 Task: Buy 5 Piercing Needles from Piercing & Tattoo Supplies section under best seller category for shipping address: Larry Evans, 1137 Sharon Lane, South Bend, Indiana 46625, Cell Number 5742125169. Pay from credit card ending with 7965, CVV 549
Action: Mouse moved to (21, 100)
Screenshot: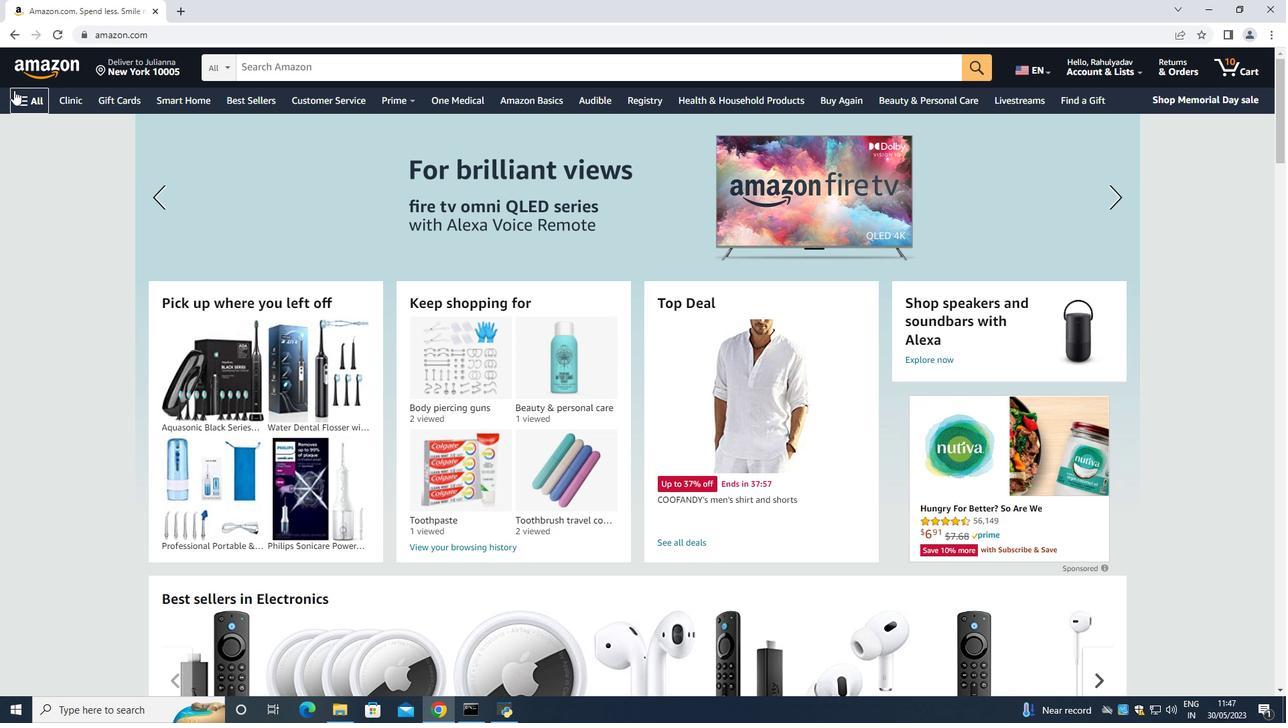 
Action: Mouse pressed left at (21, 100)
Screenshot: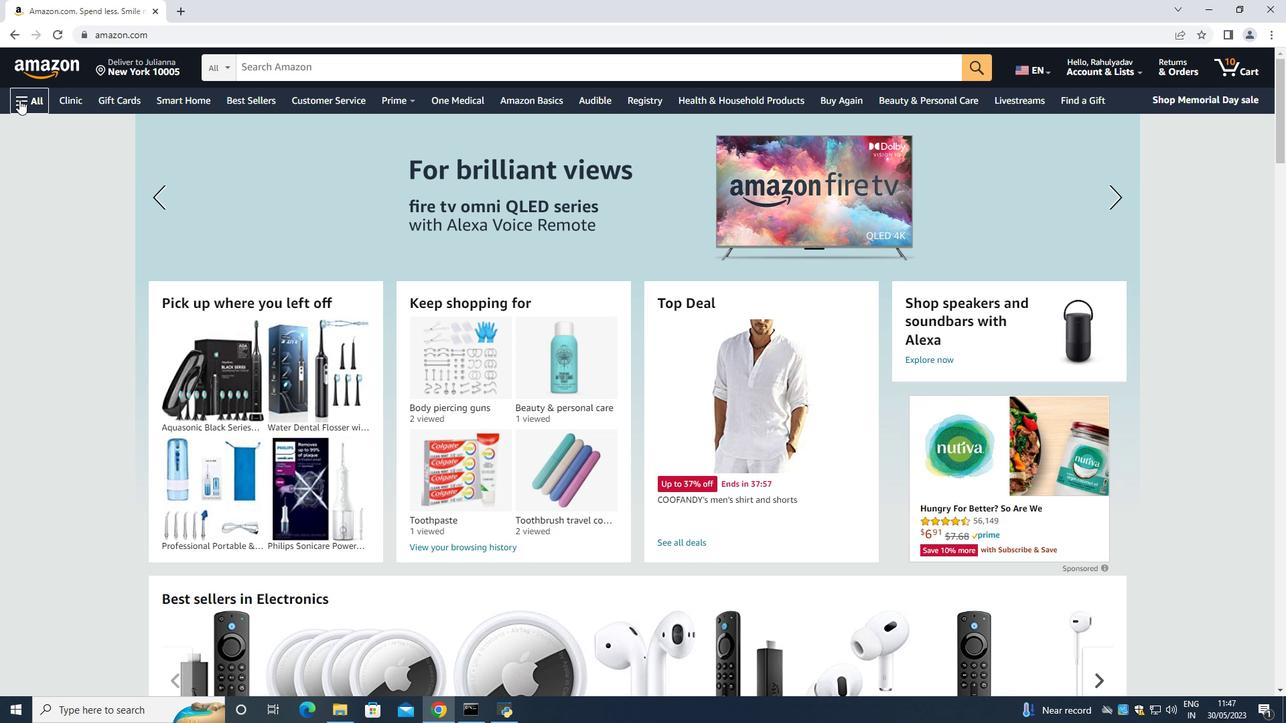 
Action: Mouse moved to (64, 124)
Screenshot: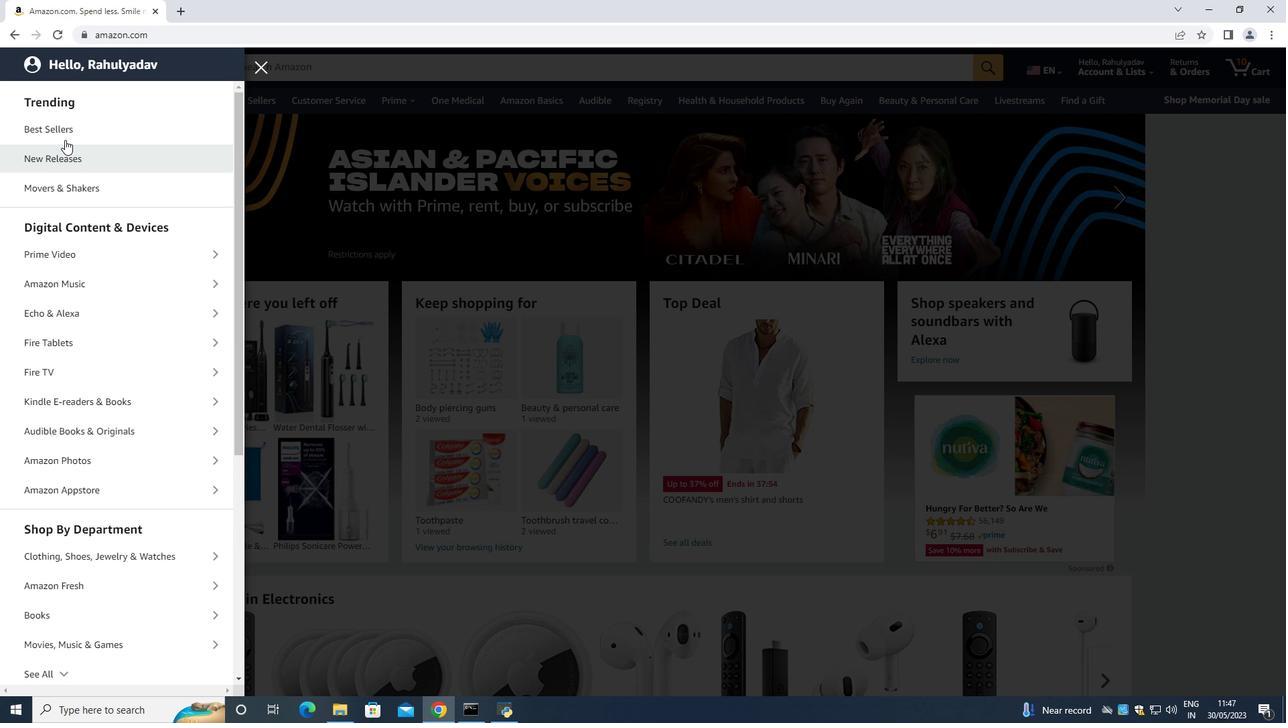 
Action: Mouse pressed left at (64, 124)
Screenshot: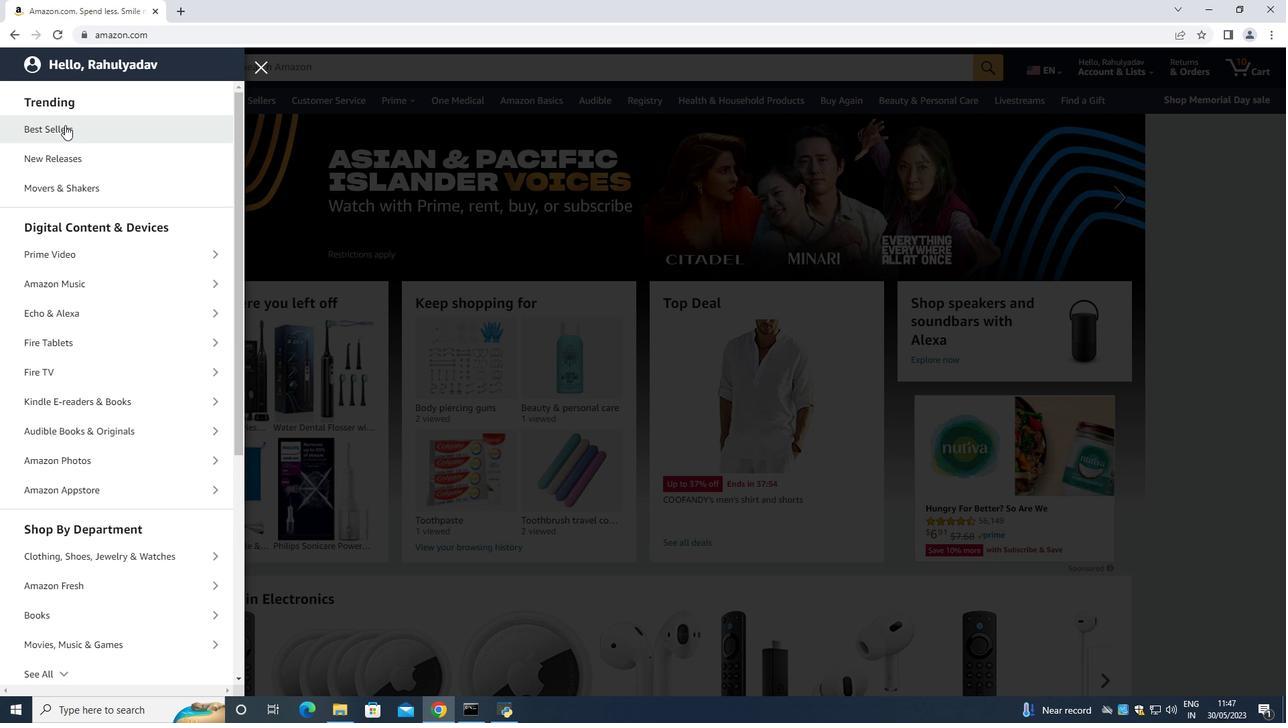 
Action: Mouse moved to (333, 71)
Screenshot: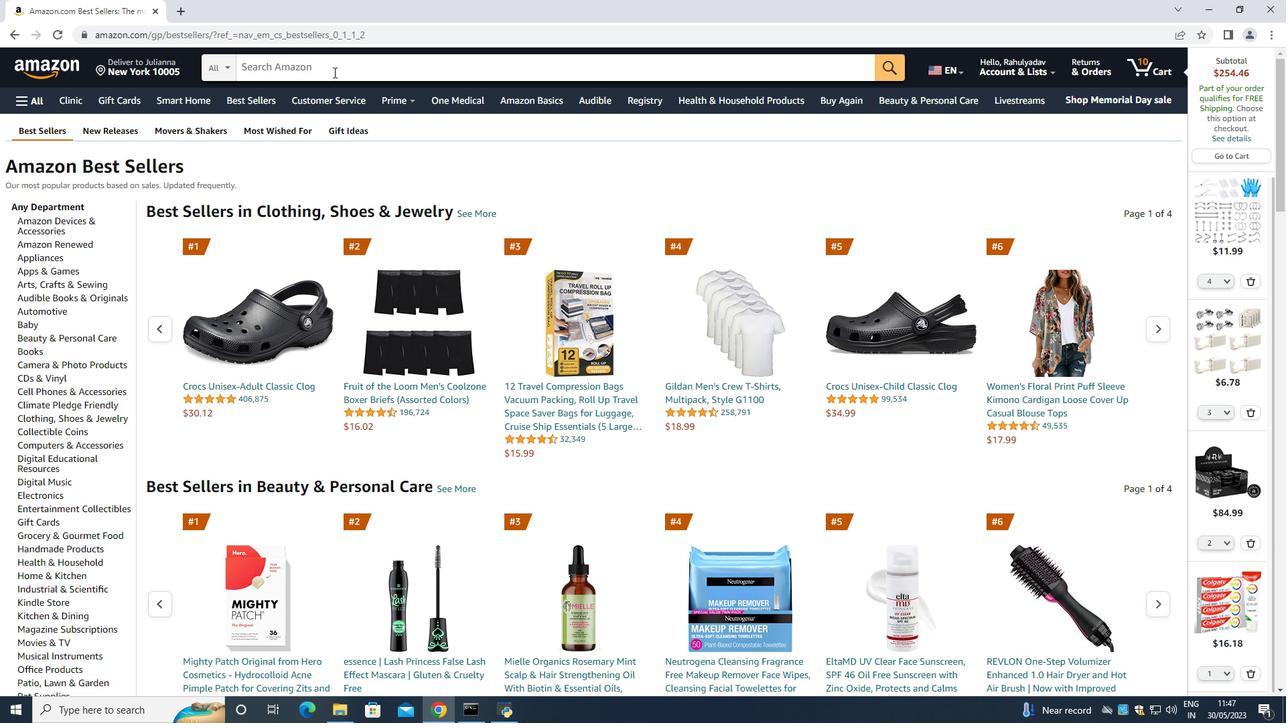 
Action: Mouse pressed left at (333, 71)
Screenshot: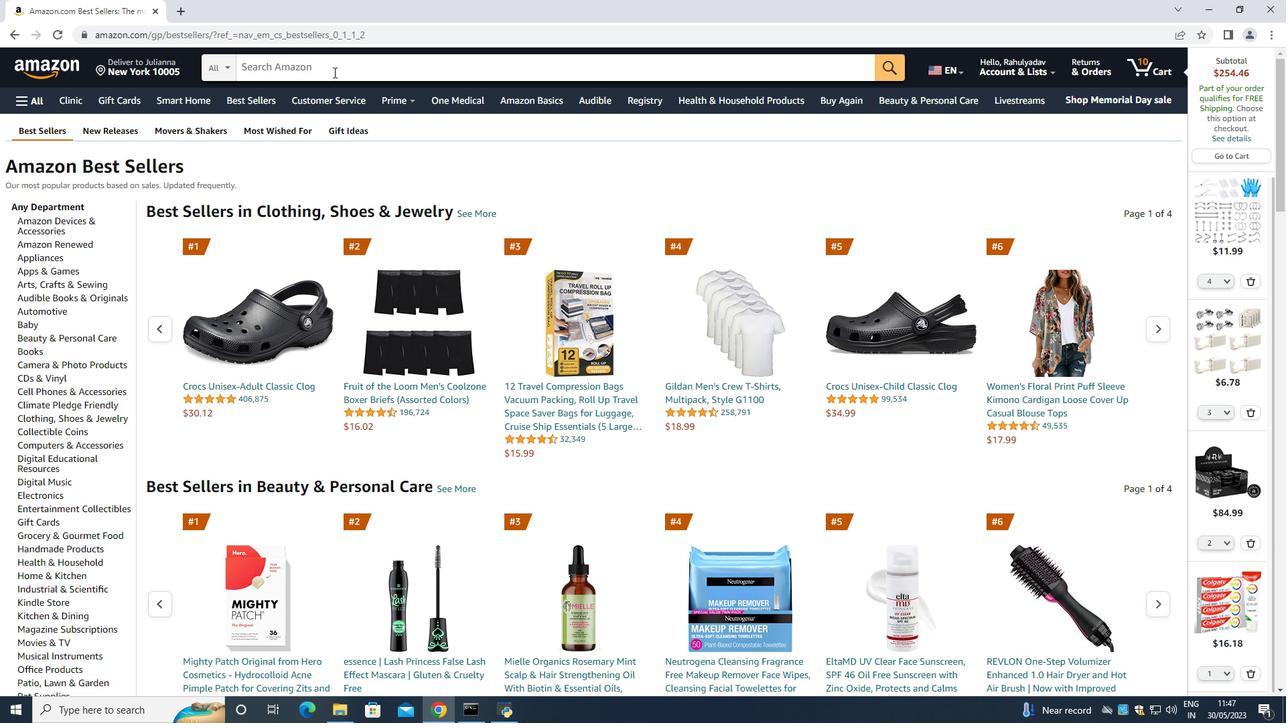 
Action: Key pressed <Key.shift><Key.shift><Key.shift><Key.shift><Key.shift><Key.shift><Key.shift><Key.shift><Key.shift><Key.shift><Key.shift><Key.shift><Key.shift><Key.shift><Key.shift><Key.shift><Key.shift><Key.shift><Key.shift><Key.shift>Piercing<Key.space><Key.shift>Needle<Key.space><Key.enter>
Screenshot: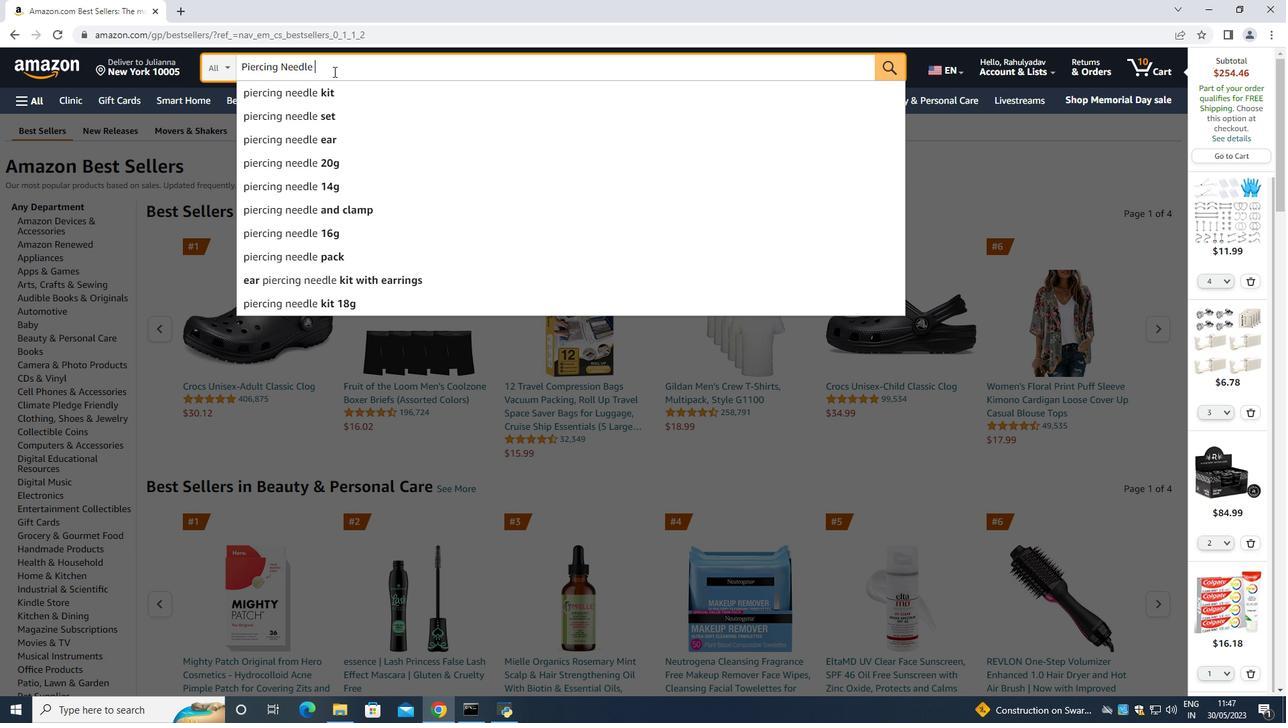 
Action: Mouse moved to (83, 248)
Screenshot: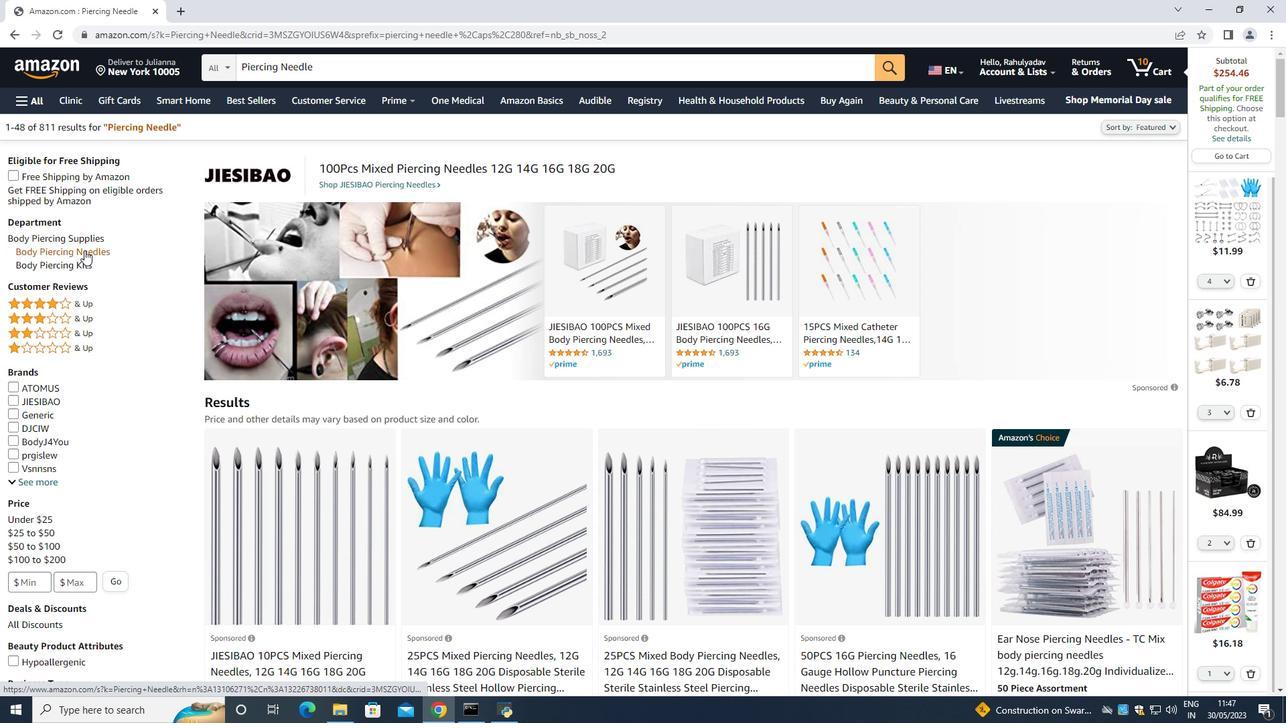 
Action: Mouse pressed left at (83, 248)
Screenshot: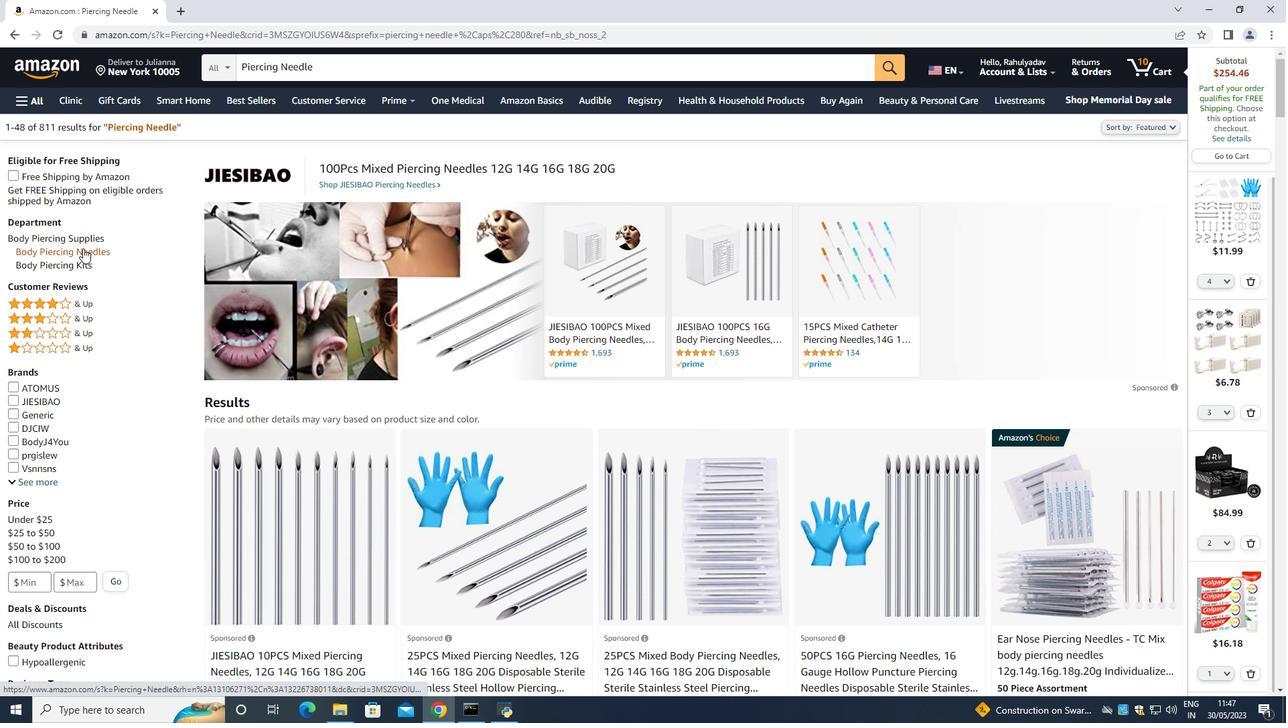 
Action: Mouse moved to (46, 315)
Screenshot: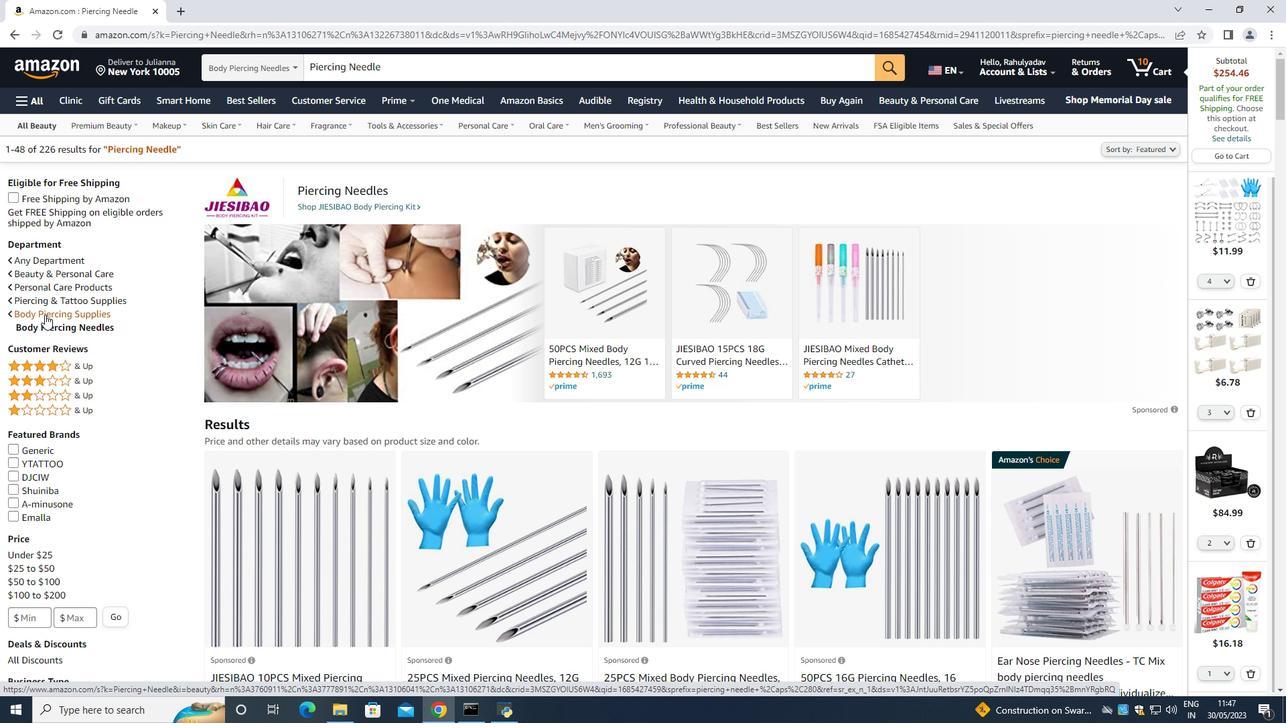 
Action: Mouse pressed left at (46, 315)
Screenshot: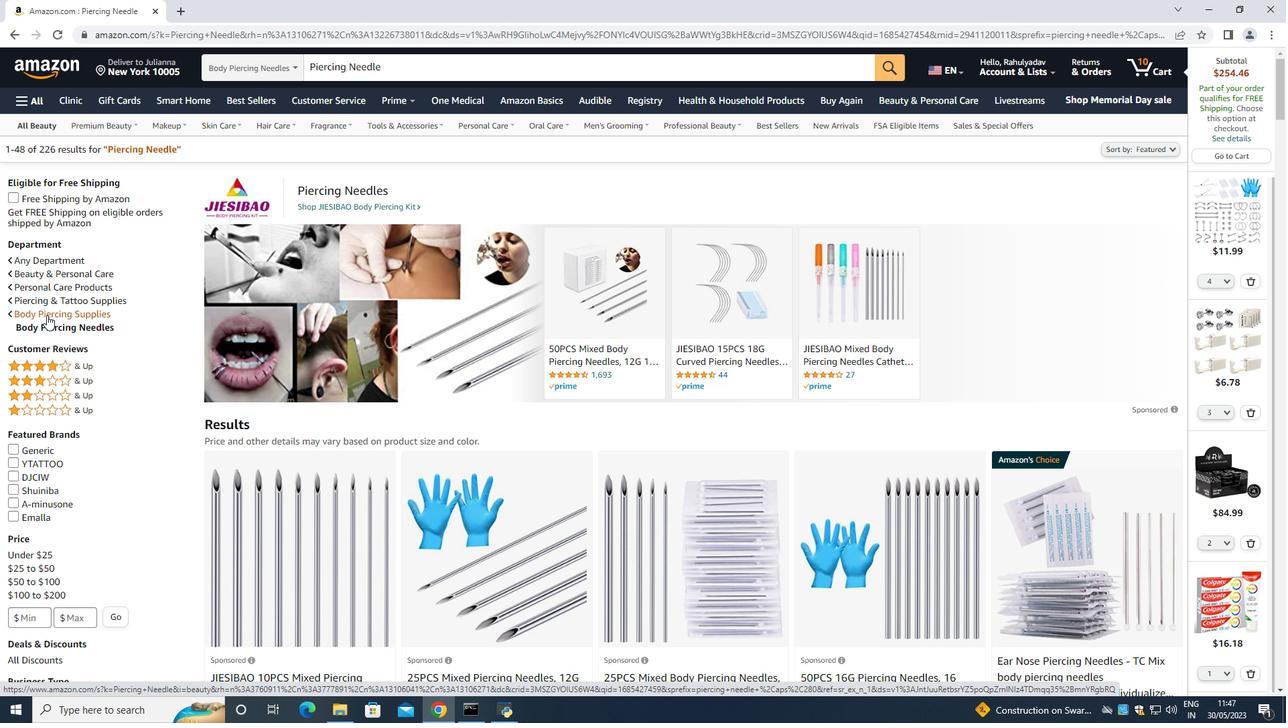 
Action: Mouse moved to (88, 300)
Screenshot: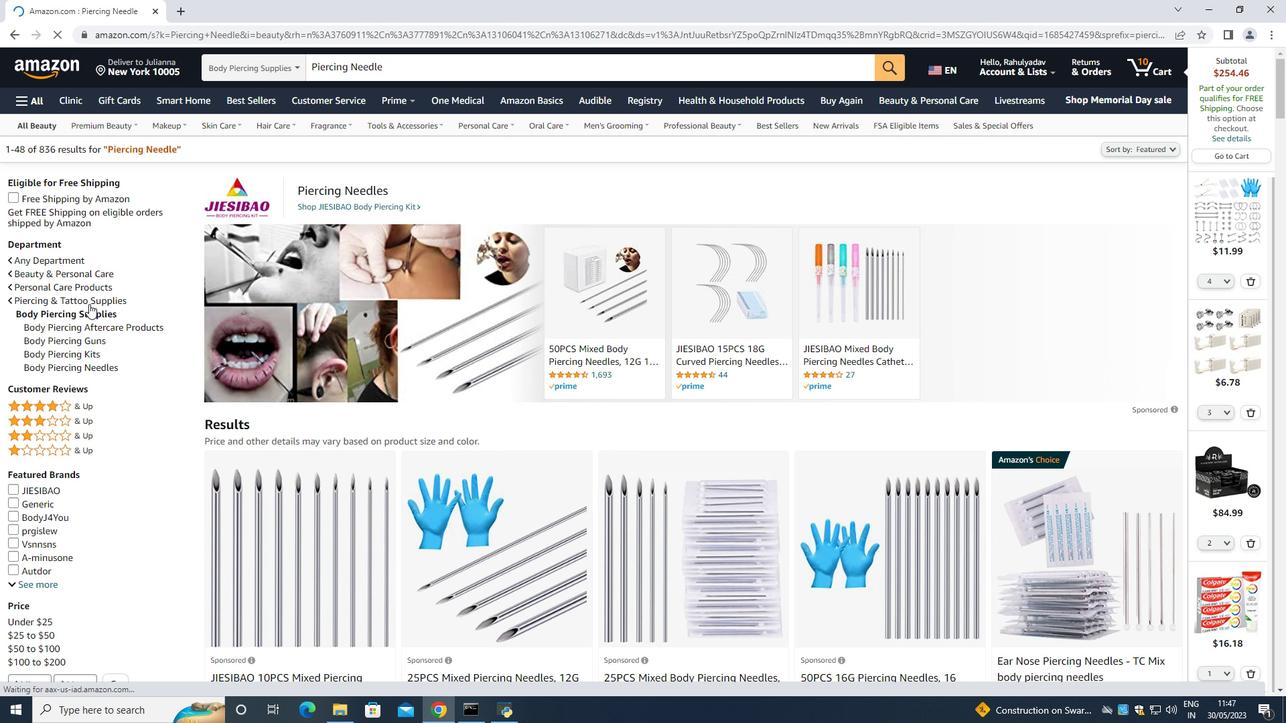 
Action: Mouse pressed left at (88, 300)
Screenshot: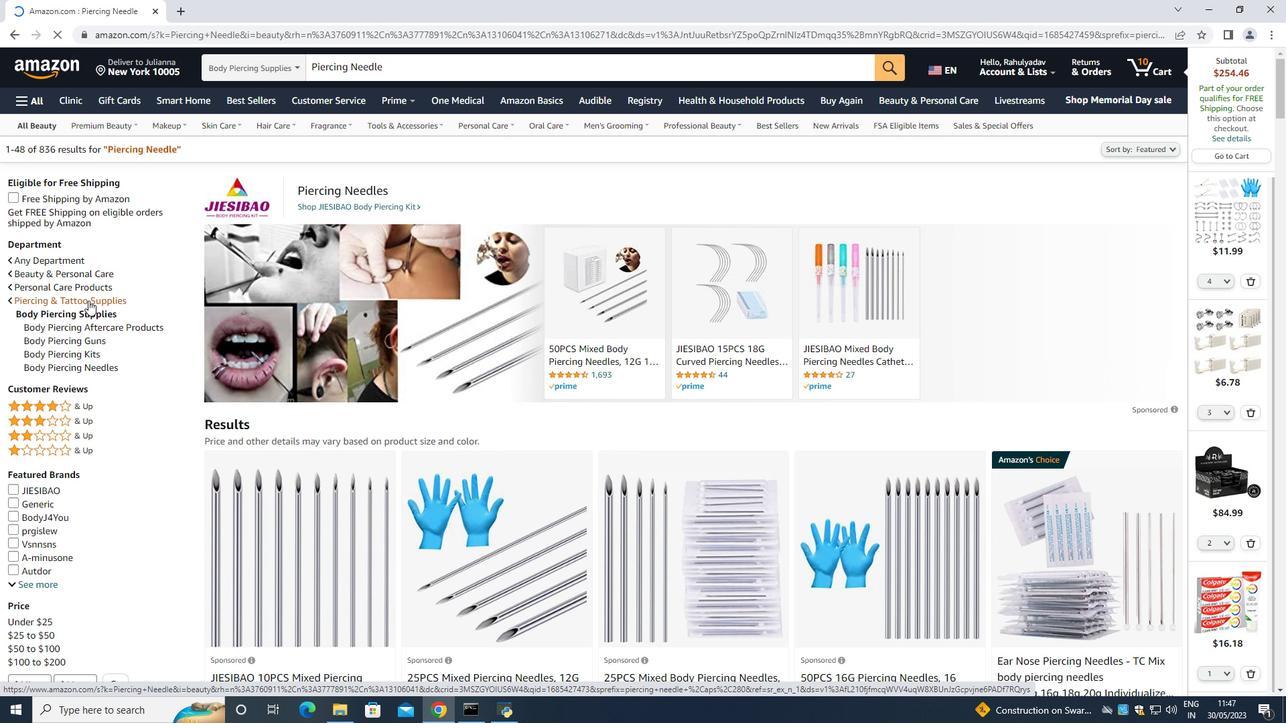 
Action: Mouse moved to (400, 431)
Screenshot: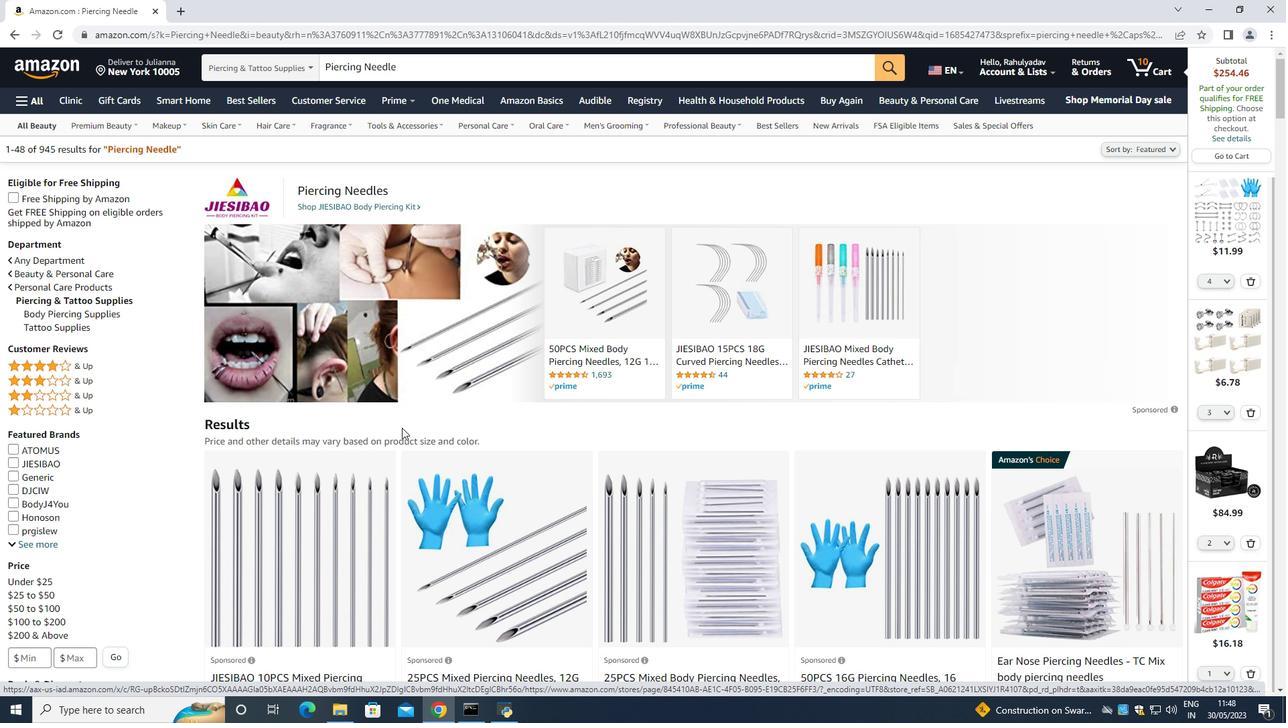 
Action: Mouse pressed middle at (400, 431)
Screenshot: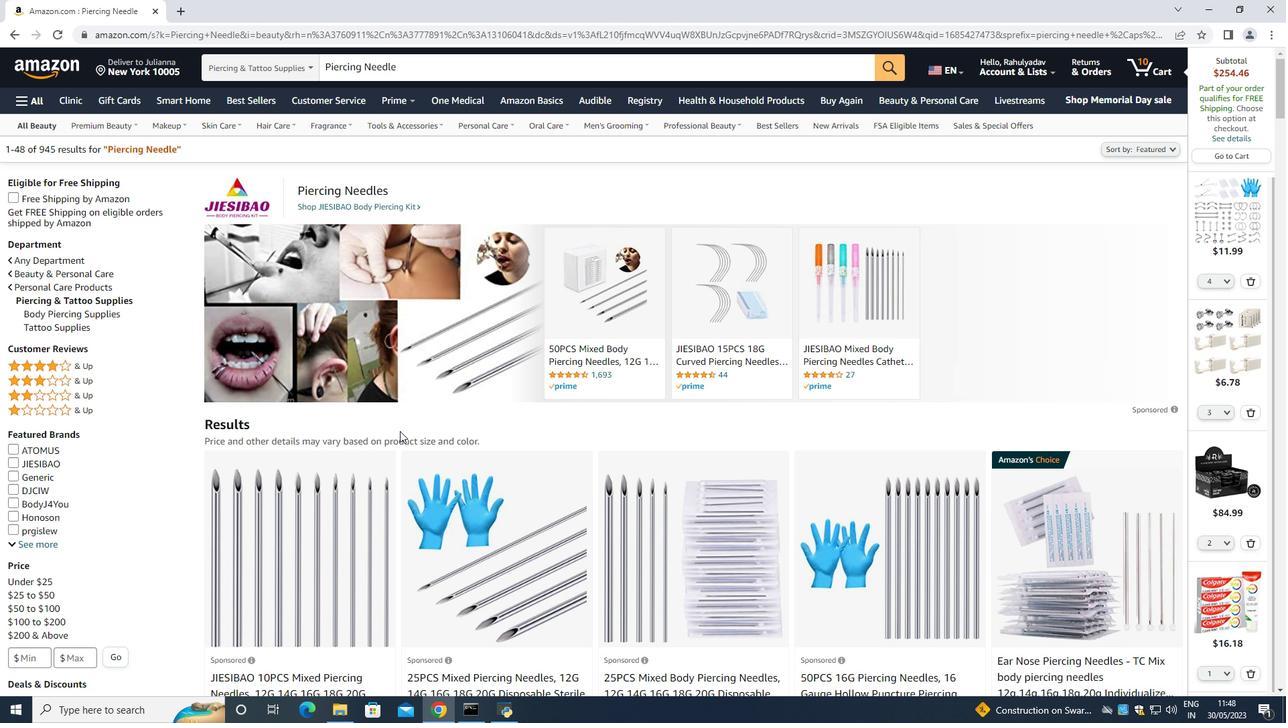 
Action: Mouse scrolled (400, 432) with delta (0, 0)
Screenshot: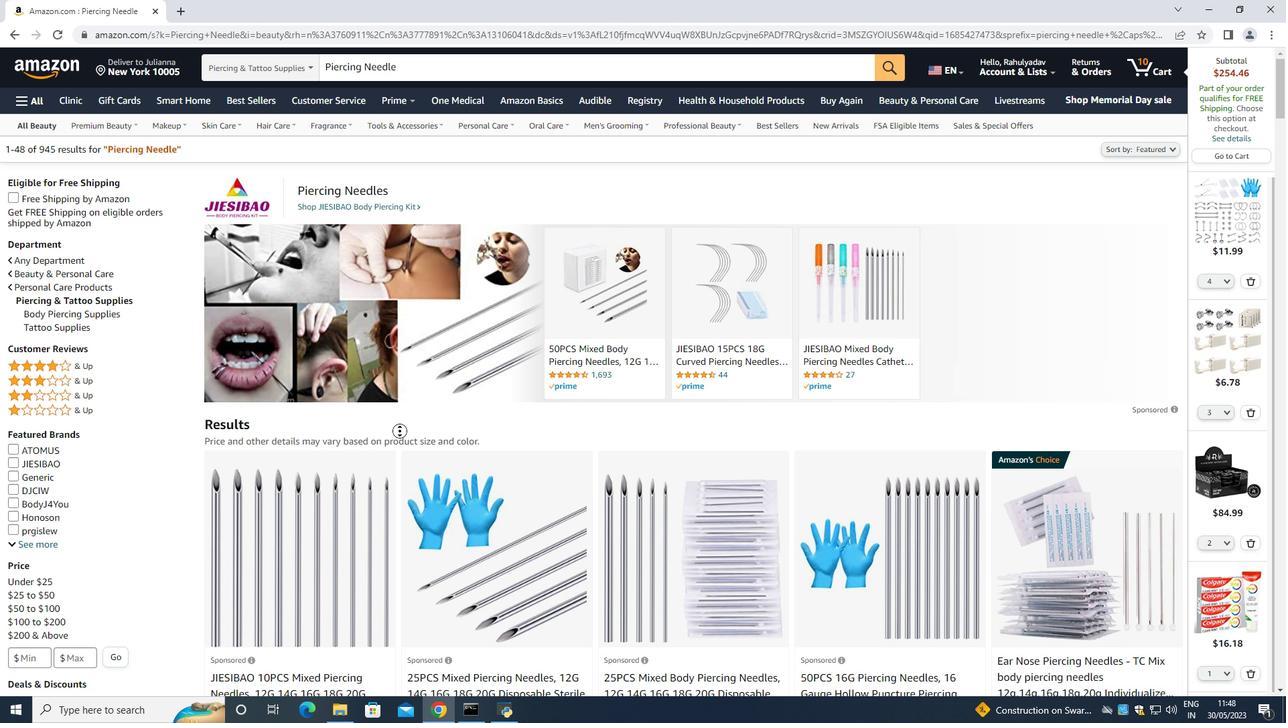 
Action: Mouse moved to (398, 447)
Screenshot: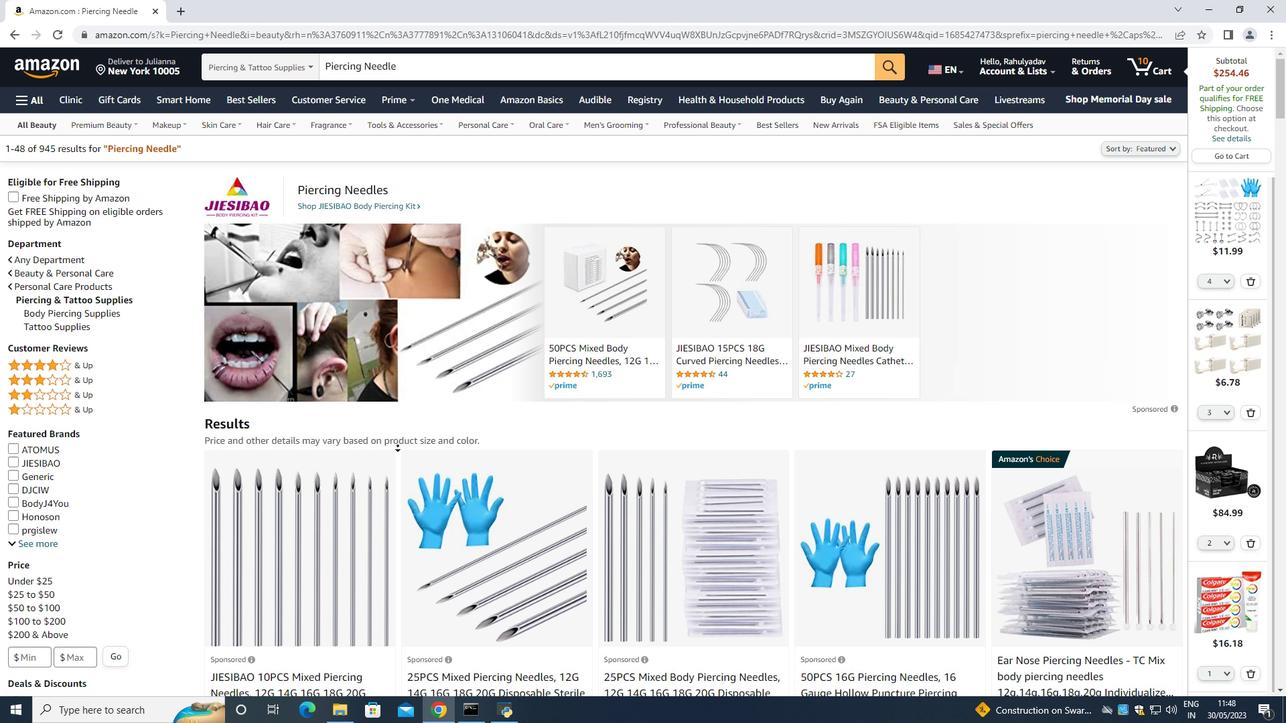 
Action: Mouse scrolled (398, 446) with delta (0, 0)
Screenshot: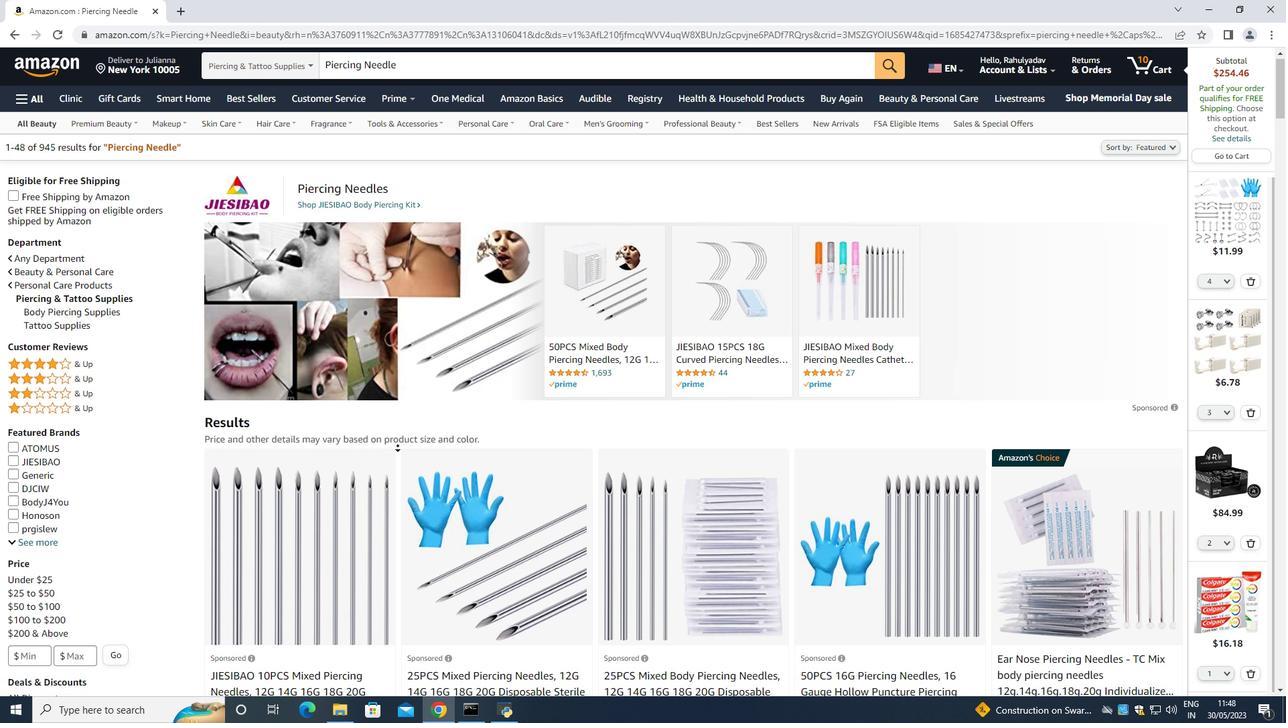 
Action: Mouse moved to (397, 447)
Screenshot: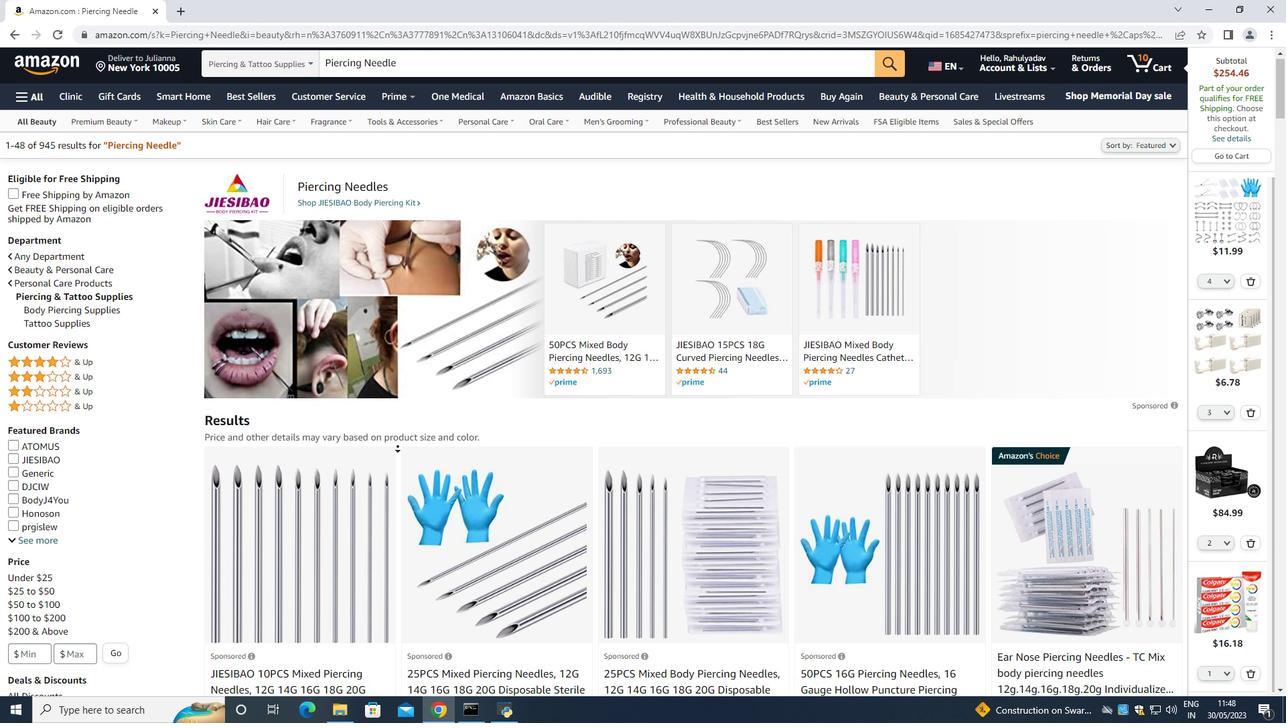 
Action: Key pressed <Key.up>
Screenshot: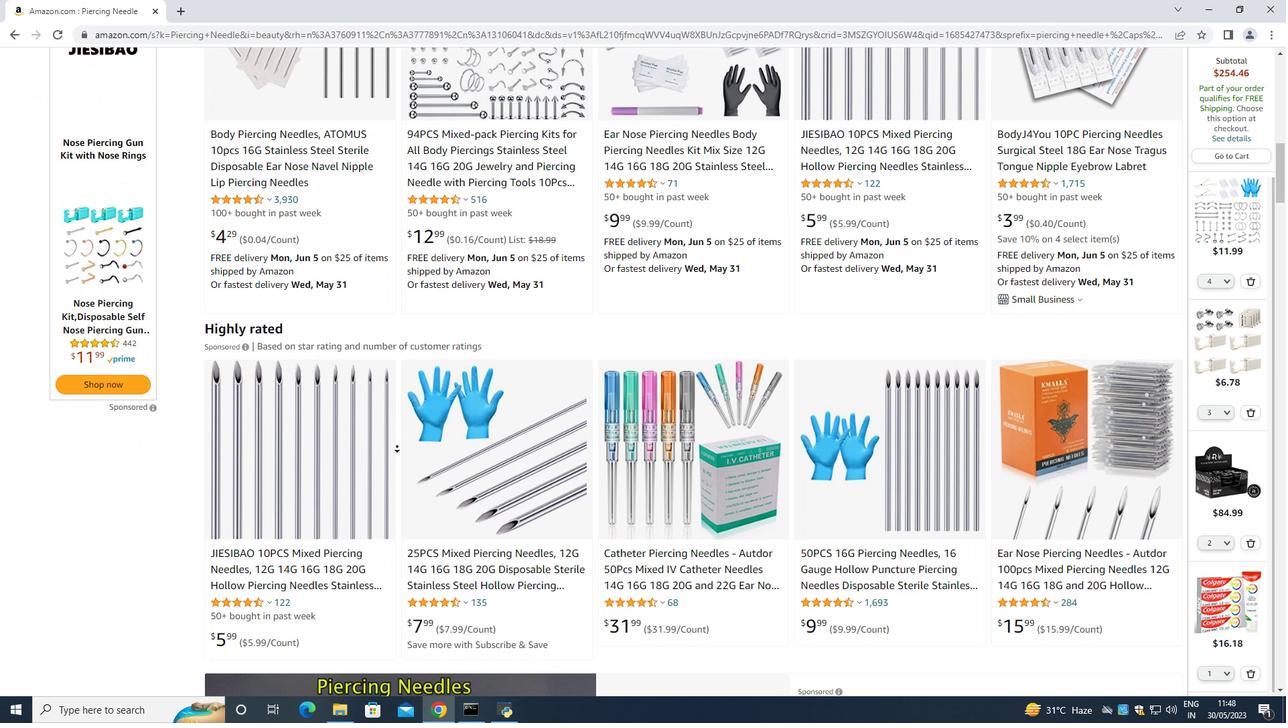 
Action: Mouse moved to (278, 138)
Screenshot: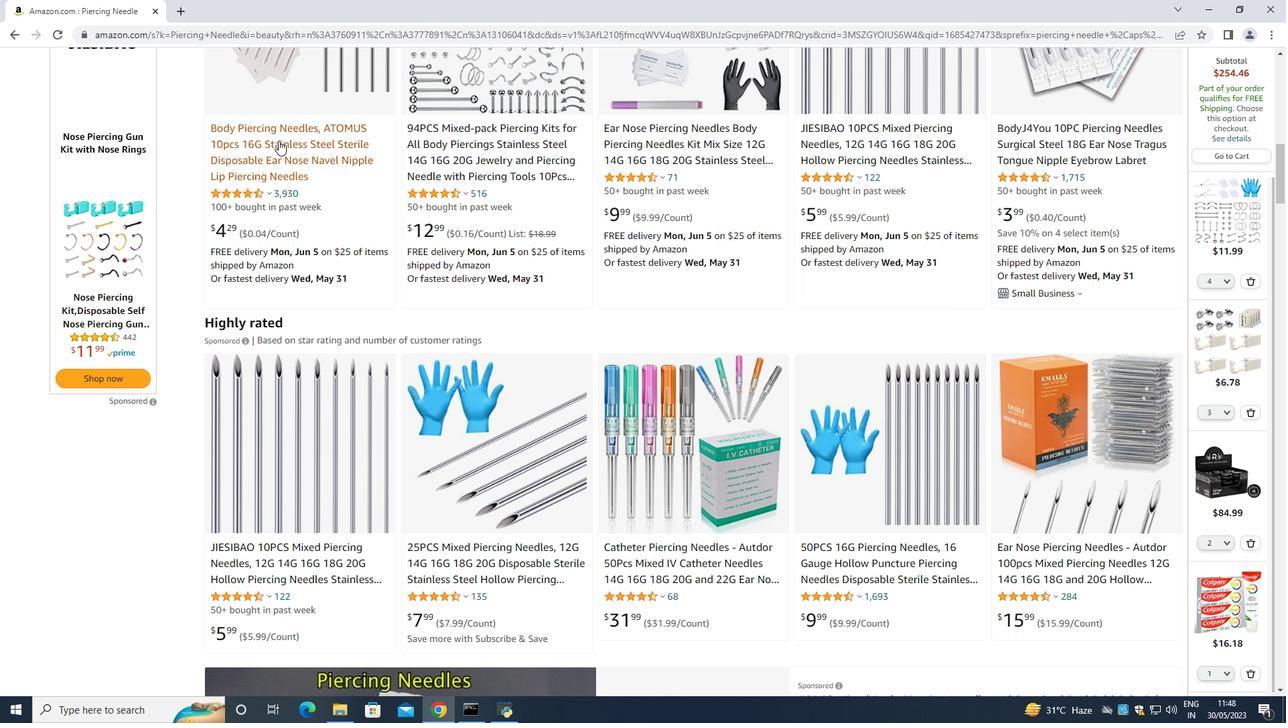 
Action: Mouse pressed left at (278, 138)
Screenshot: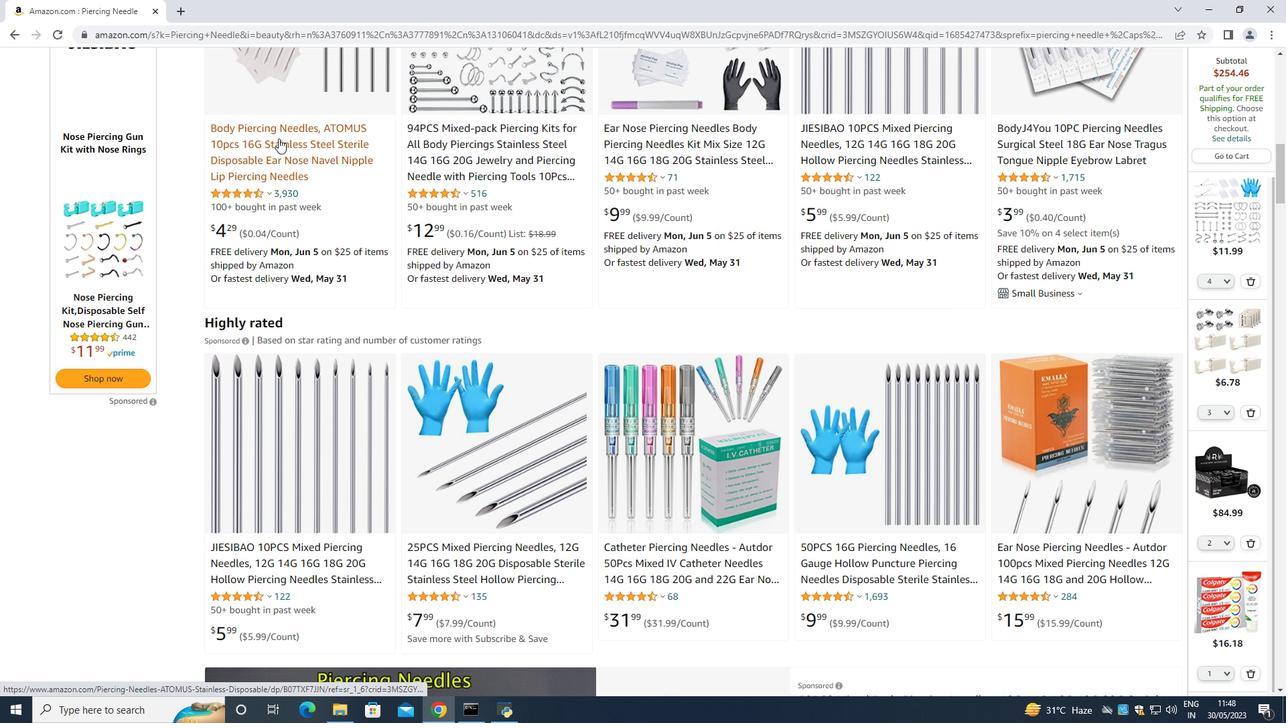 
Action: Mouse moved to (699, 479)
Screenshot: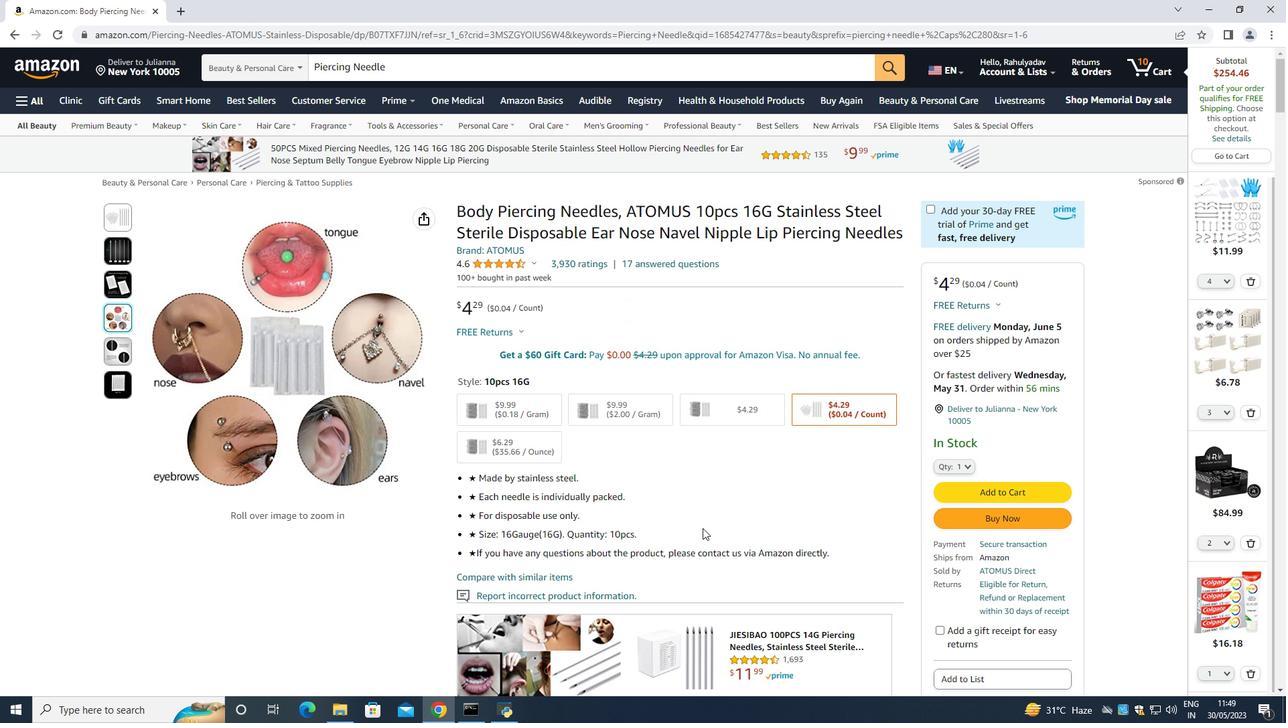 
Action: Mouse scrolled (699, 478) with delta (0, 0)
Screenshot: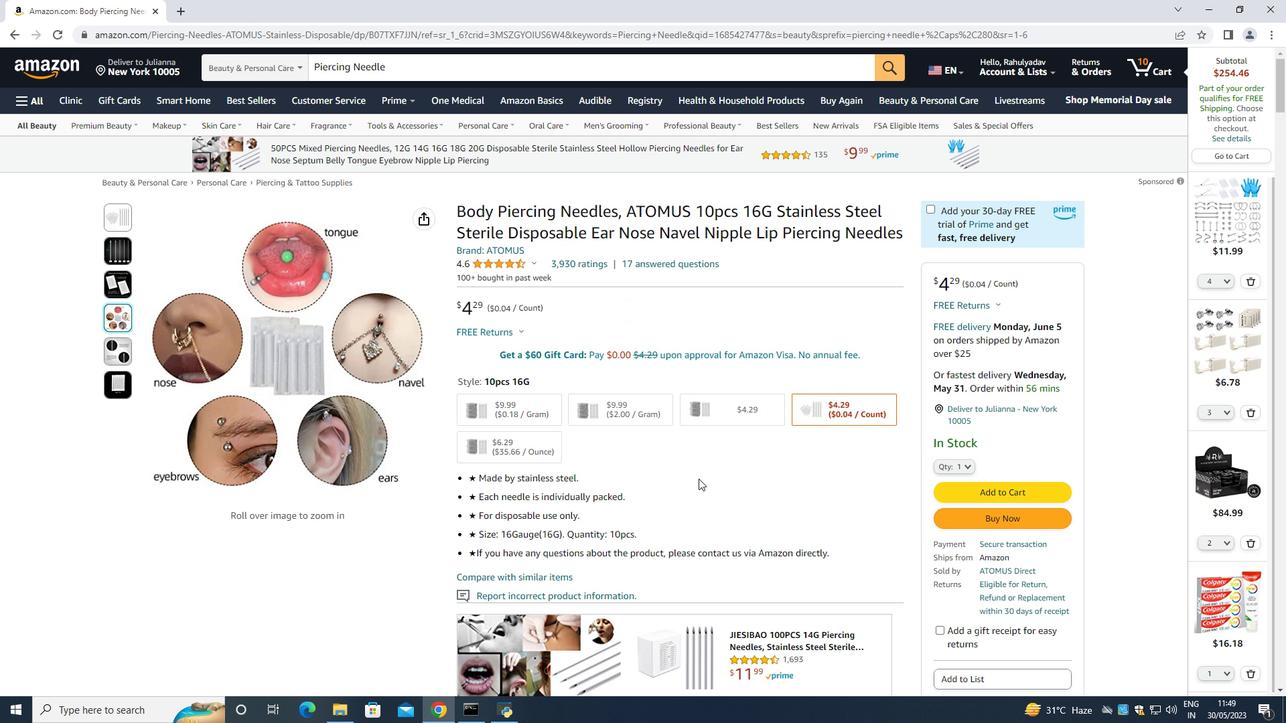 
Action: Mouse moved to (719, 439)
Screenshot: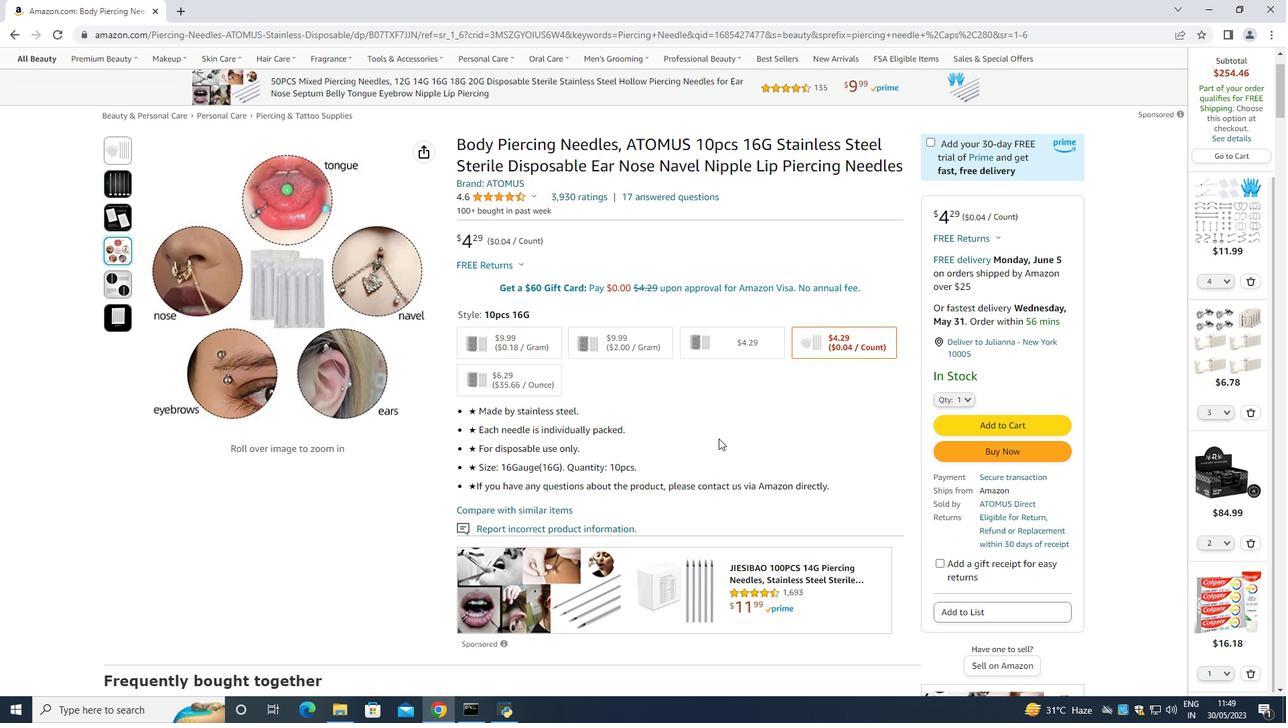 
Action: Mouse scrolled (719, 439) with delta (0, 0)
Screenshot: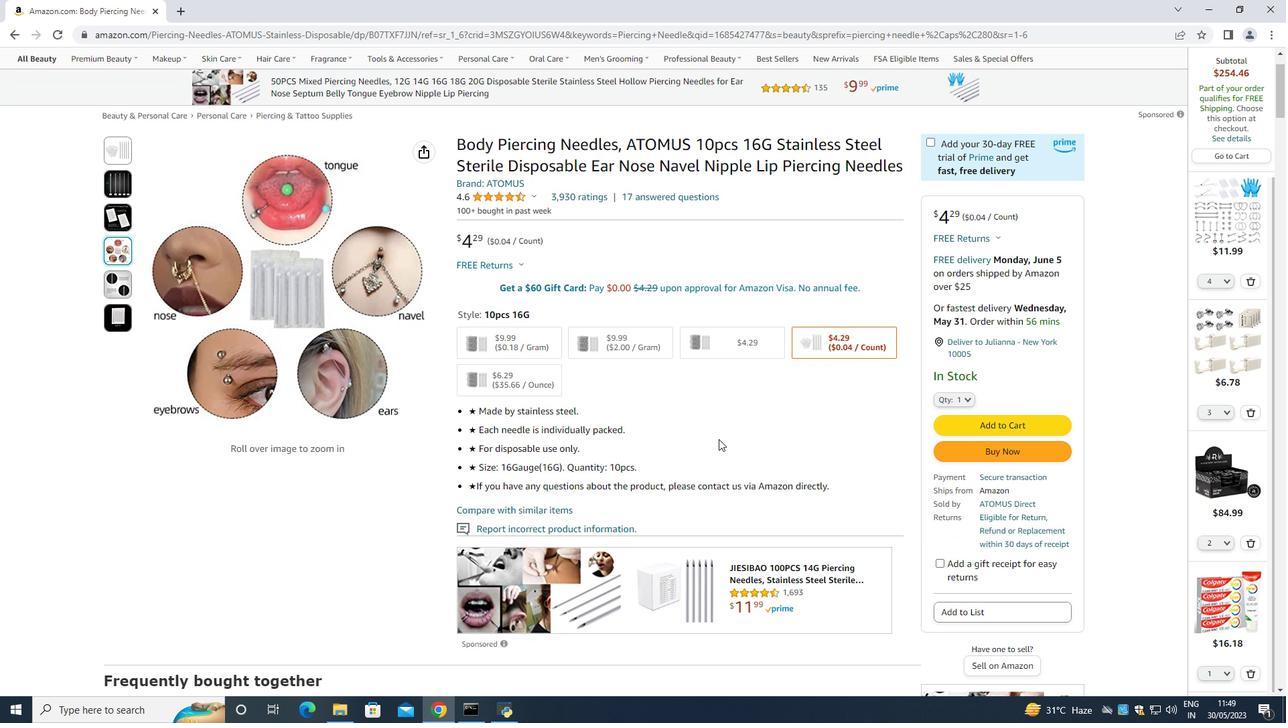 
Action: Mouse moved to (812, 402)
Screenshot: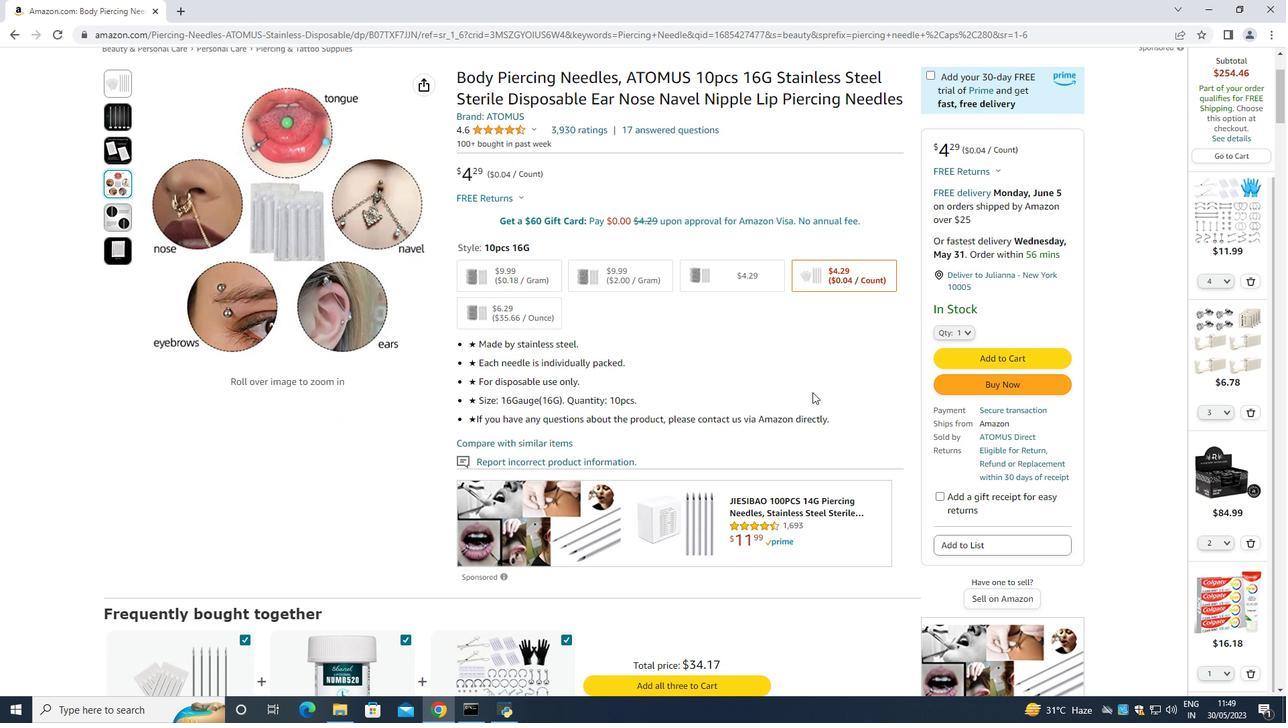 
Action: Mouse scrolled (812, 402) with delta (0, 0)
Screenshot: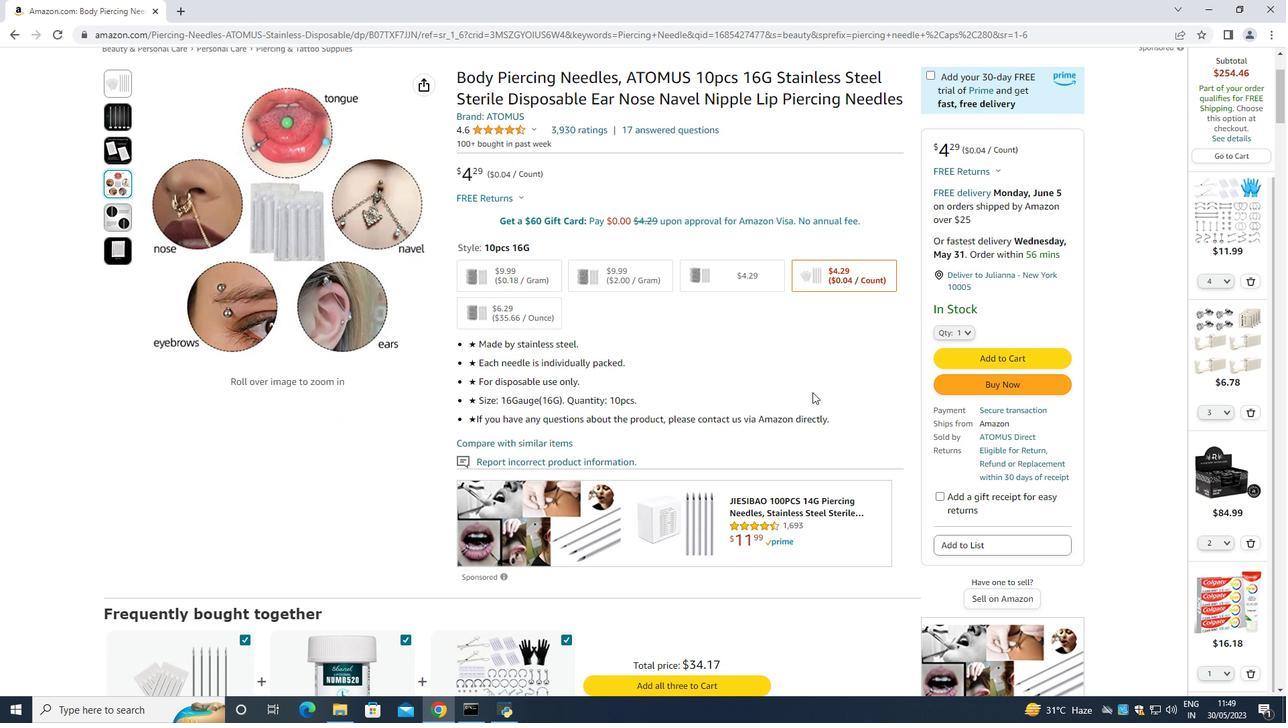 
Action: Mouse moved to (970, 265)
Screenshot: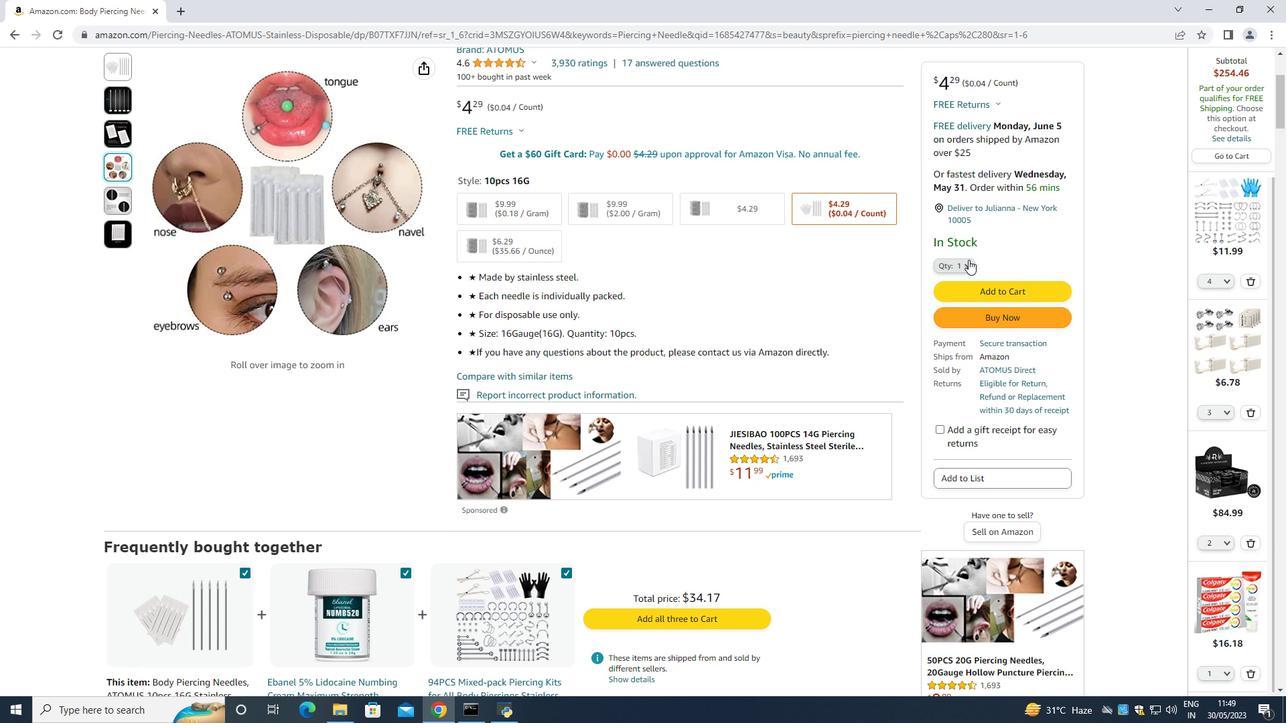 
Action: Mouse pressed left at (970, 265)
Screenshot: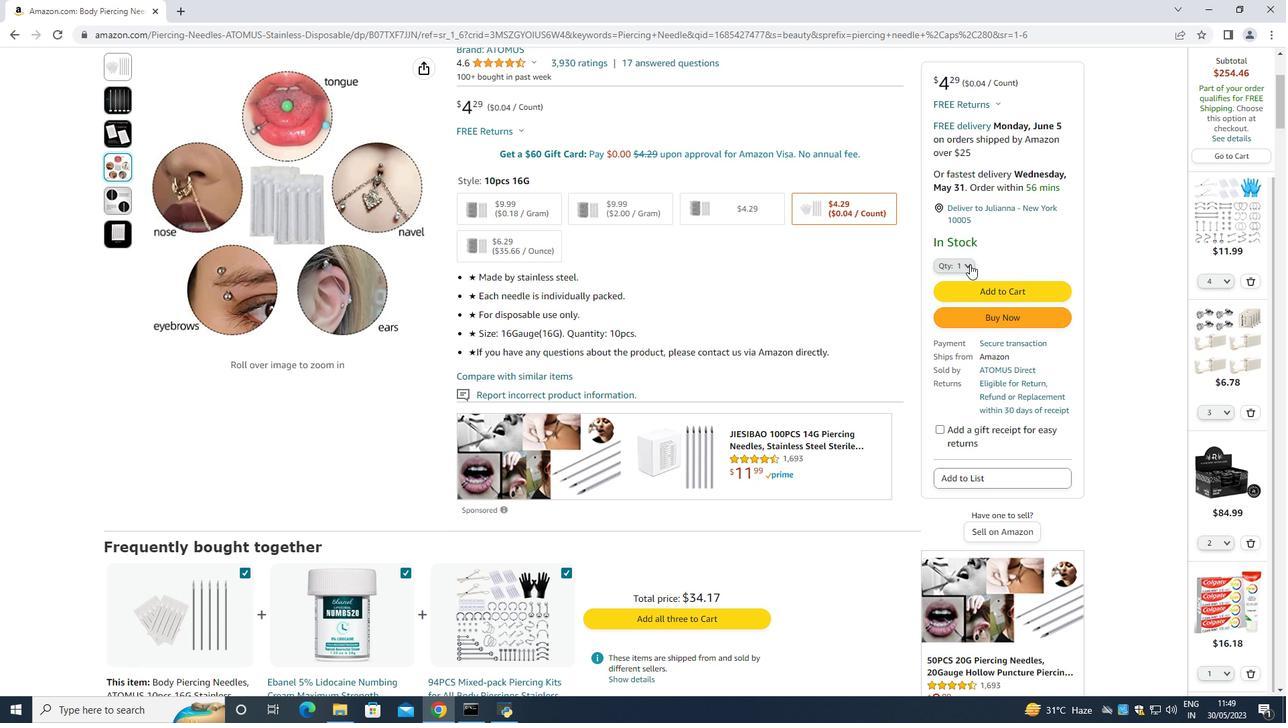 
Action: Mouse moved to (953, 338)
Screenshot: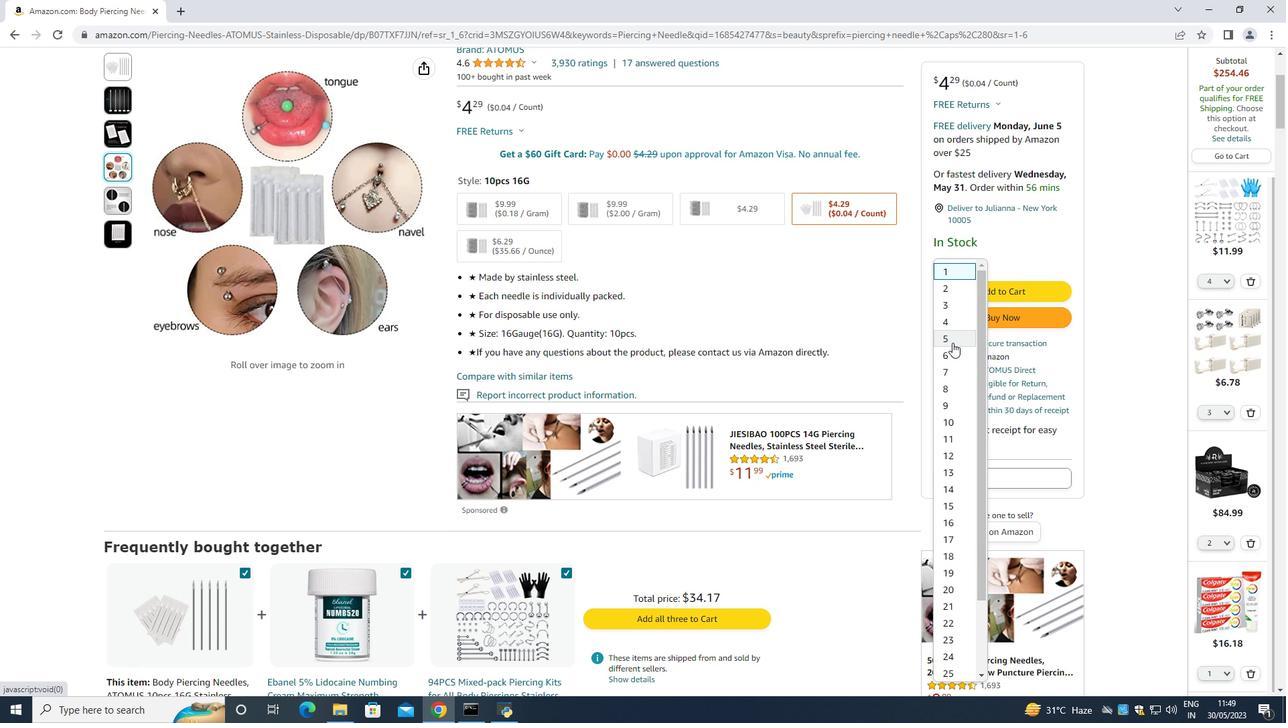 
Action: Mouse pressed left at (953, 338)
Screenshot: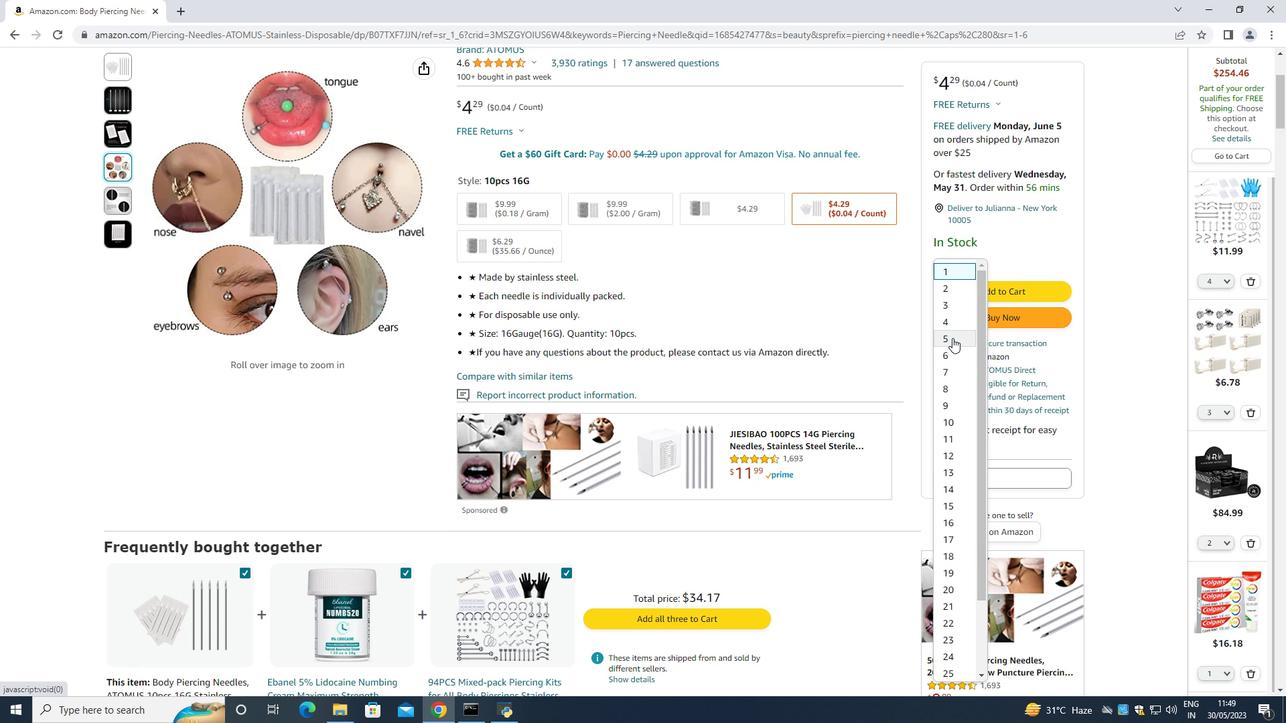 
Action: Mouse moved to (805, 250)
Screenshot: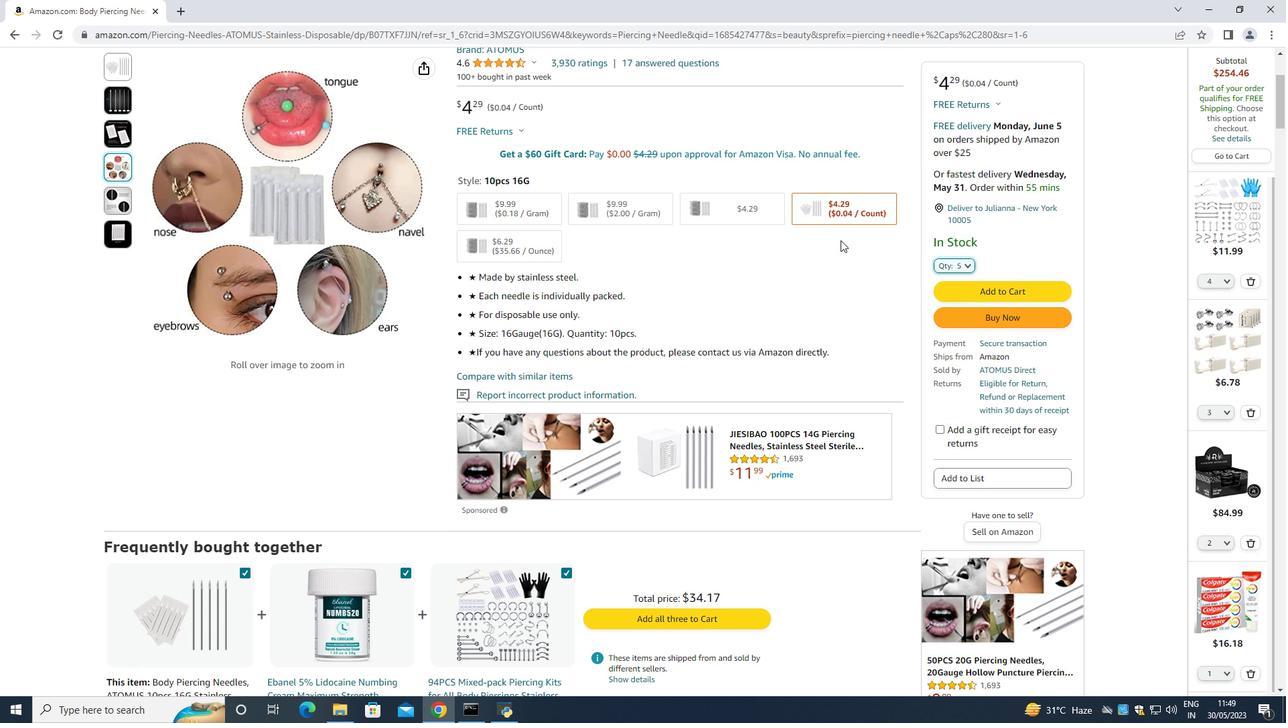
Action: Mouse scrolled (805, 250) with delta (0, 0)
Screenshot: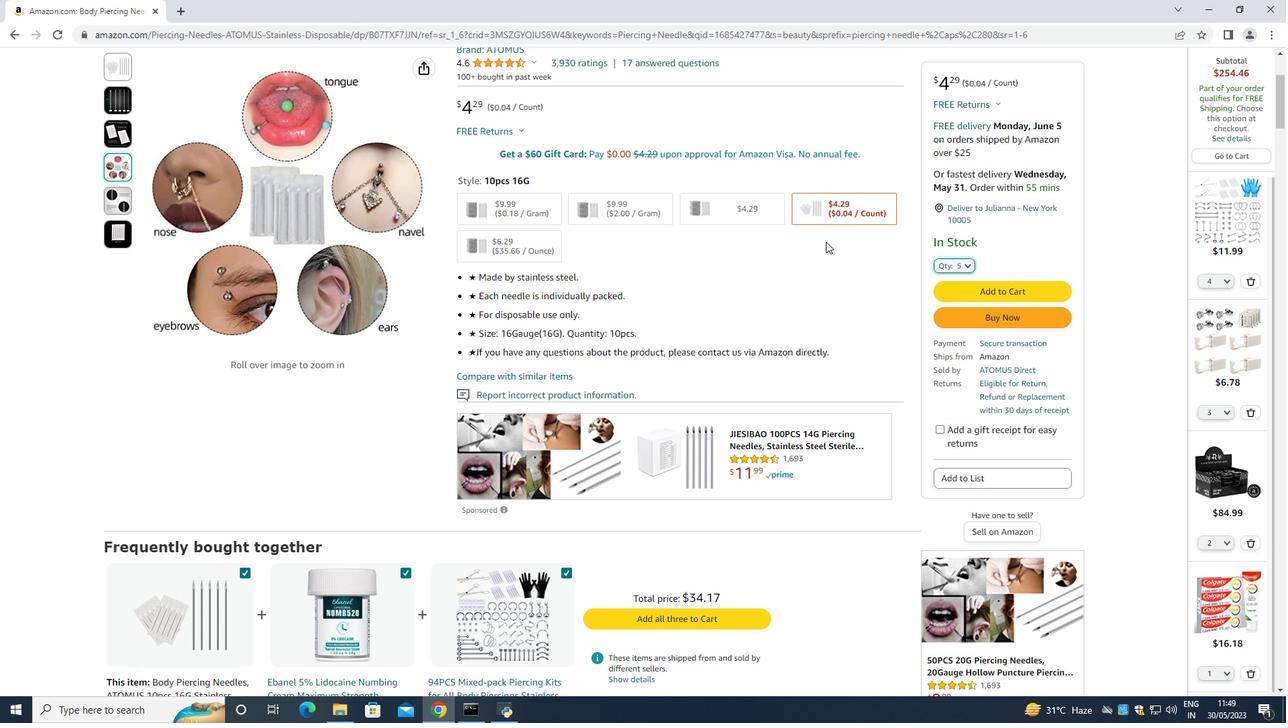 
Action: Mouse moved to (800, 252)
Screenshot: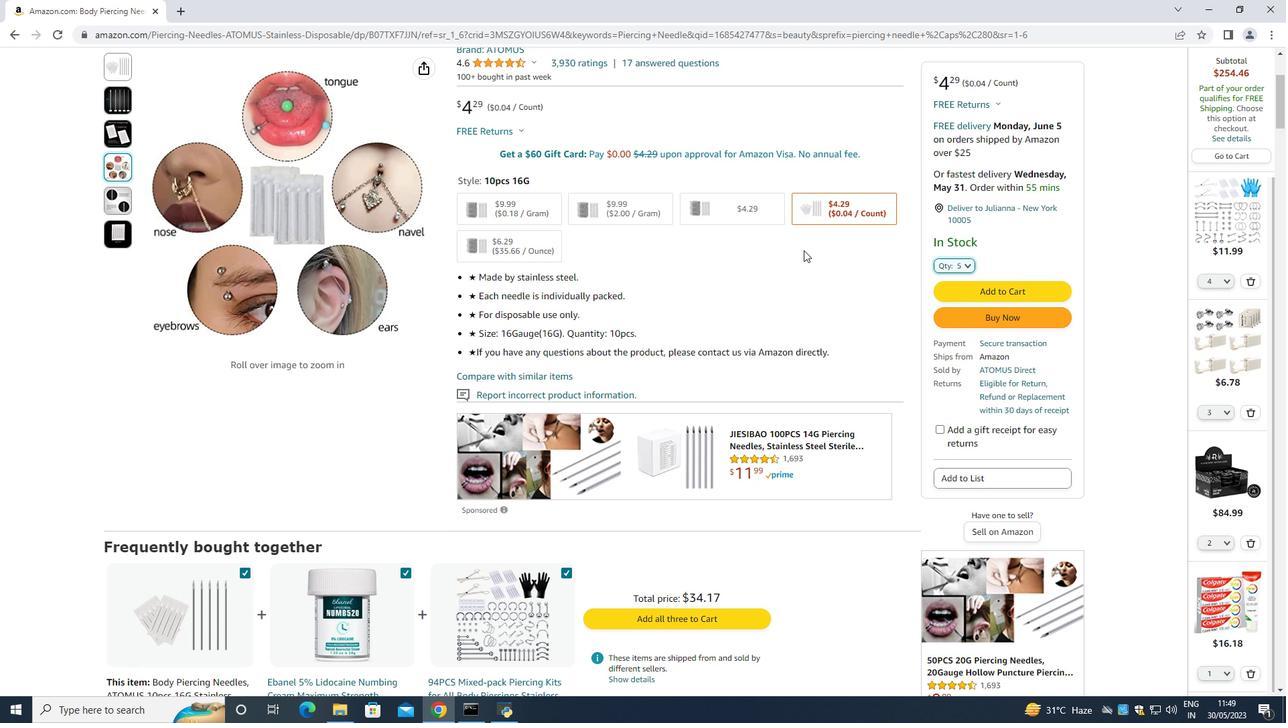 
Action: Mouse scrolled (800, 252) with delta (0, 0)
Screenshot: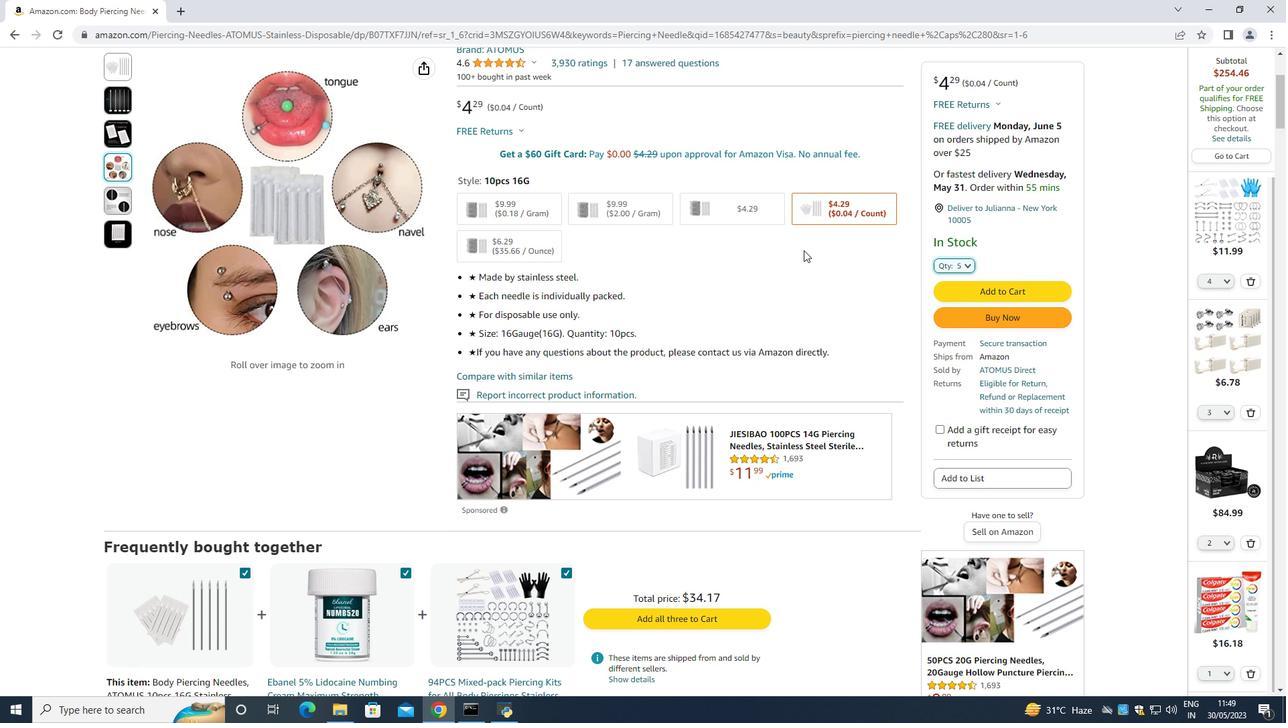 
Action: Mouse moved to (794, 263)
Screenshot: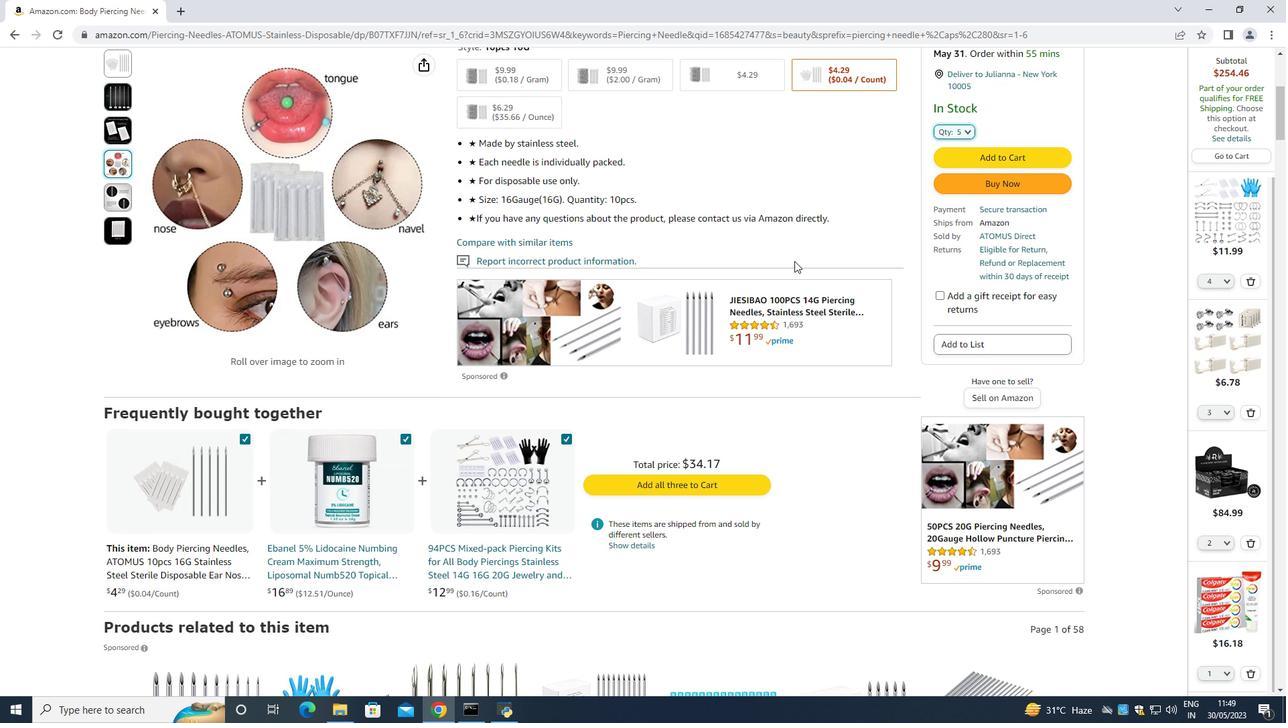 
Action: Mouse scrolled (794, 261) with delta (0, 0)
Screenshot: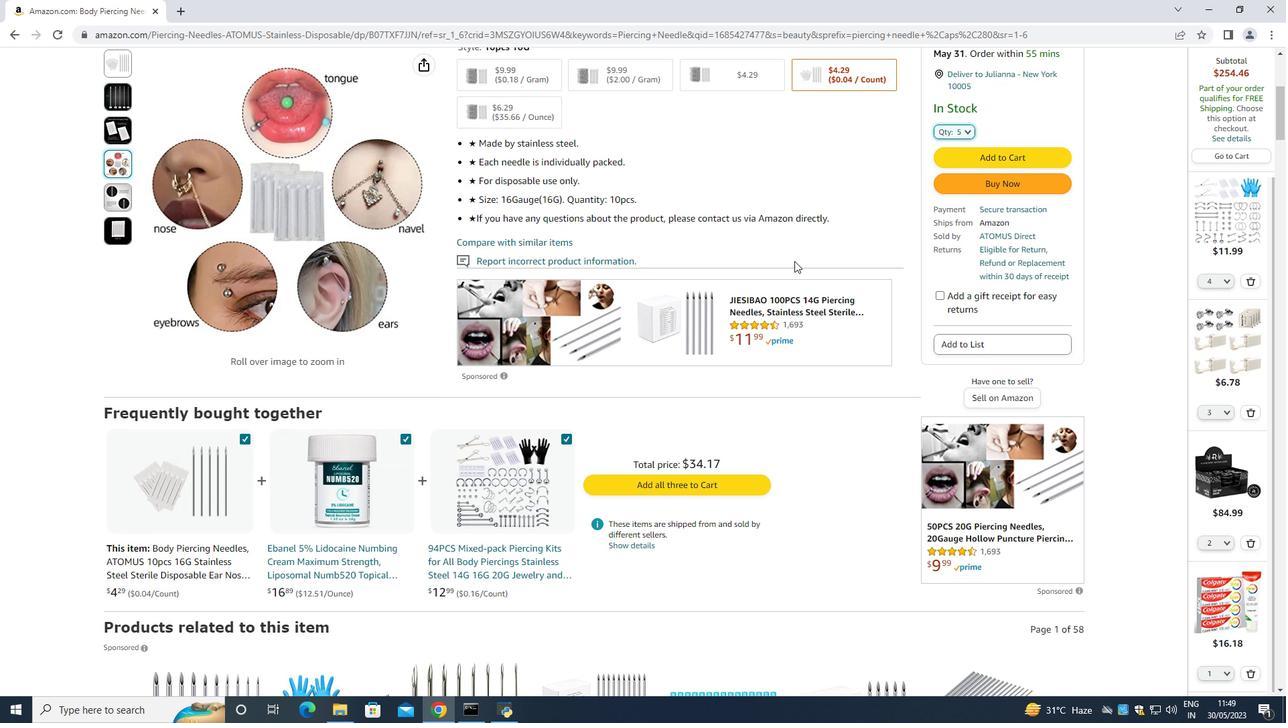 
Action: Mouse moved to (792, 258)
Screenshot: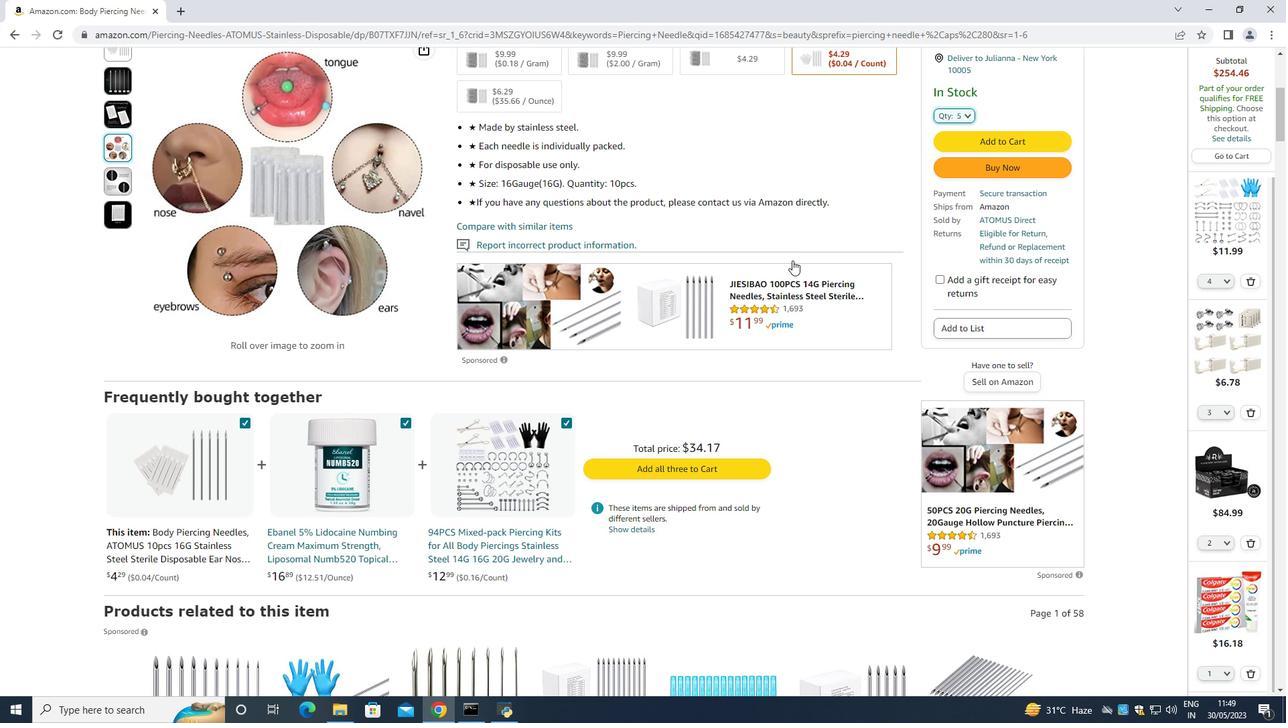 
Action: Mouse scrolled (792, 258) with delta (0, 0)
Screenshot: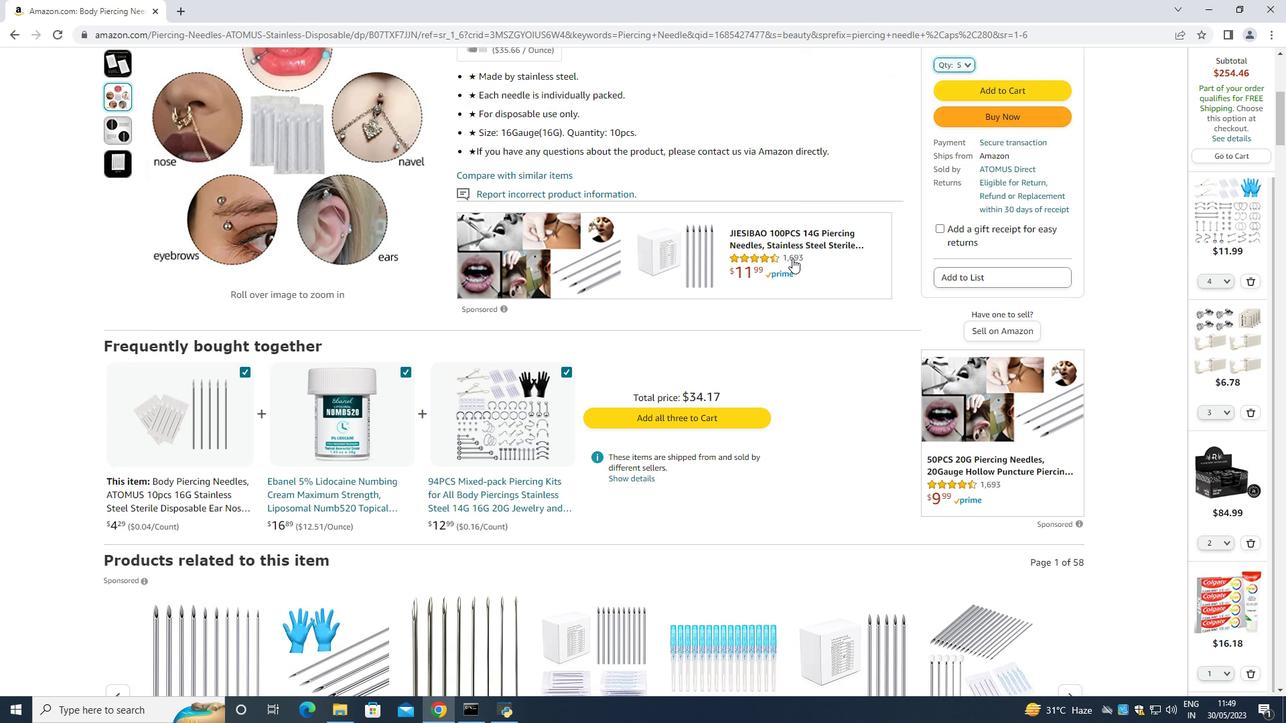 
Action: Mouse moved to (786, 265)
Screenshot: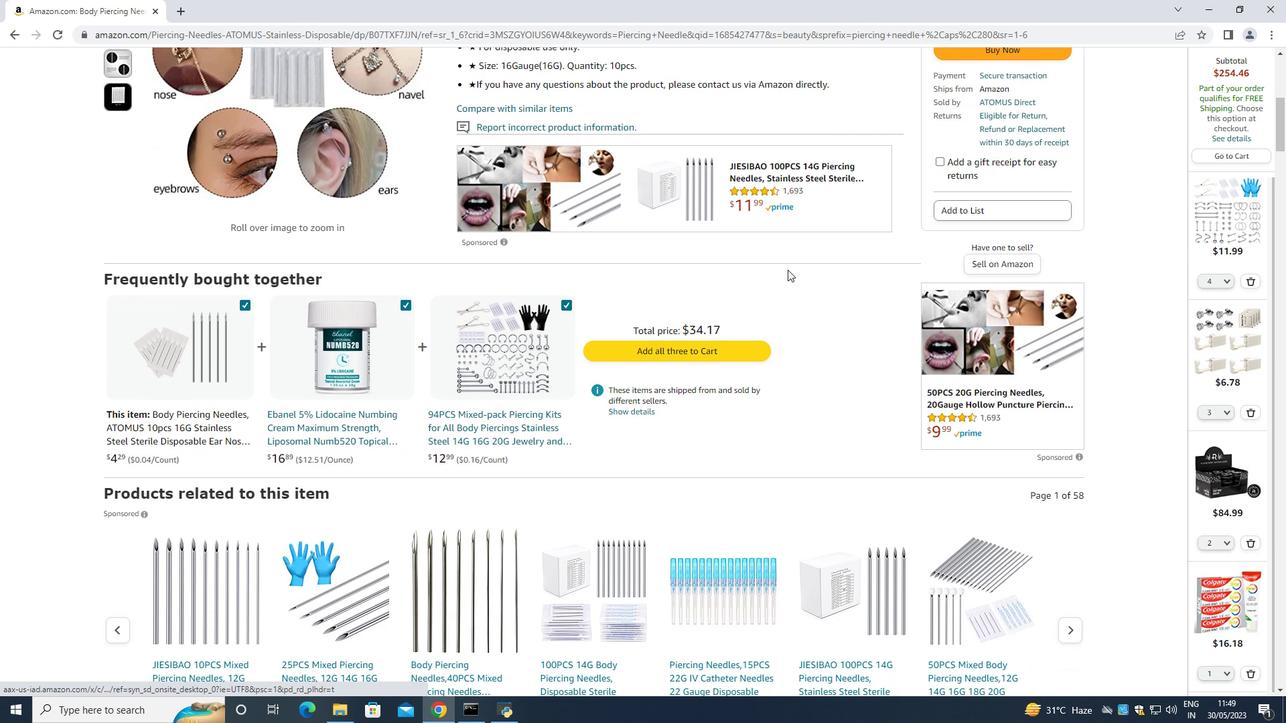 
Action: Mouse scrolled (786, 264) with delta (0, 0)
Screenshot: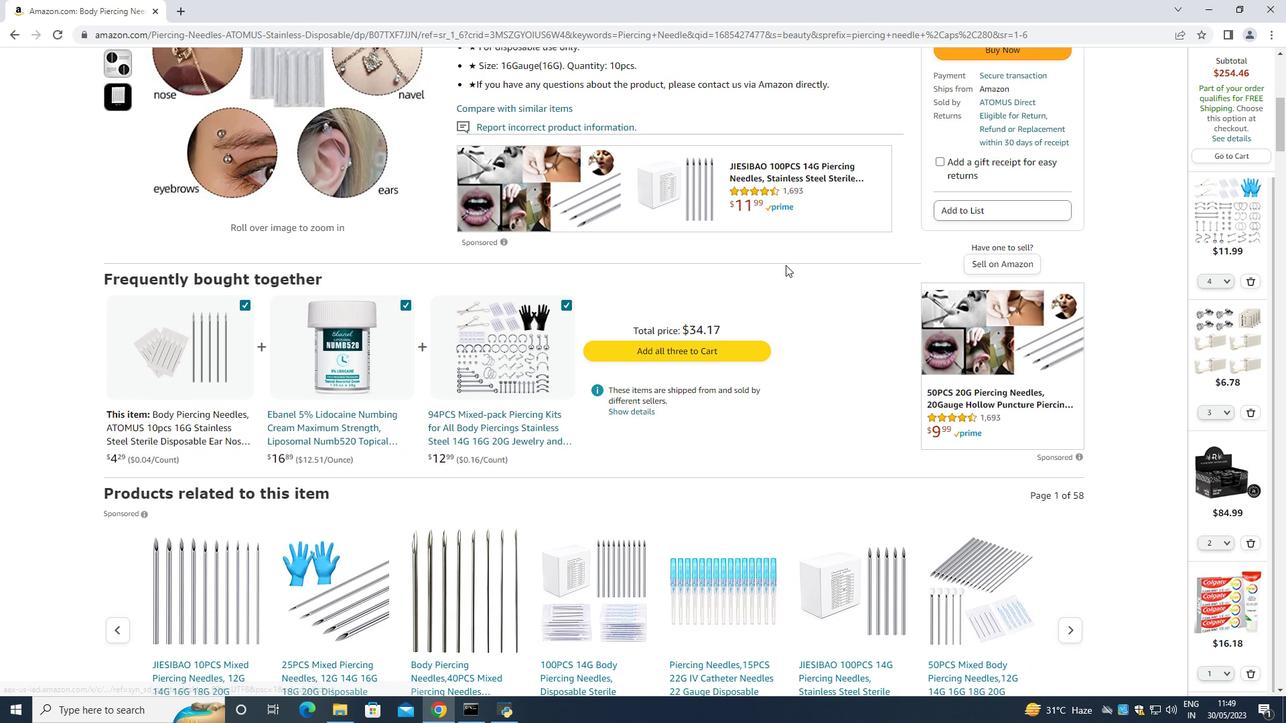 
Action: Mouse moved to (784, 266)
Screenshot: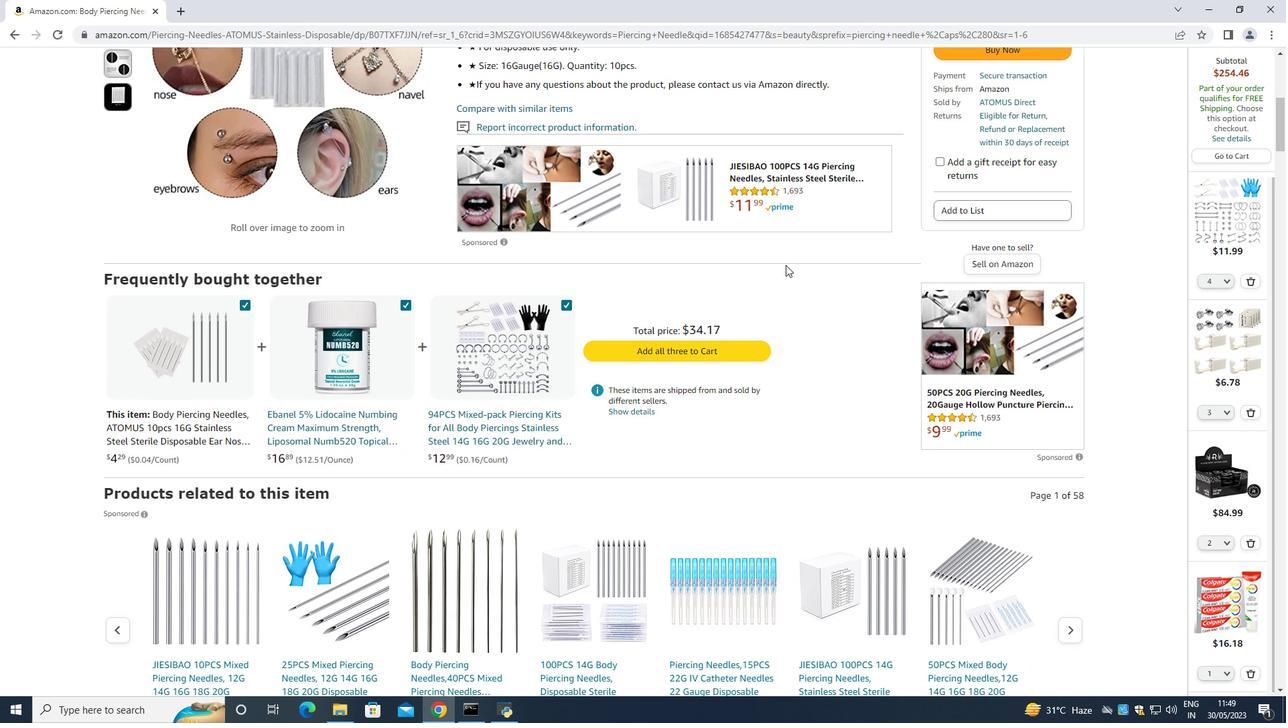 
Action: Mouse scrolled (784, 266) with delta (0, 0)
Screenshot: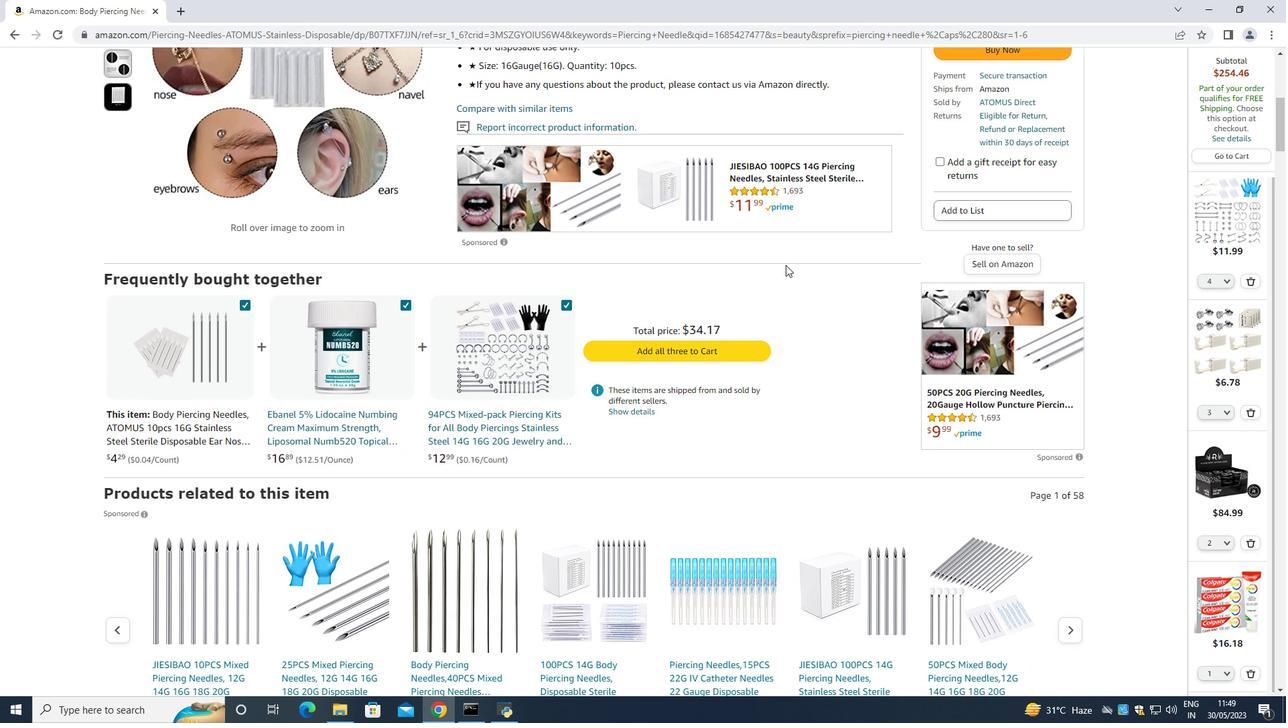 
Action: Mouse moved to (782, 272)
Screenshot: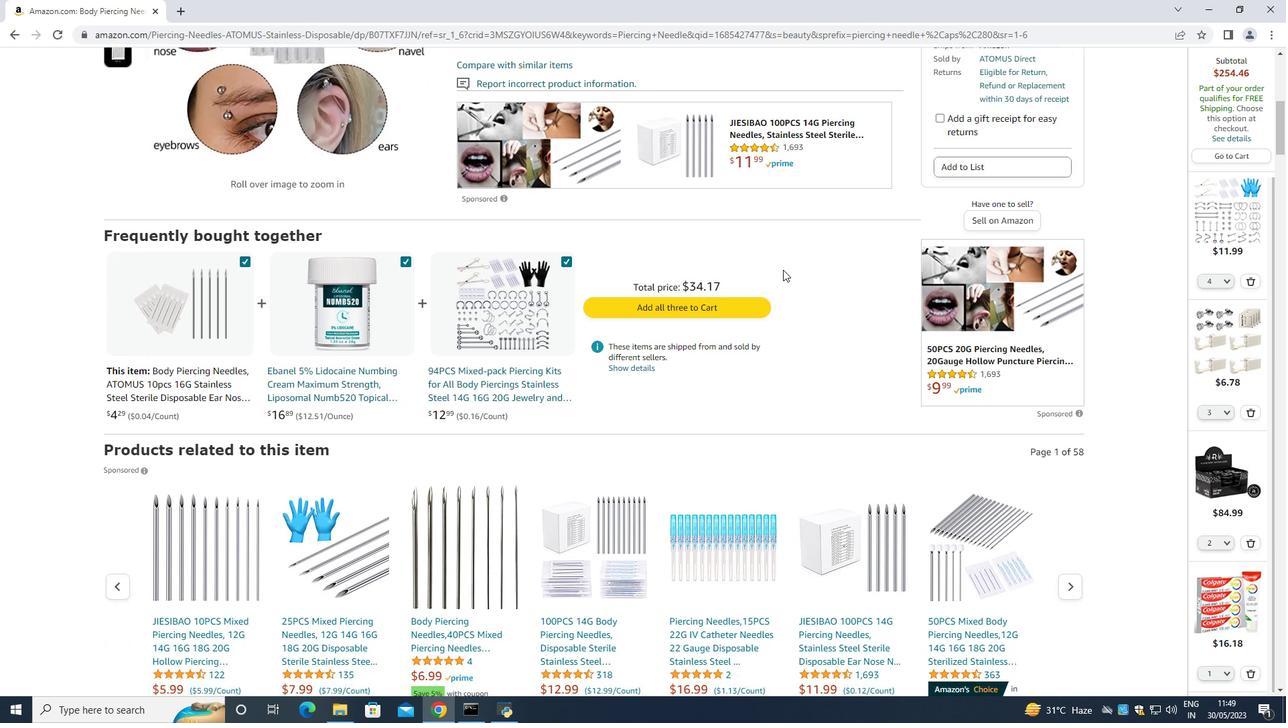 
Action: Mouse scrolled (782, 271) with delta (0, 0)
Screenshot: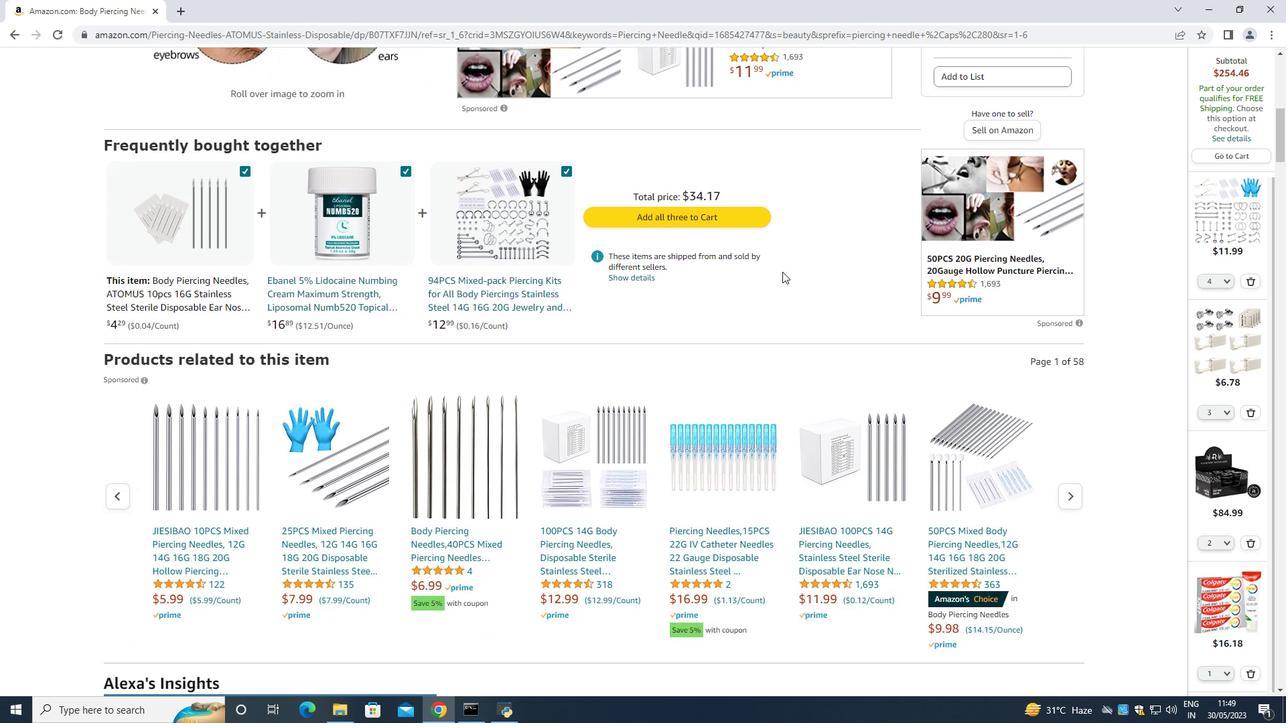 
Action: Mouse scrolled (782, 271) with delta (0, 0)
Screenshot: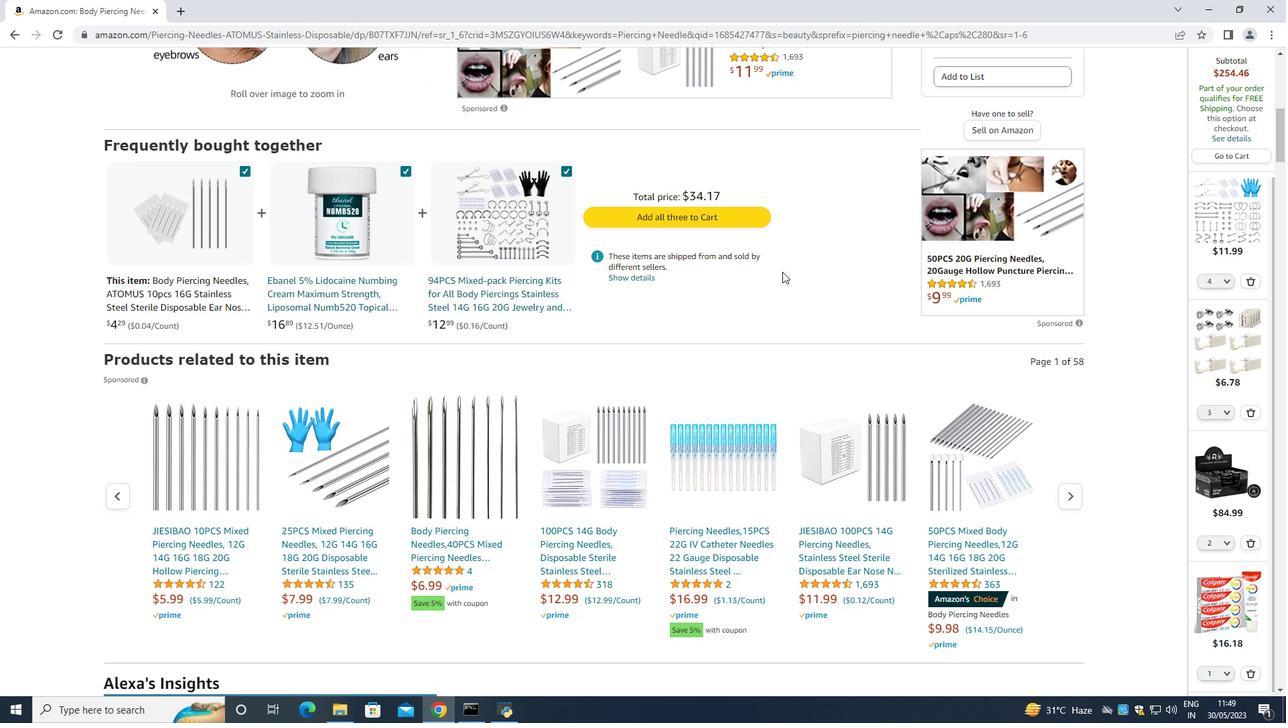 
Action: Mouse scrolled (782, 271) with delta (0, 0)
Screenshot: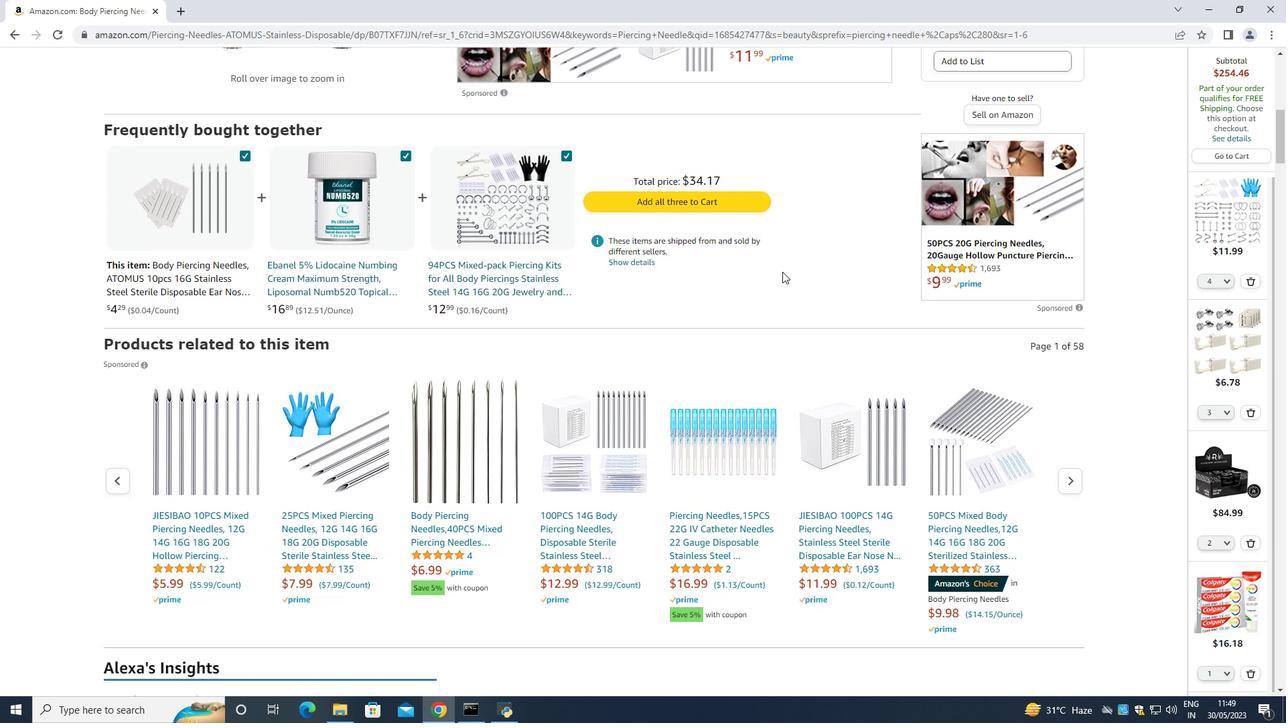 
Action: Mouse scrolled (782, 271) with delta (0, 0)
Screenshot: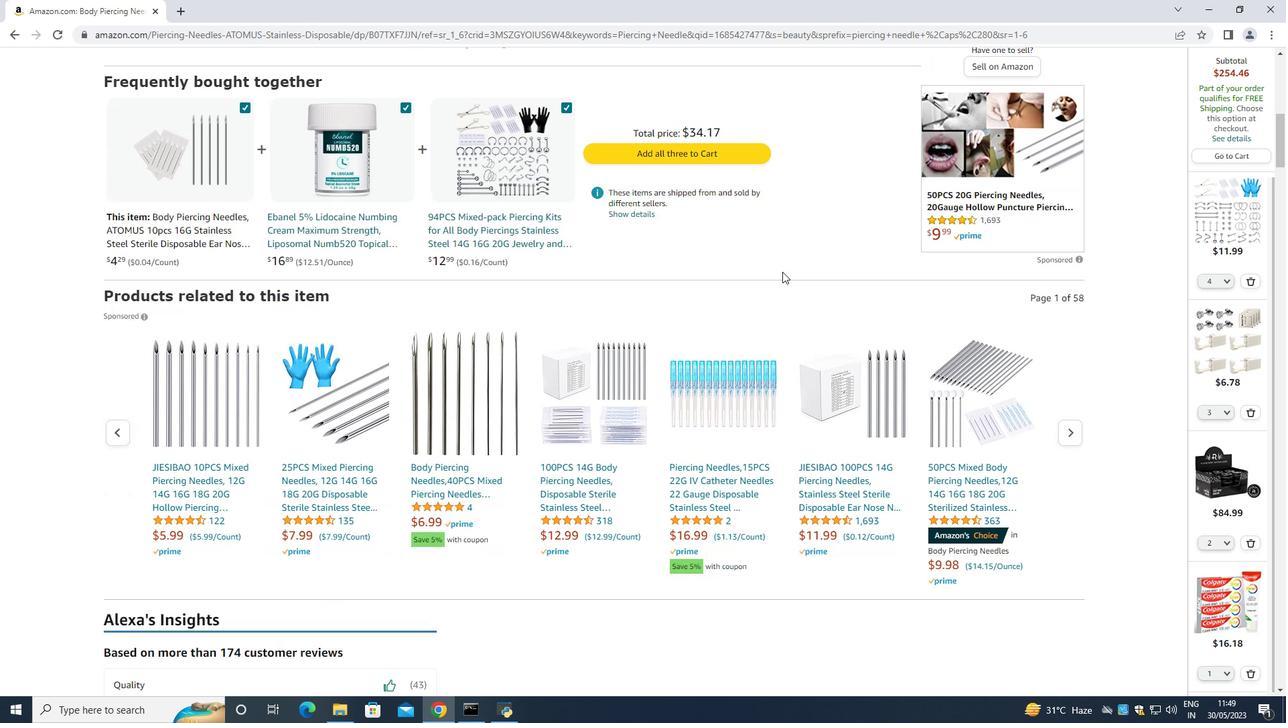 
Action: Mouse scrolled (782, 271) with delta (0, 0)
Screenshot: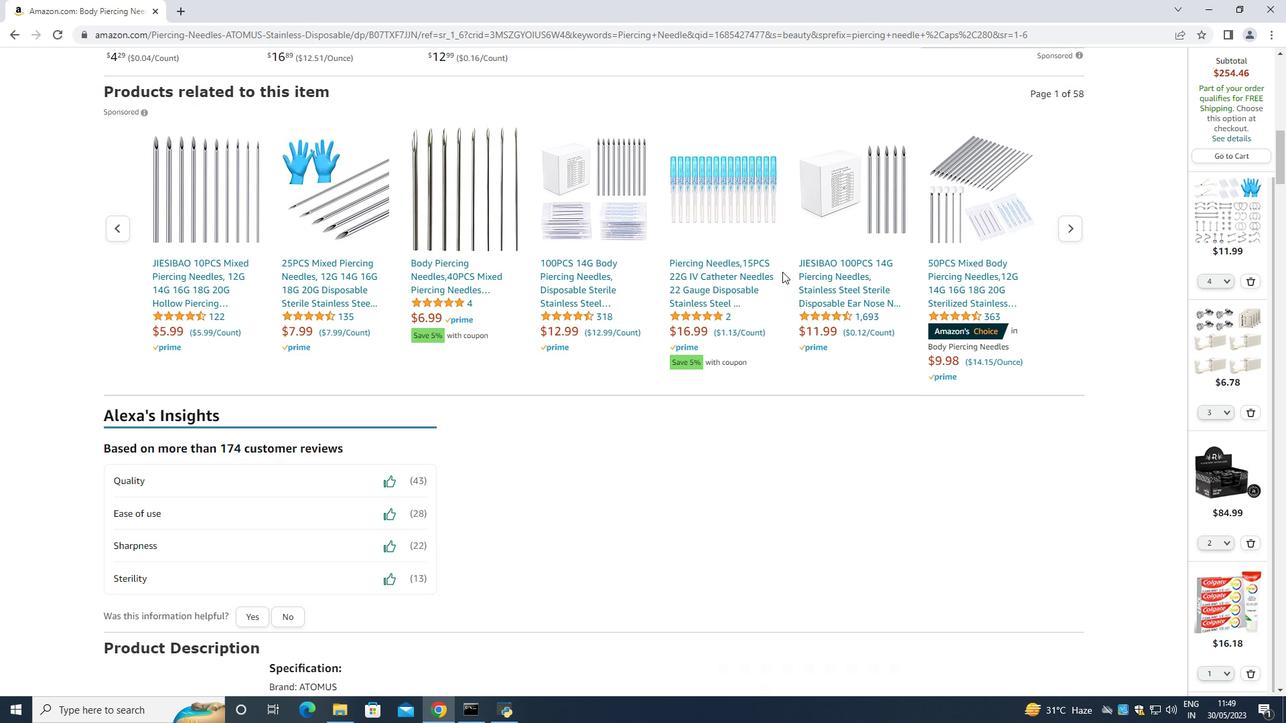 
Action: Mouse scrolled (782, 271) with delta (0, 0)
Screenshot: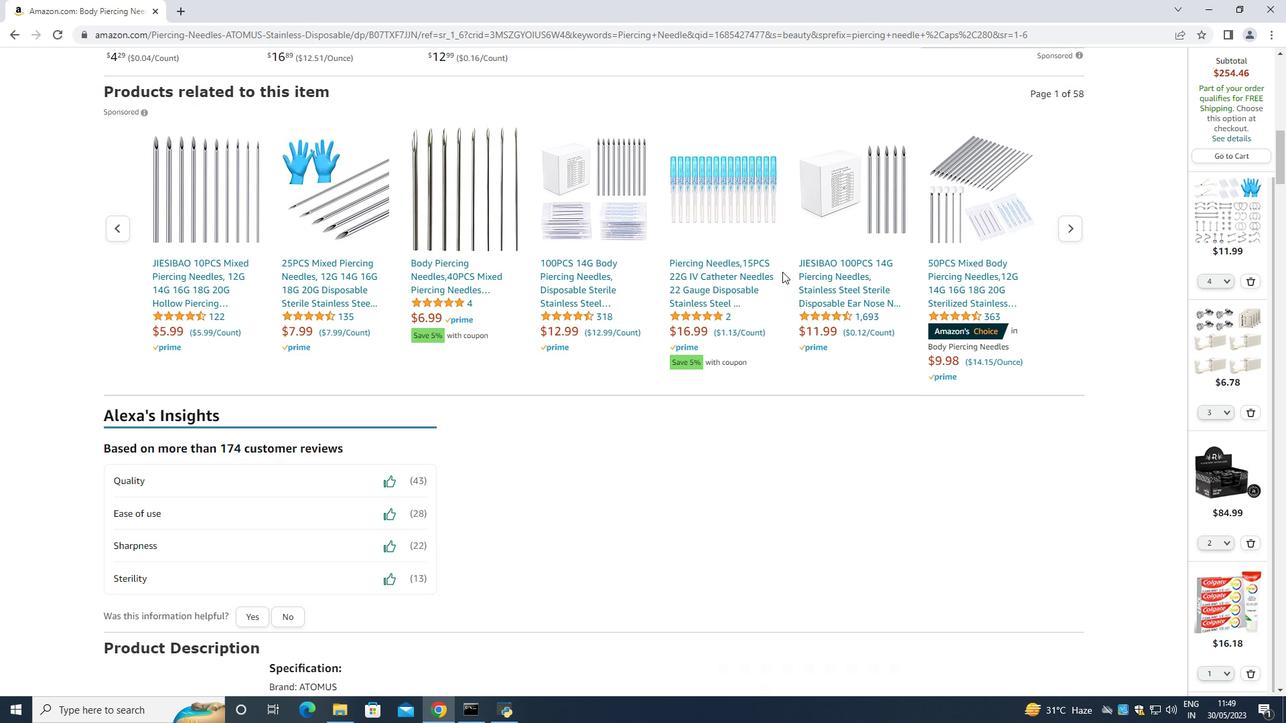 
Action: Mouse scrolled (782, 271) with delta (0, 0)
Screenshot: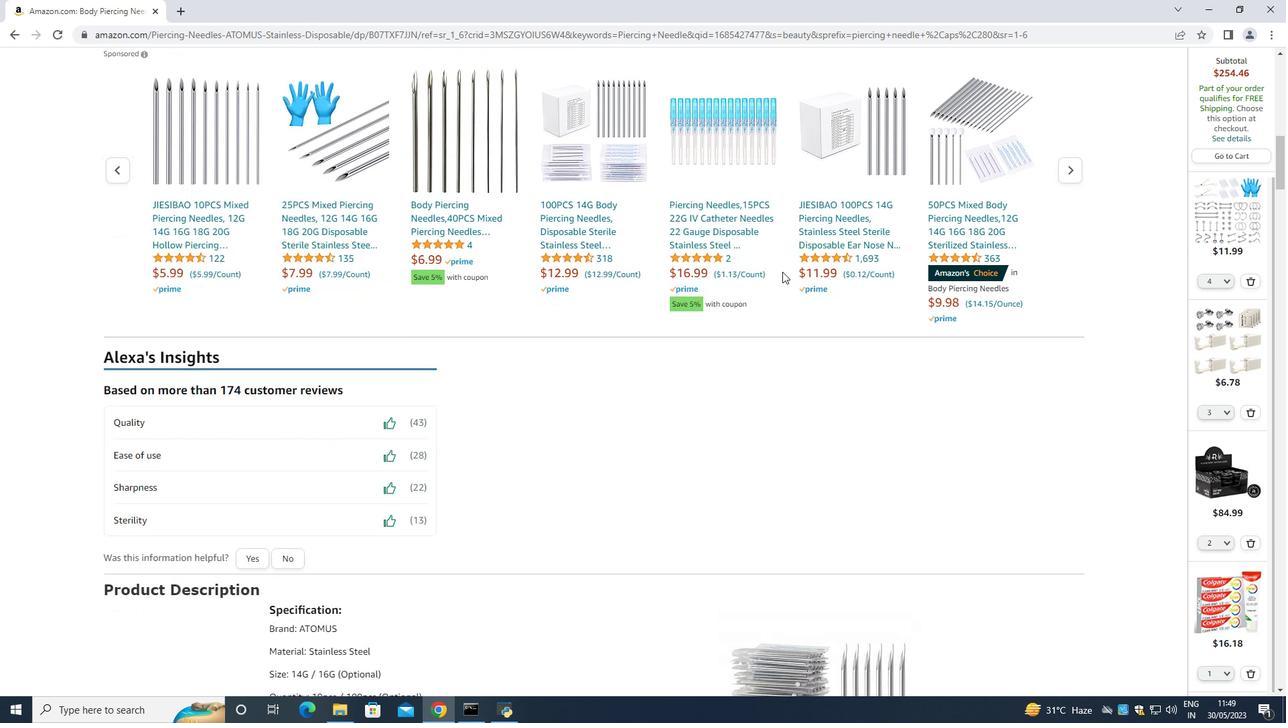 
Action: Mouse scrolled (782, 271) with delta (0, 0)
Screenshot: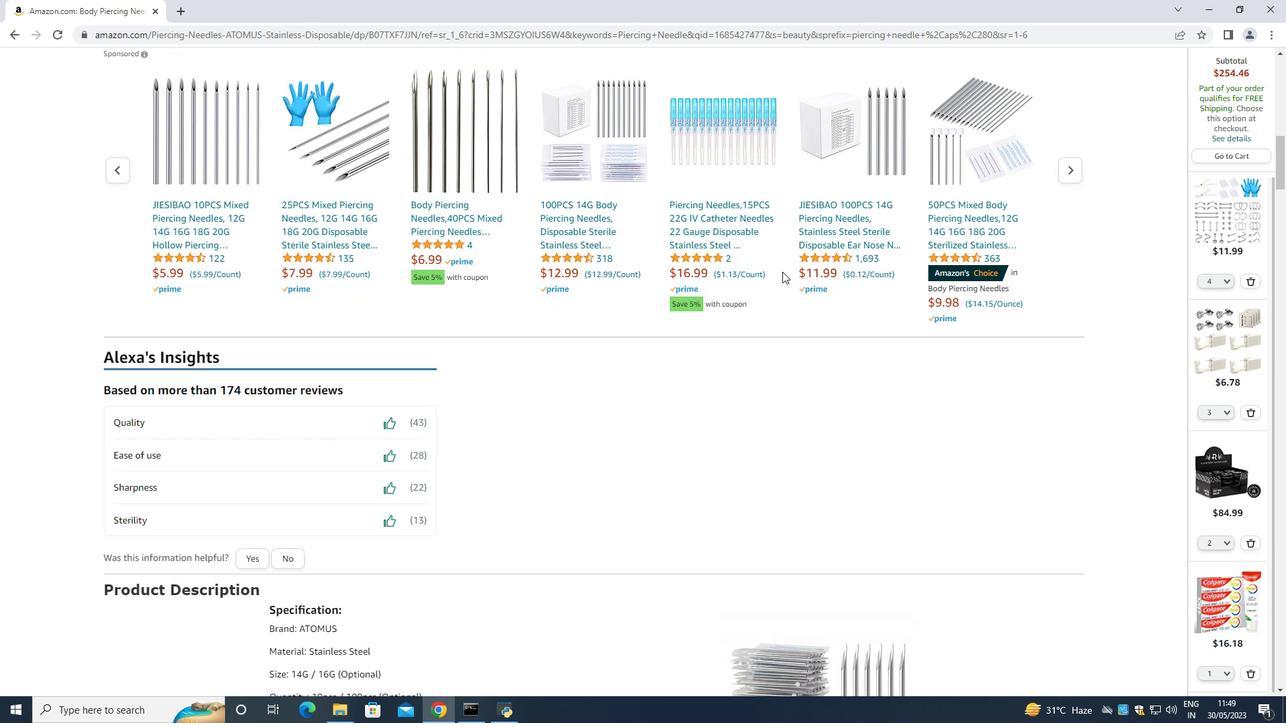 
Action: Mouse scrolled (782, 271) with delta (0, 0)
Screenshot: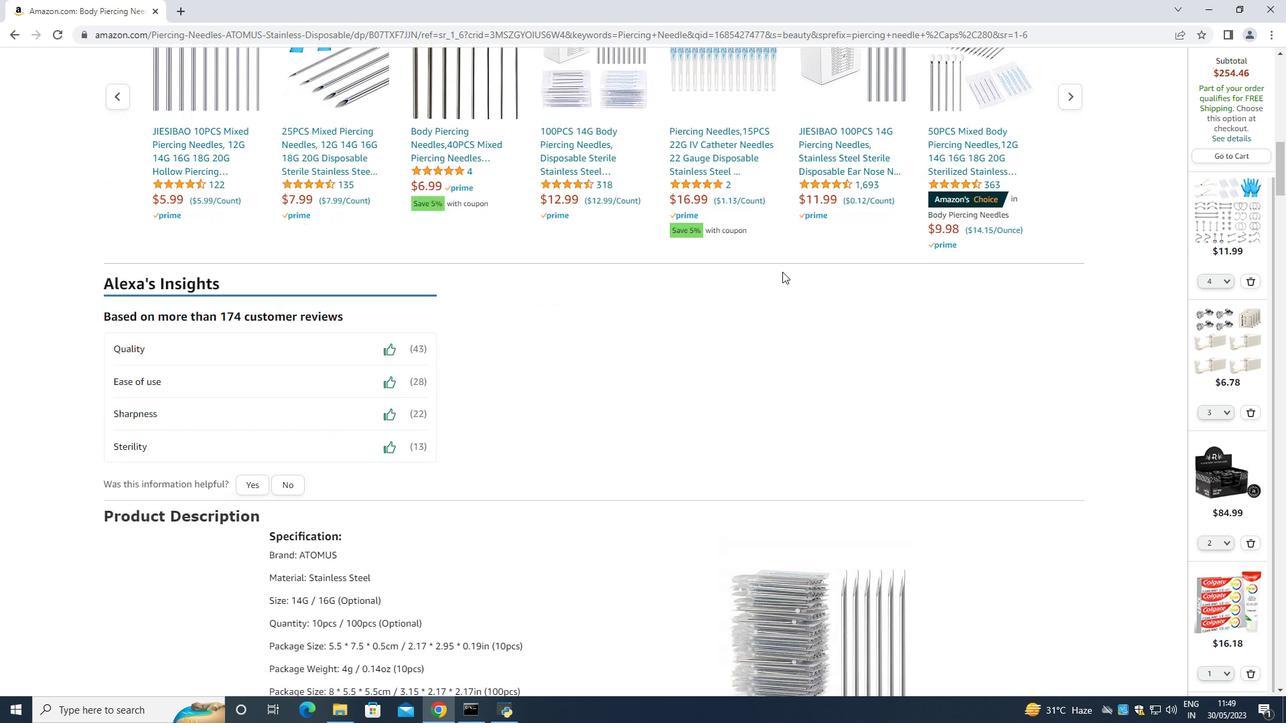 
Action: Mouse moved to (782, 272)
Screenshot: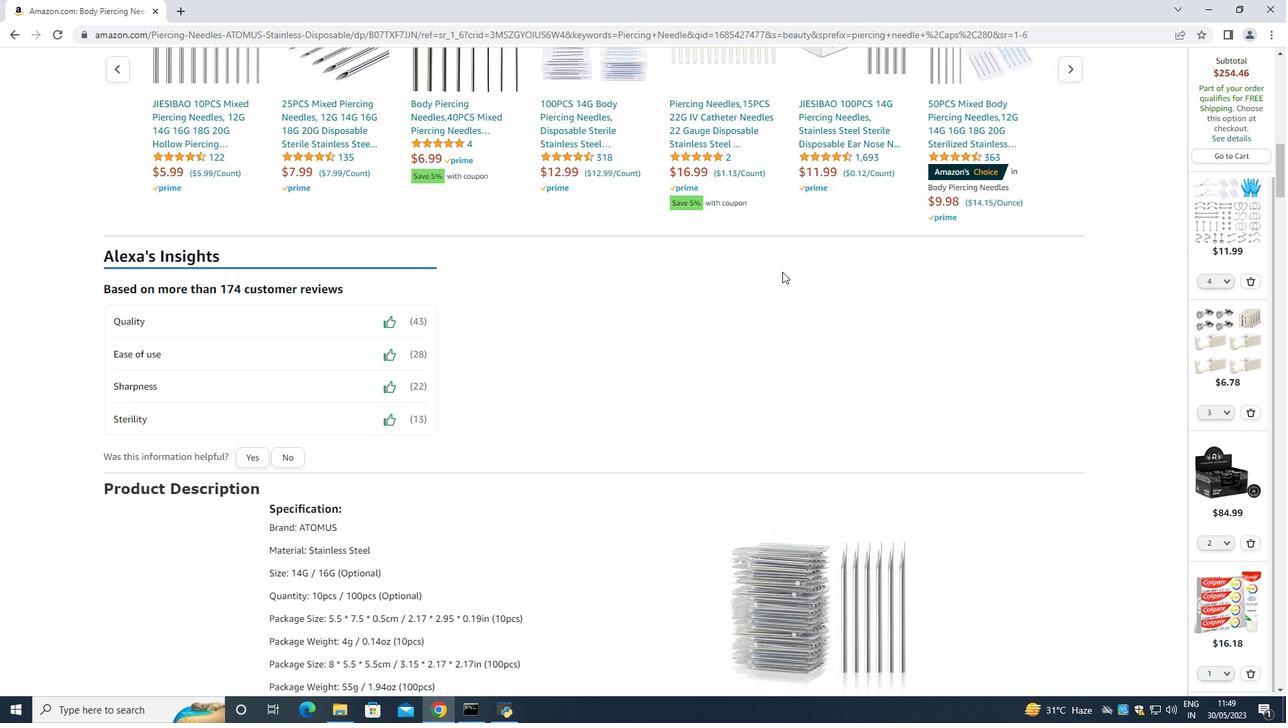 
Action: Mouse scrolled (782, 271) with delta (0, 0)
Screenshot: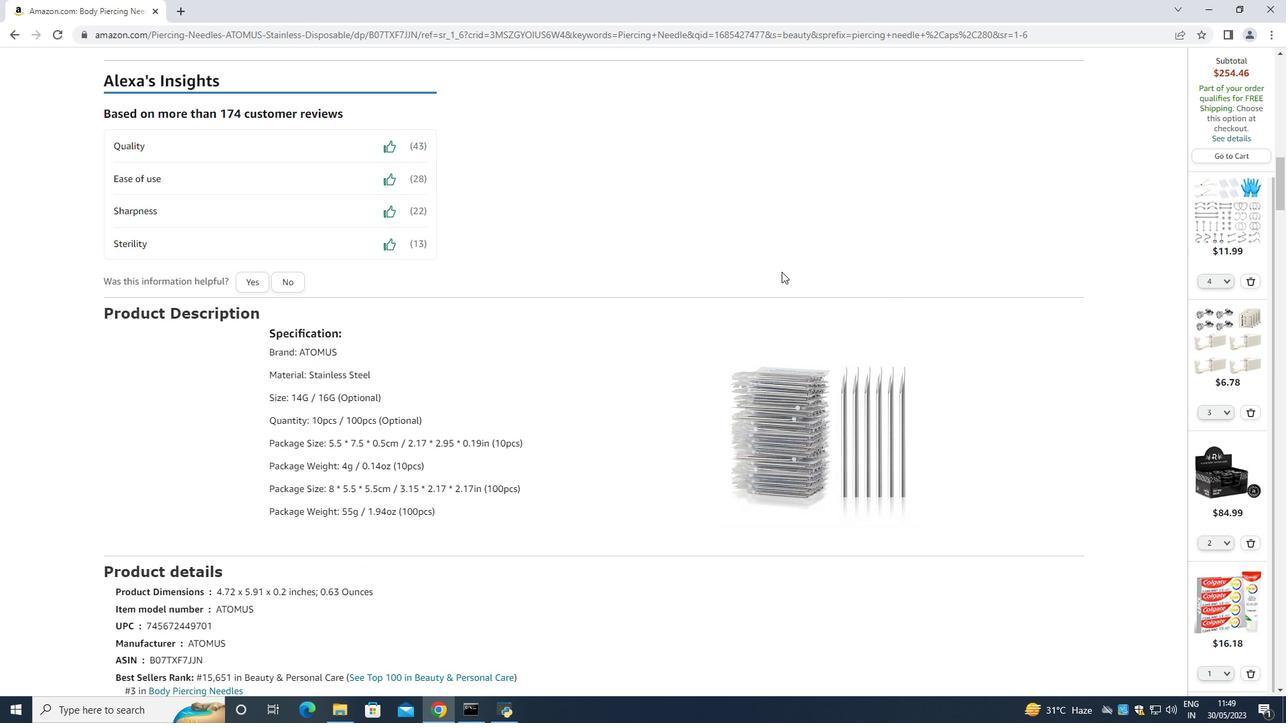 
Action: Mouse scrolled (782, 271) with delta (0, 0)
Screenshot: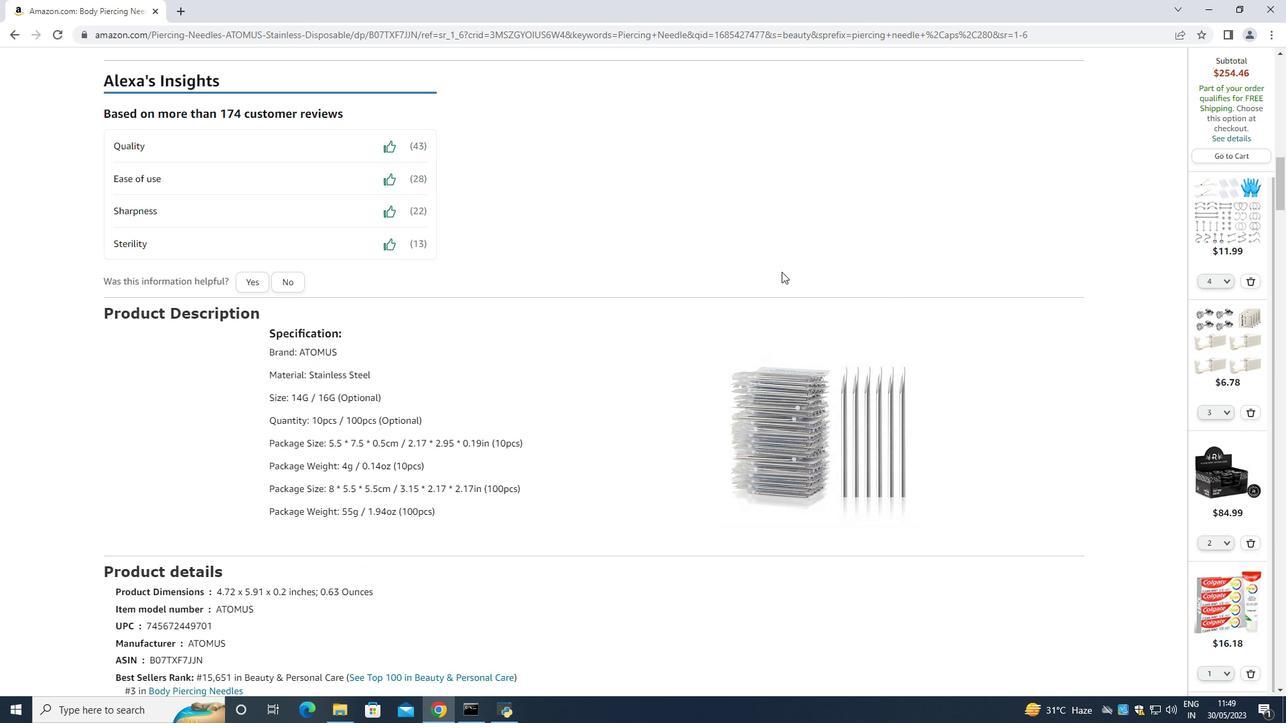 
Action: Mouse scrolled (782, 271) with delta (0, 0)
Screenshot: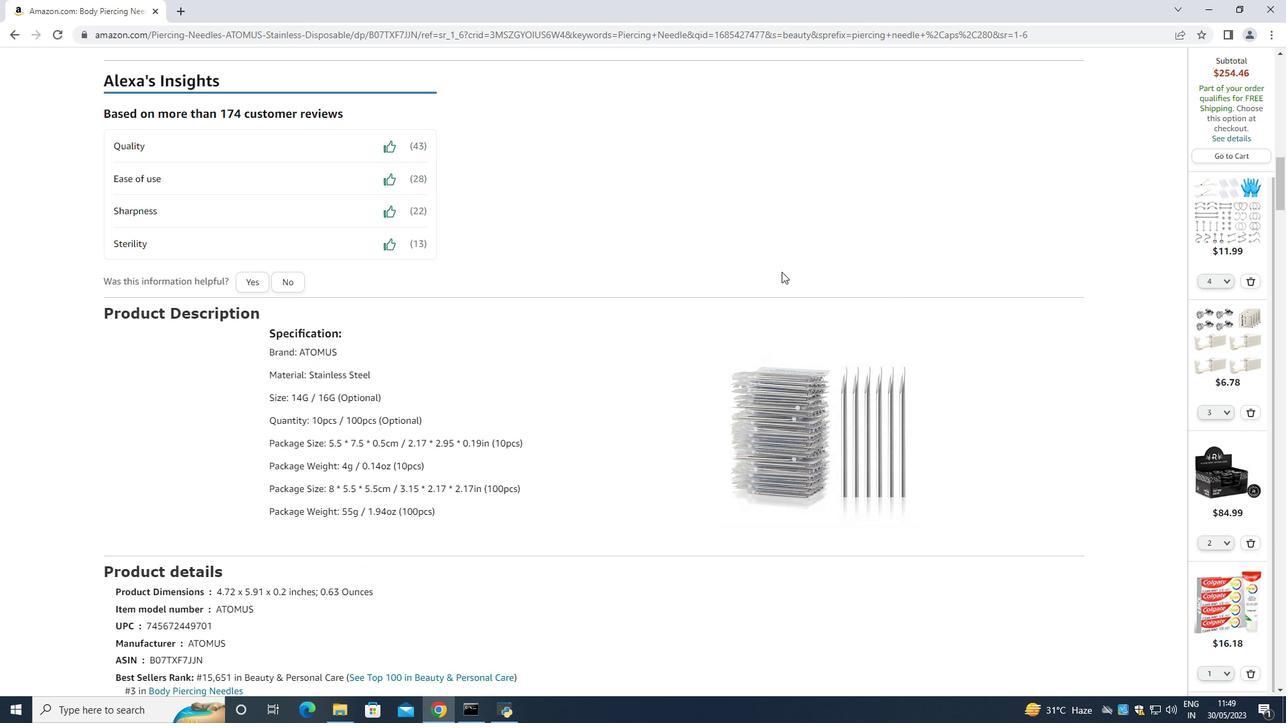 
Action: Mouse scrolled (782, 271) with delta (0, 0)
Screenshot: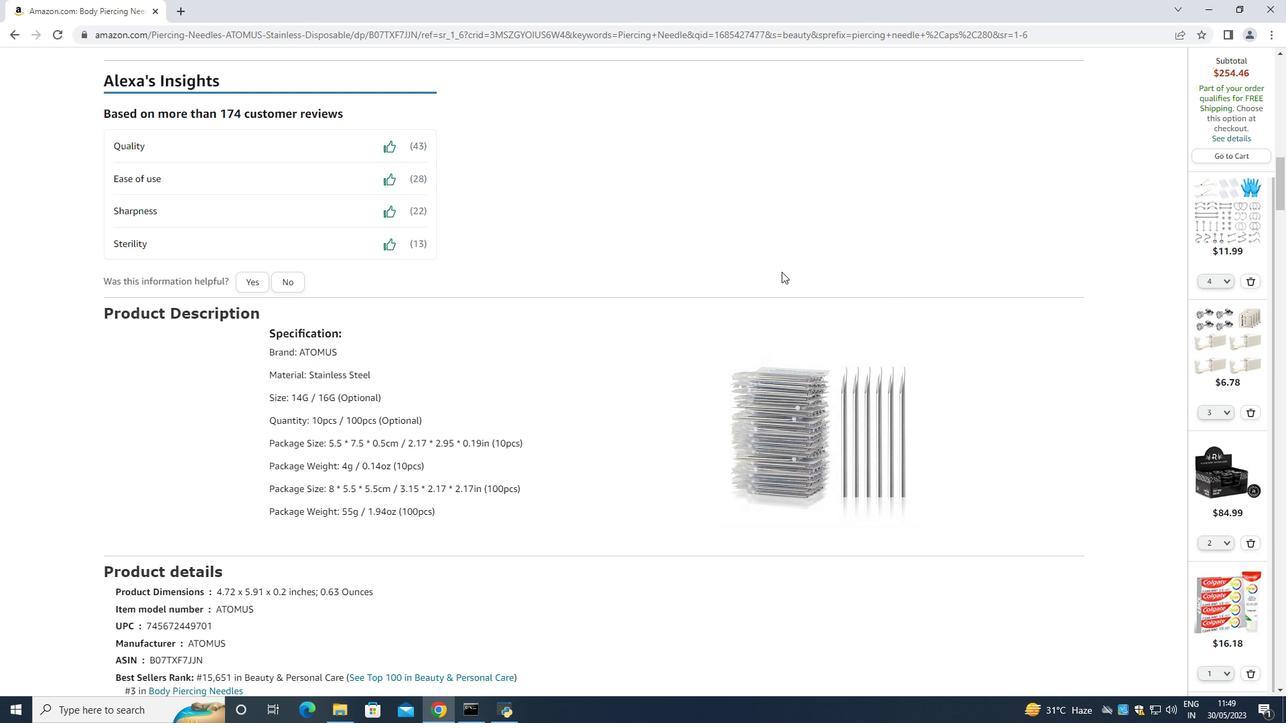 
Action: Mouse scrolled (782, 271) with delta (0, 0)
Screenshot: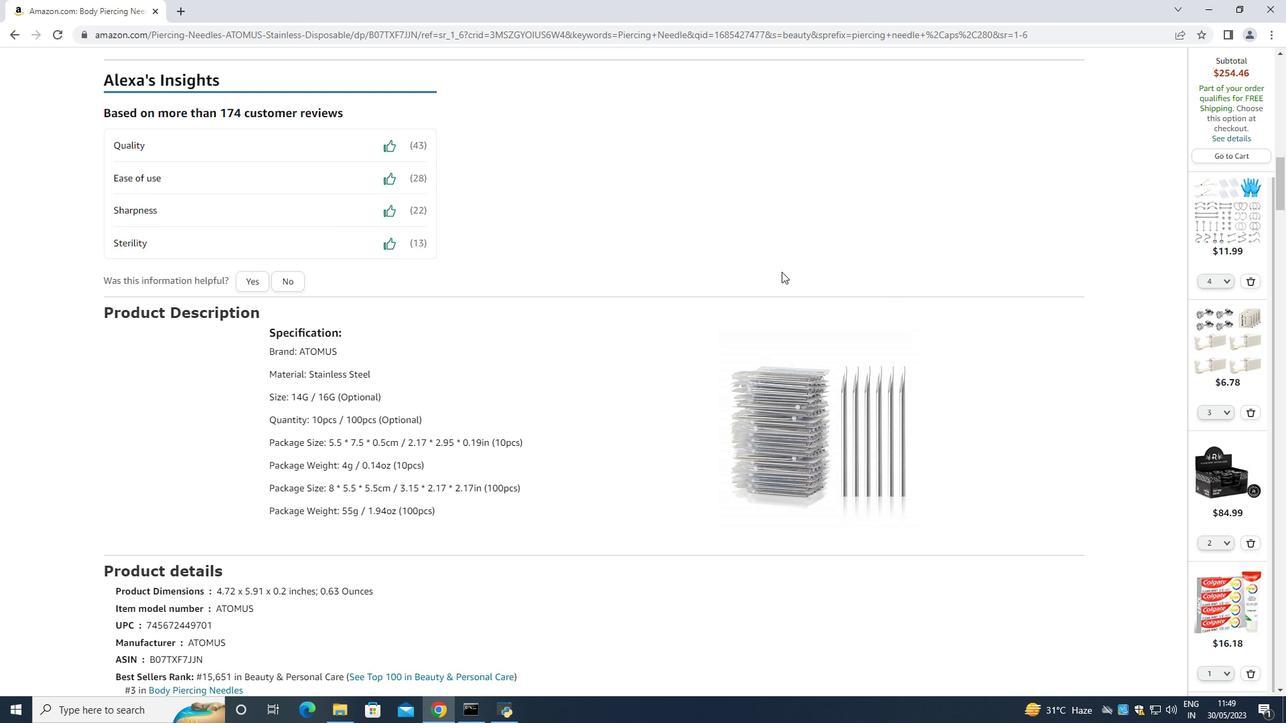 
Action: Mouse scrolled (782, 271) with delta (0, 0)
Screenshot: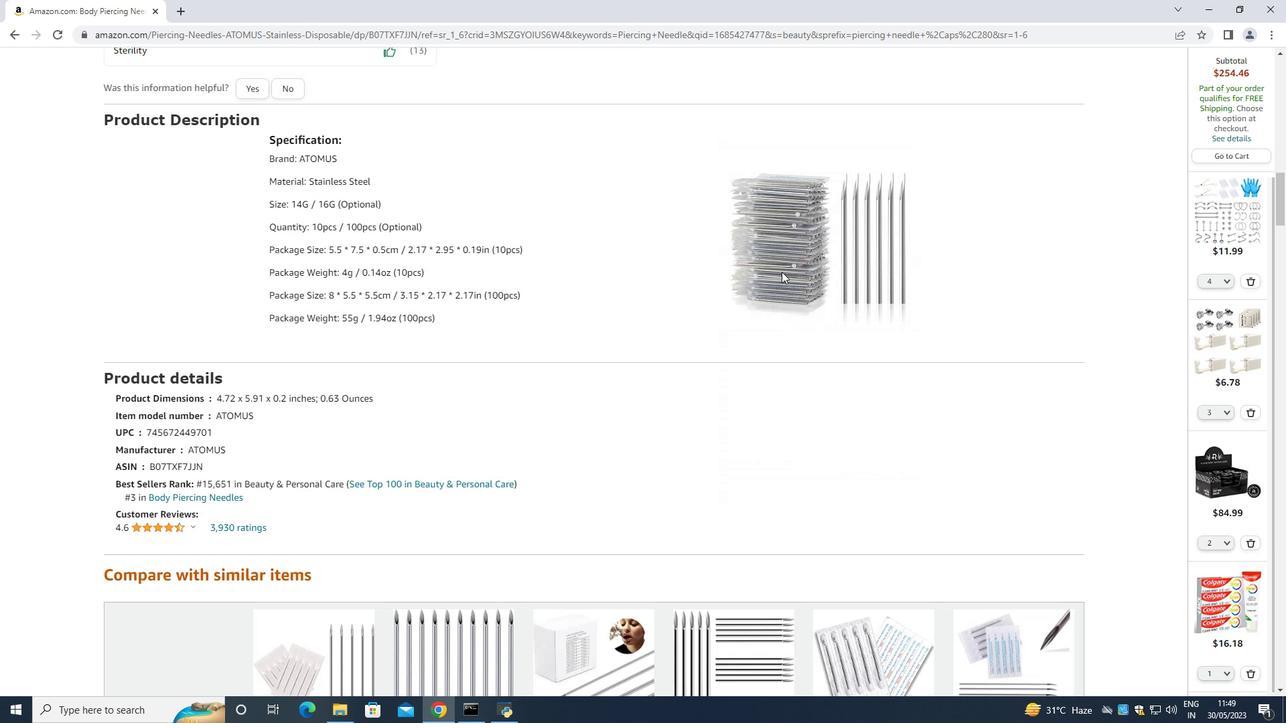 
Action: Mouse moved to (780, 271)
Screenshot: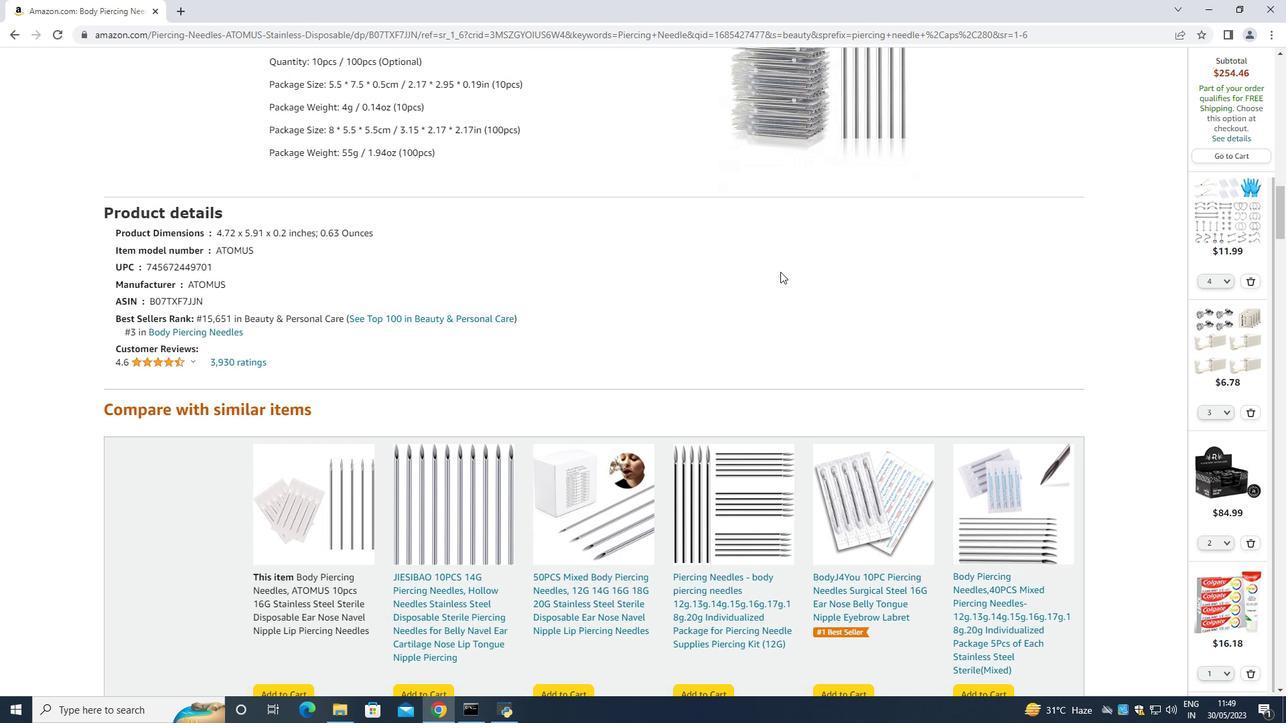 
Action: Mouse scrolled (780, 270) with delta (0, 0)
Screenshot: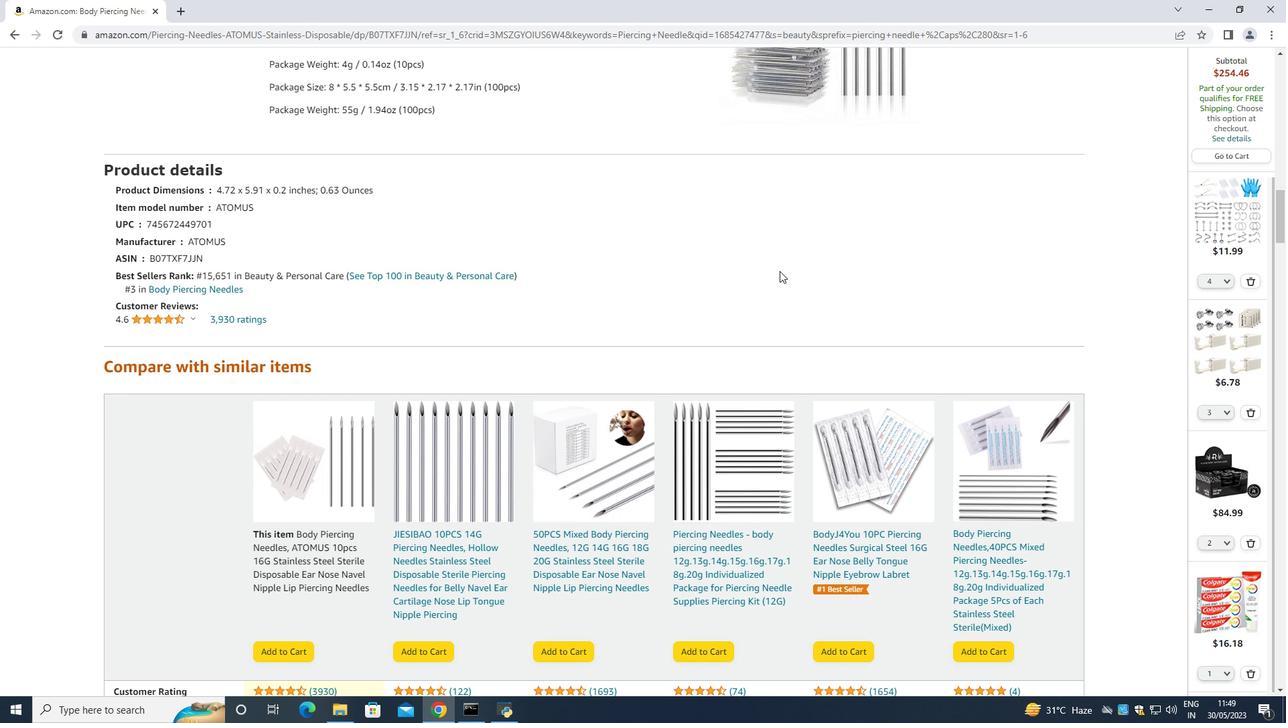 
Action: Mouse scrolled (780, 270) with delta (0, 0)
Screenshot: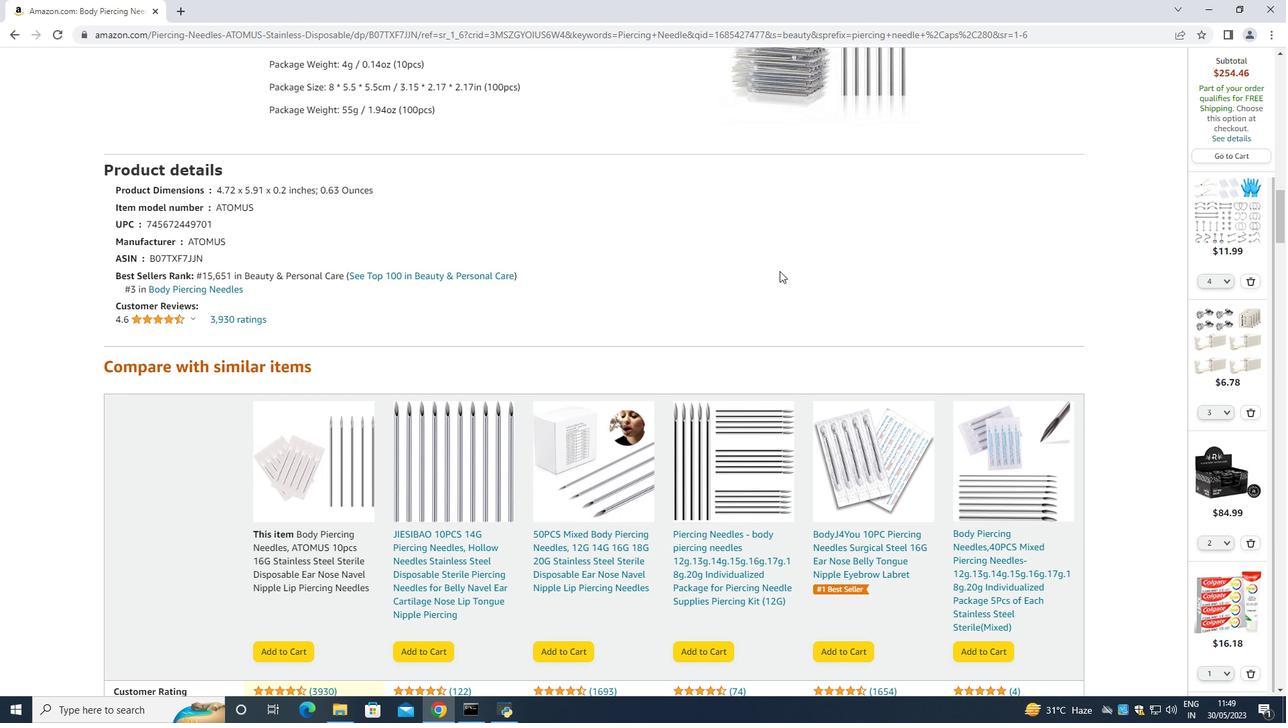 
Action: Mouse scrolled (780, 270) with delta (0, 0)
Screenshot: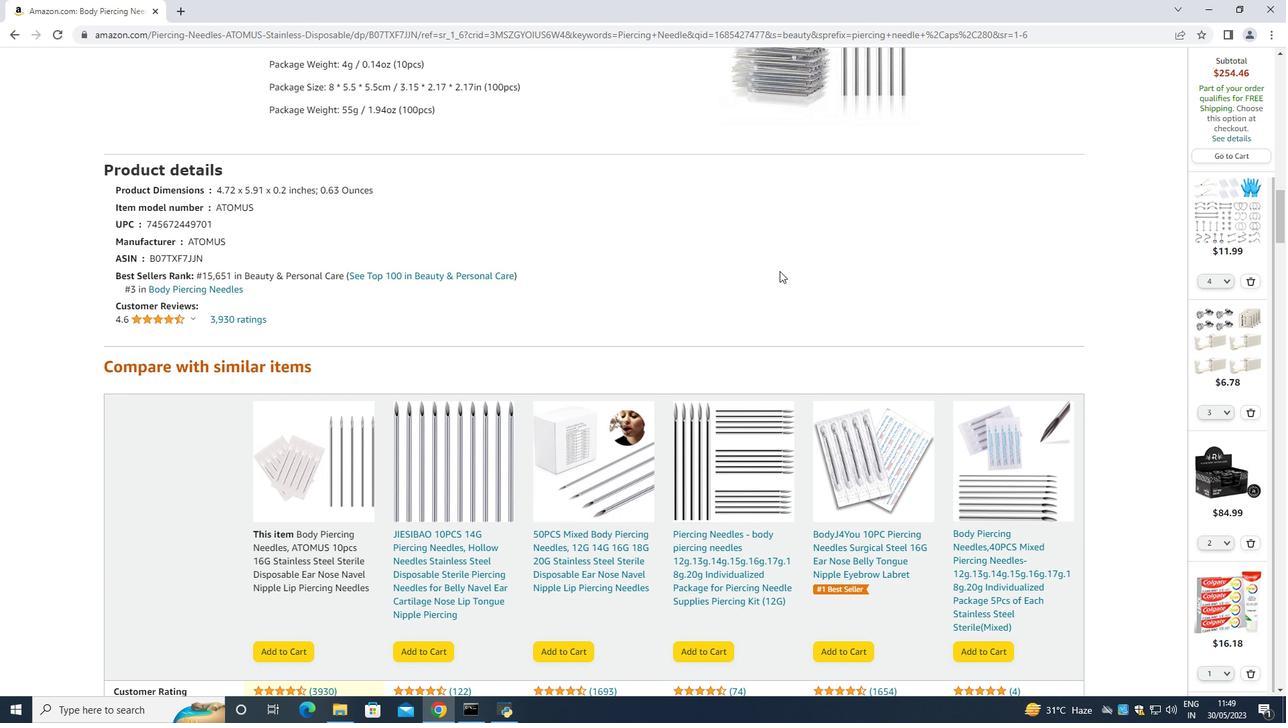 
Action: Mouse scrolled (780, 270) with delta (0, 0)
Screenshot: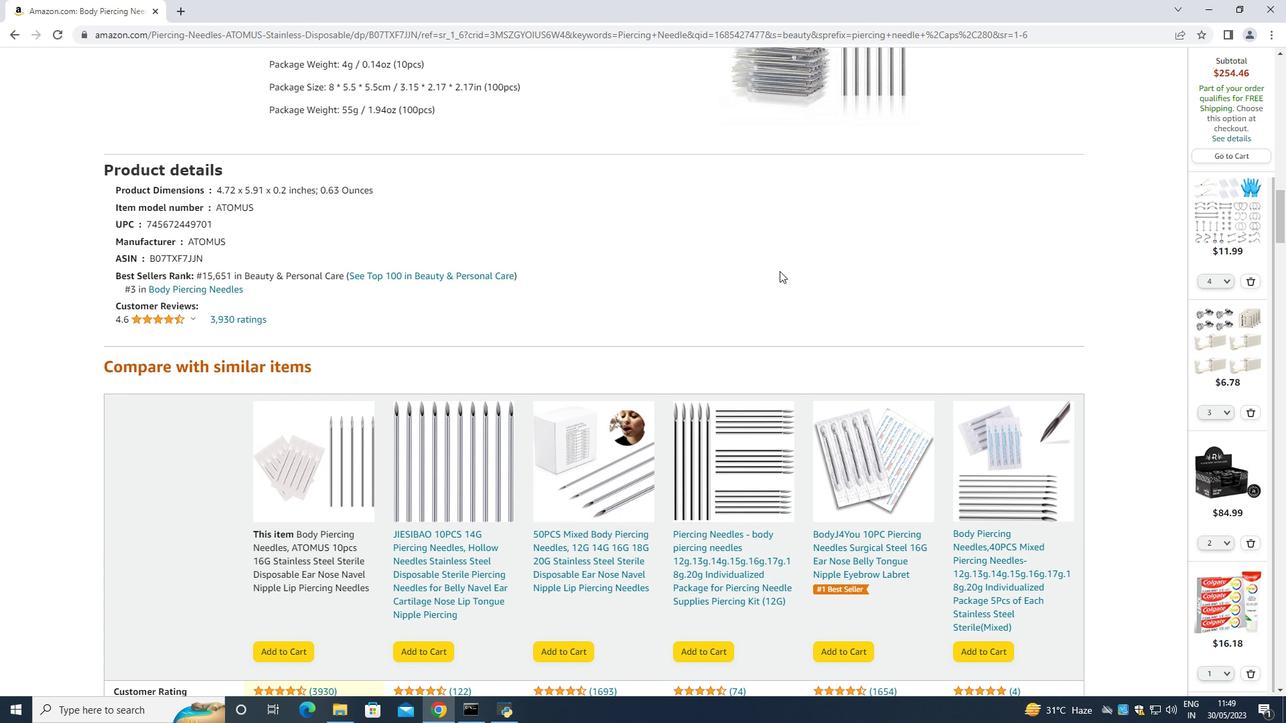 
Action: Mouse scrolled (780, 270) with delta (0, 0)
Screenshot: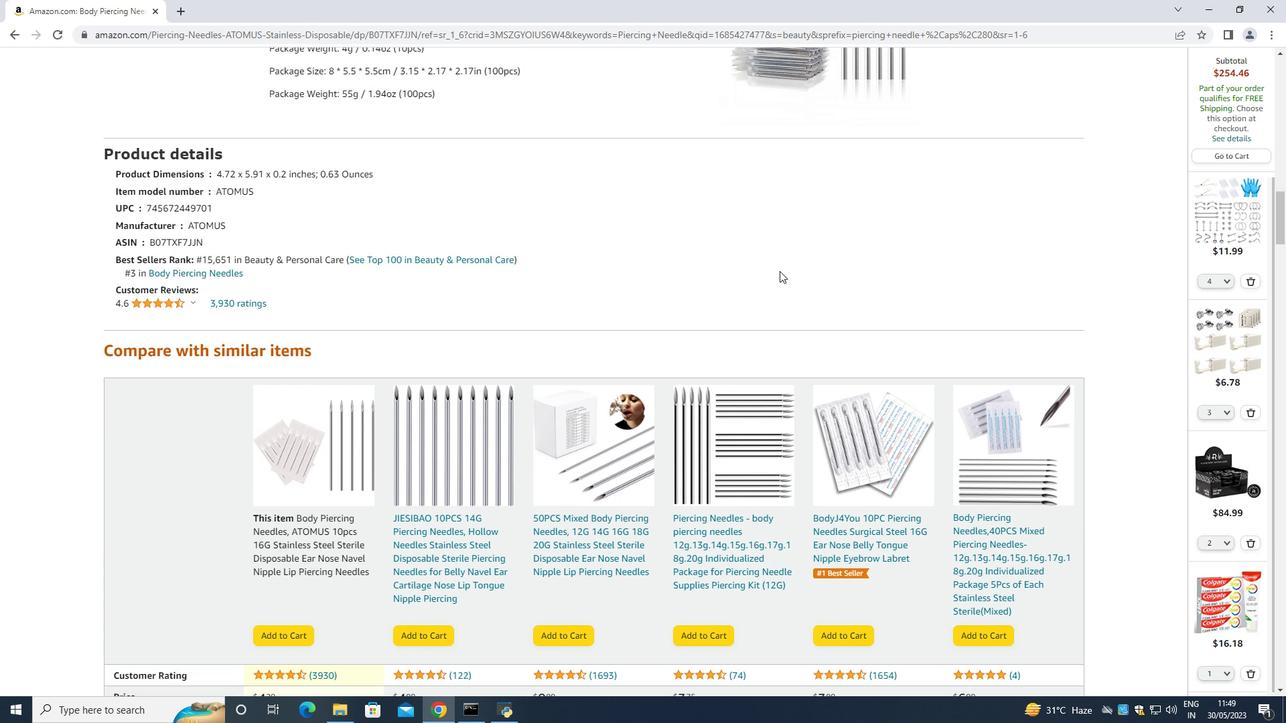 
Action: Mouse moved to (781, 268)
Screenshot: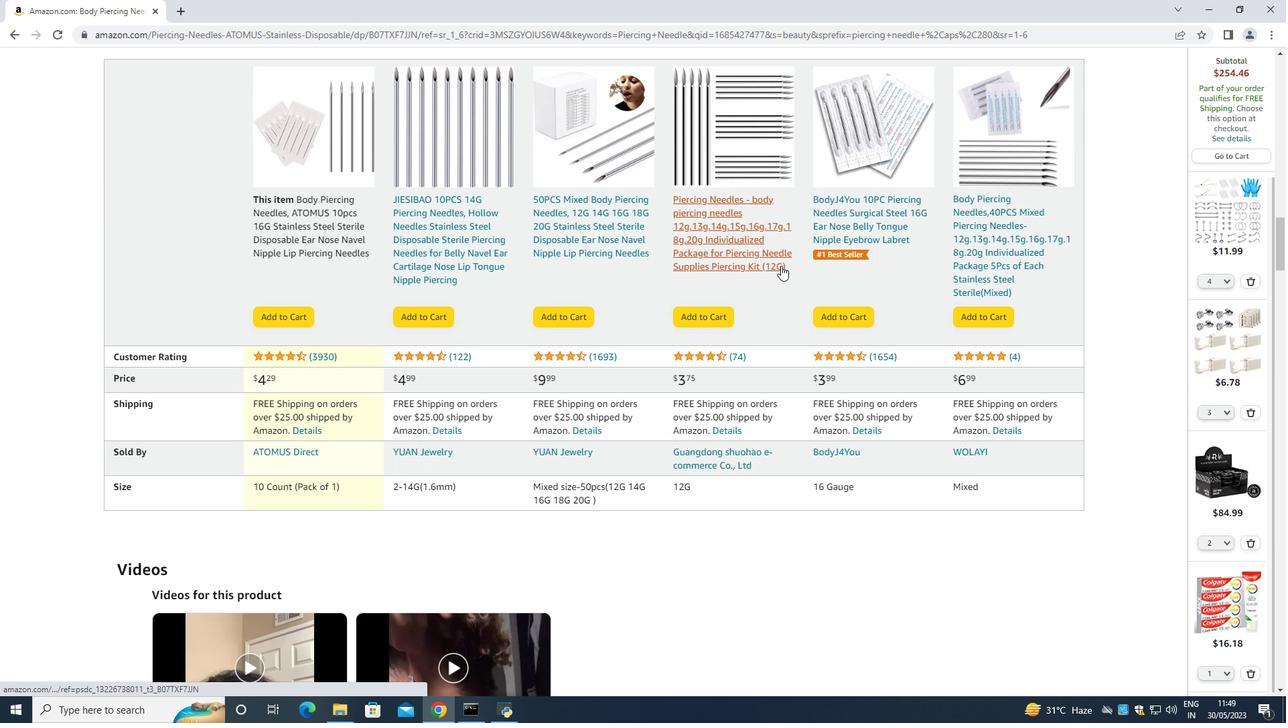 
Action: Mouse scrolled (781, 267) with delta (0, 0)
Screenshot: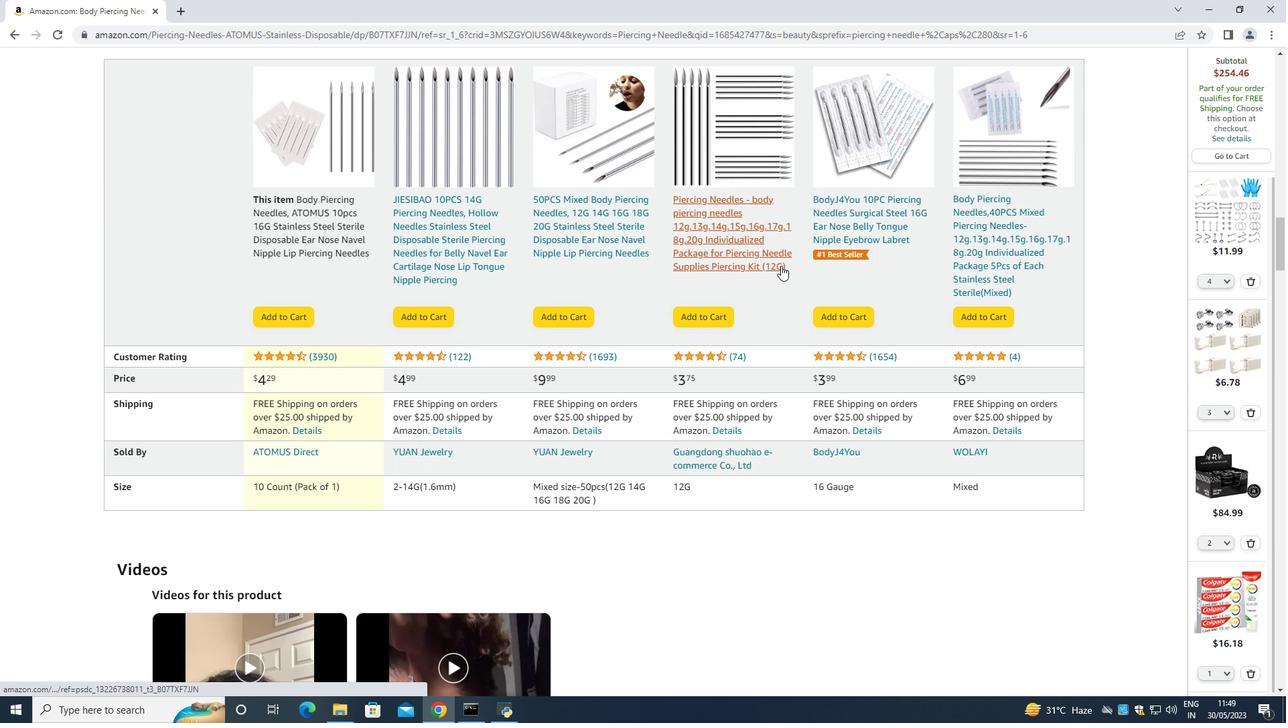 
Action: Mouse moved to (781, 269)
Screenshot: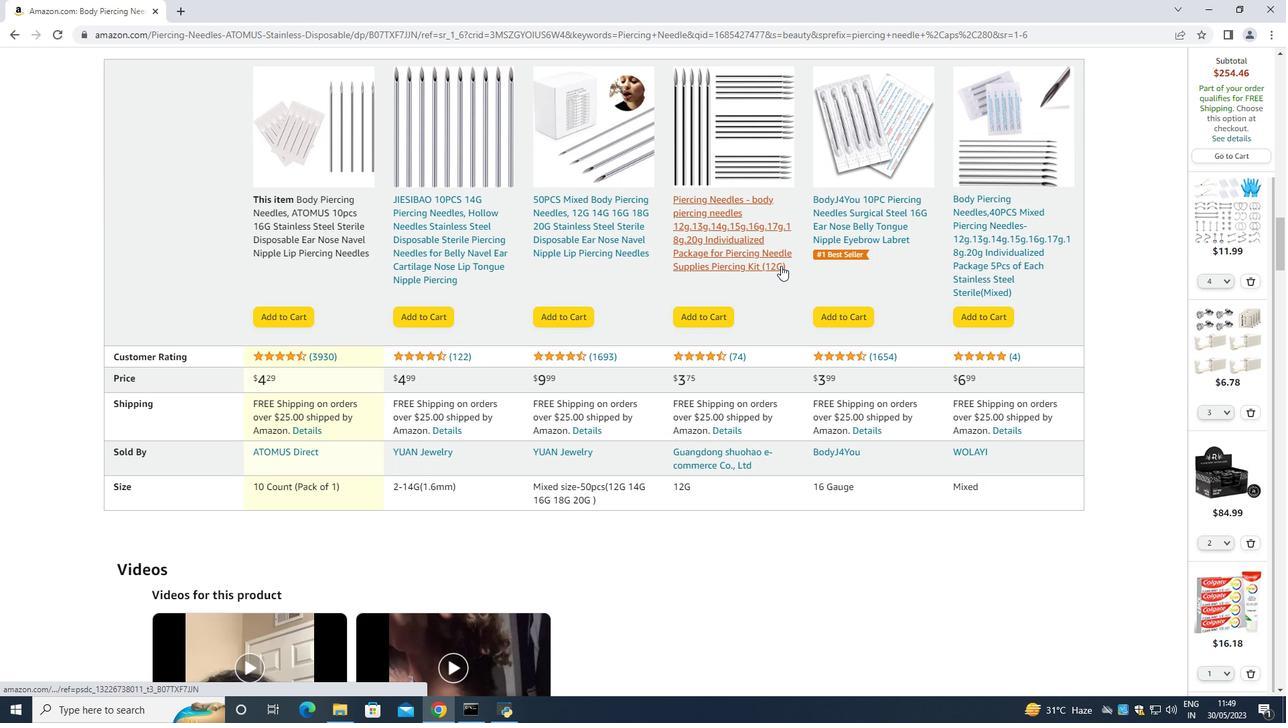 
Action: Mouse scrolled (781, 268) with delta (0, 0)
Screenshot: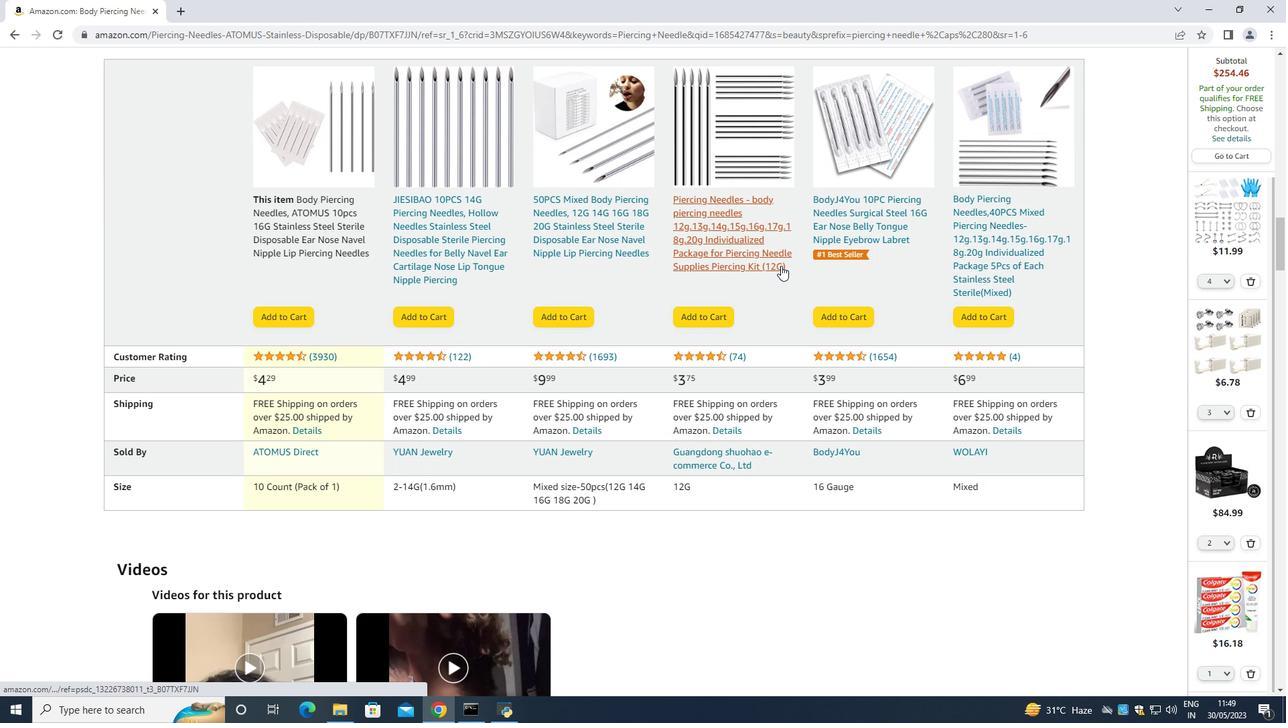 
Action: Mouse moved to (780, 272)
Screenshot: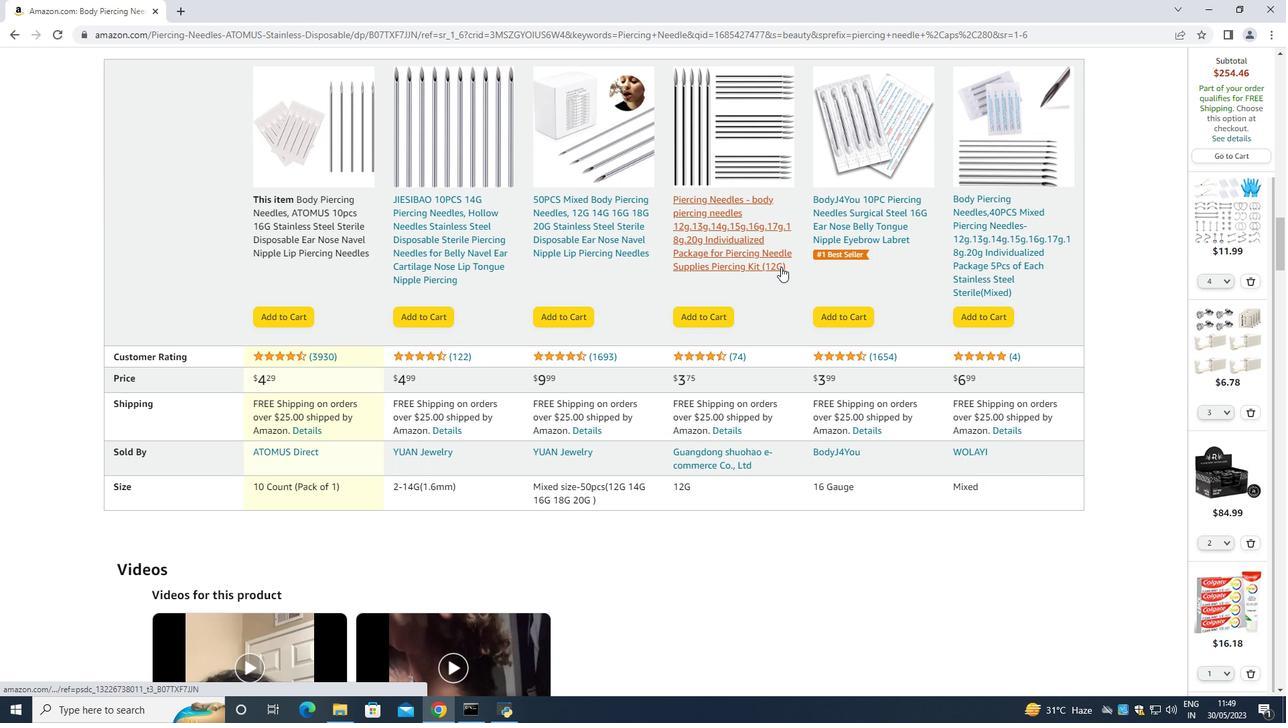
Action: Mouse scrolled (780, 272) with delta (0, 0)
Screenshot: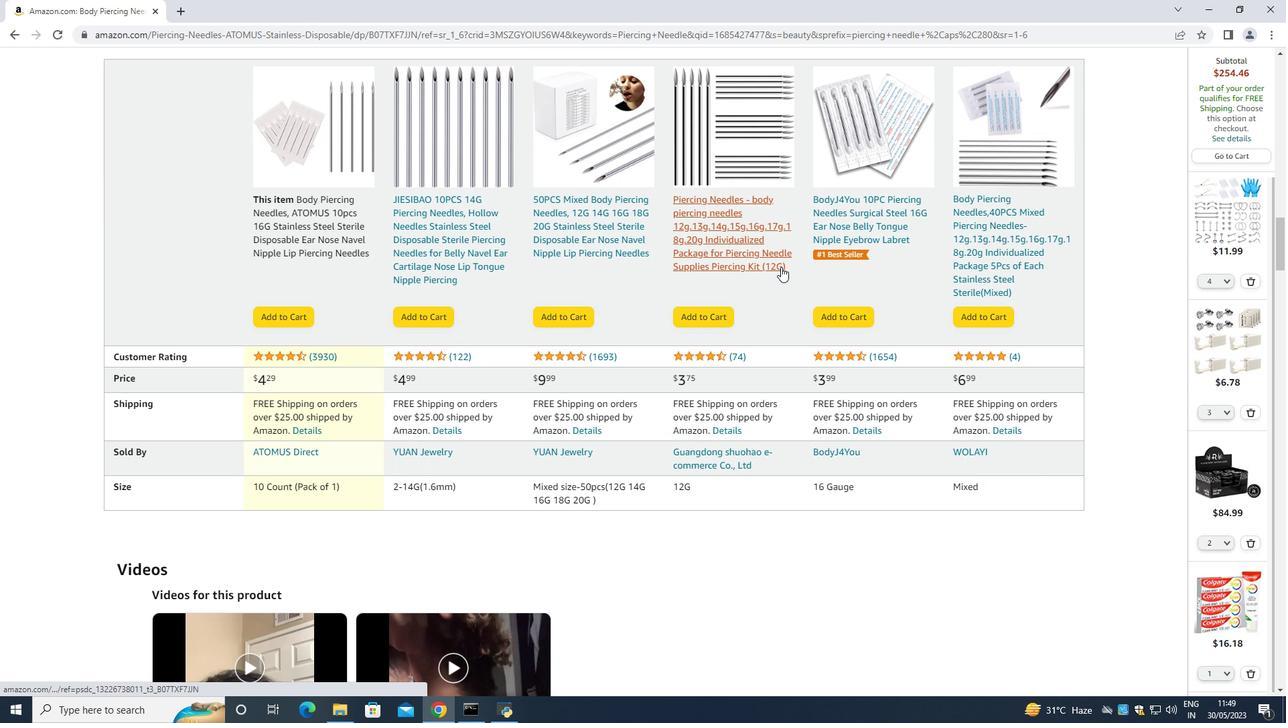 
Action: Mouse moved to (780, 274)
Screenshot: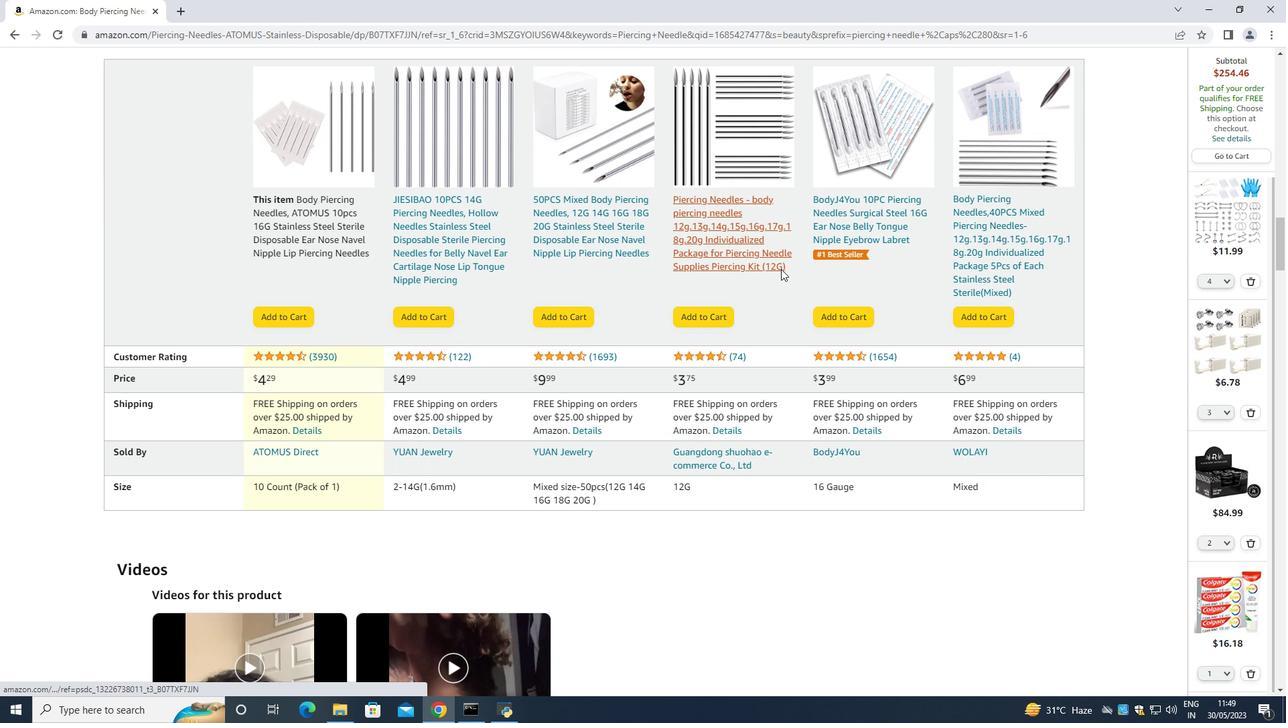 
Action: Mouse scrolled (780, 273) with delta (0, 0)
Screenshot: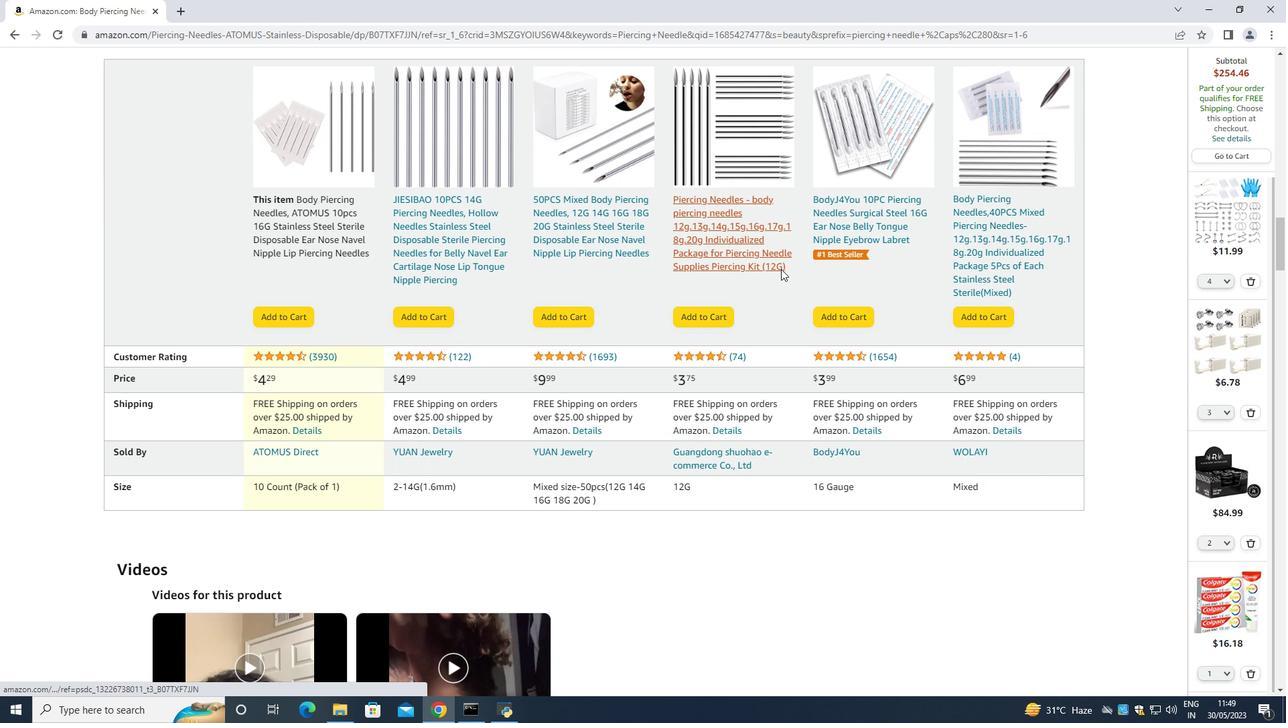 
Action: Mouse moved to (780, 274)
Screenshot: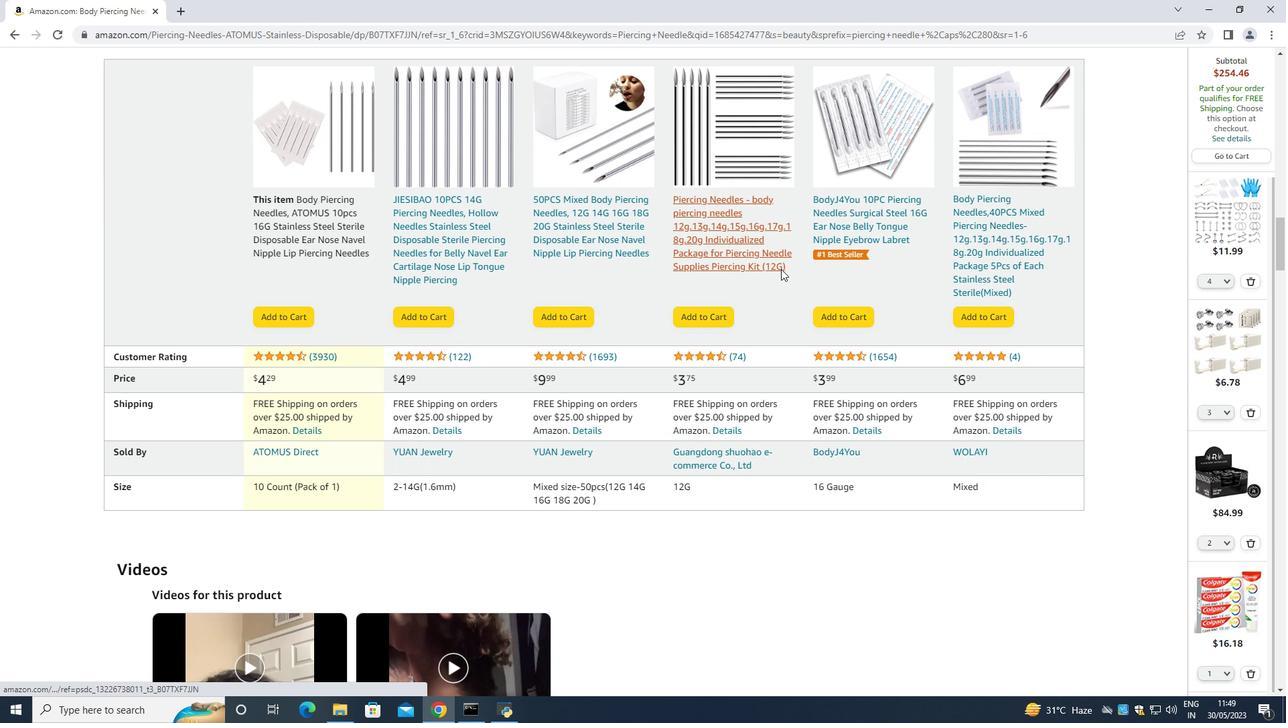 
Action: Mouse scrolled (780, 273) with delta (0, 0)
Screenshot: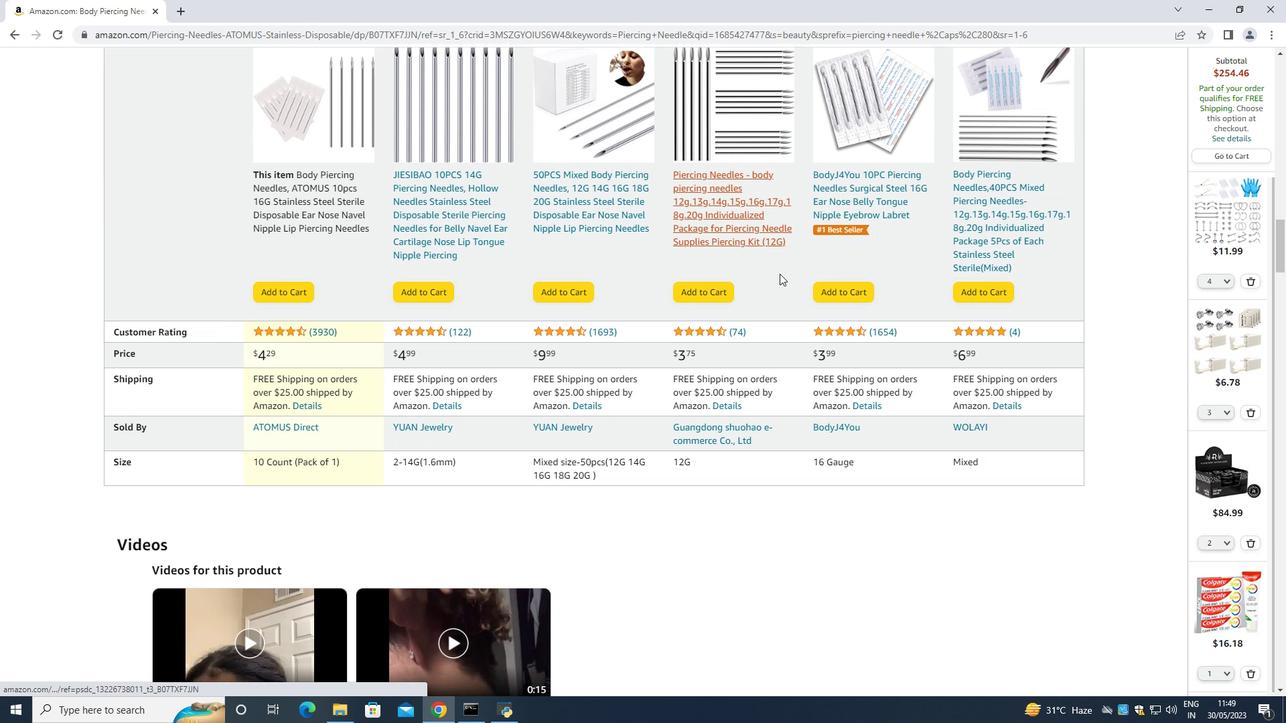 
Action: Mouse scrolled (780, 273) with delta (0, 0)
Screenshot: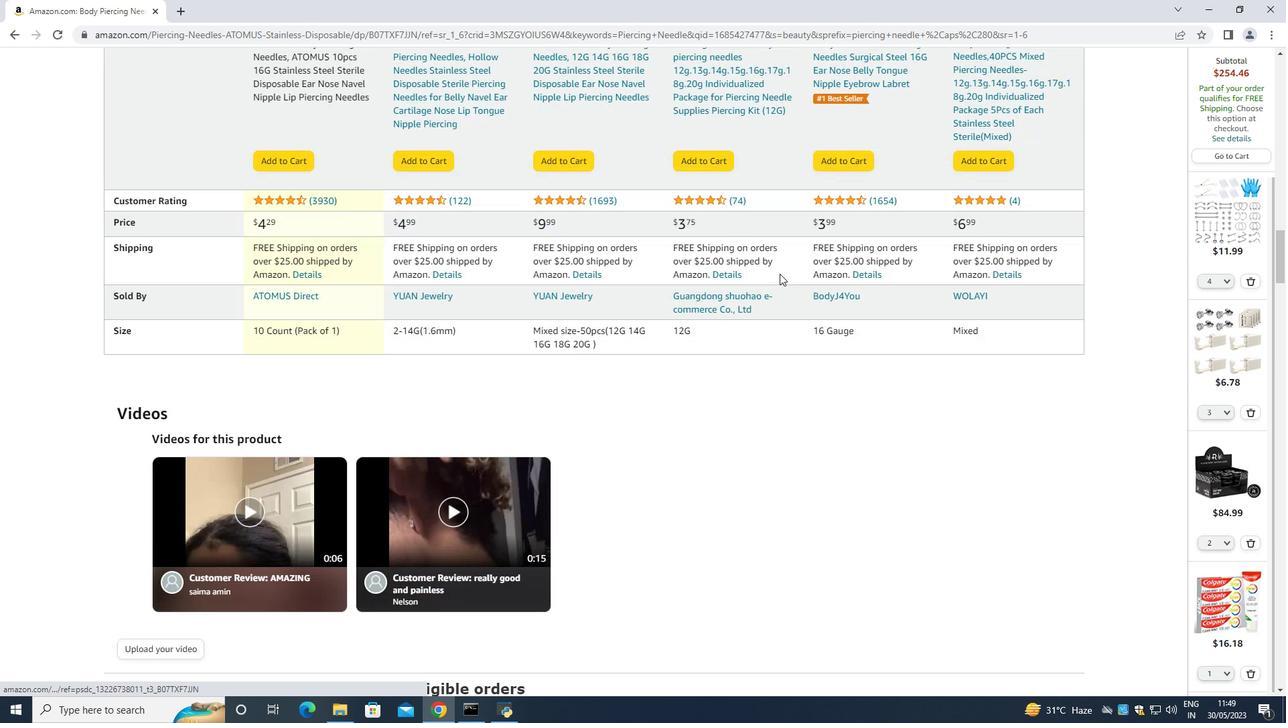 
Action: Mouse scrolled (780, 274) with delta (0, 0)
Screenshot: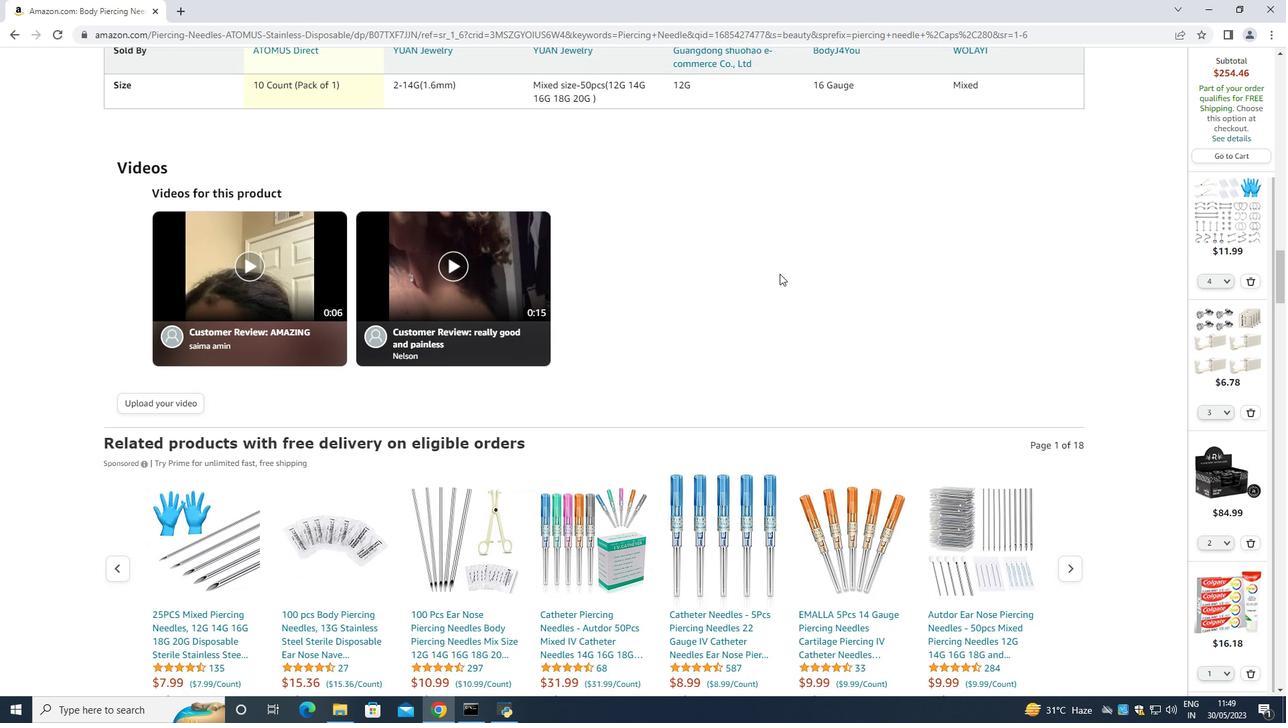 
Action: Mouse scrolled (780, 274) with delta (0, 0)
Screenshot: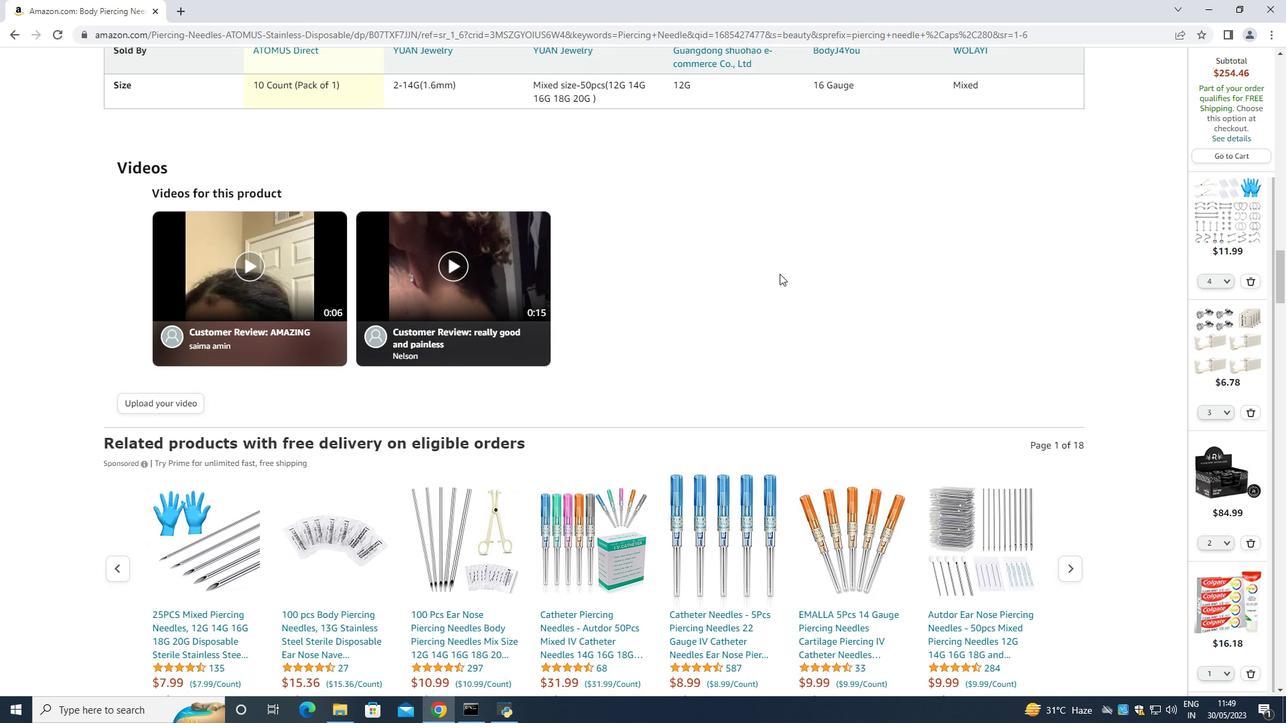 
Action: Mouse scrolled (780, 274) with delta (0, 0)
Screenshot: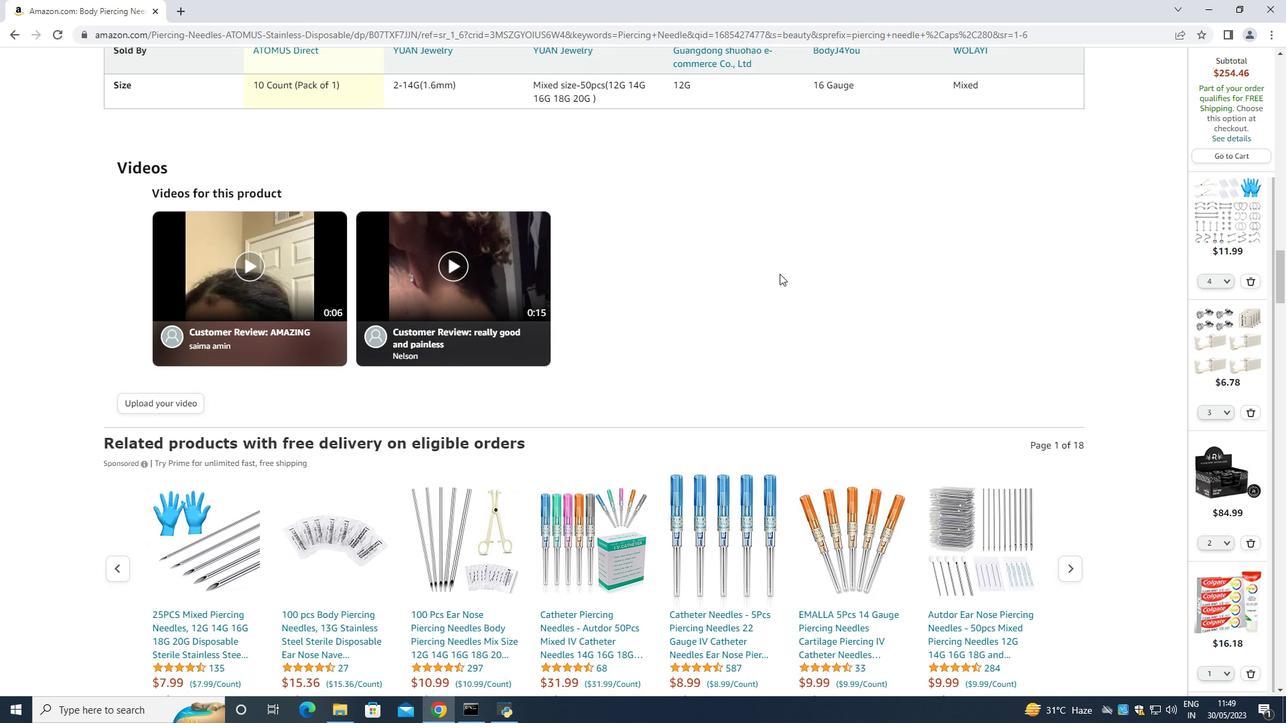 
Action: Mouse scrolled (780, 274) with delta (0, 0)
Screenshot: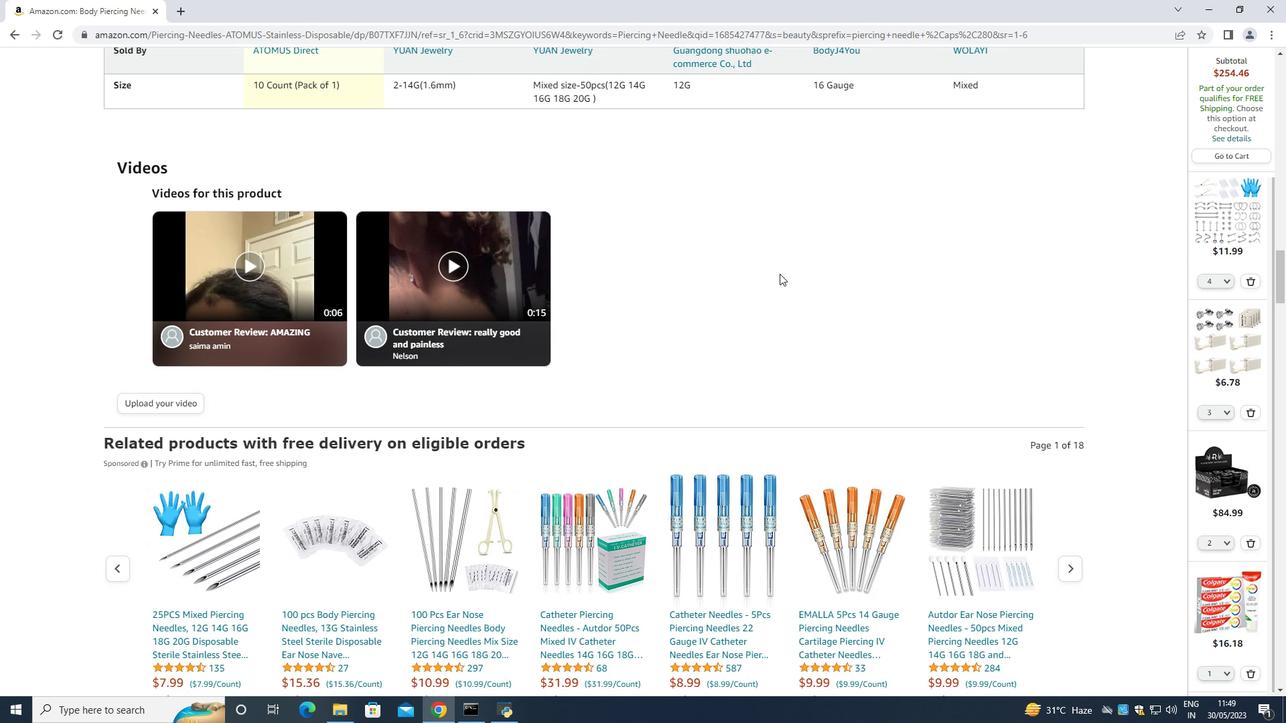 
Action: Mouse scrolled (780, 274) with delta (0, 0)
Screenshot: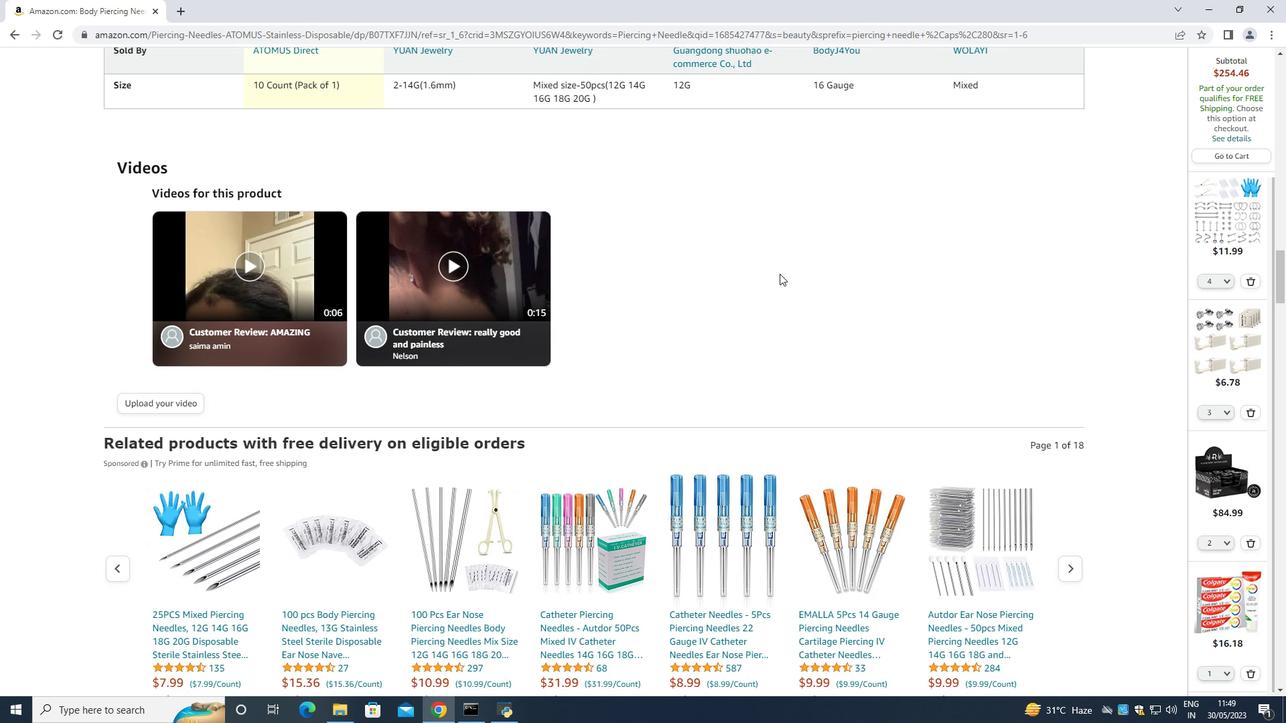 
Action: Mouse scrolled (780, 274) with delta (0, 0)
Screenshot: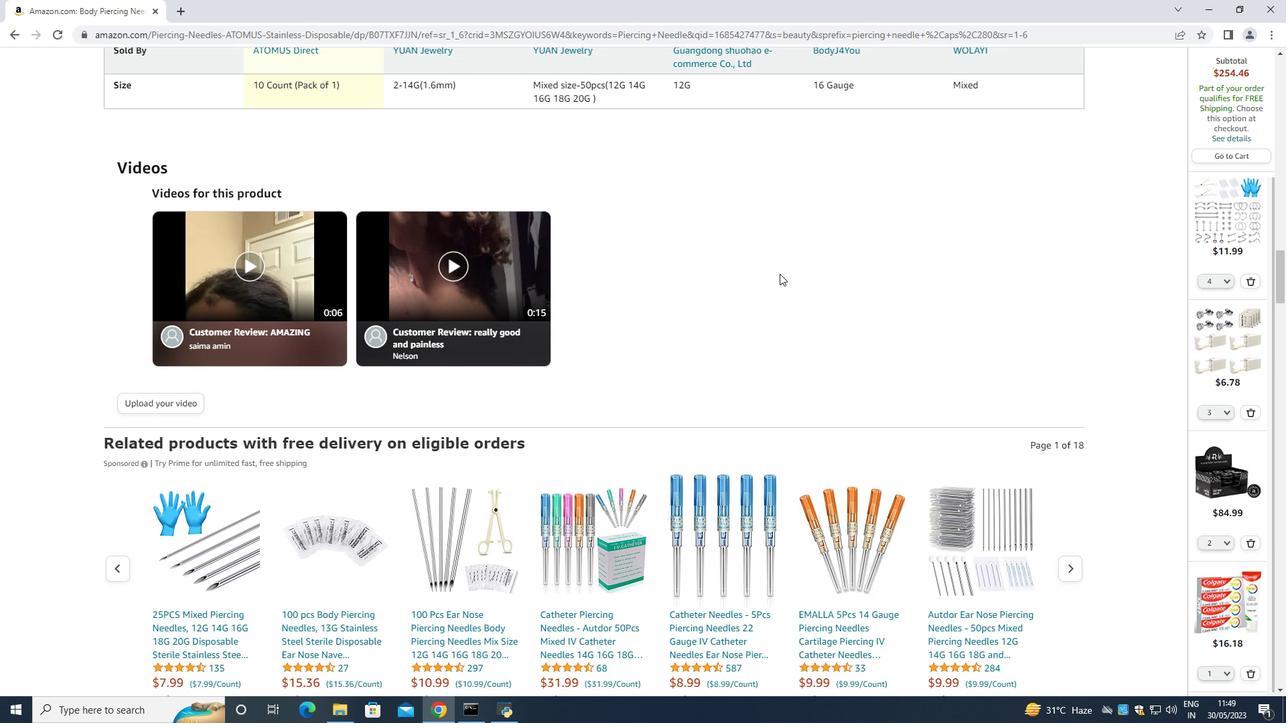 
Action: Mouse moved to (781, 272)
Screenshot: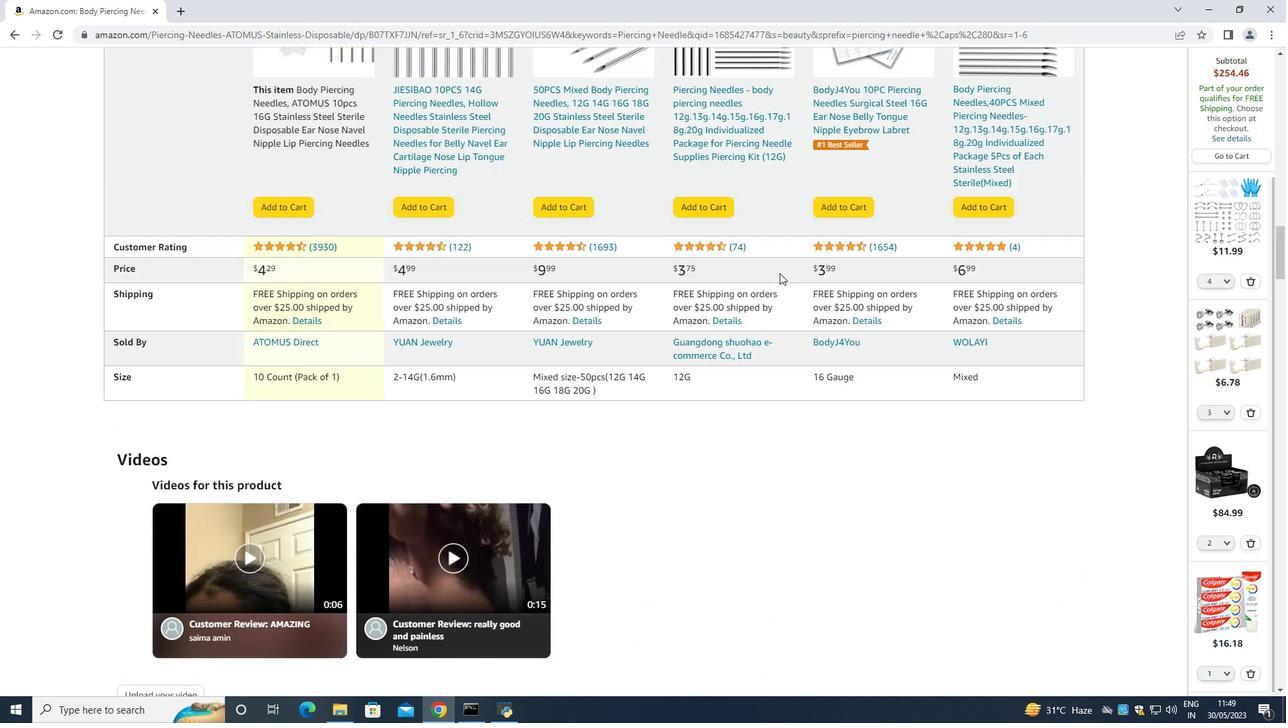 
Action: Mouse scrolled (781, 273) with delta (0, 0)
Screenshot: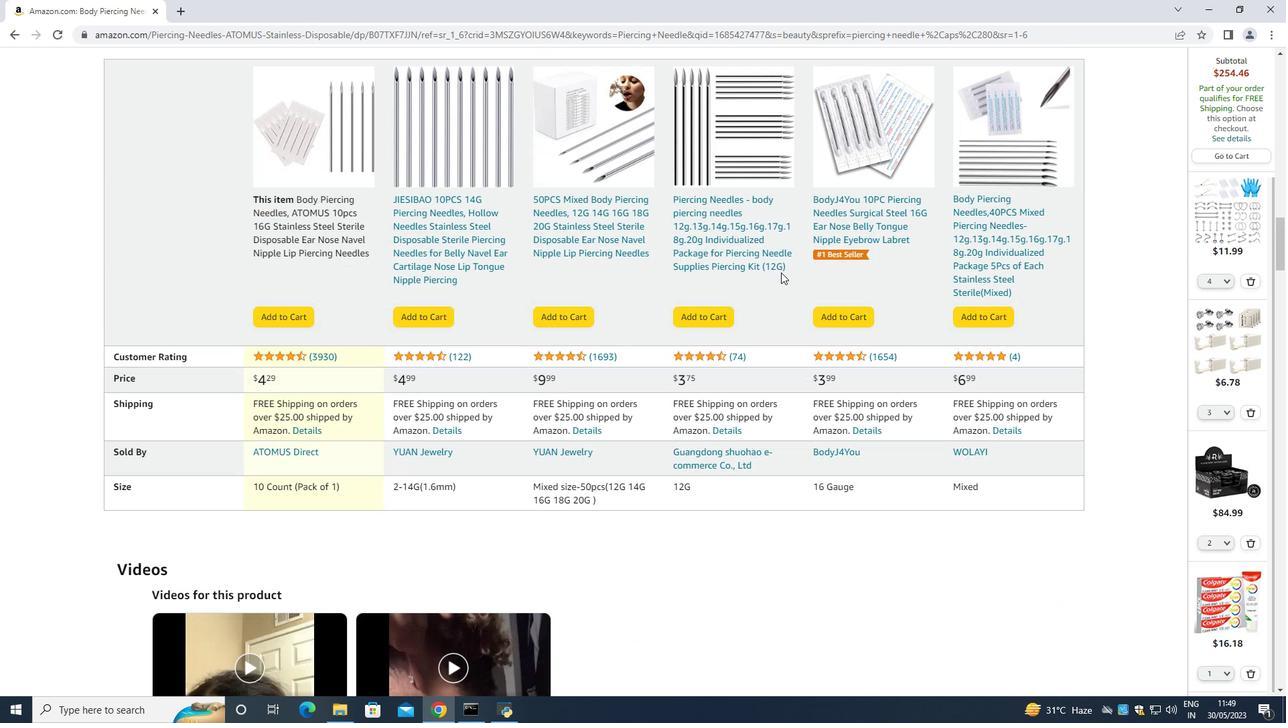 
Action: Mouse scrolled (781, 273) with delta (0, 0)
Screenshot: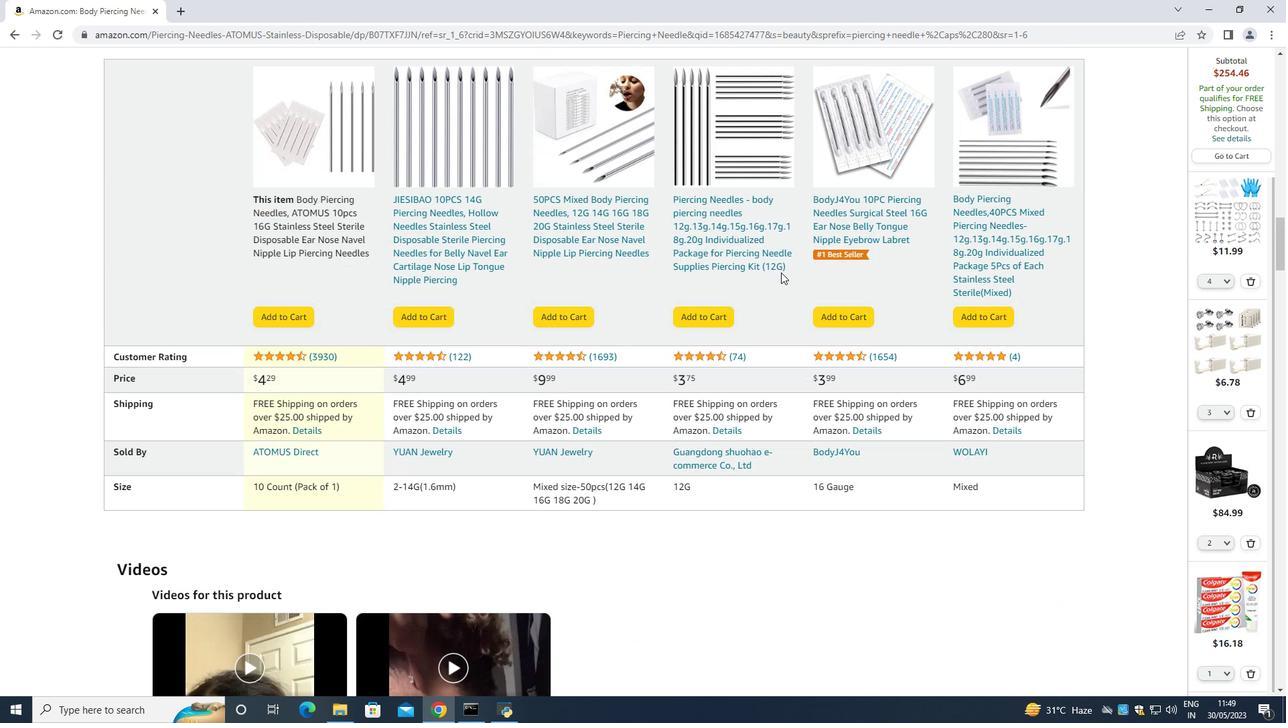 
Action: Mouse scrolled (781, 273) with delta (0, 0)
Screenshot: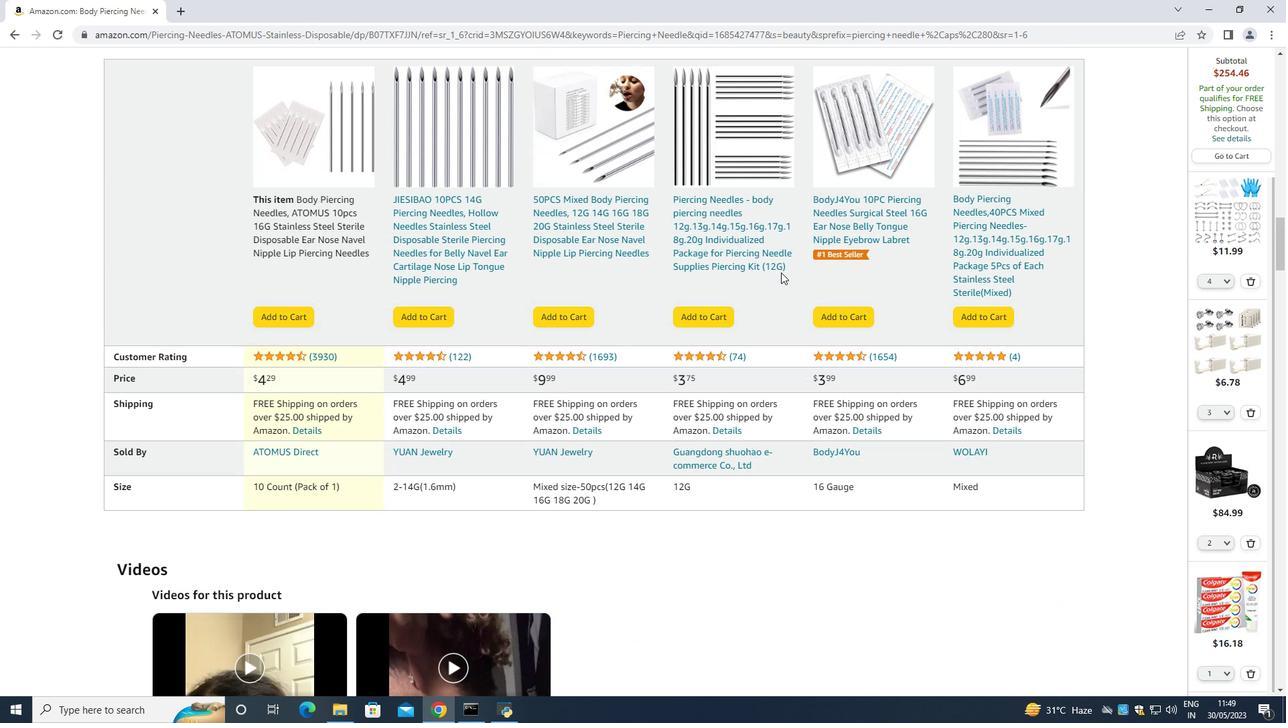 
Action: Mouse scrolled (781, 273) with delta (0, 0)
Screenshot: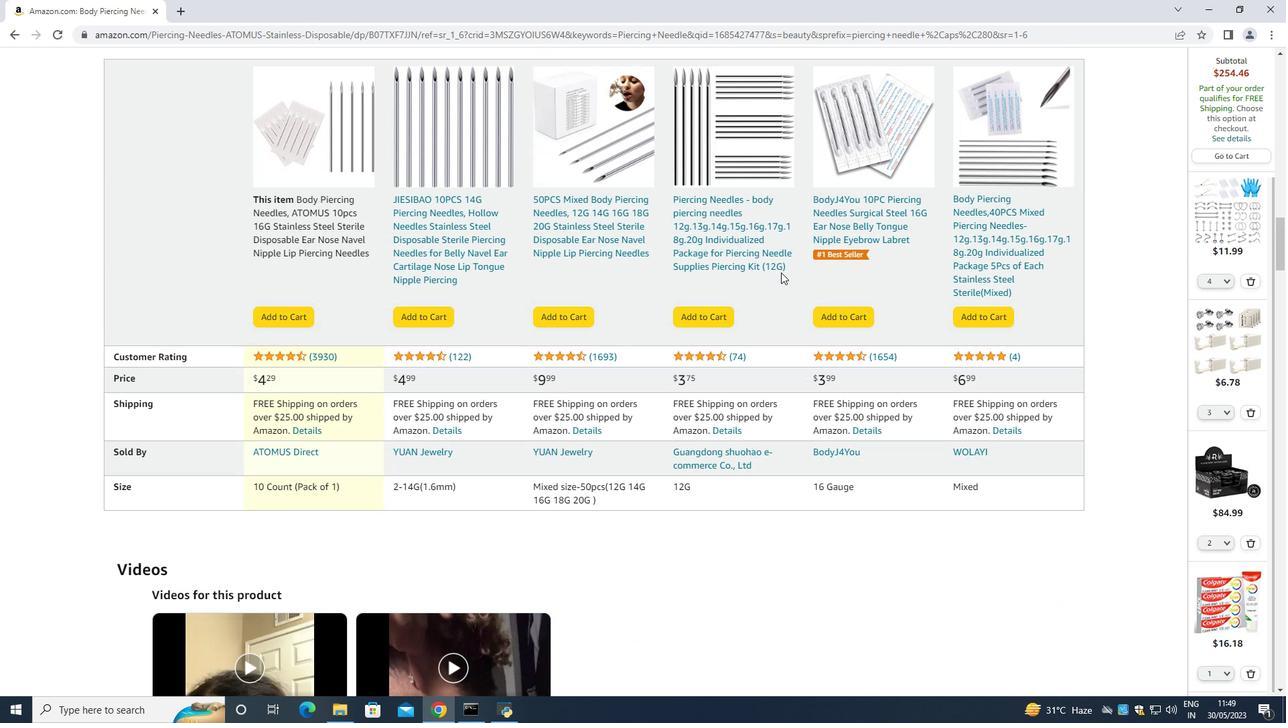 
Action: Mouse scrolled (781, 273) with delta (0, 0)
Screenshot: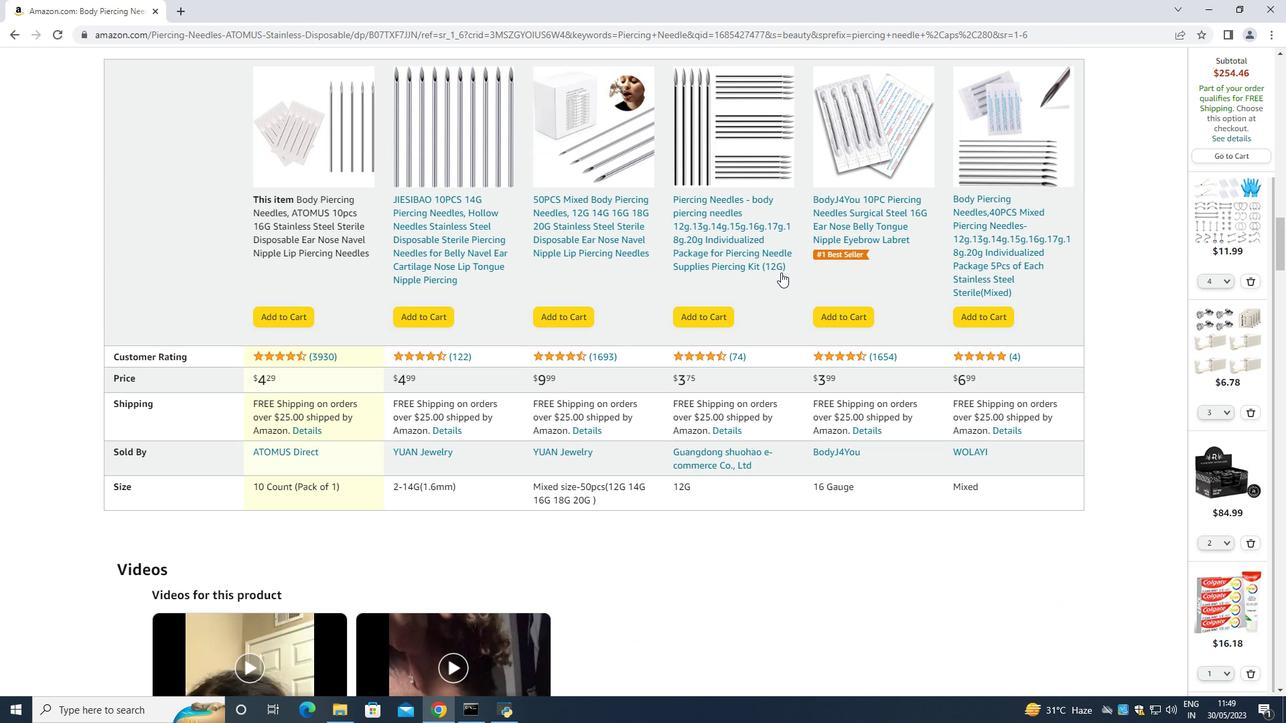 
Action: Mouse scrolled (781, 273) with delta (0, 0)
Screenshot: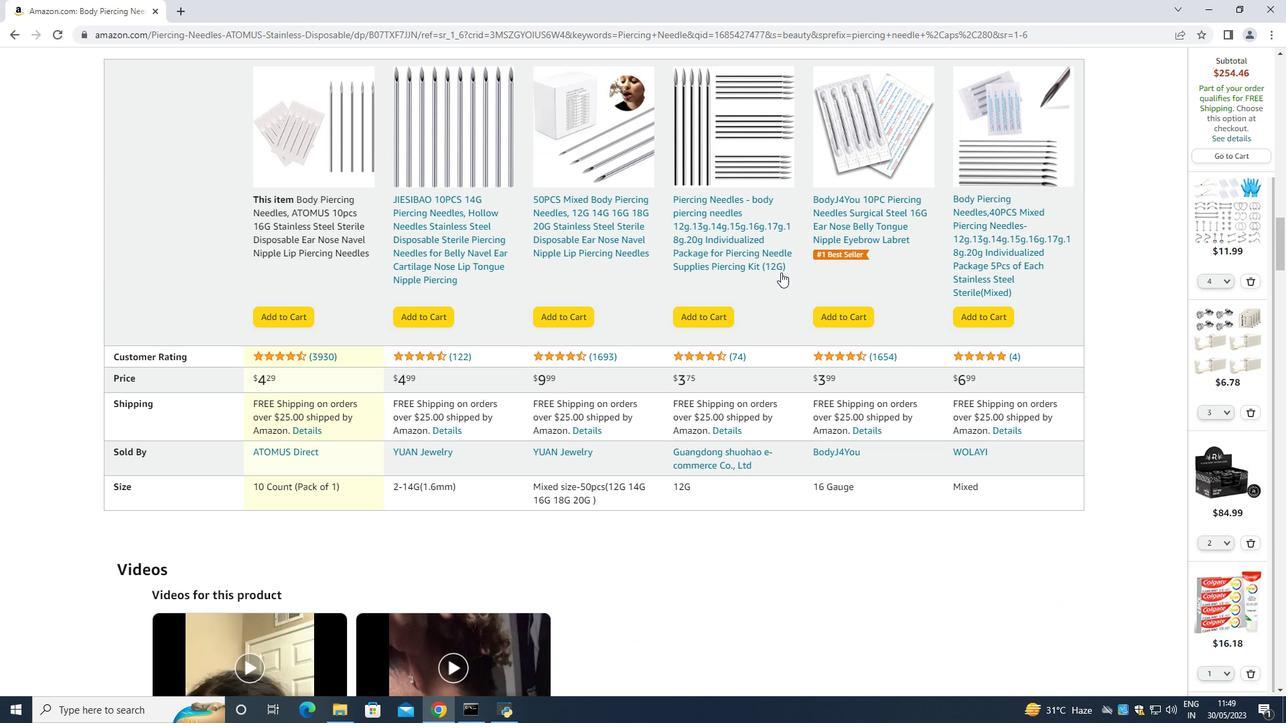 
Action: Mouse scrolled (781, 273) with delta (0, 0)
Screenshot: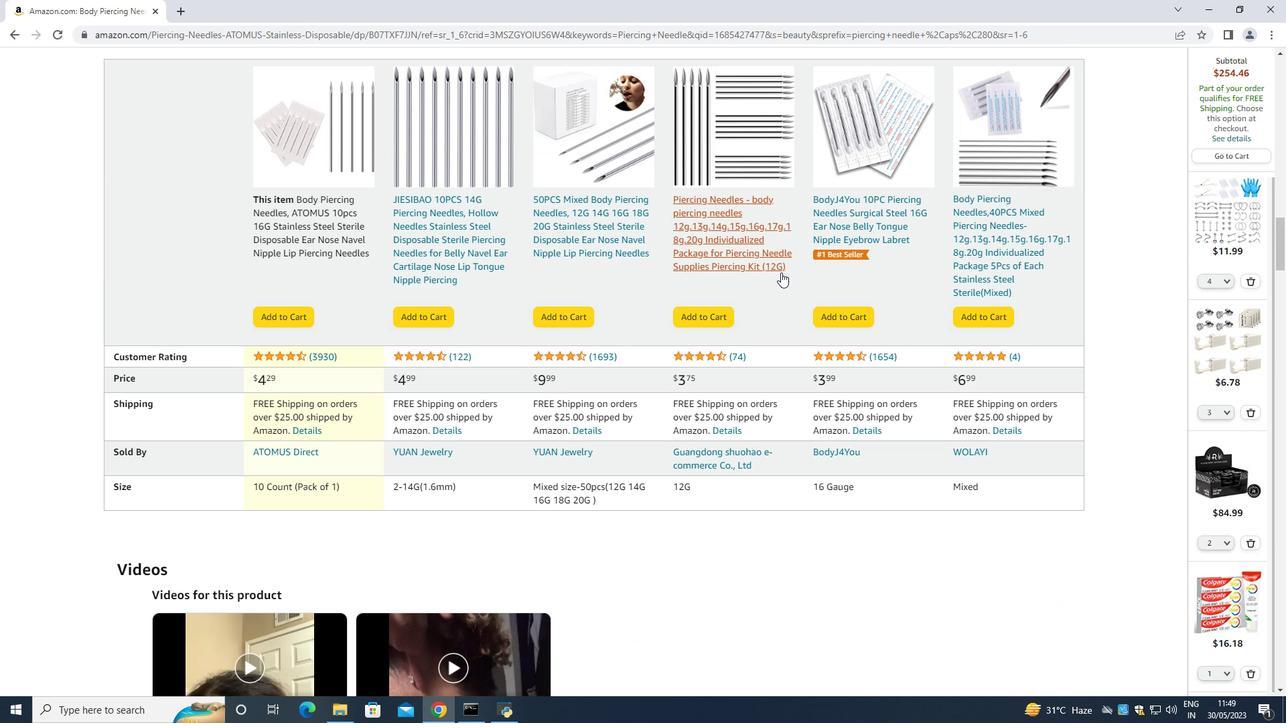 
Action: Mouse moved to (779, 269)
Screenshot: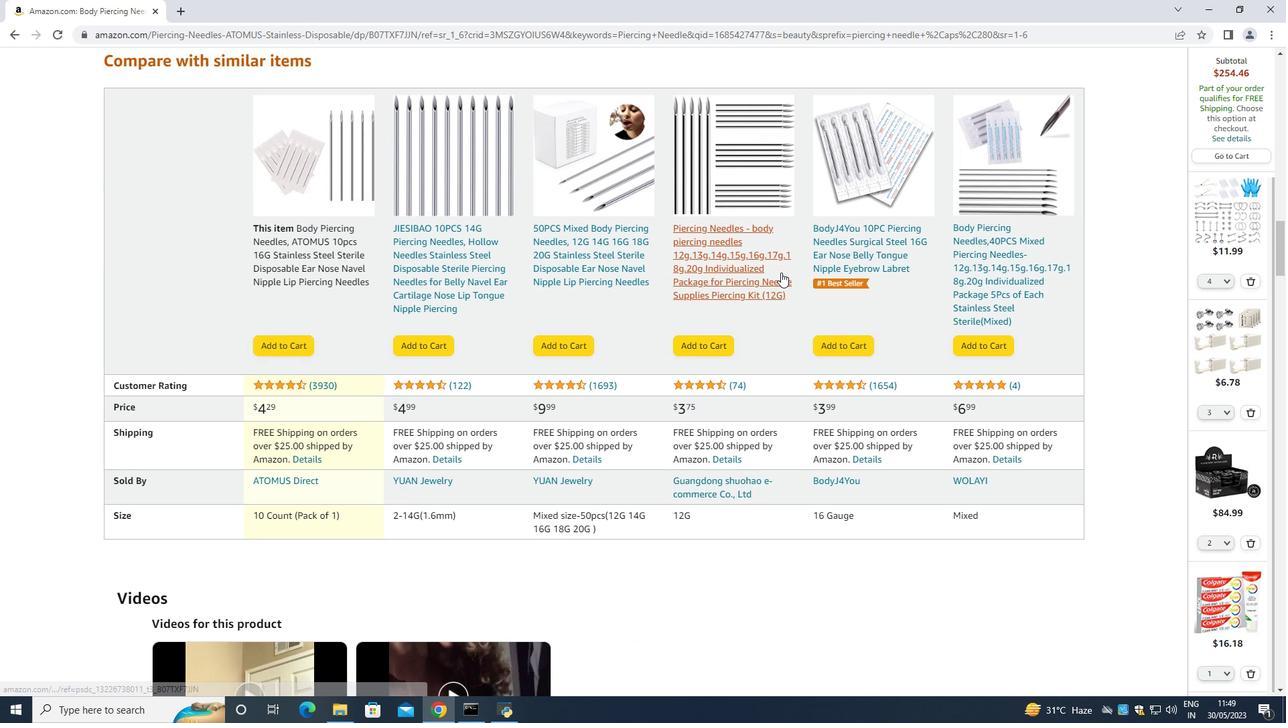 
Action: Mouse scrolled (779, 270) with delta (0, 0)
Screenshot: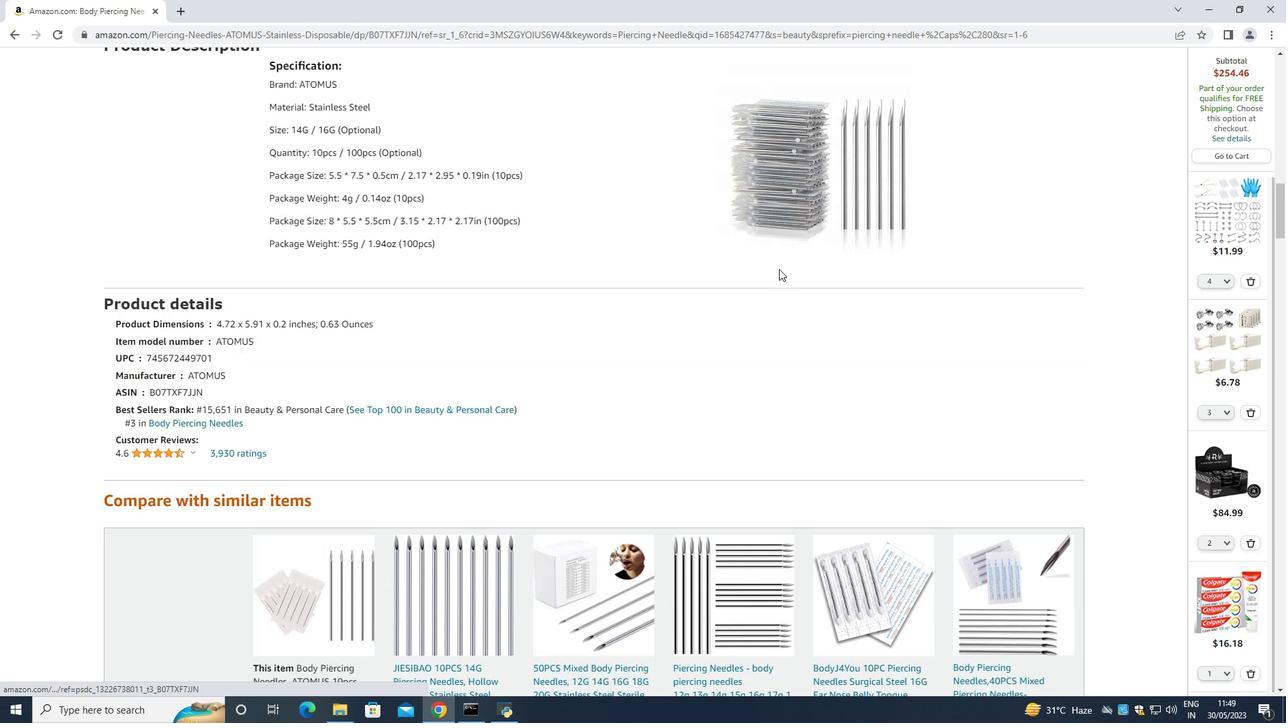 
Action: Mouse scrolled (779, 270) with delta (0, 0)
Screenshot: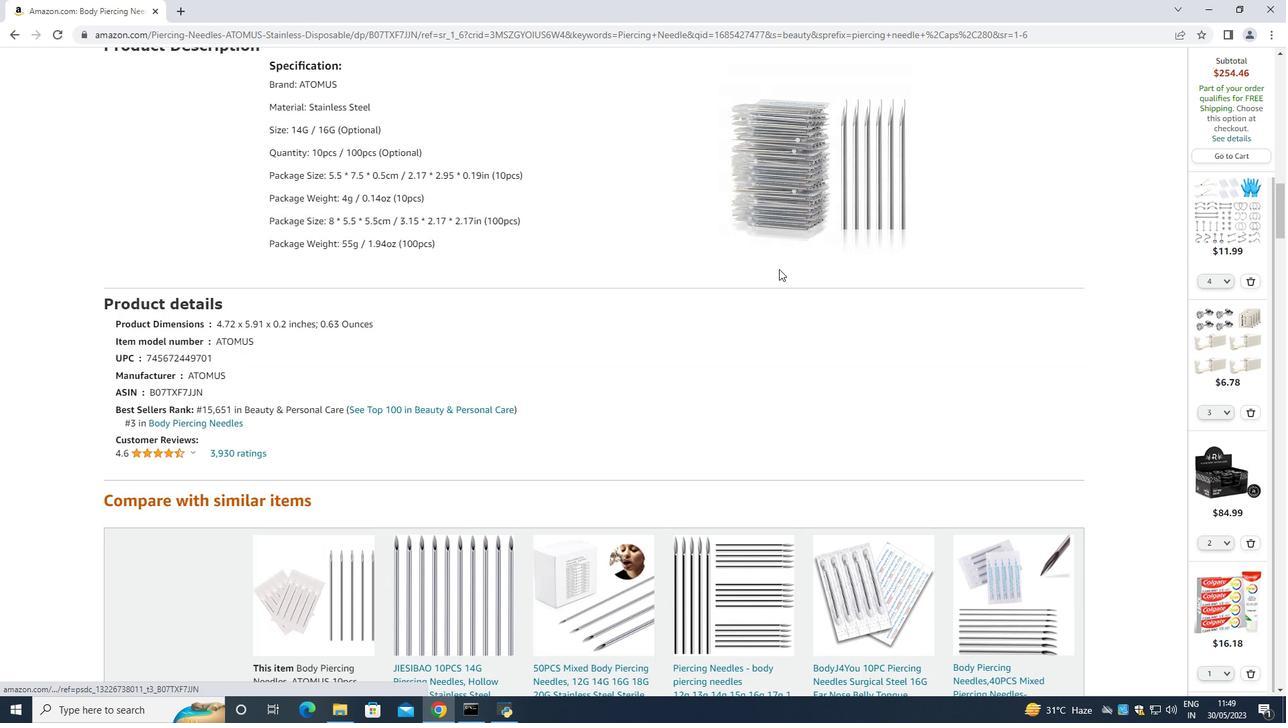 
Action: Mouse scrolled (779, 270) with delta (0, 0)
Screenshot: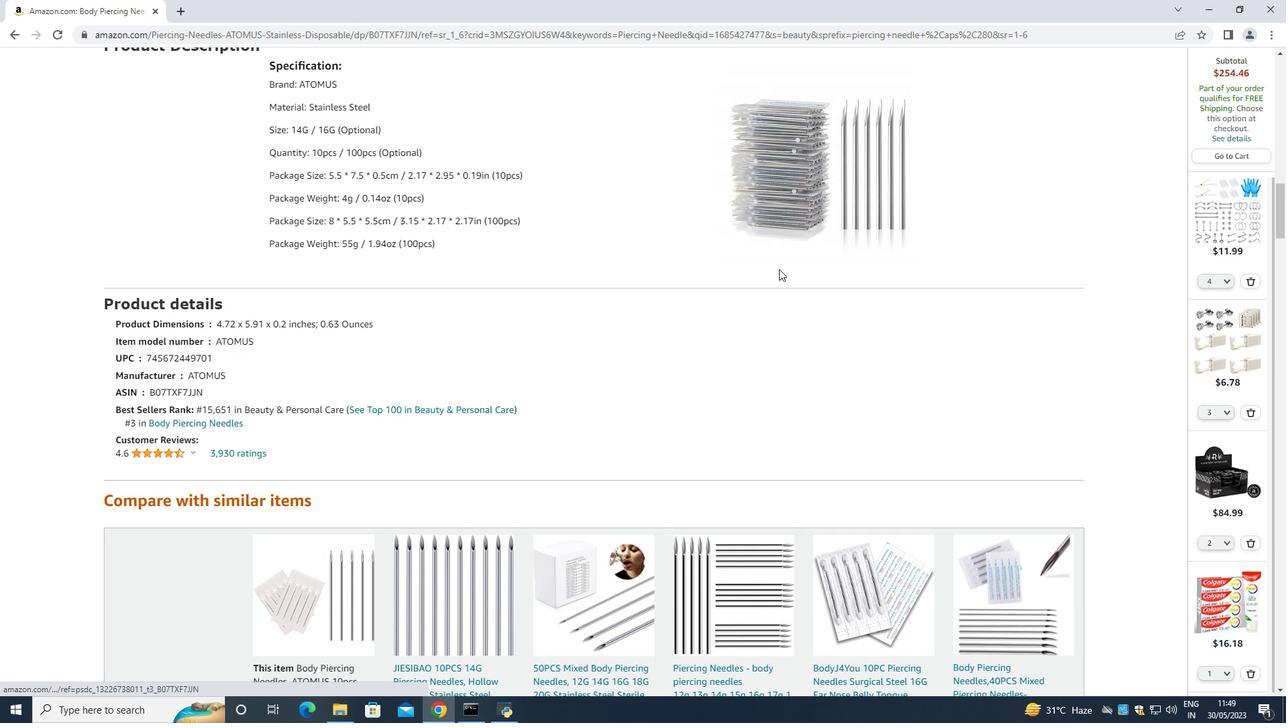 
Action: Mouse scrolled (779, 270) with delta (0, 0)
Screenshot: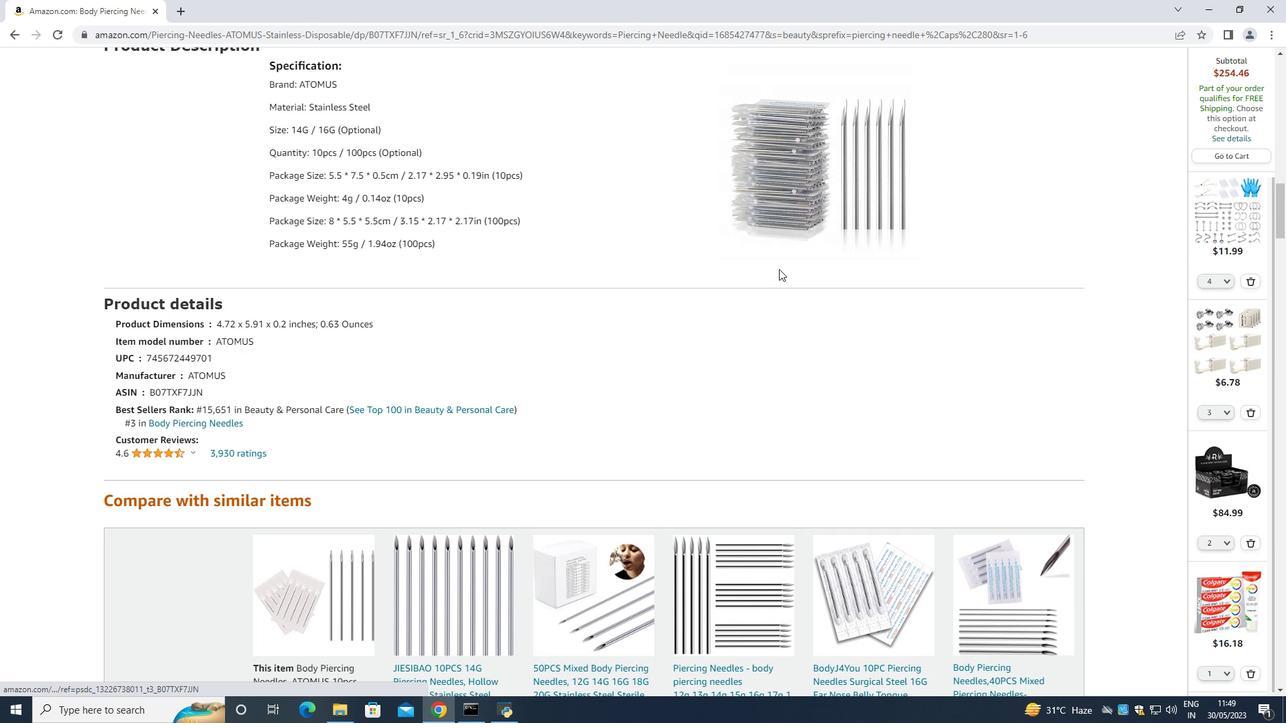 
Action: Mouse scrolled (779, 270) with delta (0, 0)
Screenshot: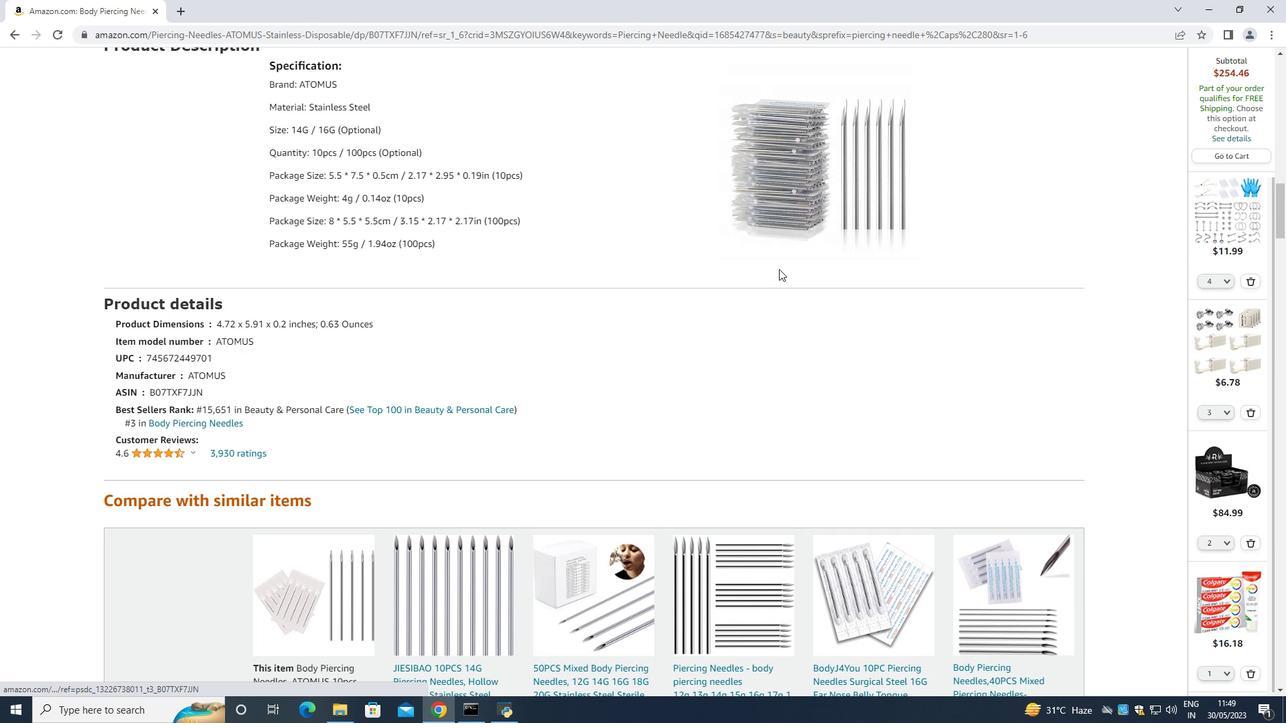 
Action: Mouse scrolled (779, 270) with delta (0, 0)
Screenshot: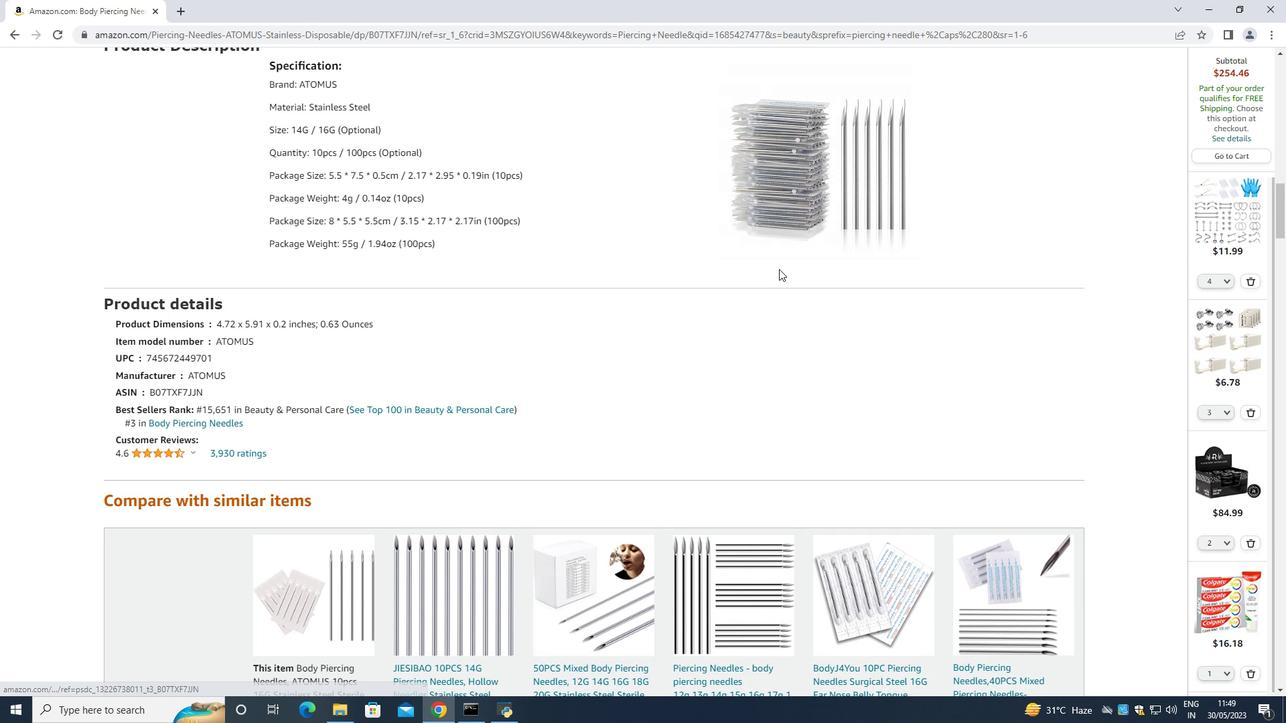 
Action: Mouse moved to (776, 269)
Screenshot: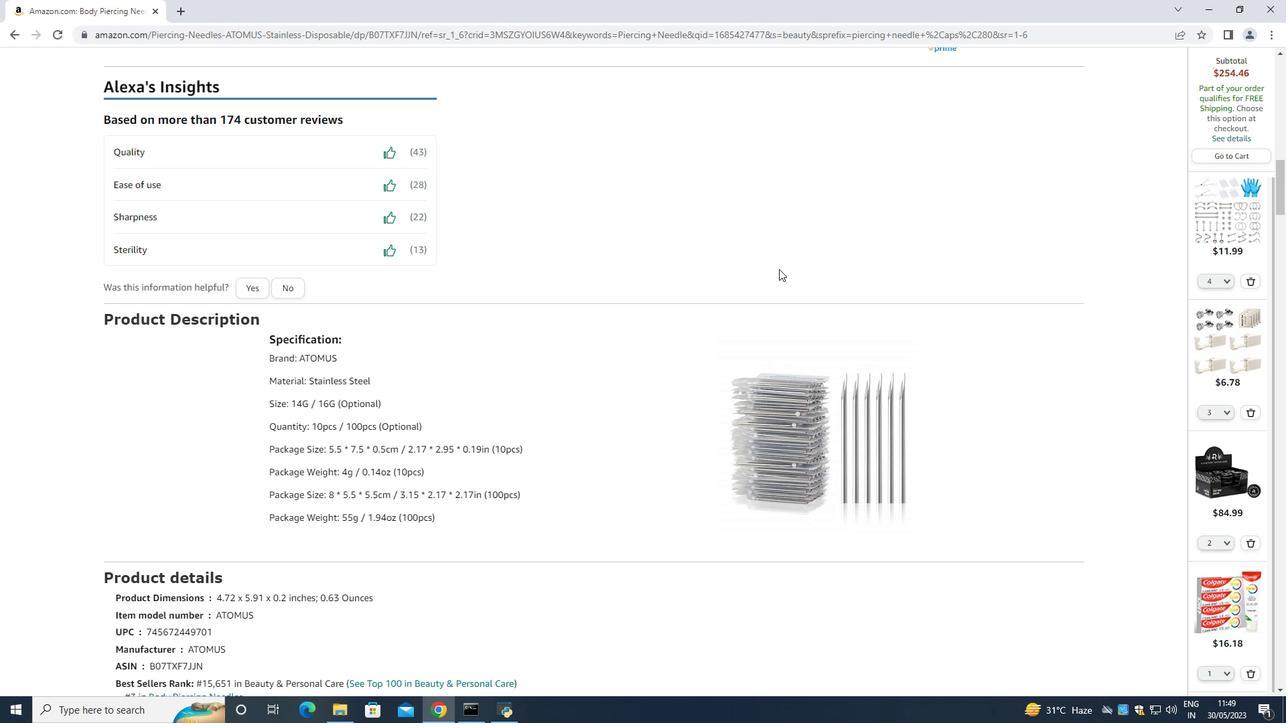 
Action: Mouse scrolled (776, 270) with delta (0, 0)
Screenshot: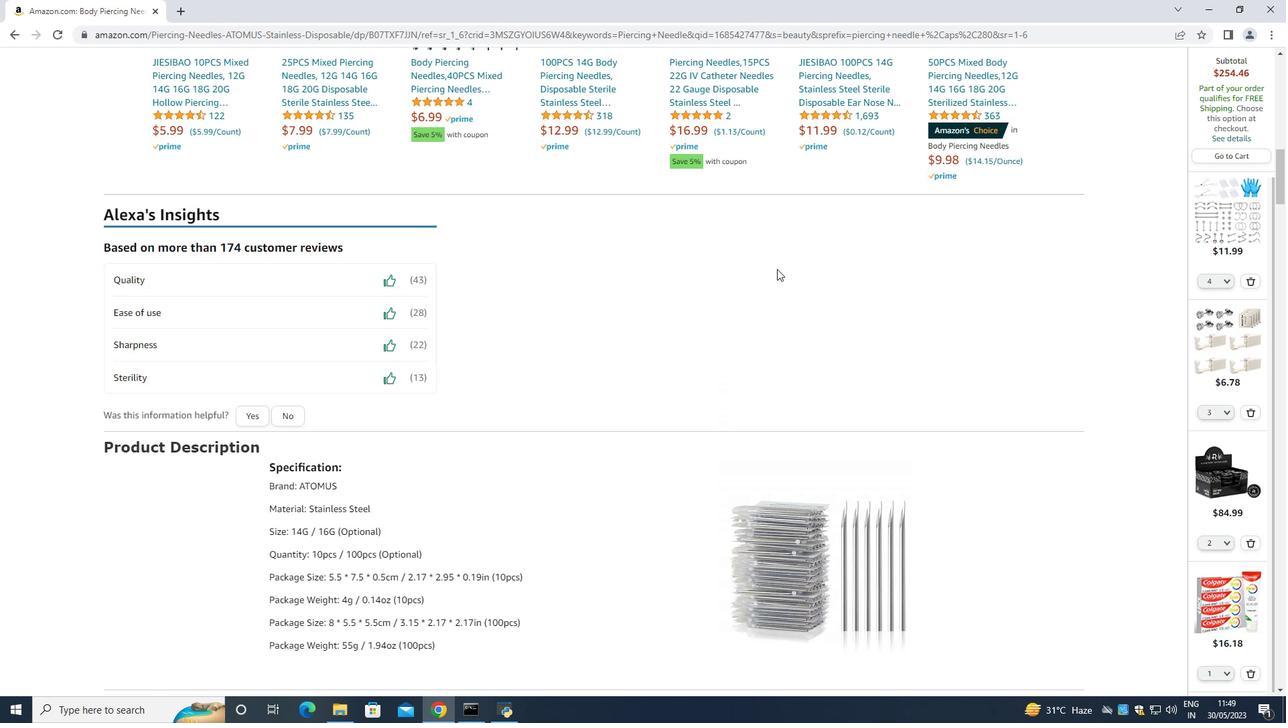 
Action: Mouse scrolled (776, 270) with delta (0, 0)
Screenshot: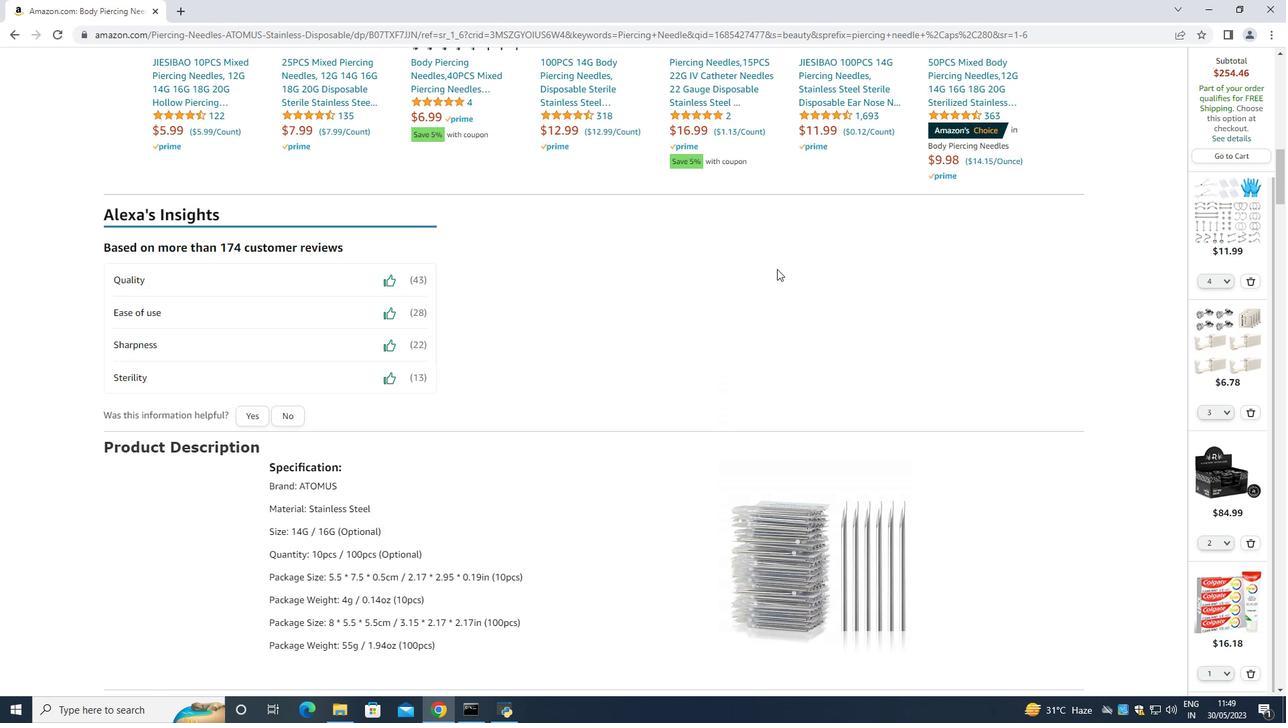 
Action: Mouse scrolled (776, 270) with delta (0, 0)
Screenshot: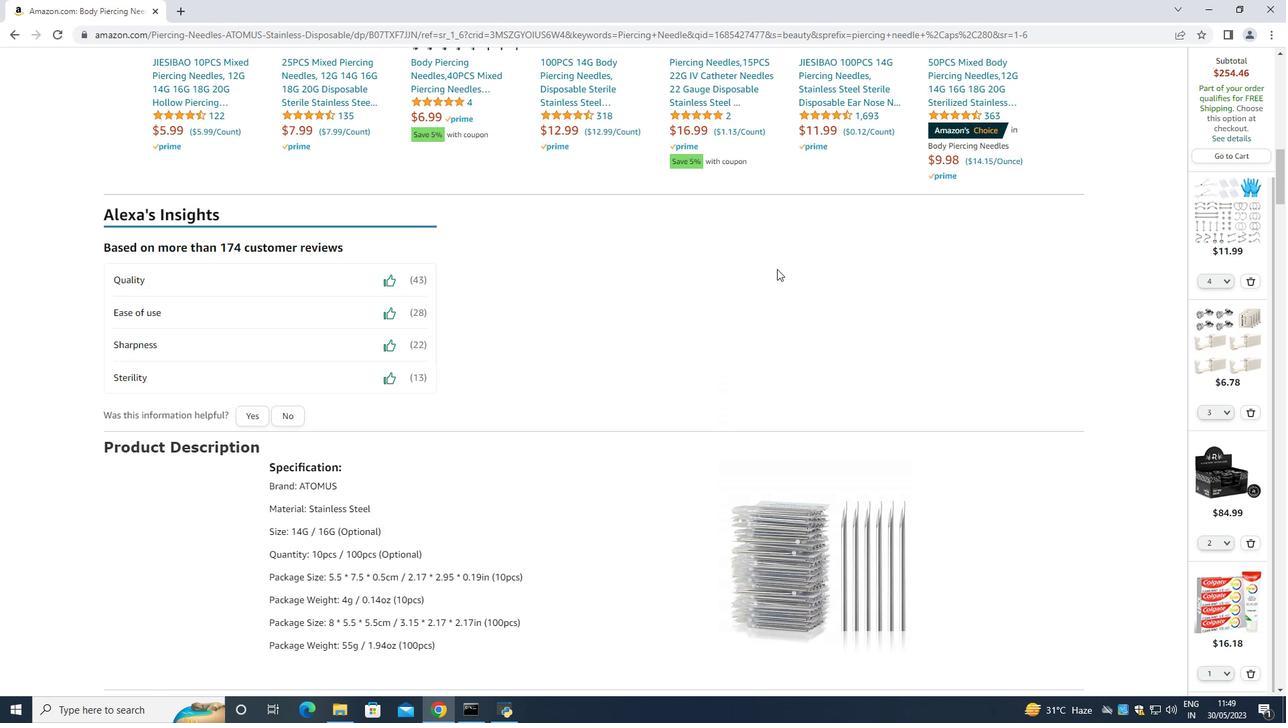 
Action: Mouse scrolled (776, 270) with delta (0, 0)
Screenshot: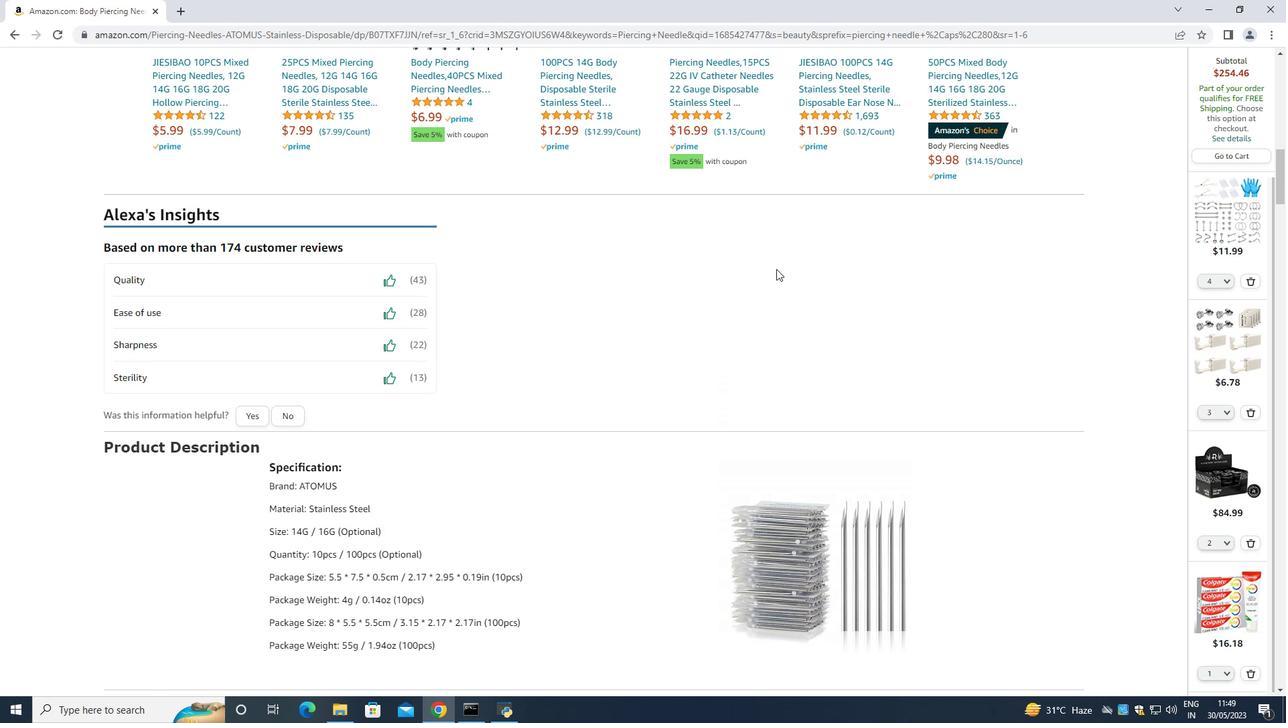 
Action: Mouse scrolled (776, 270) with delta (0, 0)
Screenshot: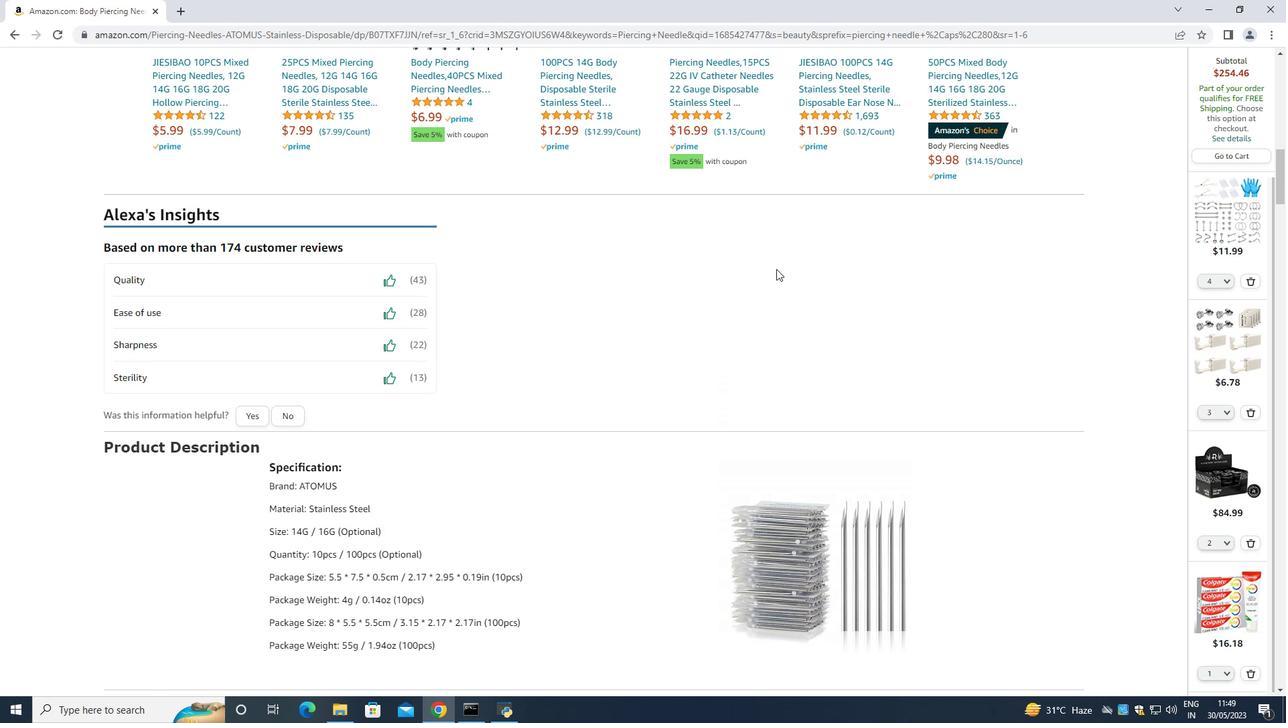 
Action: Mouse scrolled (776, 270) with delta (0, 0)
Screenshot: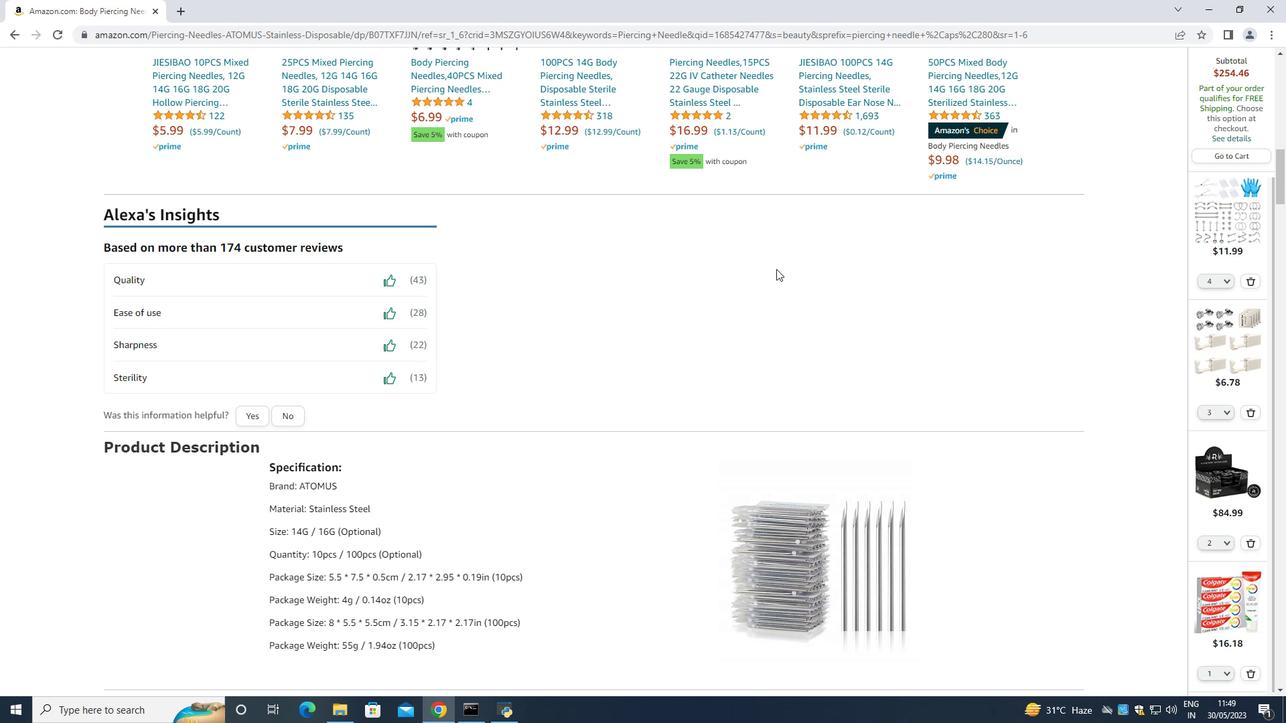 
Action: Mouse moved to (776, 268)
Screenshot: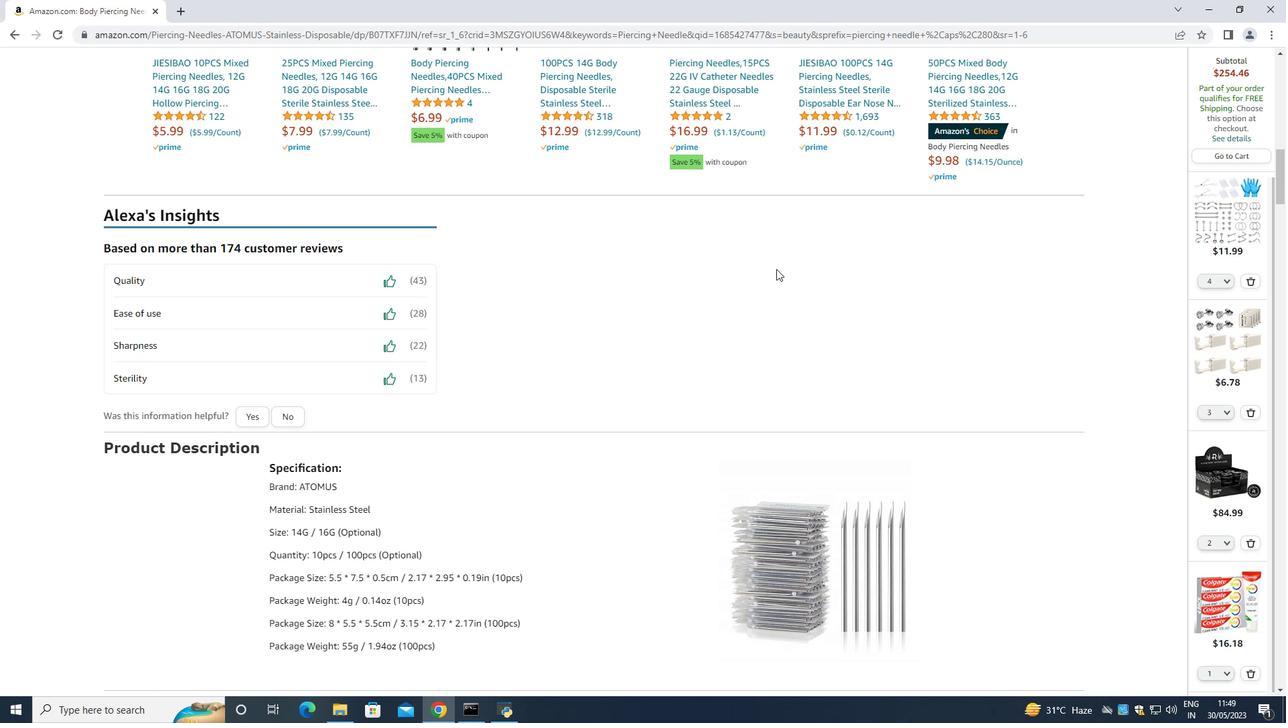
Action: Mouse scrolled (776, 268) with delta (0, 0)
Screenshot: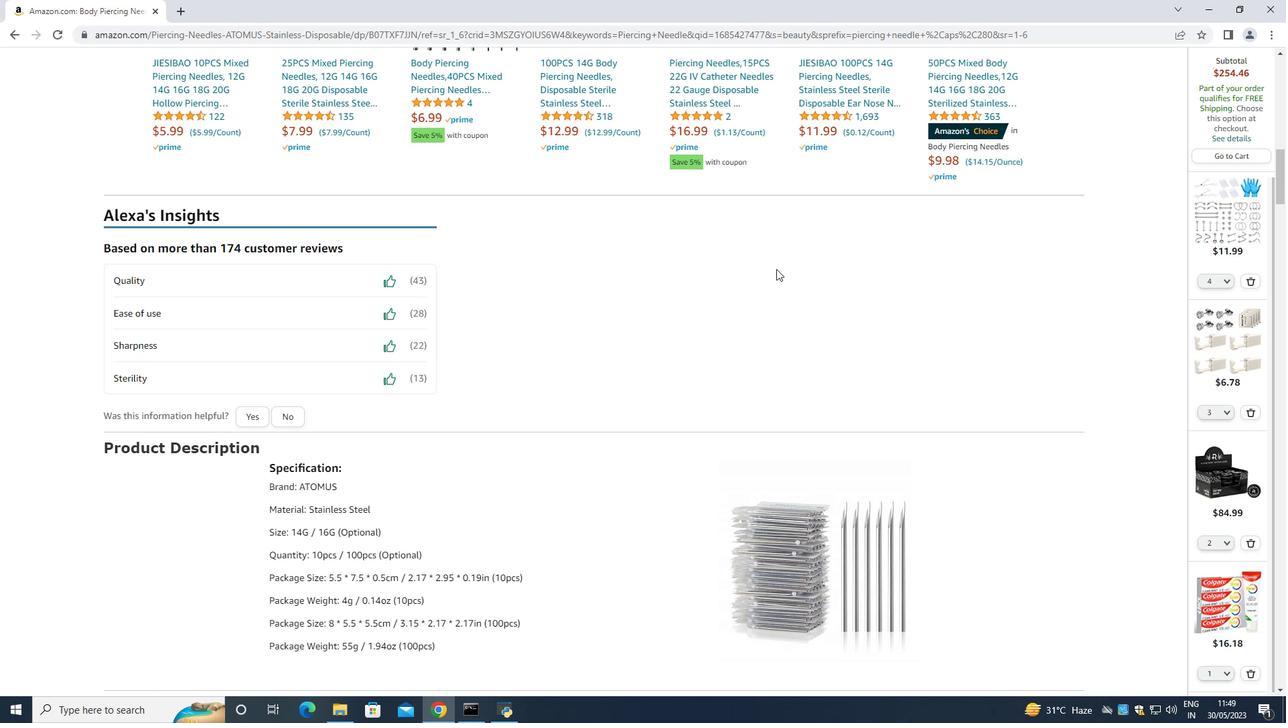 
Action: Mouse moved to (776, 267)
Screenshot: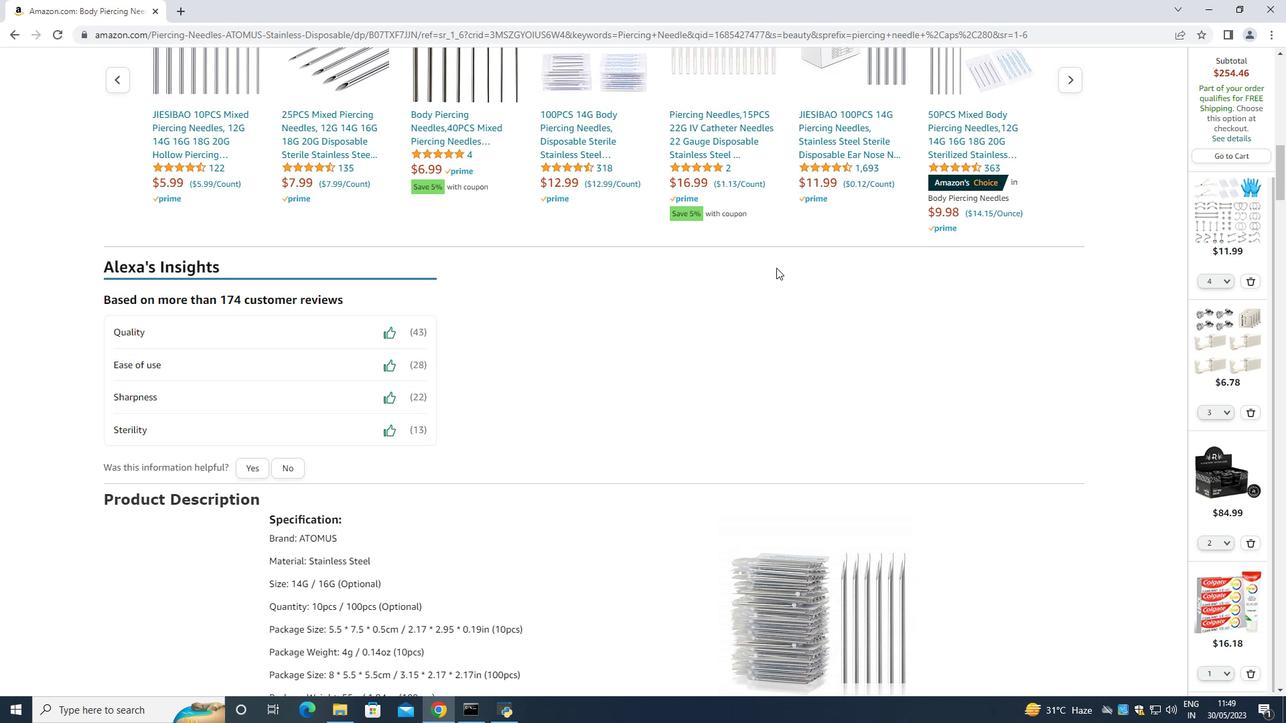 
Action: Mouse scrolled (776, 268) with delta (0, 0)
Screenshot: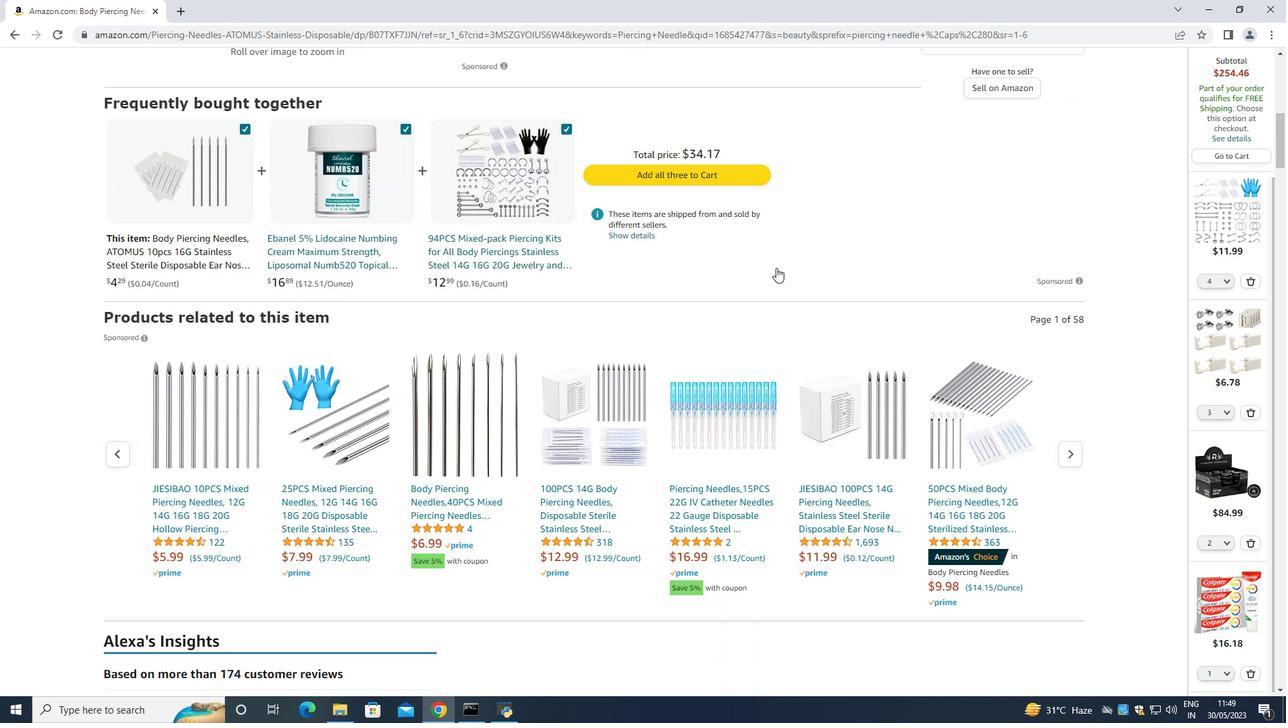 
Action: Mouse scrolled (776, 268) with delta (0, 0)
Screenshot: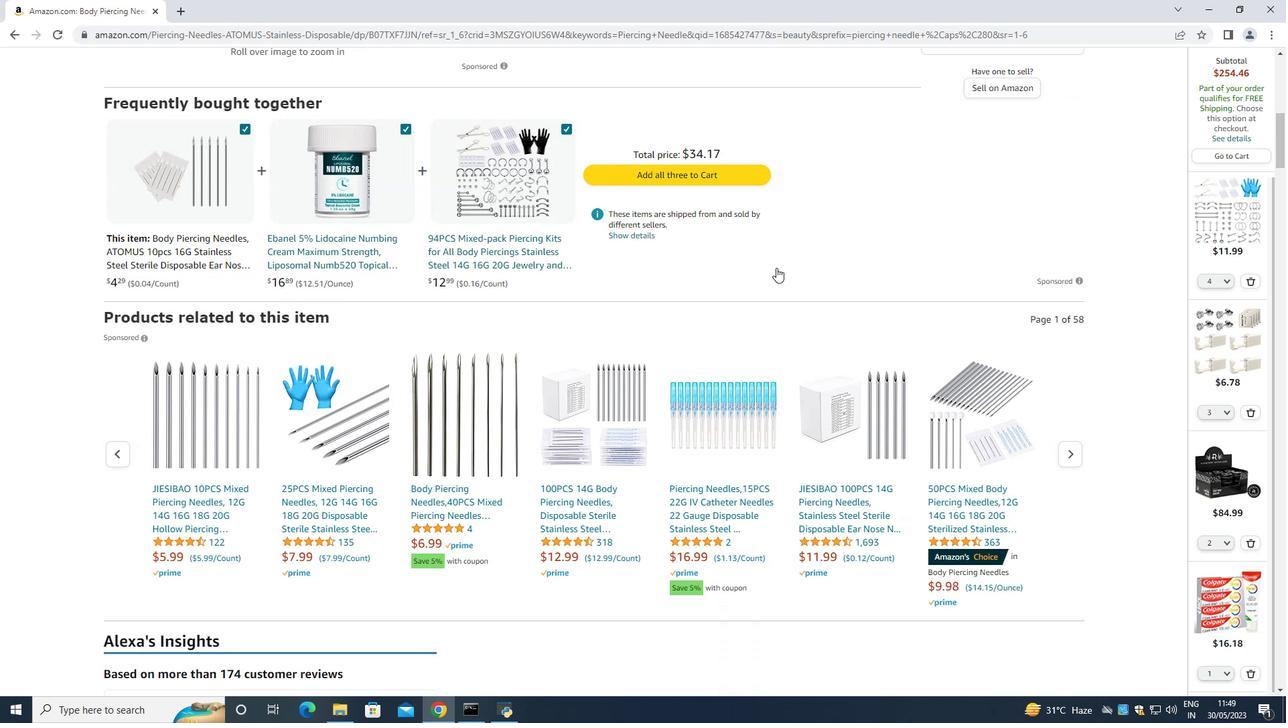 
Action: Mouse scrolled (776, 268) with delta (0, 0)
Screenshot: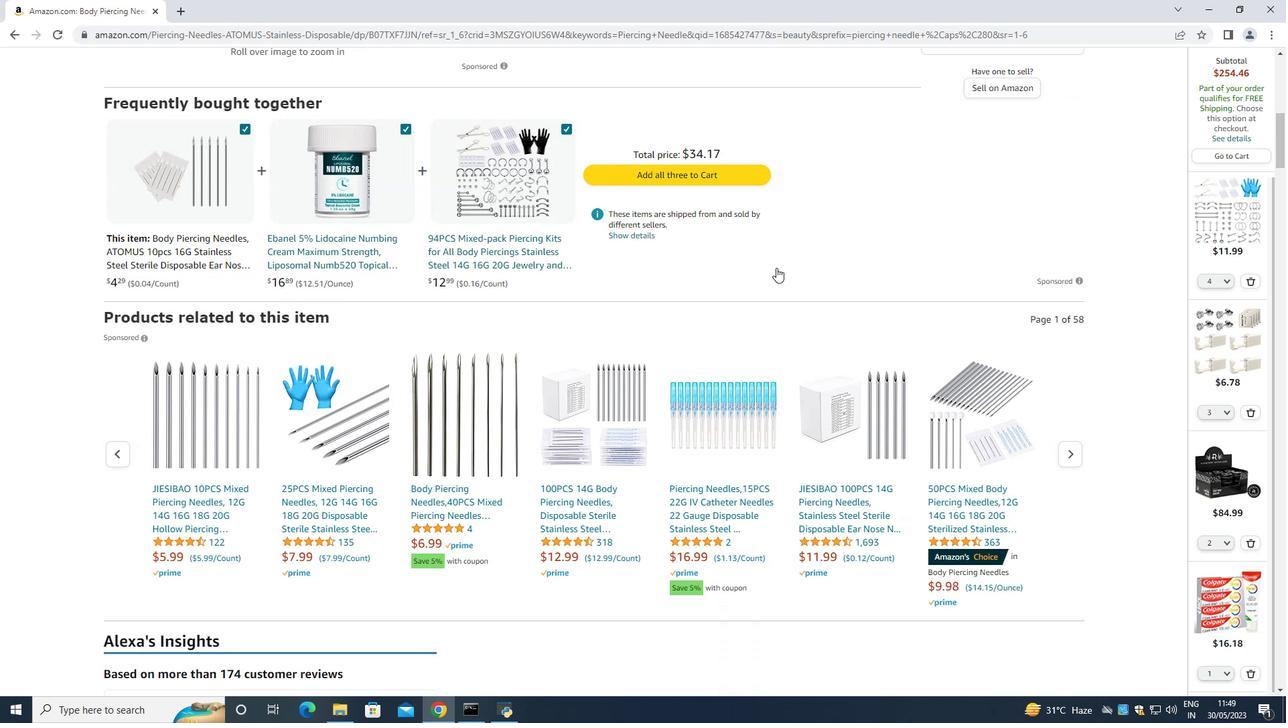 
Action: Mouse scrolled (776, 268) with delta (0, 0)
Screenshot: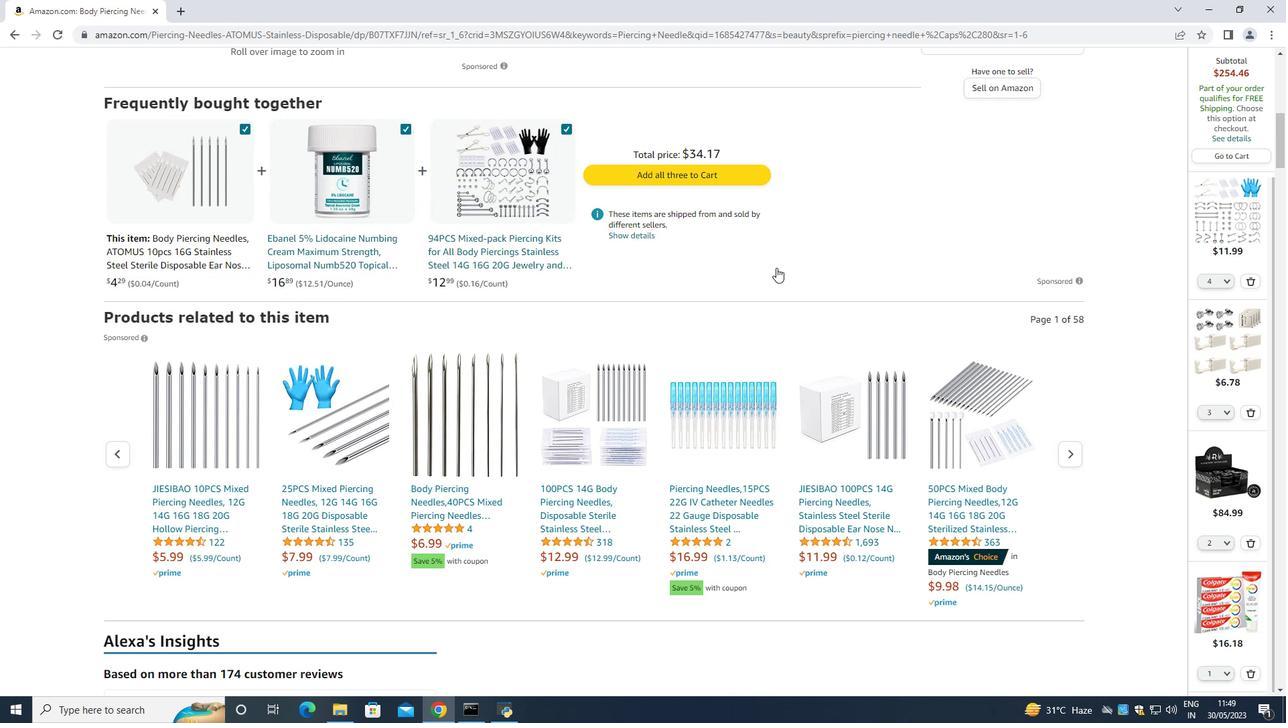 
Action: Mouse scrolled (776, 268) with delta (0, 0)
Screenshot: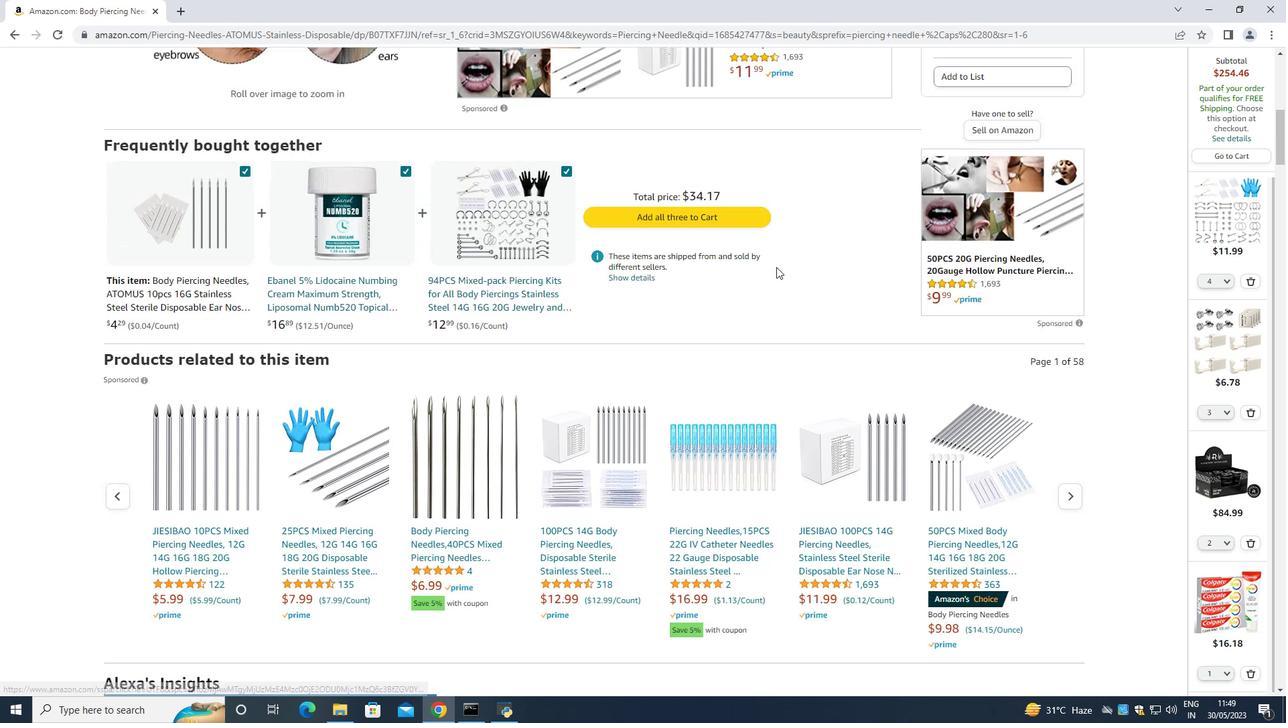 
Action: Mouse scrolled (776, 268) with delta (0, 0)
Screenshot: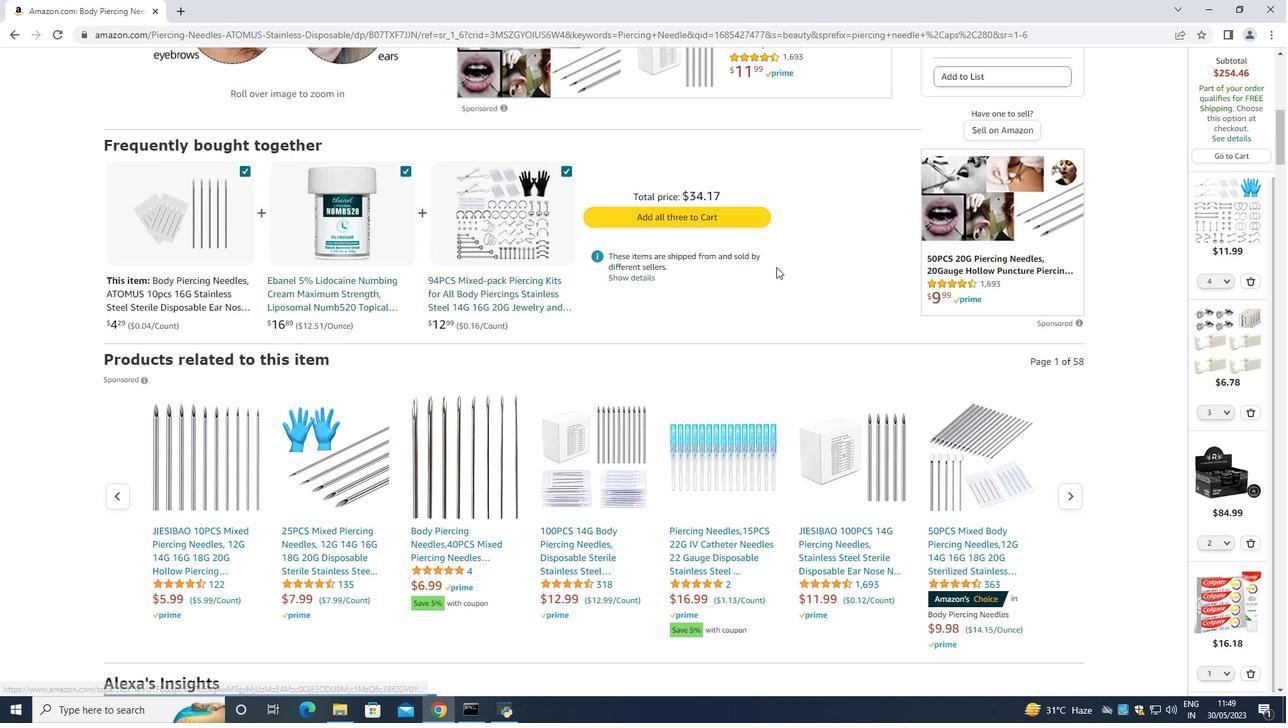 
Action: Mouse moved to (989, 322)
Screenshot: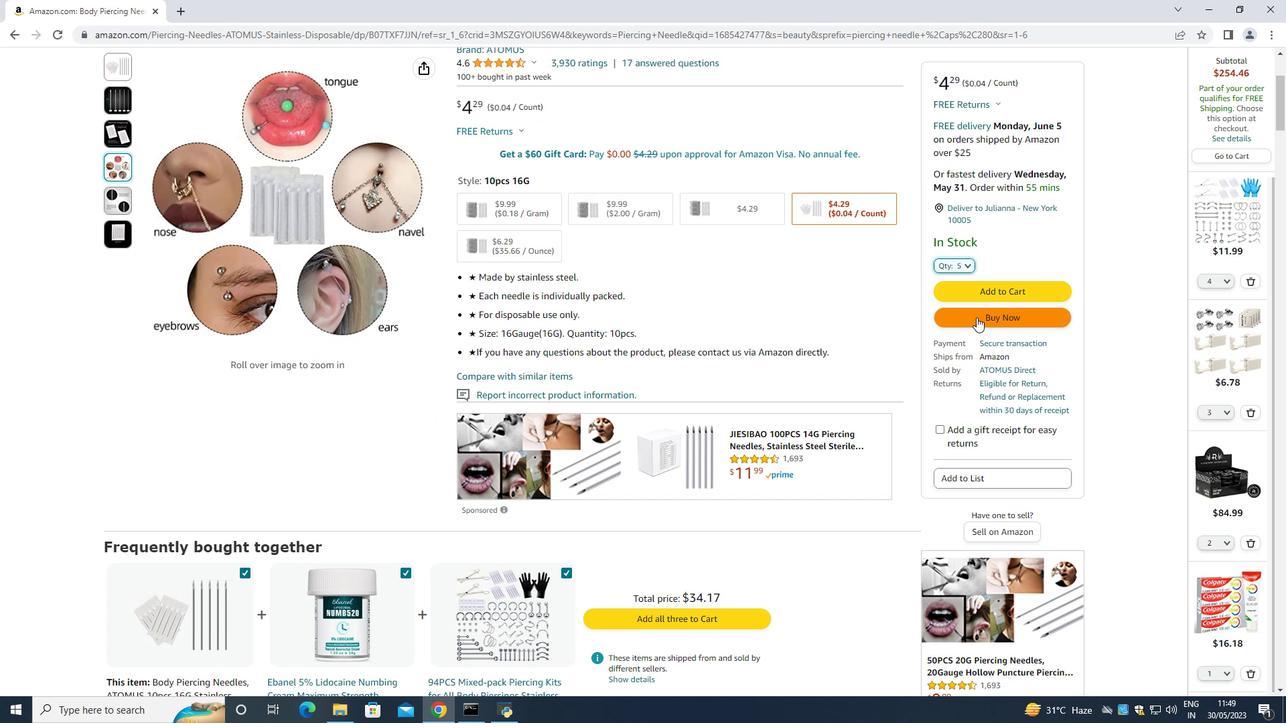 
Action: Mouse pressed left at (989, 322)
Screenshot: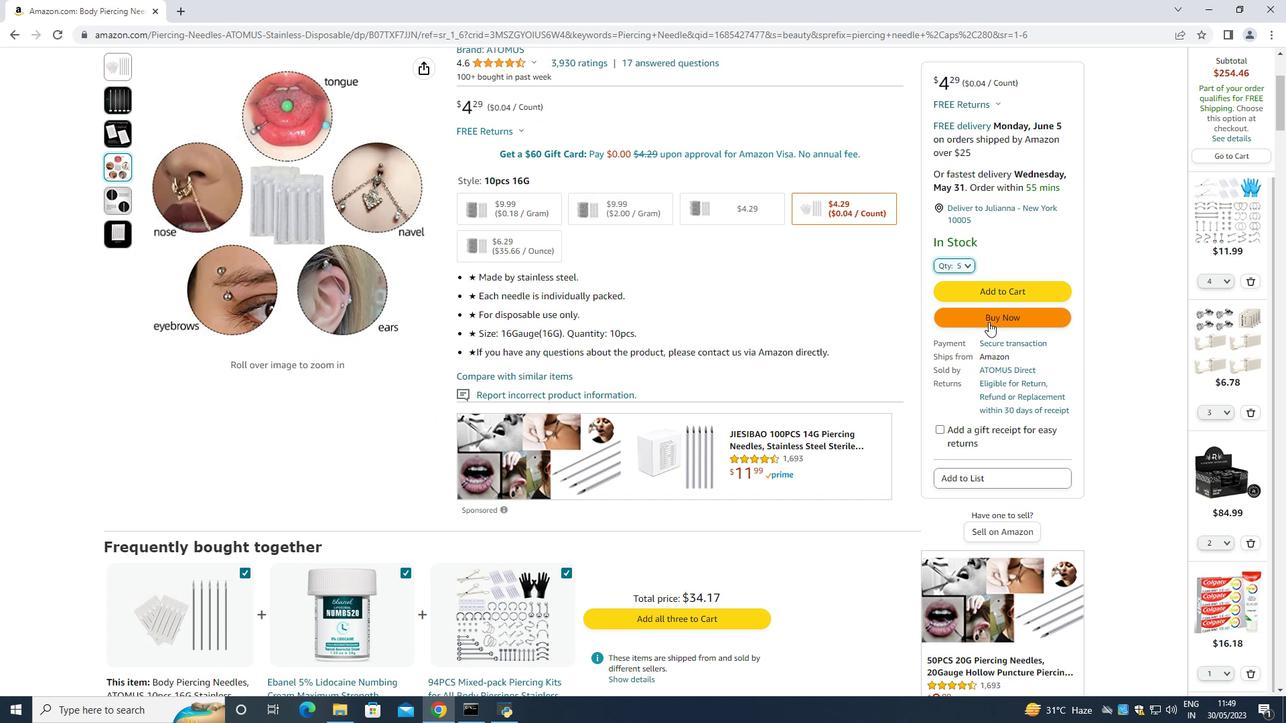 
Action: Mouse moved to (775, 116)
Screenshot: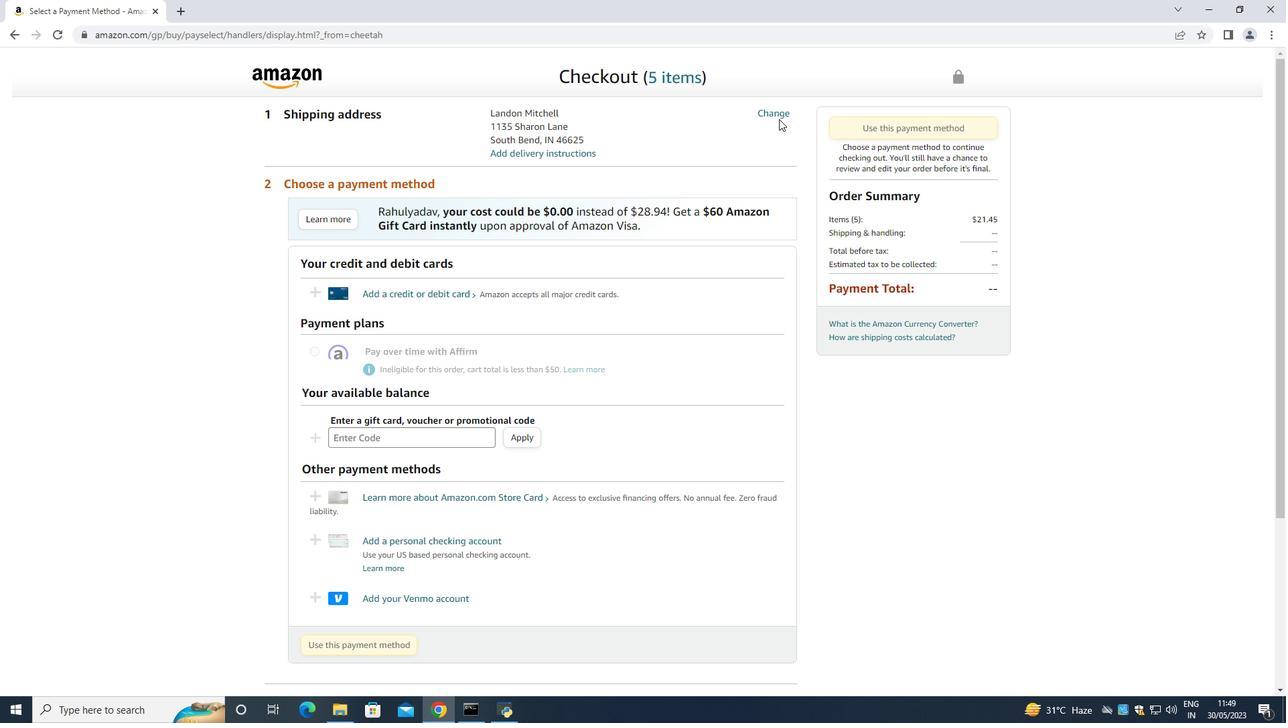 
Action: Mouse pressed left at (775, 116)
Screenshot: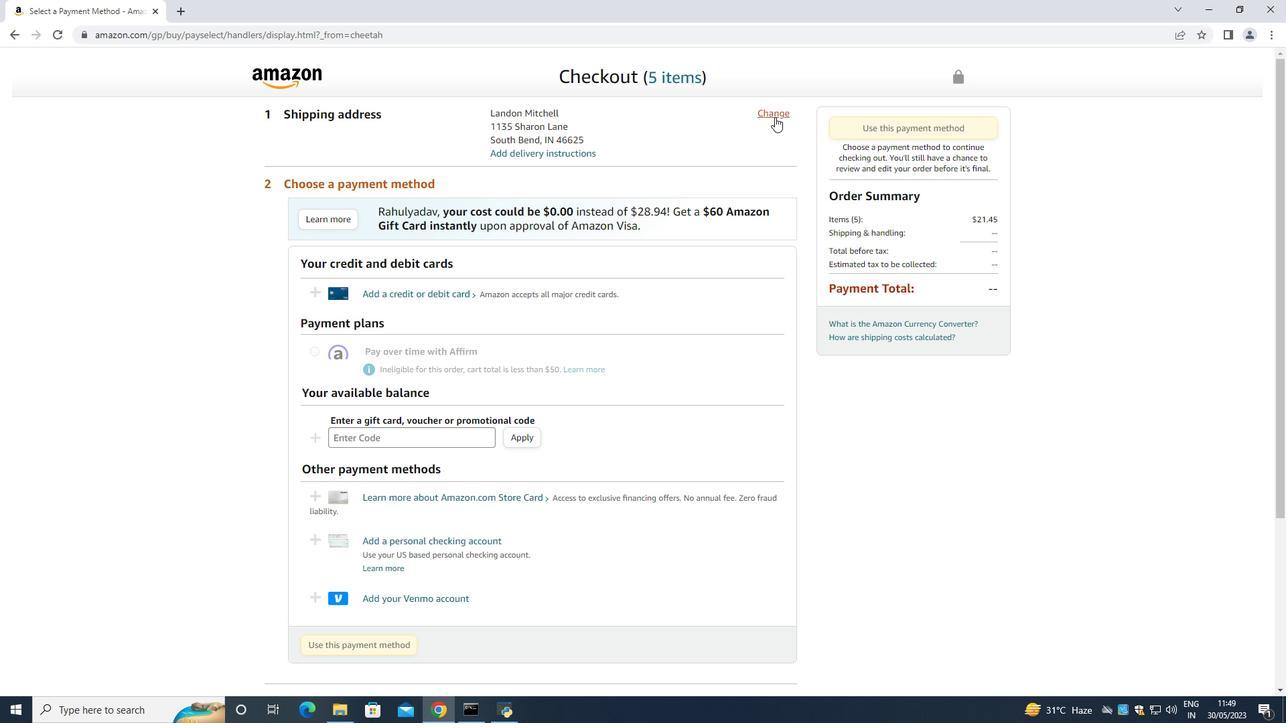 
Action: Mouse moved to (770, 113)
Screenshot: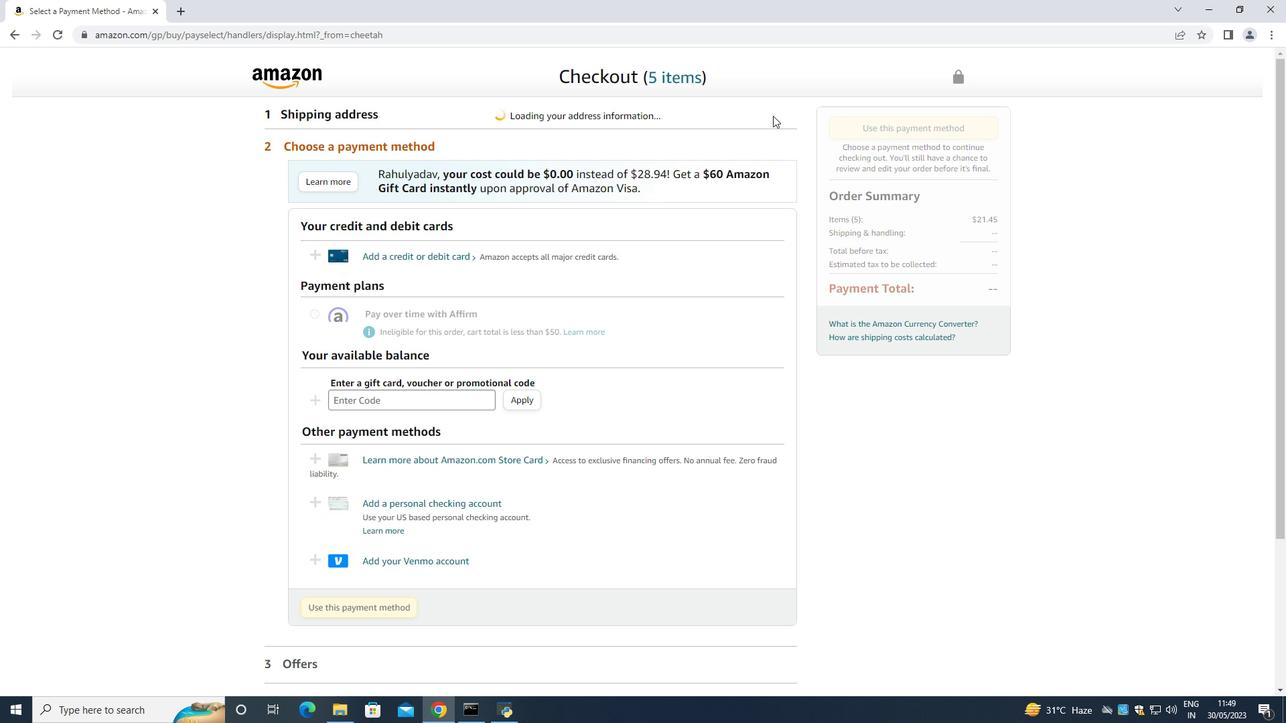 
Action: Key pressed <Key.space><Key.space><Key.space>
Screenshot: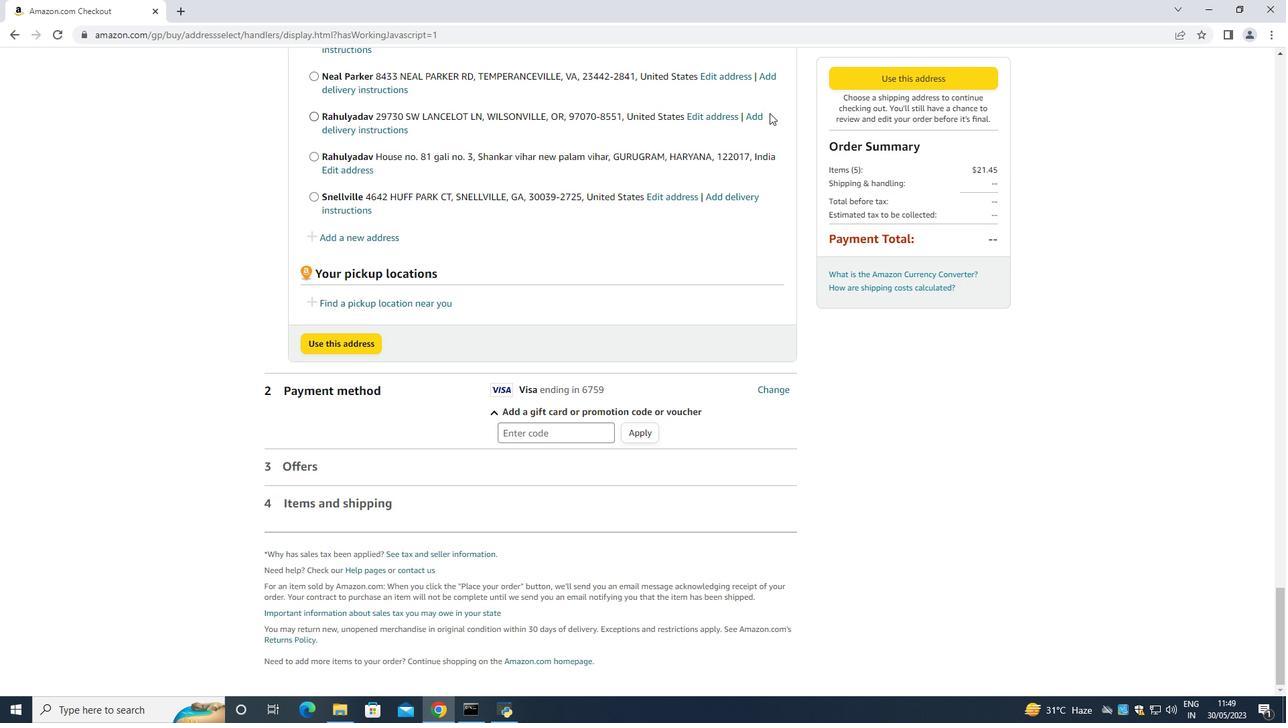 
Action: Mouse moved to (363, 241)
Screenshot: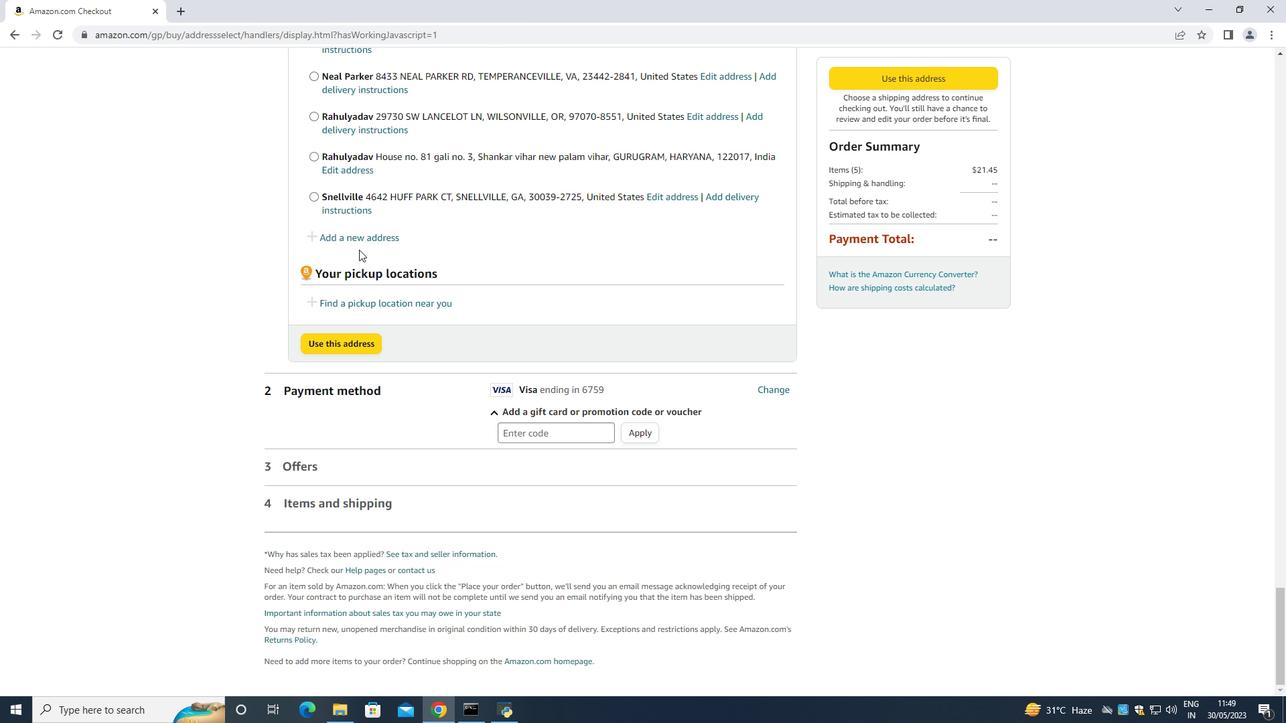 
Action: Mouse pressed left at (363, 241)
Screenshot: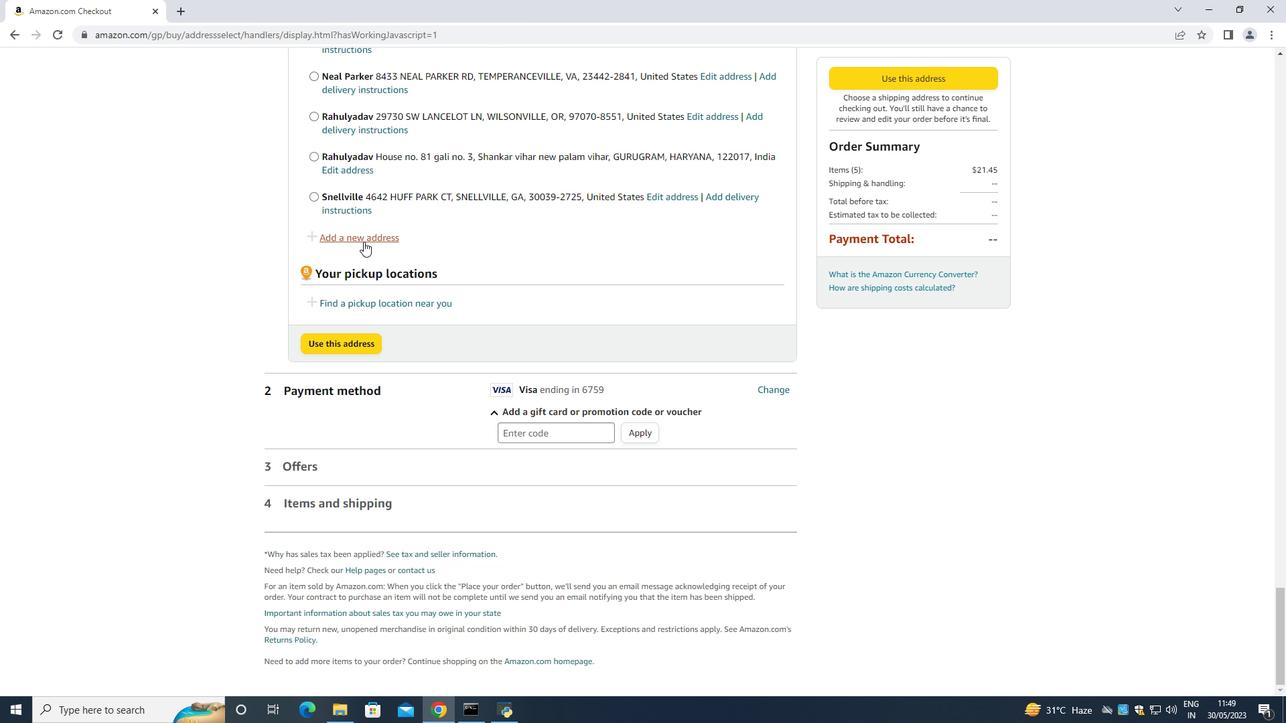 
Action: Mouse moved to (474, 323)
Screenshot: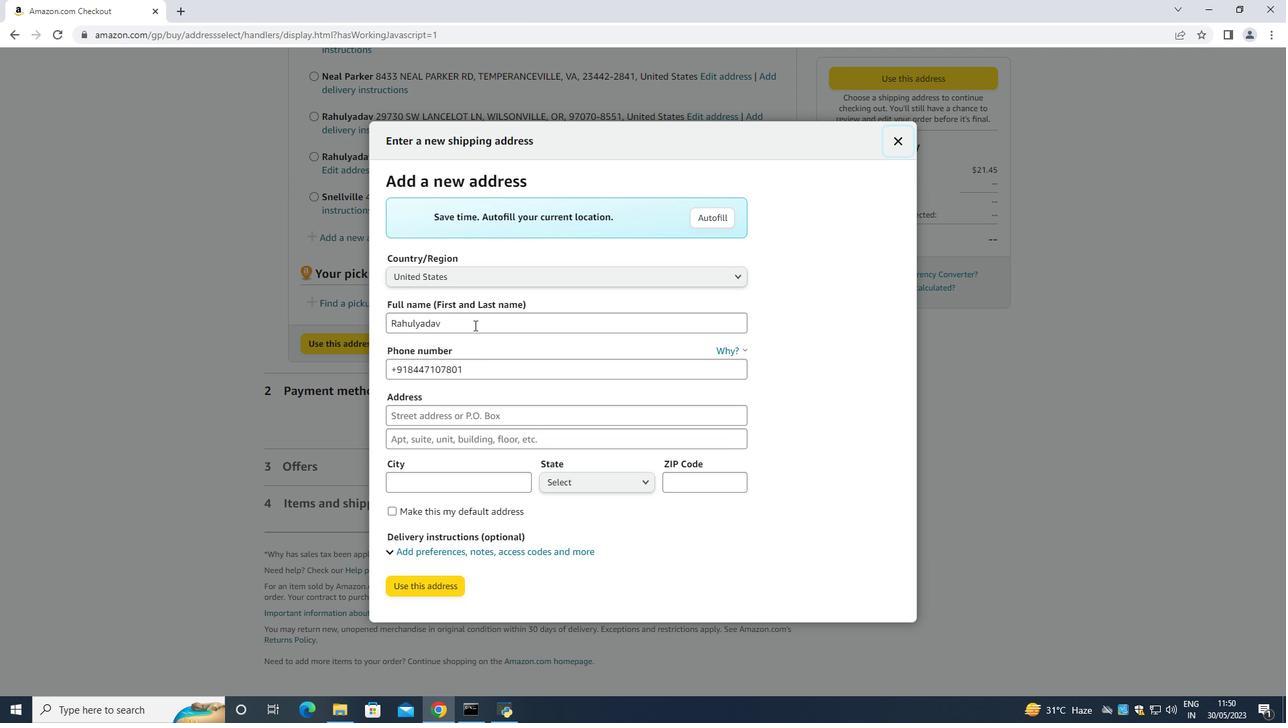 
Action: Mouse pressed left at (474, 323)
Screenshot: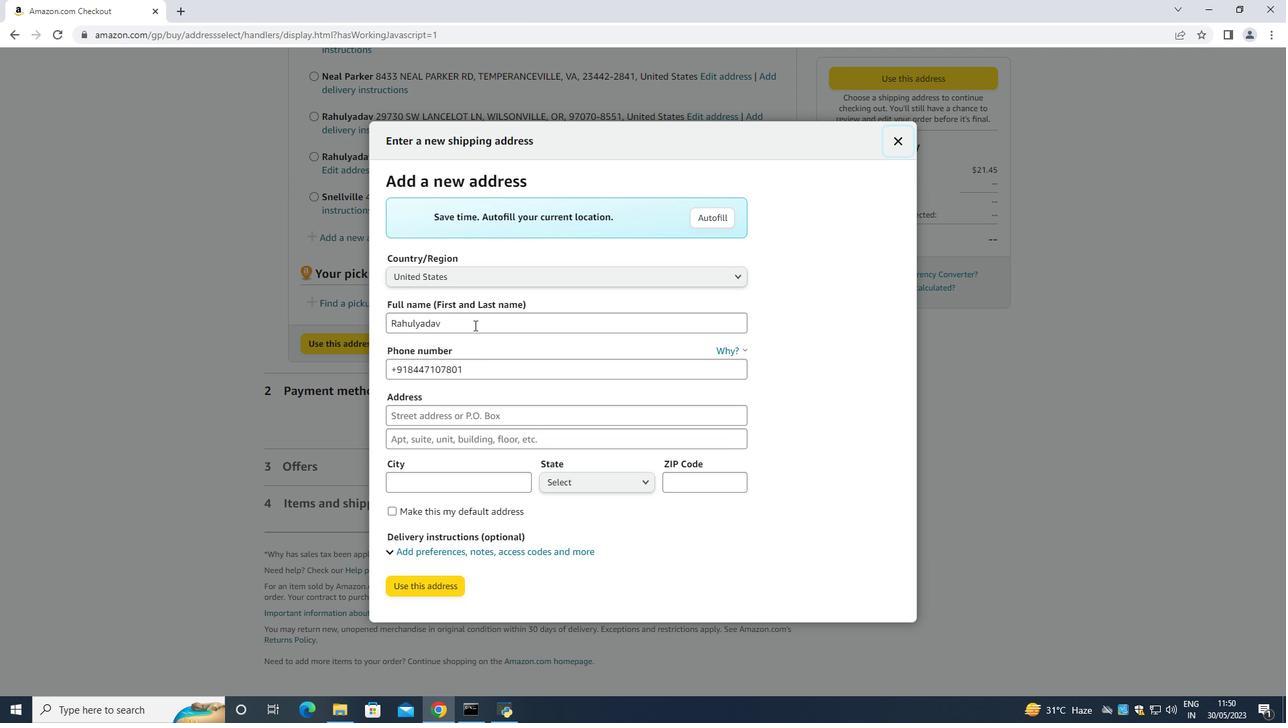 
Action: Mouse moved to (473, 323)
Screenshot: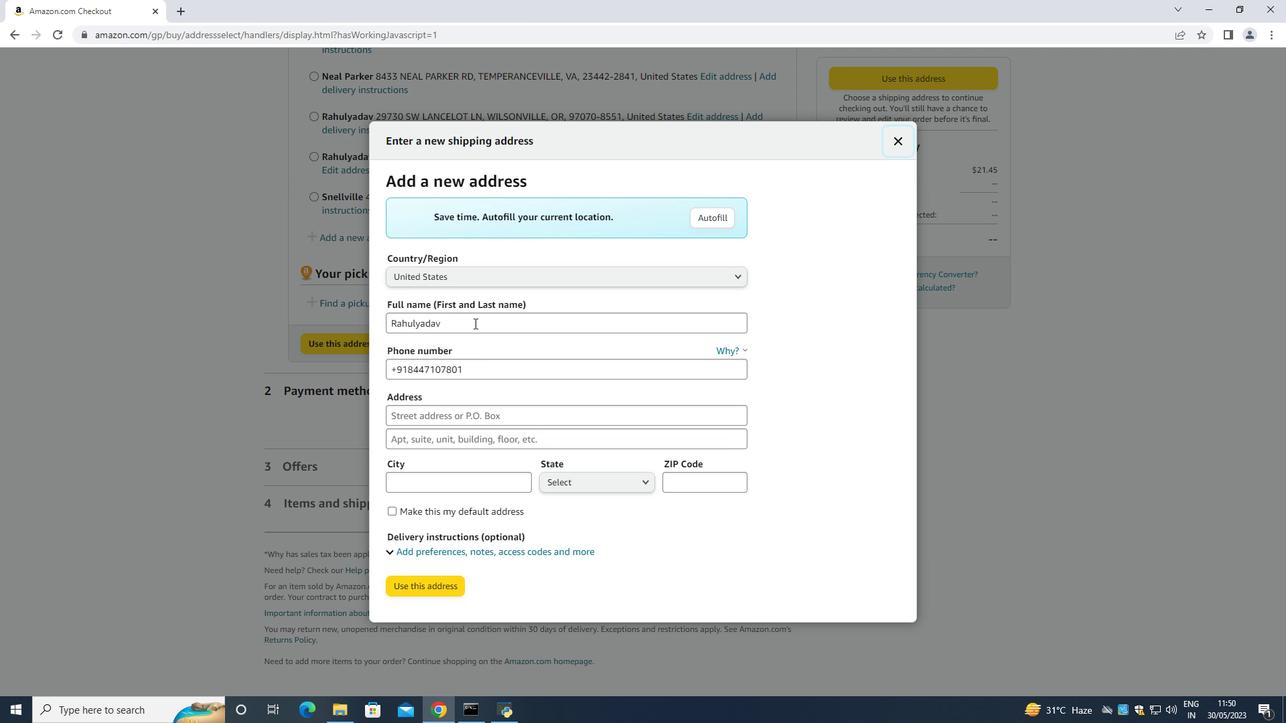 
Action: Key pressed <Key.backspace><Key.backspace><Key.backspace><Key.backspace><Key.backspace><Key.backspace><Key.backspace><Key.backspace><Key.backspace><Key.backspace><Key.backspace><Key.backspace><Key.backspace><Key.backspace><Key.backspace><Key.backspace><Key.backspace><Key.backspace><Key.backspace><Key.backspace><Key.backspace><Key.backspace><Key.backspace><Key.backspace><Key.backspace><Key.backspace><Key.backspace><Key.backspace><Key.backspace><Key.backspace><Key.backspace><Key.backspace><Key.backspace><Key.backspace><Key.backspace><Key.backspace><Key.shift_r>Larry<Key.space><Key.shift_r><Key.shift_r><Key.shift_r><Key.shift_r><Key.shift><Key.shift><Key.shift><Key.shift><Key.shift><Key.shift><Key.shift><Key.shift><Key.shift><Key.shift>R<Key.backspace><Key.shift><Key.shift>Evans<Key.tab><Key.tab><Key.backspace>5742125169<Key.tab>1137<Key.space><Key.shift><Key.shift><Key.shift><Key.shift><Key.shift><Key.shift><Key.shift><Key.shift>Sharon<Key.space><Key.shift><Key.shift><Key.shift><Key.shift><Key.shift><Key.shift><Key.shift><Key.shift><Key.shift><Key.shift><Key.shift><Key.shift><Key.shift><Key.shift><Key.shift><Key.shift><Key.shift><Key.shift><Key.shift><Key.shift><Key.shift><Key.shift>Lane<Key.space><Key.tab><Key.tab><Key.shift>South<Key.space><Key.shift><Key.shift><Key.shift><Key.shift><Key.shift><Key.shift><Key.shift><Key.shift><Key.shift><Key.shift><Key.shift><Key.shift><Key.shift><Key.shift>Bend<Key.space>
Screenshot: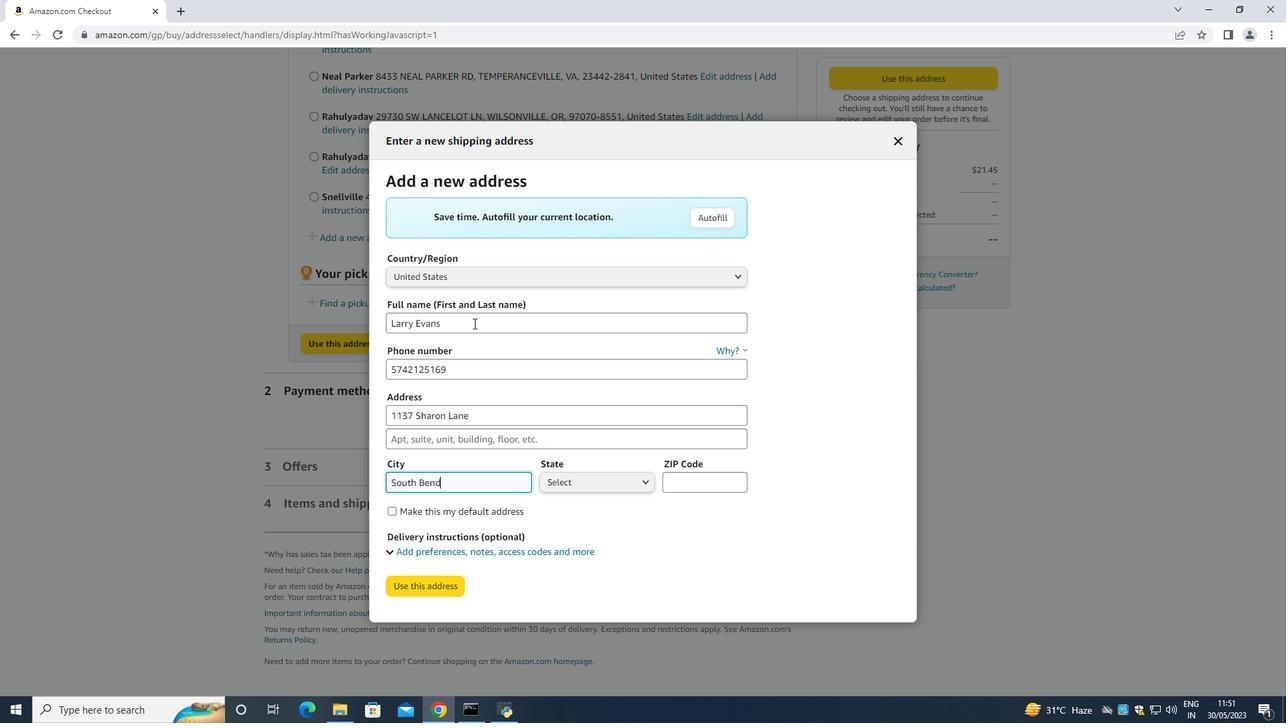 
Action: Mouse moved to (588, 483)
Screenshot: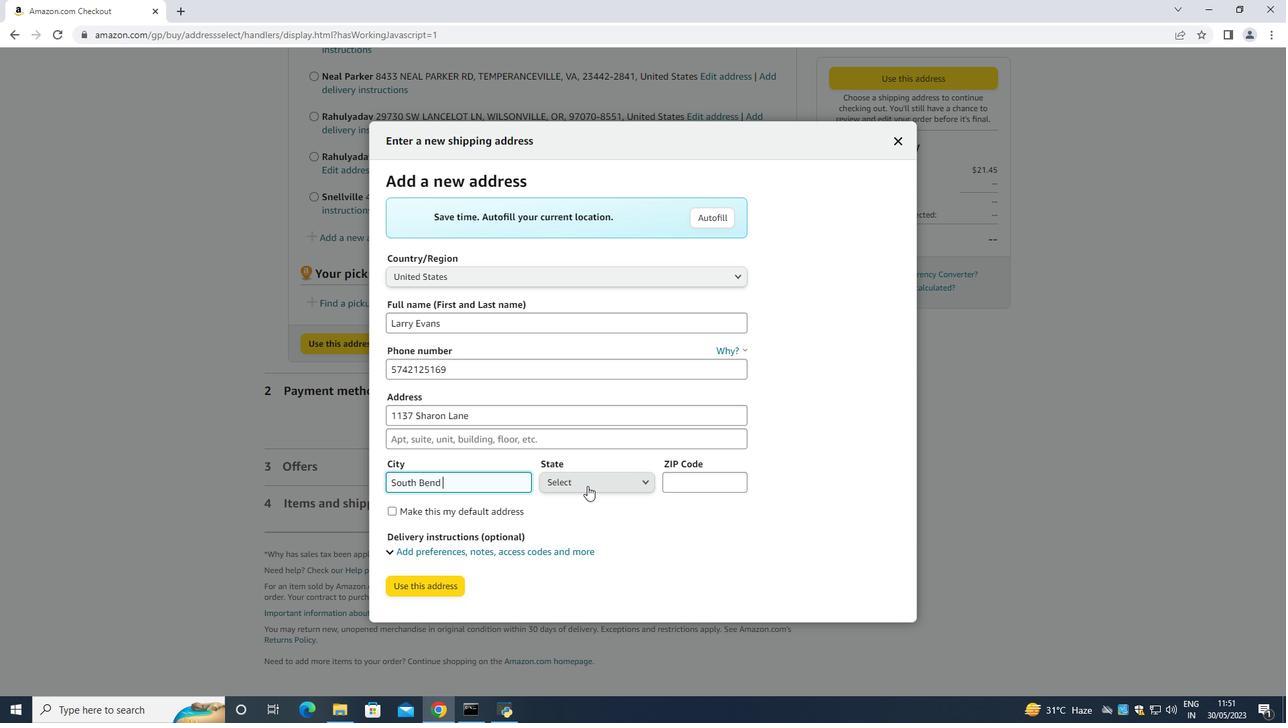 
Action: Mouse pressed left at (588, 483)
Screenshot: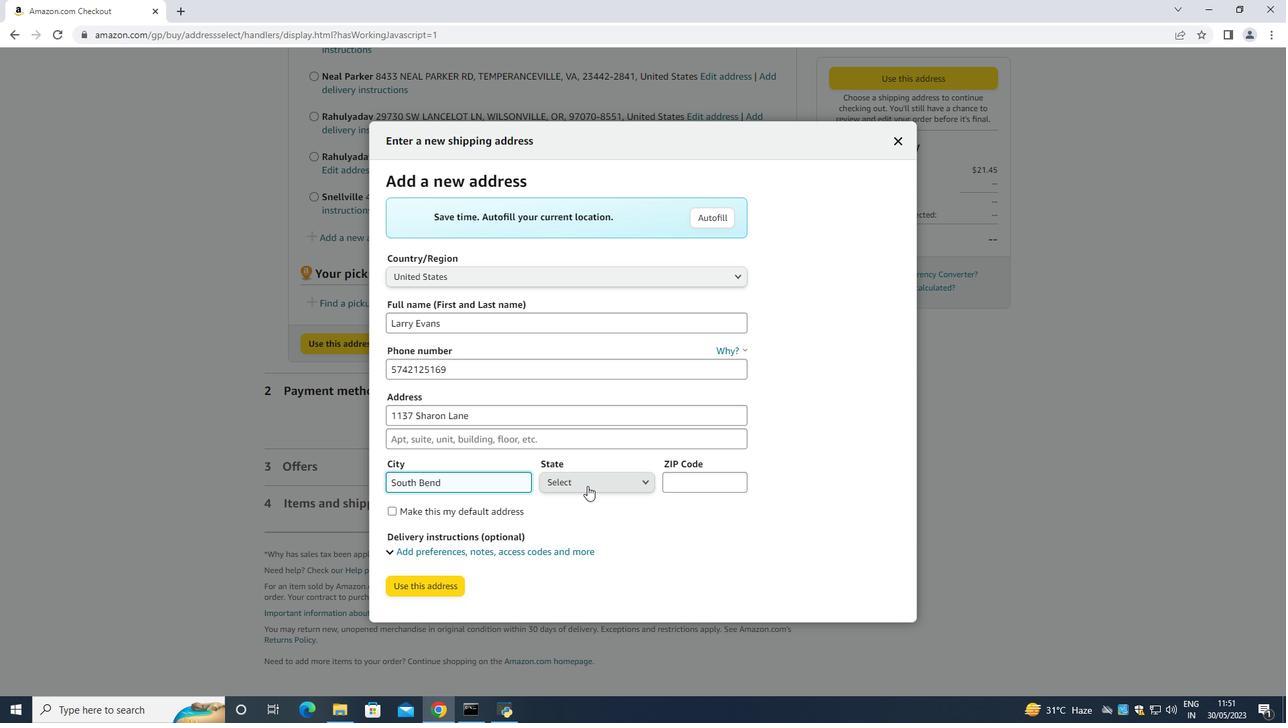 
Action: Mouse moved to (617, 365)
Screenshot: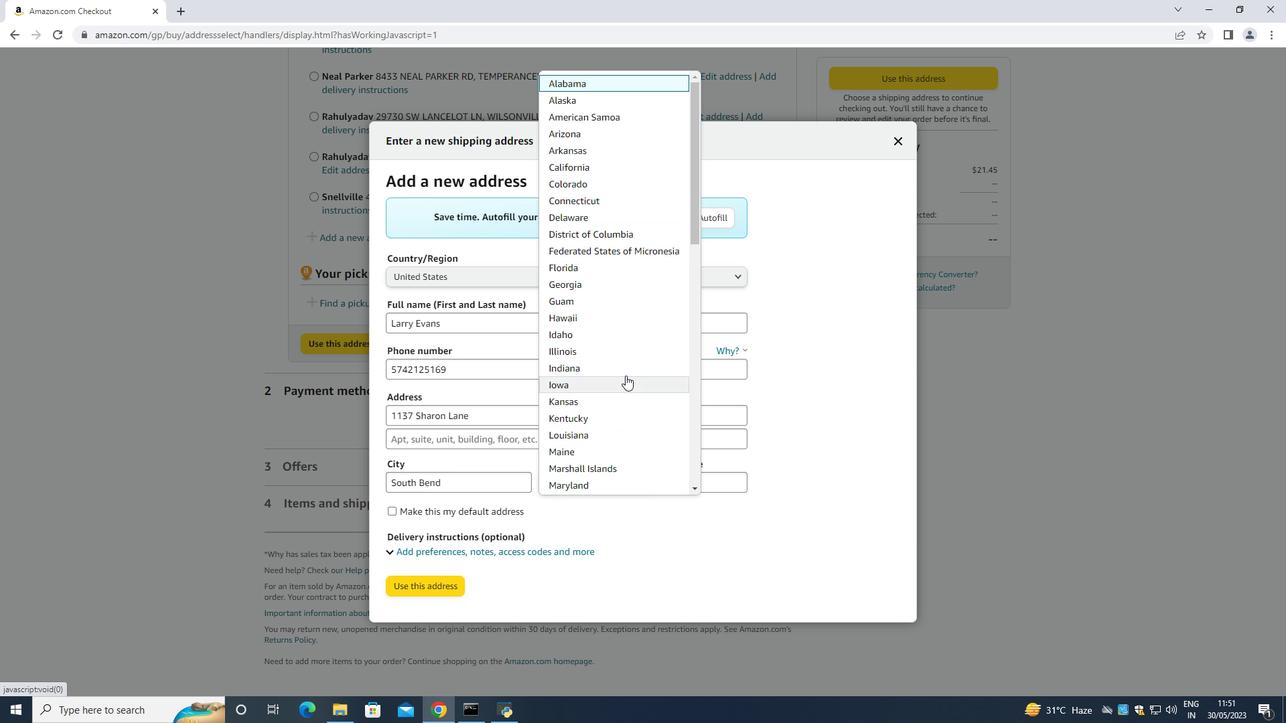 
Action: Mouse pressed left at (617, 365)
Screenshot: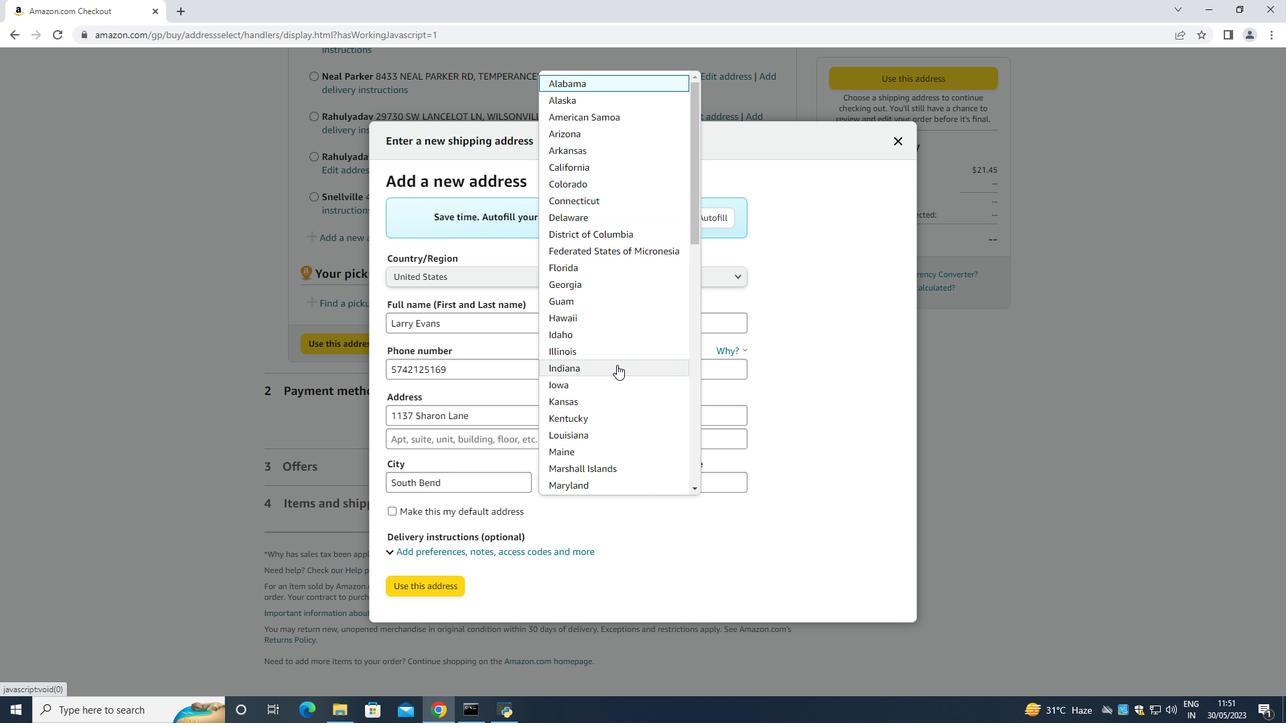
Action: Mouse moved to (467, 481)
Screenshot: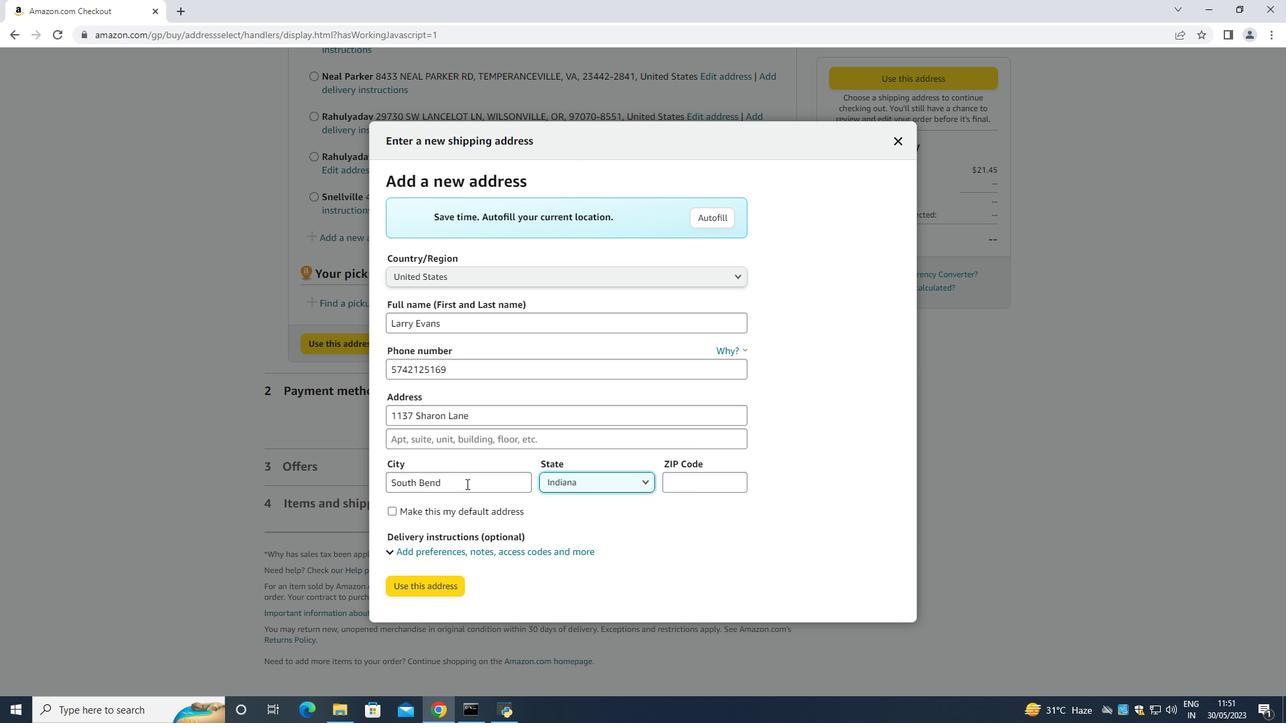 
Action: Mouse pressed left at (467, 481)
Screenshot: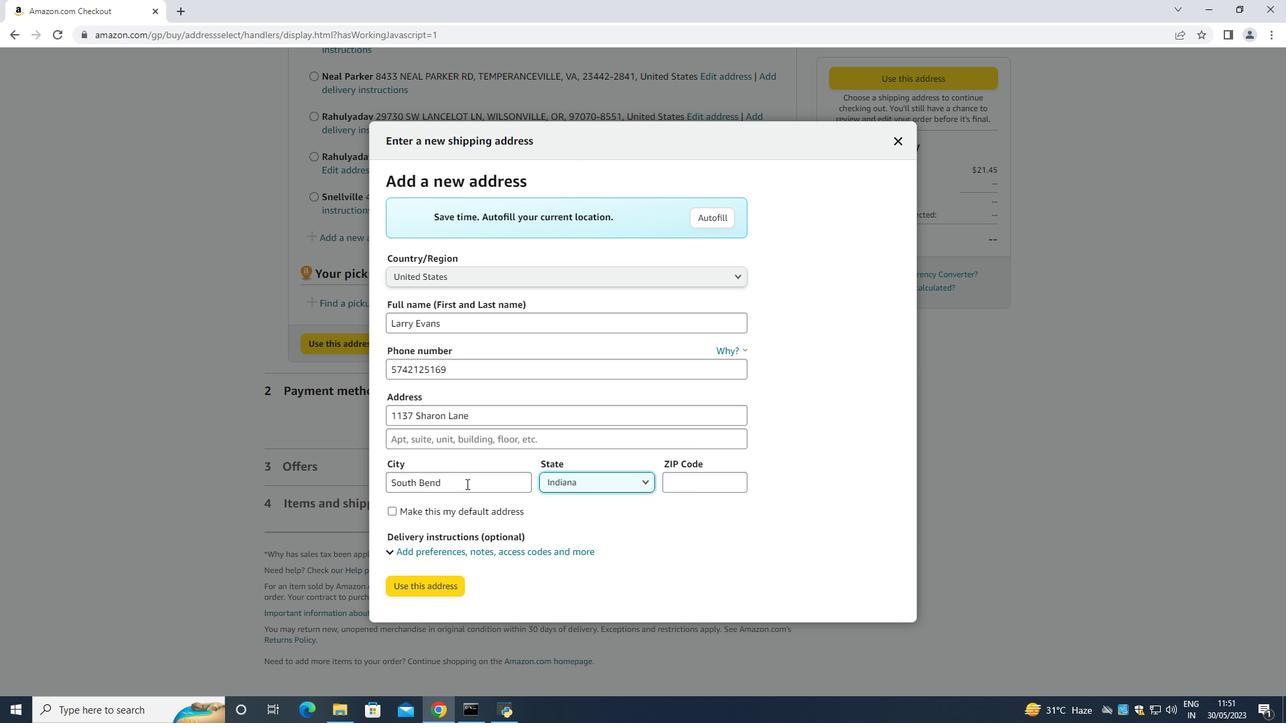 
Action: Mouse moved to (587, 487)
Screenshot: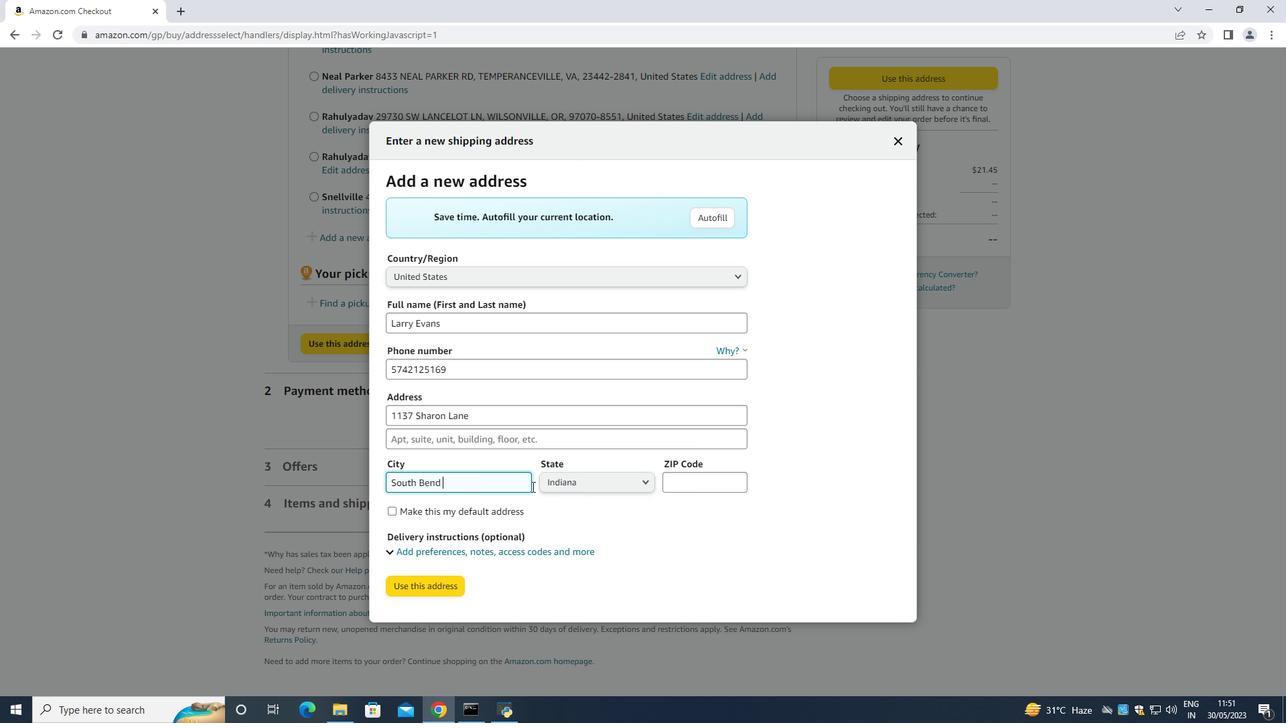 
Action: Mouse pressed left at (587, 487)
Screenshot: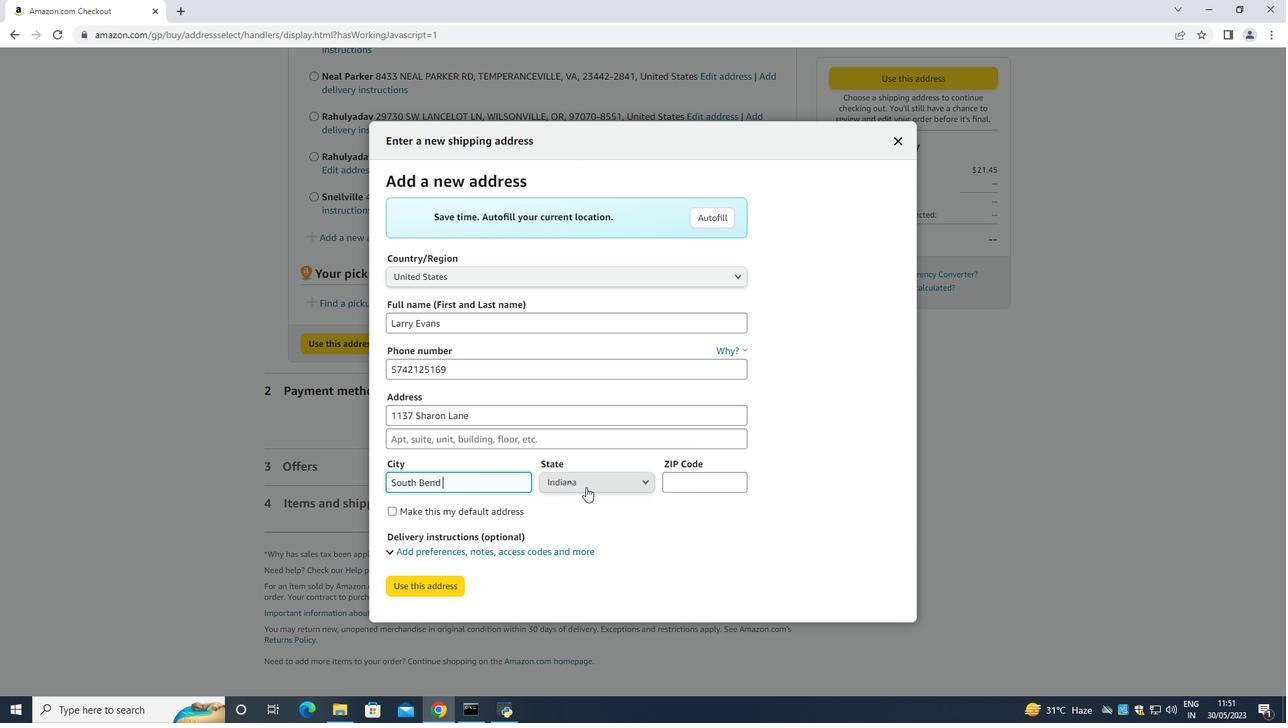 
Action: Mouse moved to (721, 482)
Screenshot: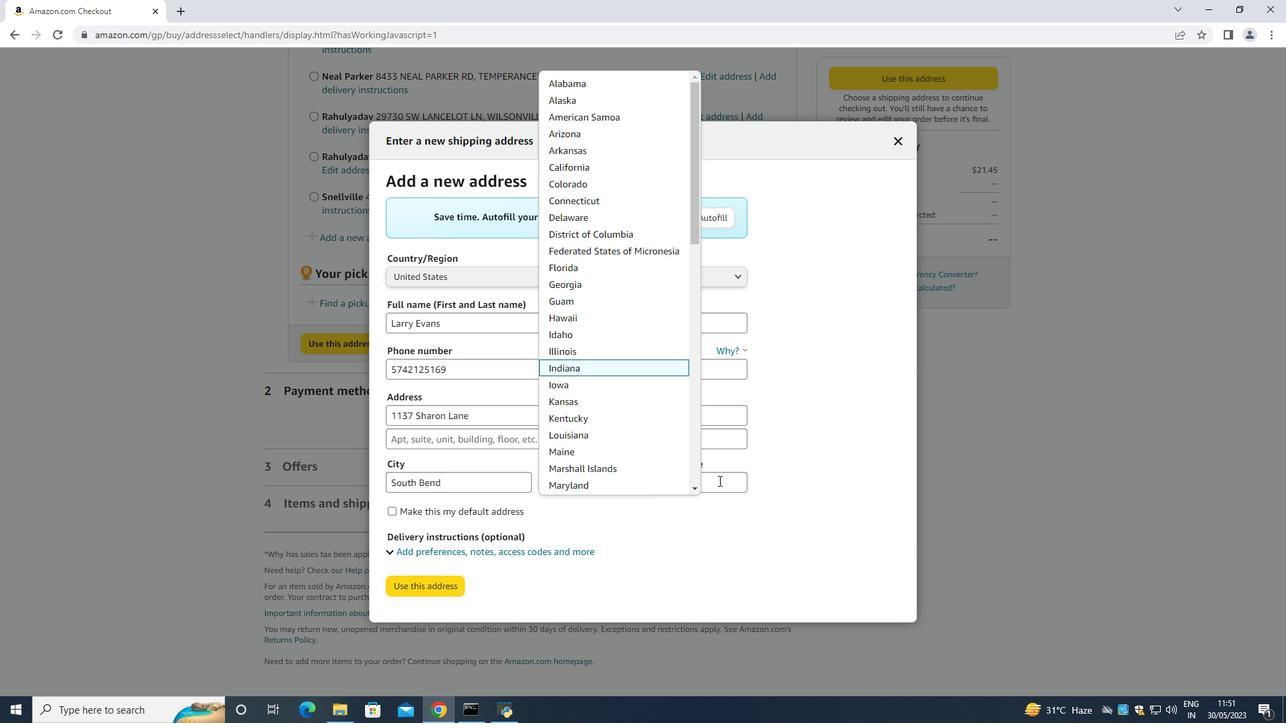
Action: Mouse pressed left at (721, 481)
Screenshot: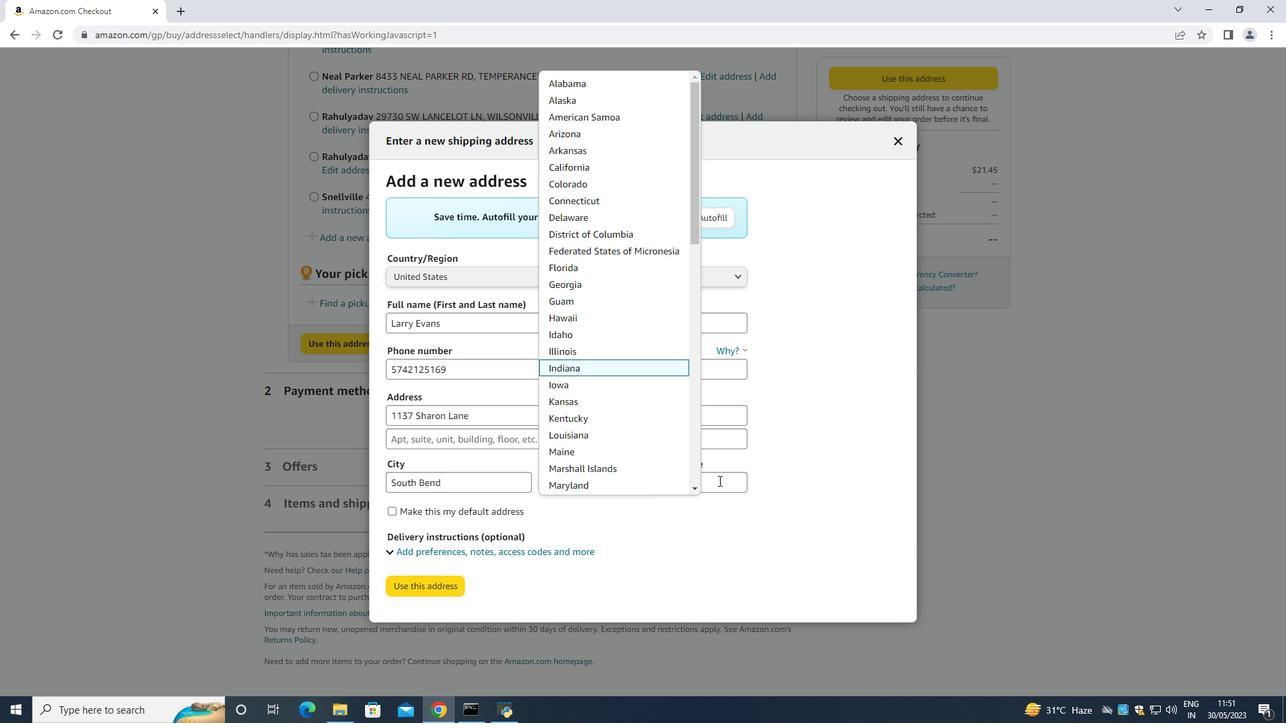 
Action: Mouse moved to (721, 487)
Screenshot: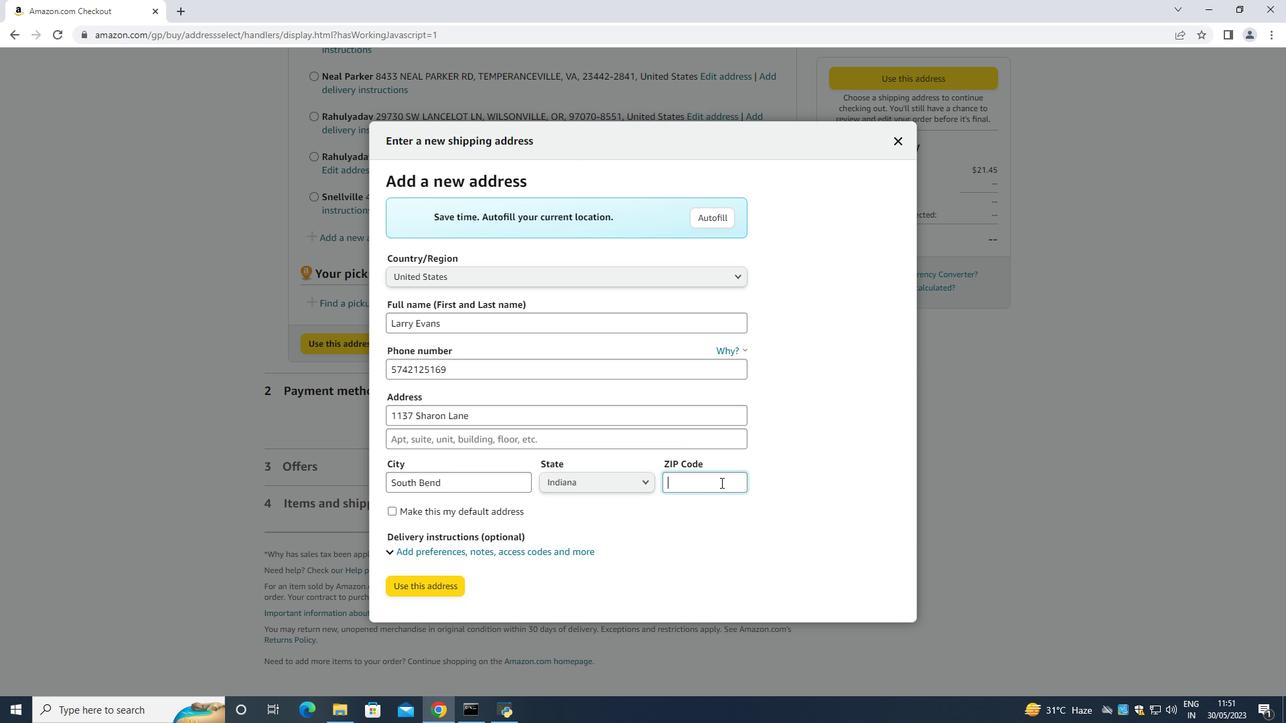
Action: Mouse pressed left at (721, 487)
Screenshot: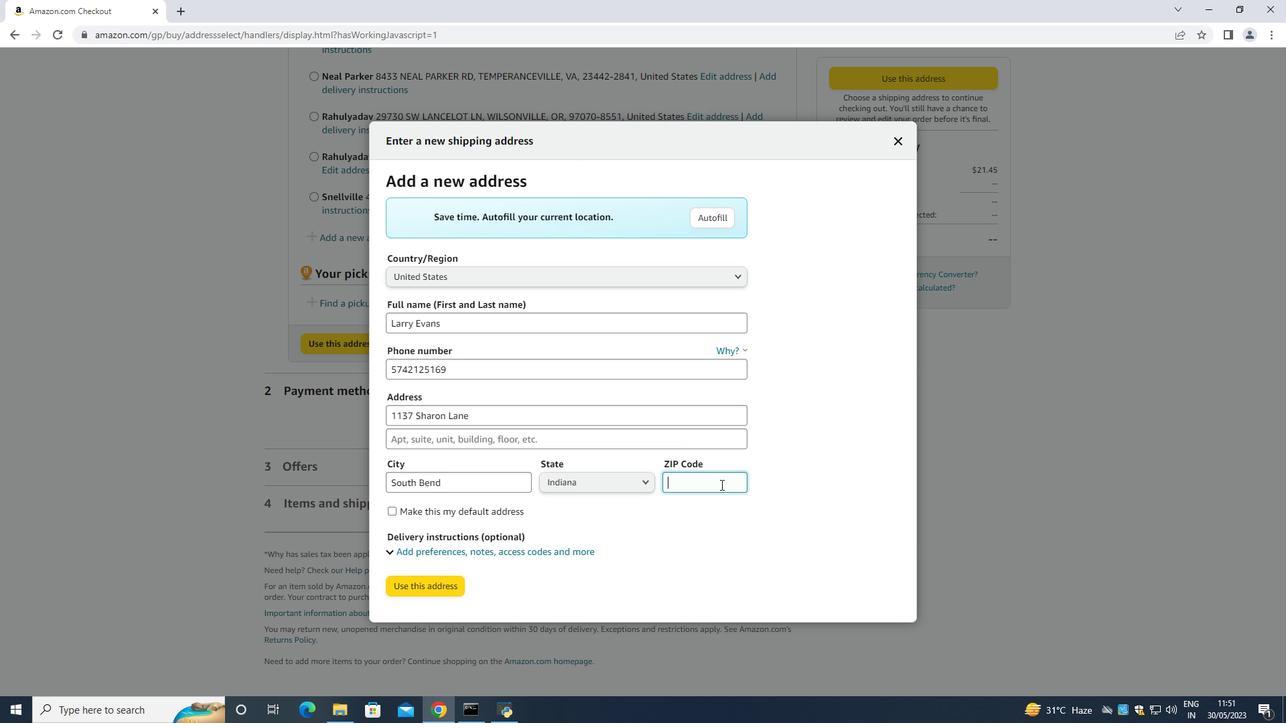 
Action: Mouse moved to (736, 484)
Screenshot: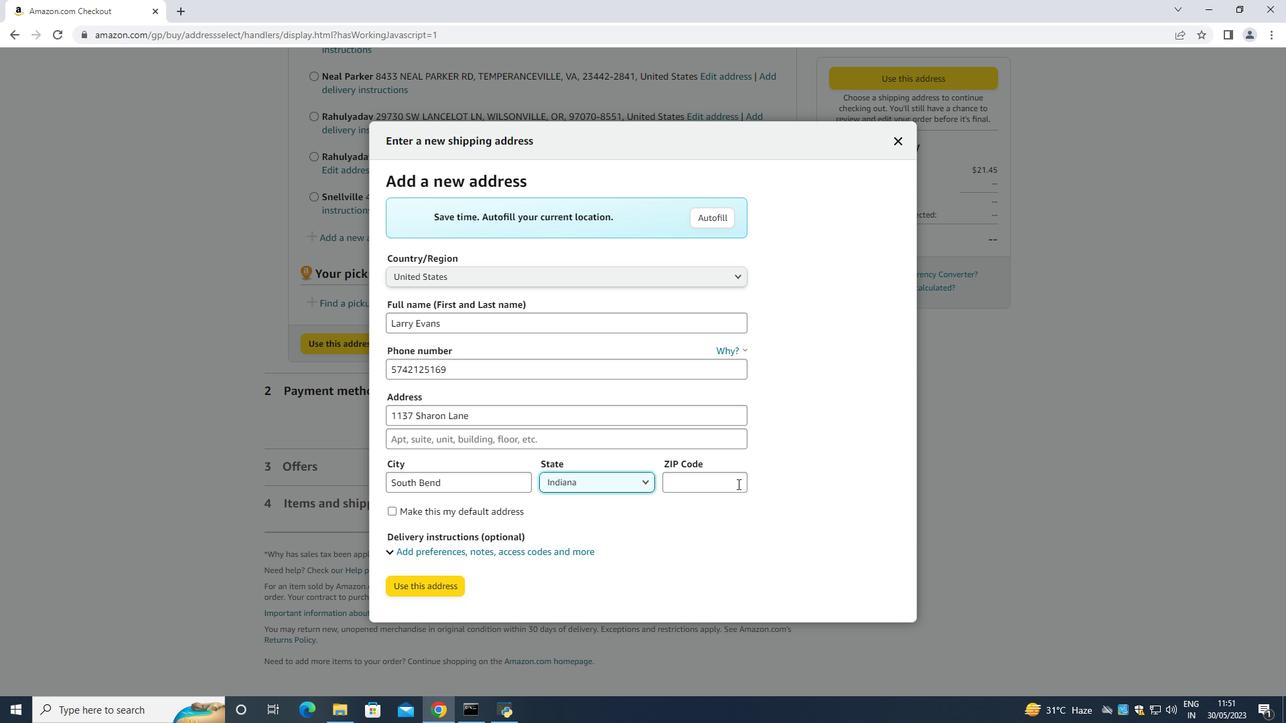 
Action: Mouse pressed left at (736, 484)
Screenshot: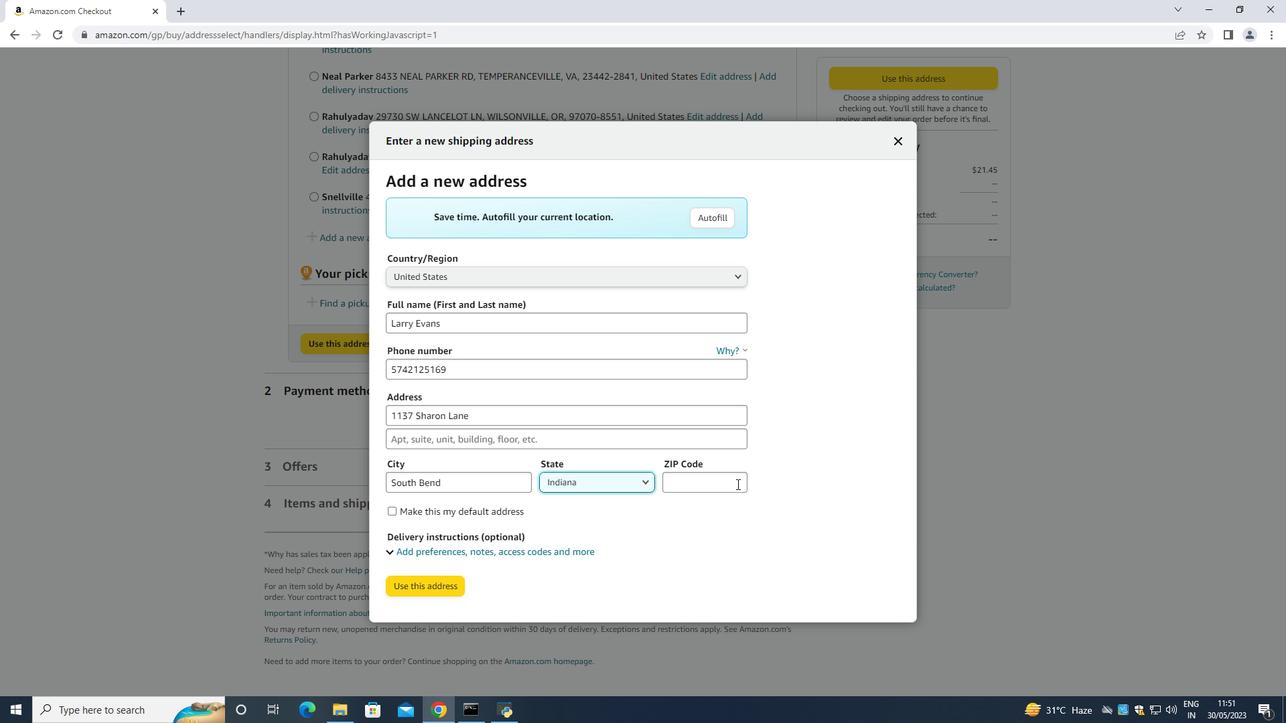 
Action: Mouse moved to (708, 469)
Screenshot: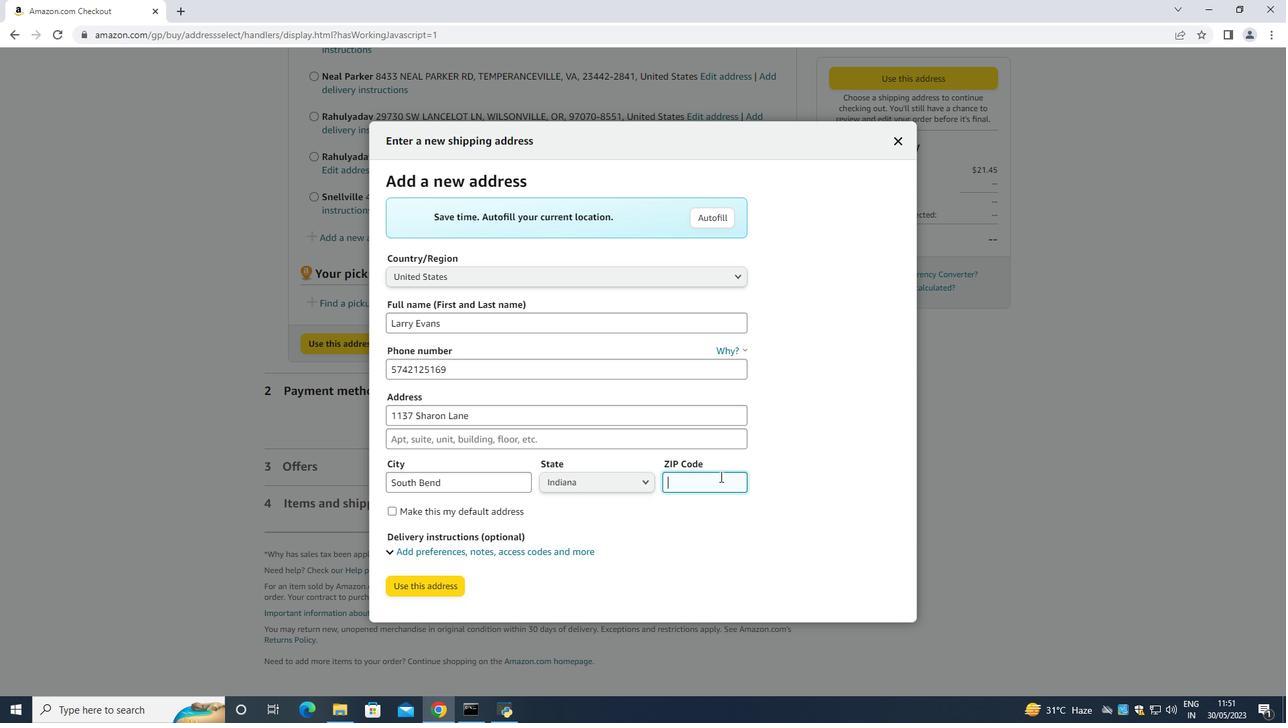 
Action: Key pressed 46625
Screenshot: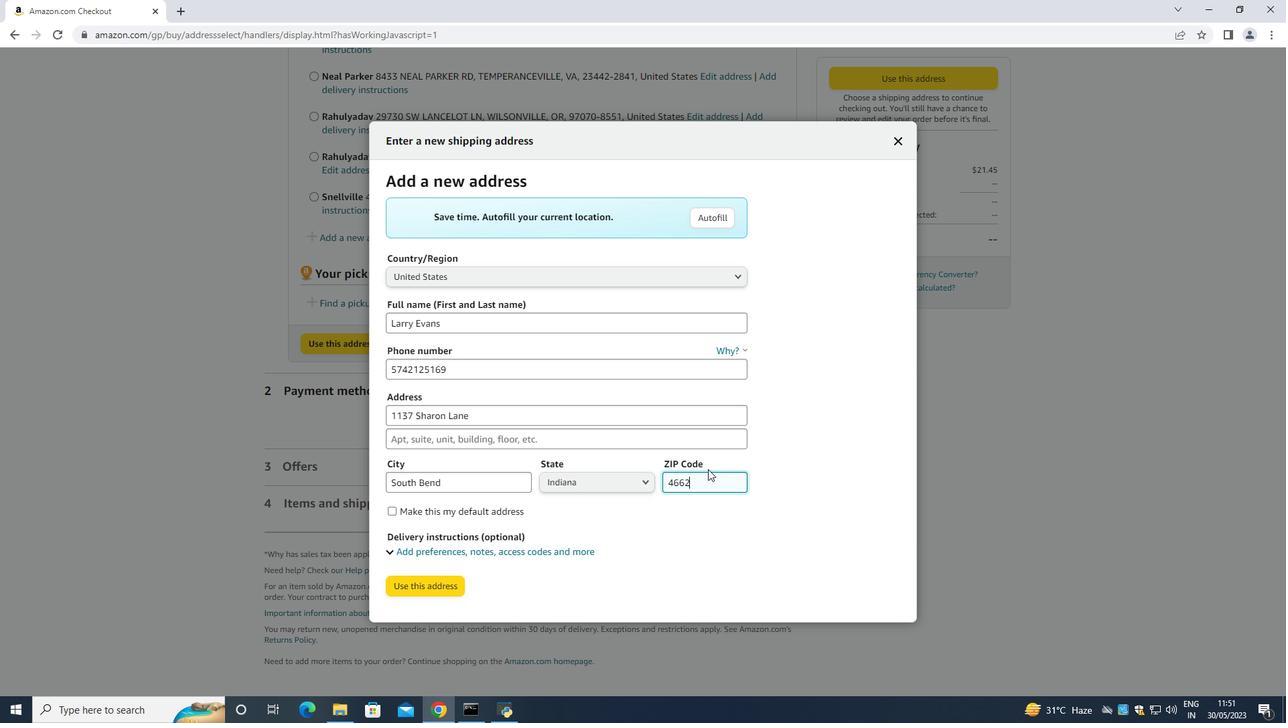 
Action: Mouse moved to (431, 629)
Screenshot: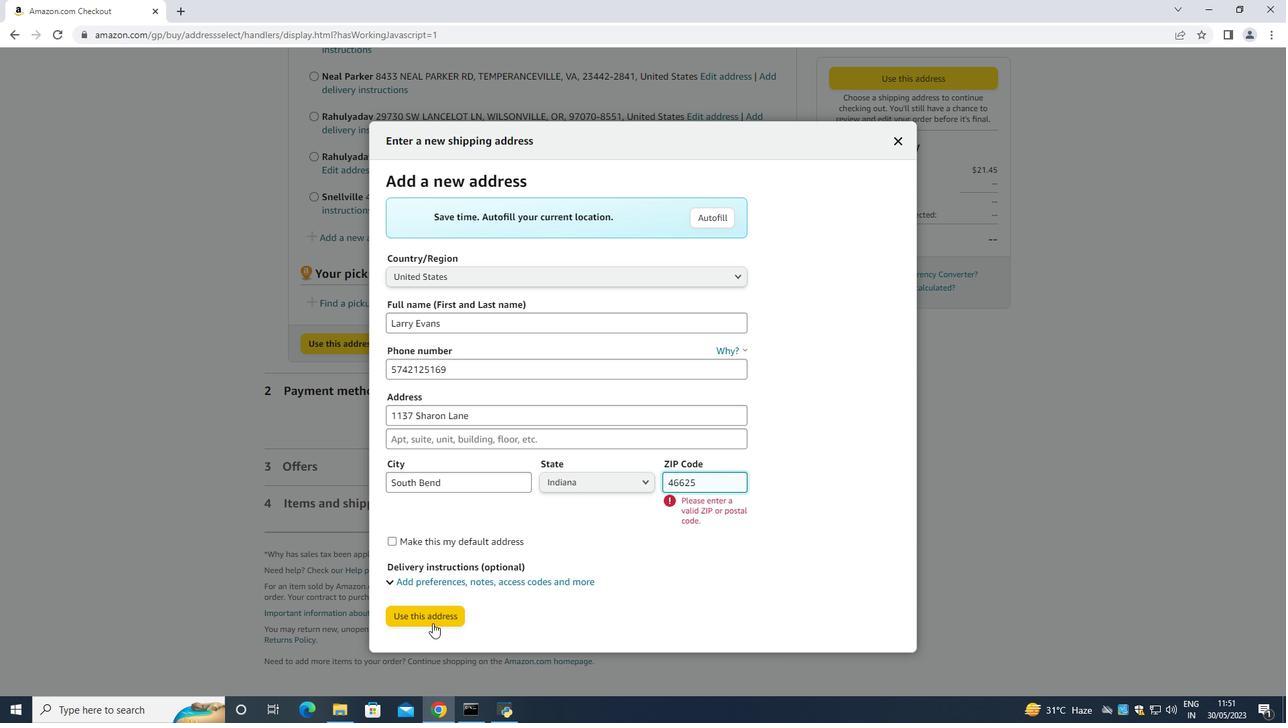 
Action: Mouse pressed left at (431, 629)
Screenshot: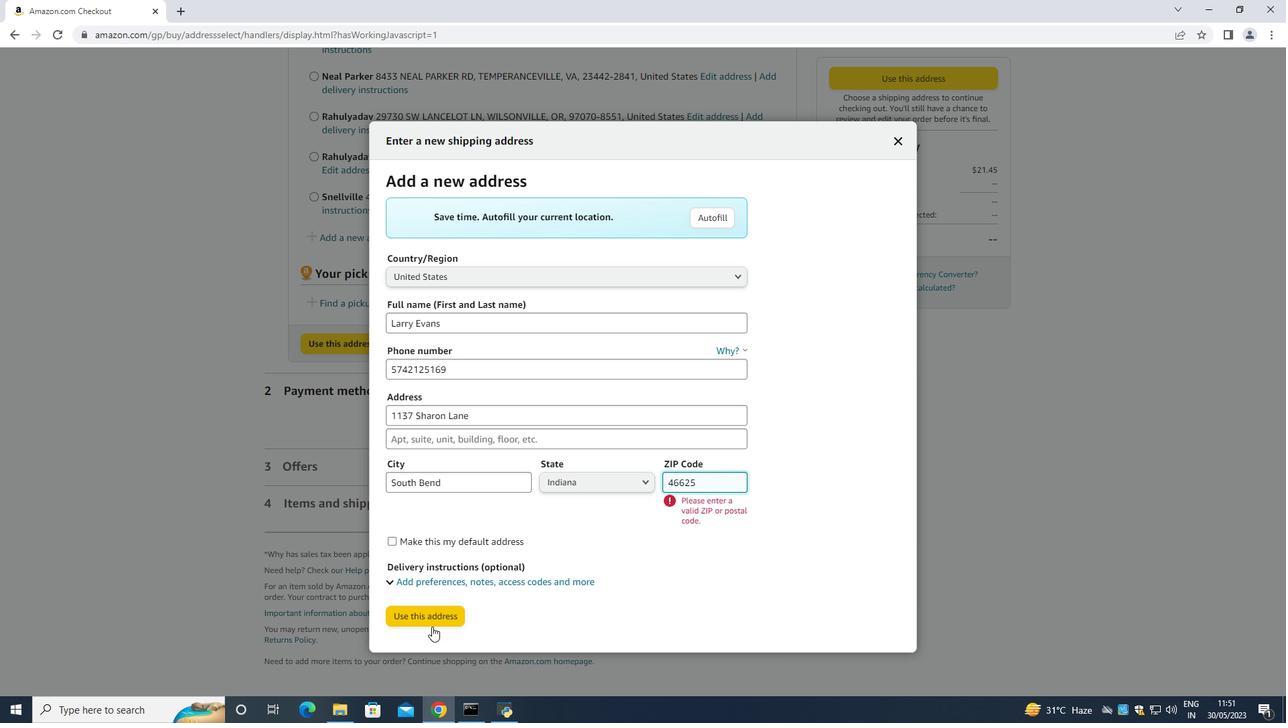 
Action: Mouse moved to (431, 622)
Screenshot: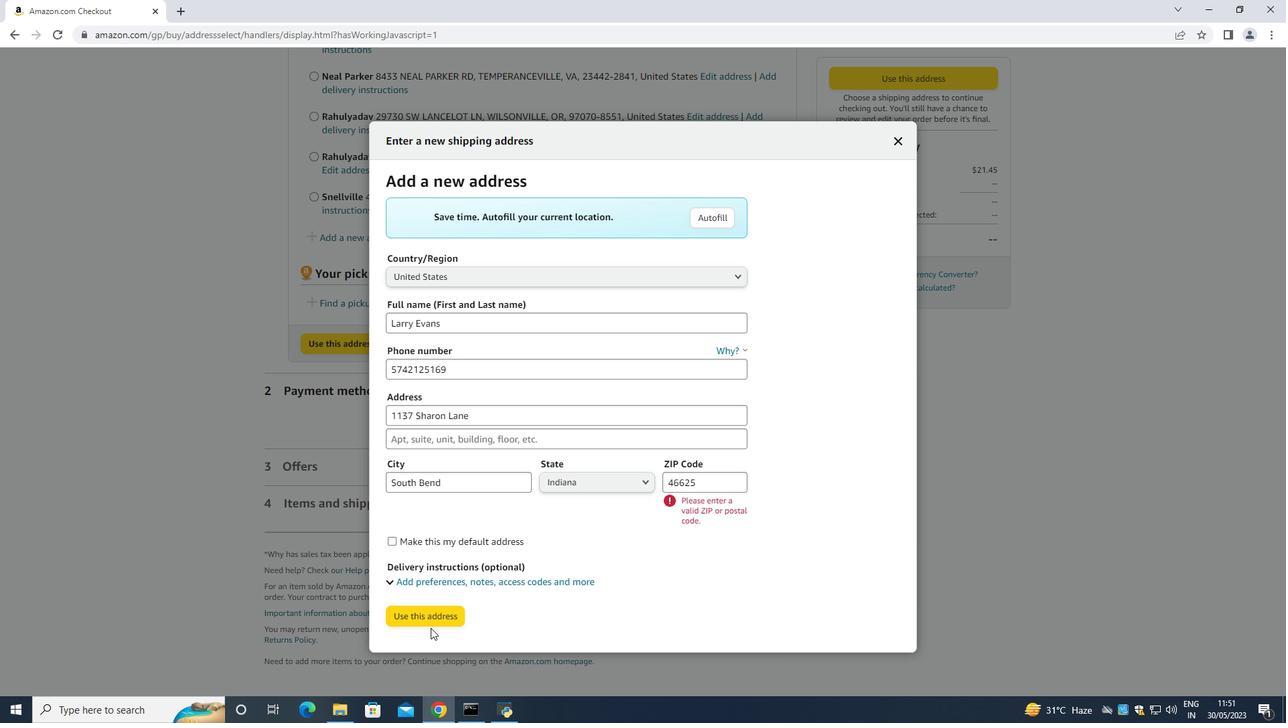 
Action: Mouse pressed left at (431, 622)
Screenshot: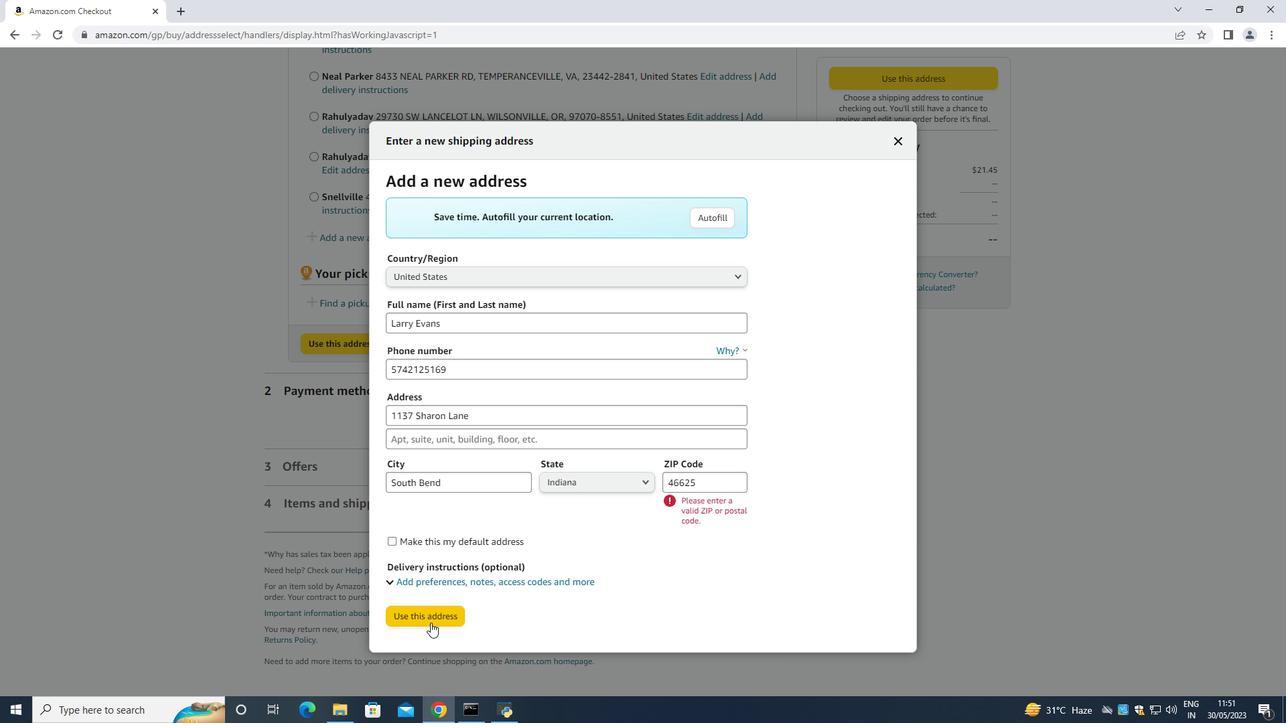 
Action: Mouse moved to (427, 686)
Screenshot: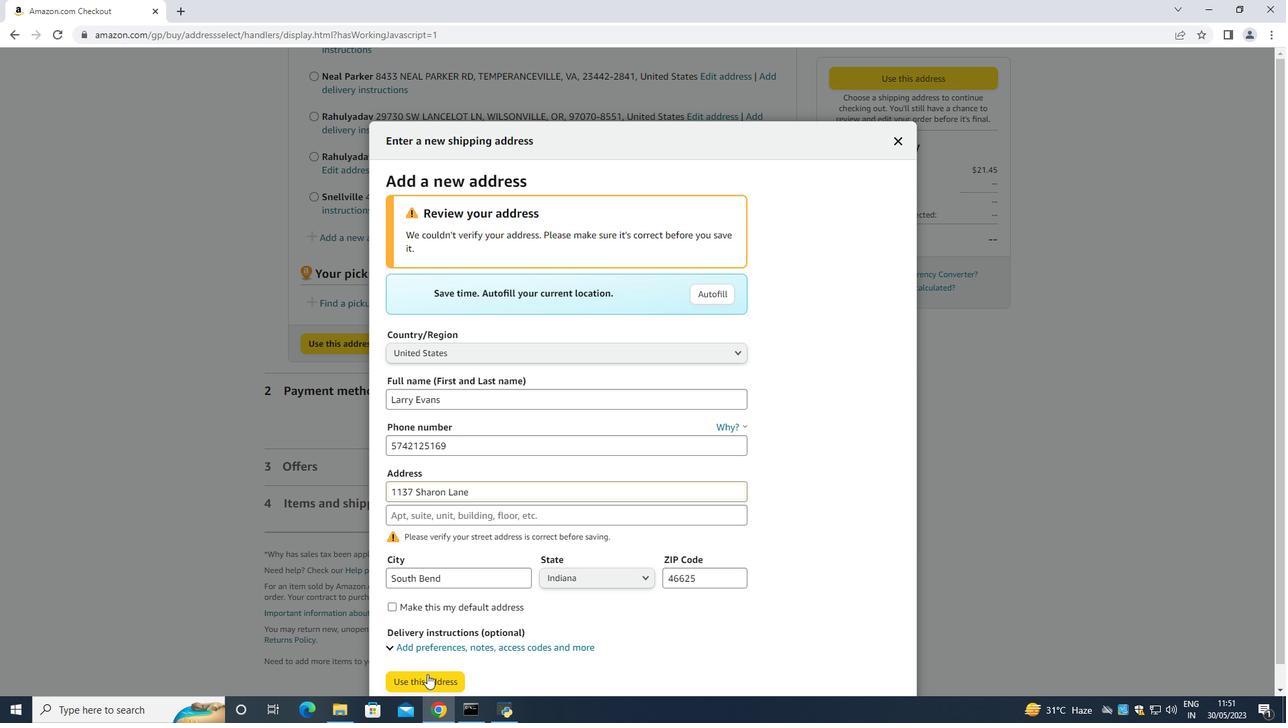 
Action: Mouse pressed left at (427, 686)
Screenshot: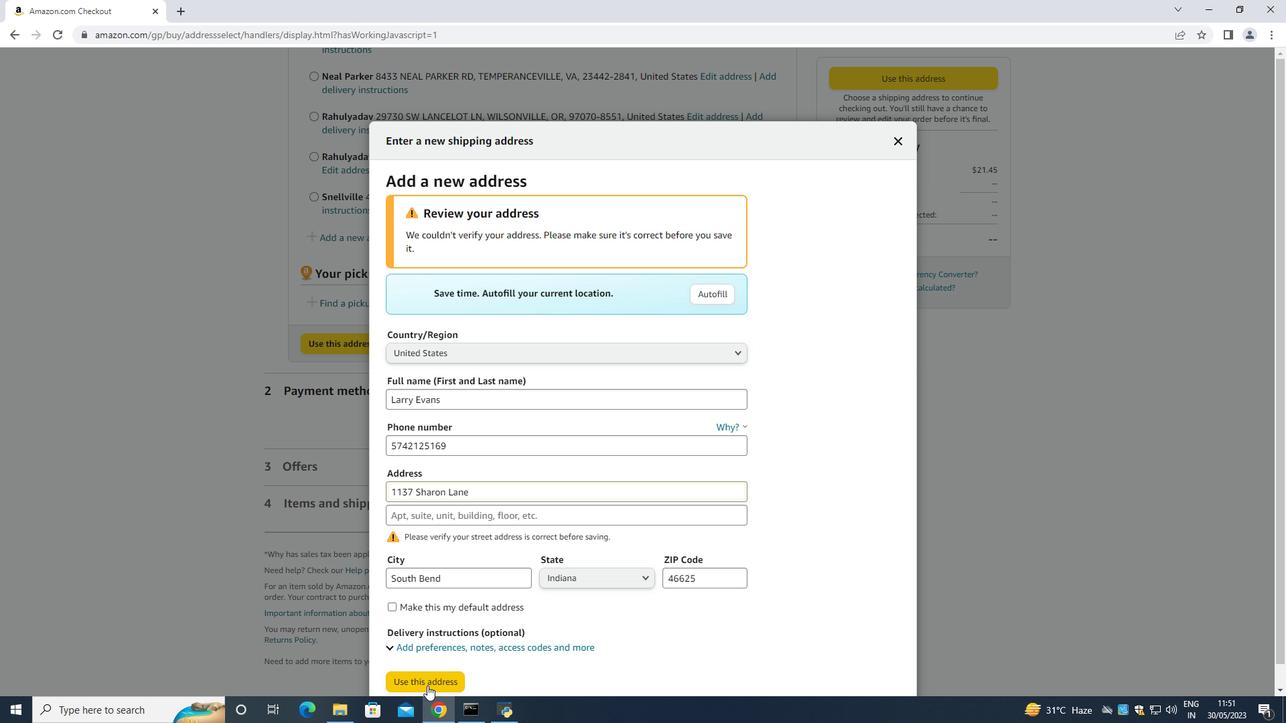
Action: Mouse moved to (439, 295)
Screenshot: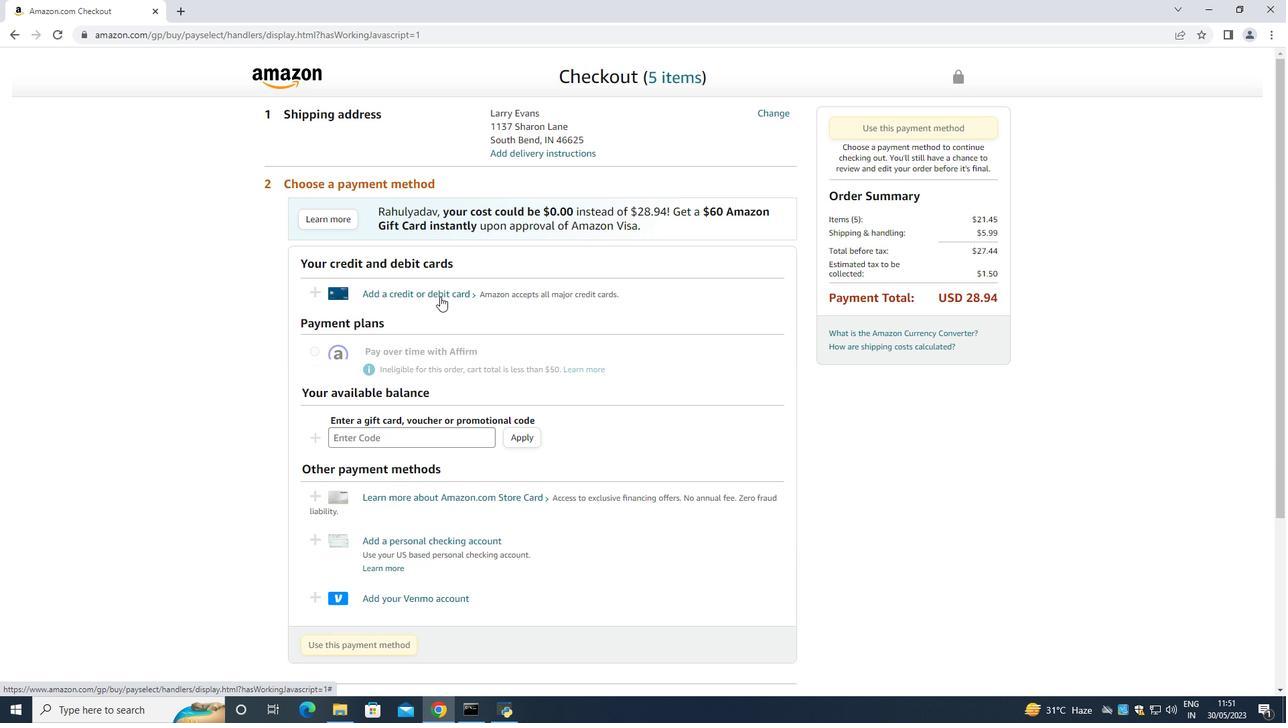 
Action: Mouse pressed left at (439, 295)
Screenshot: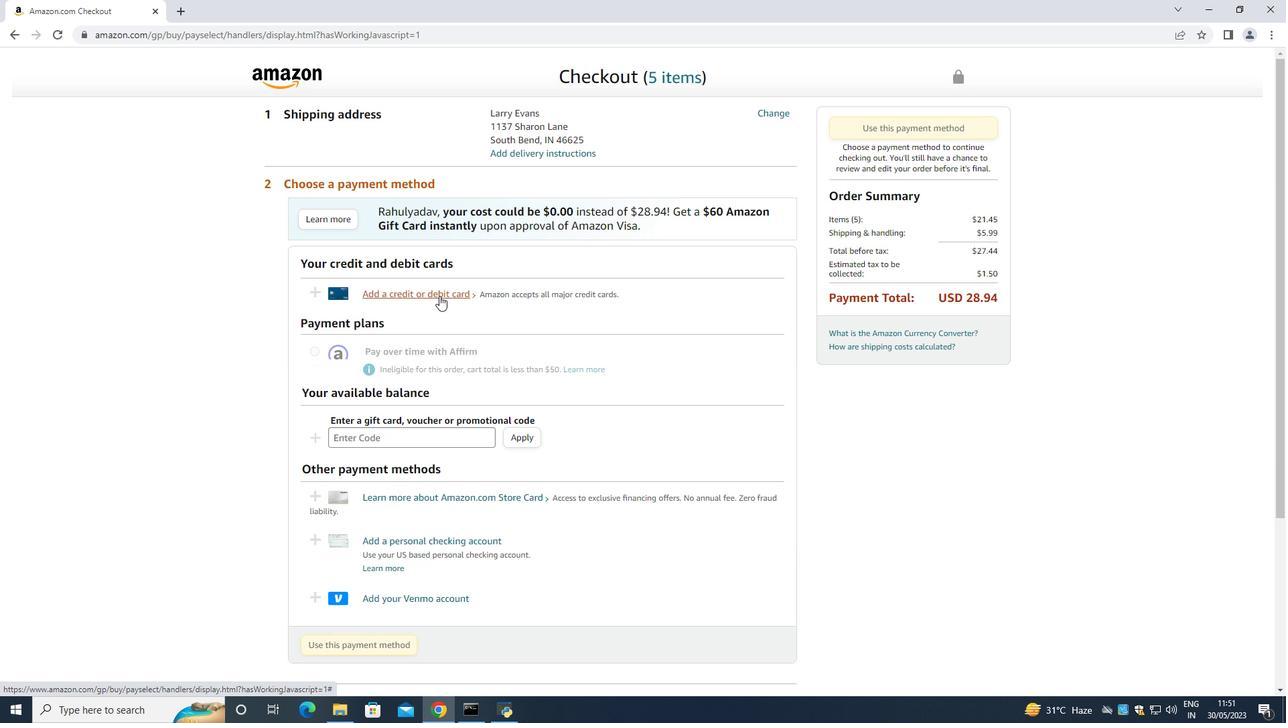 
Action: Mouse moved to (549, 307)
Screenshot: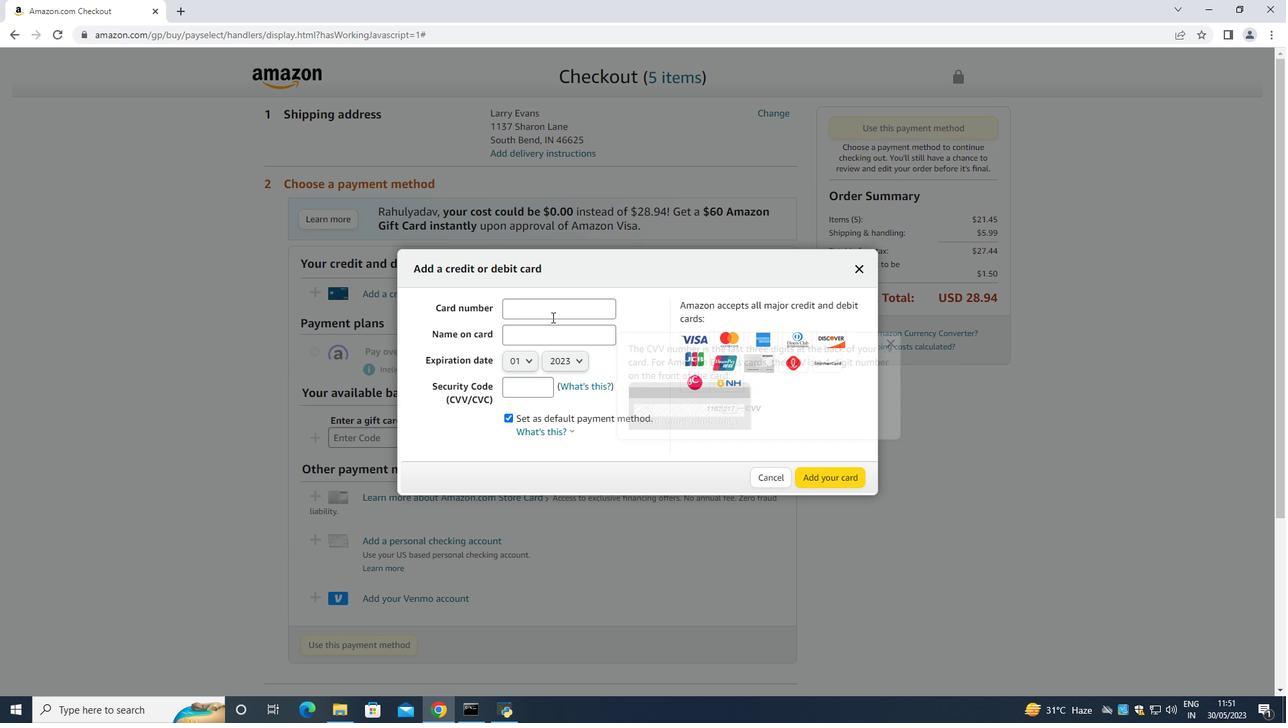 
Action: Mouse pressed left at (549, 307)
Screenshot: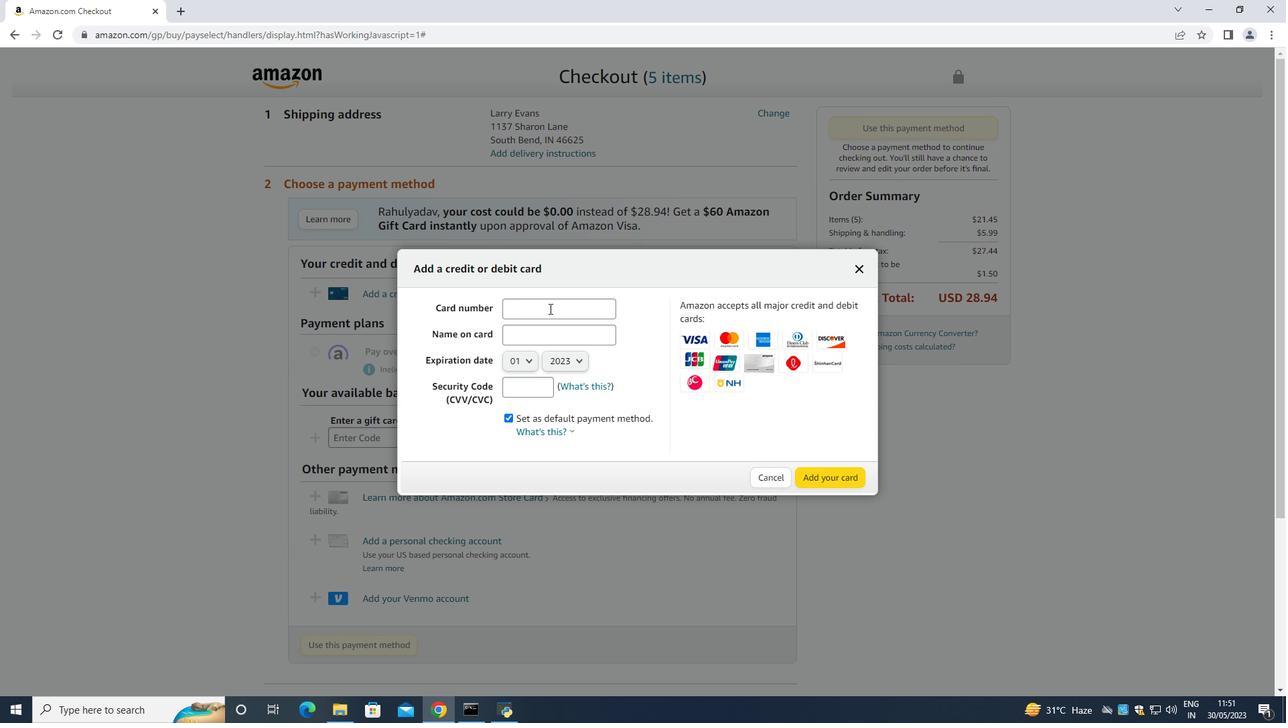 
Action: Mouse moved to (526, 292)
Screenshot: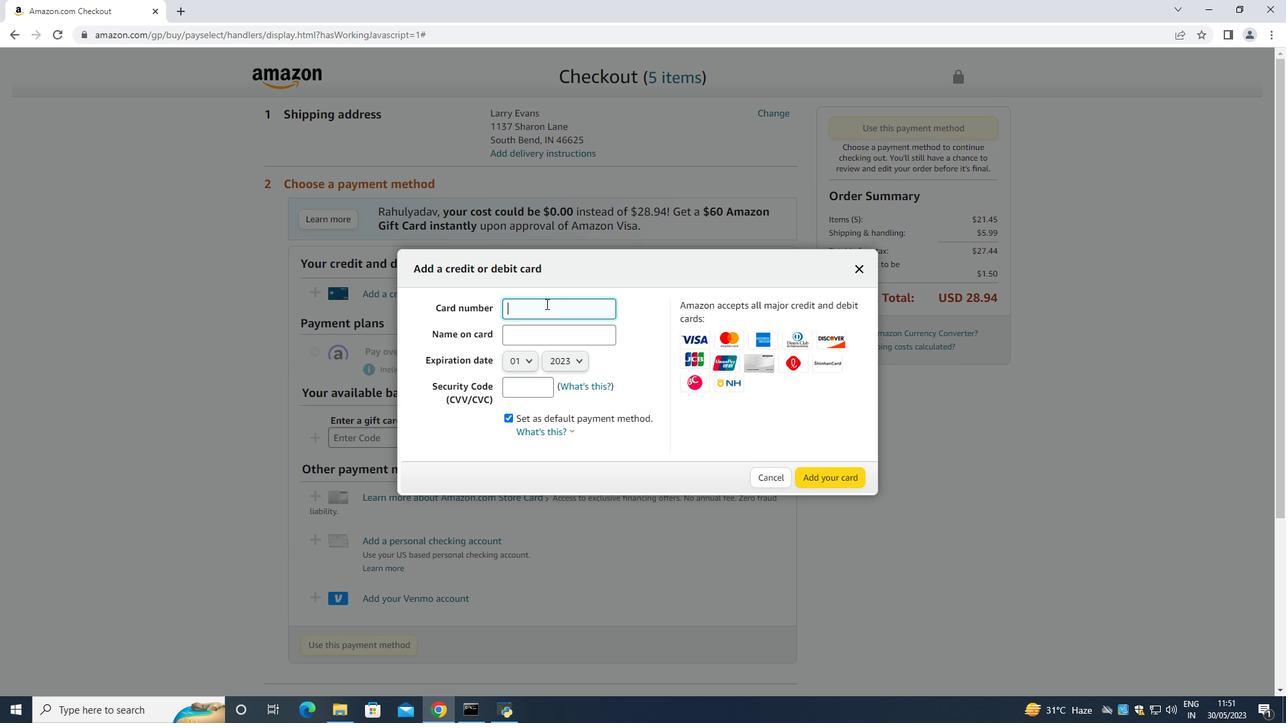 
Action: Key pressed 4587658932567965
Screenshot: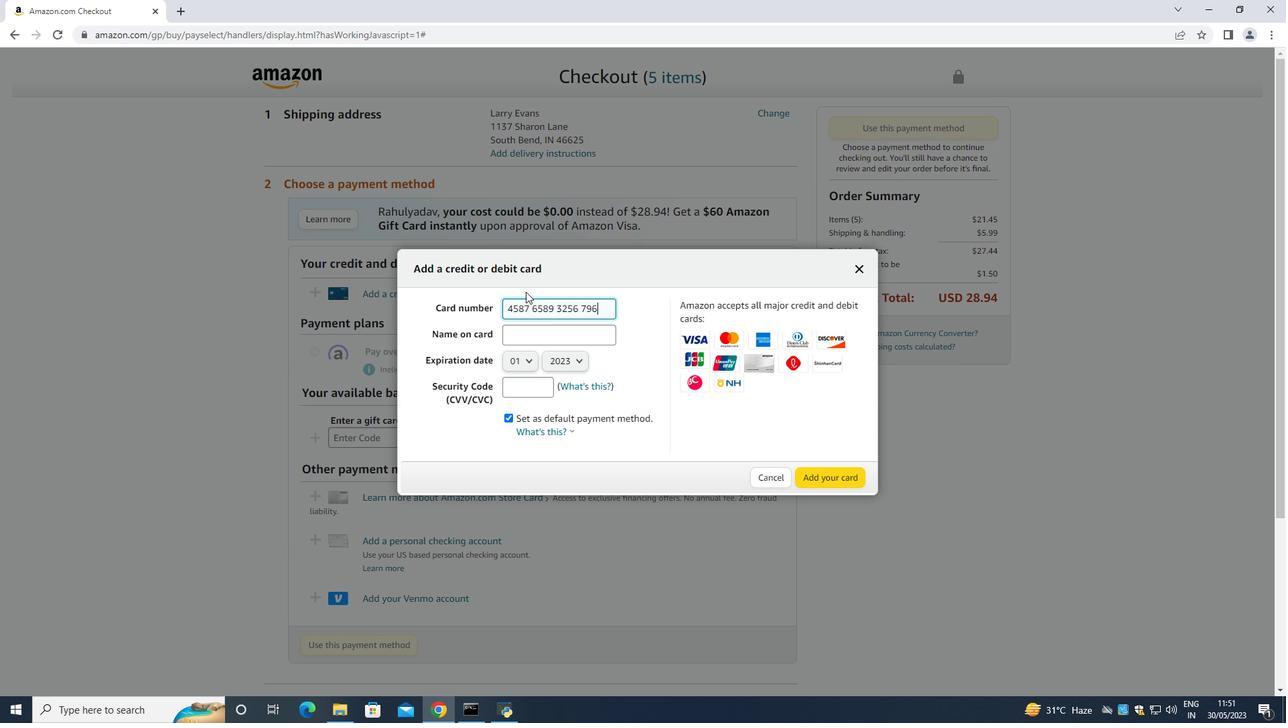 
Action: Mouse moved to (540, 333)
Screenshot: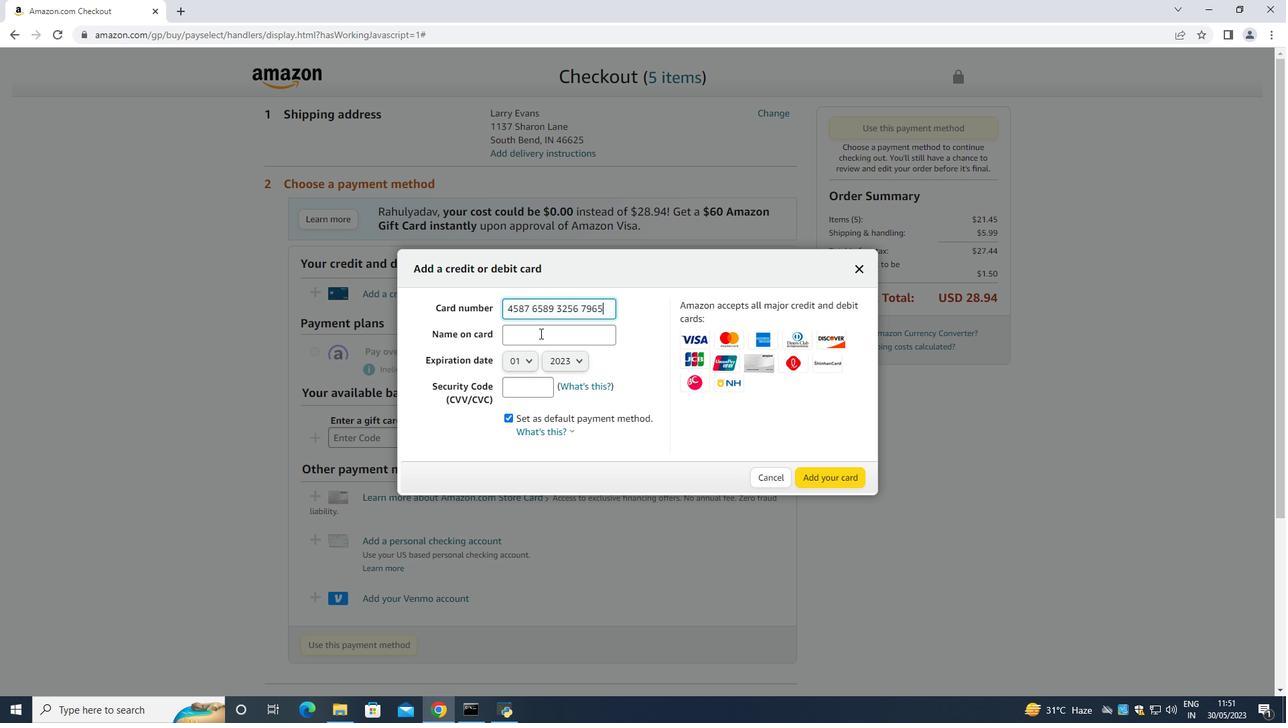 
Action: Mouse pressed left at (540, 333)
Screenshot: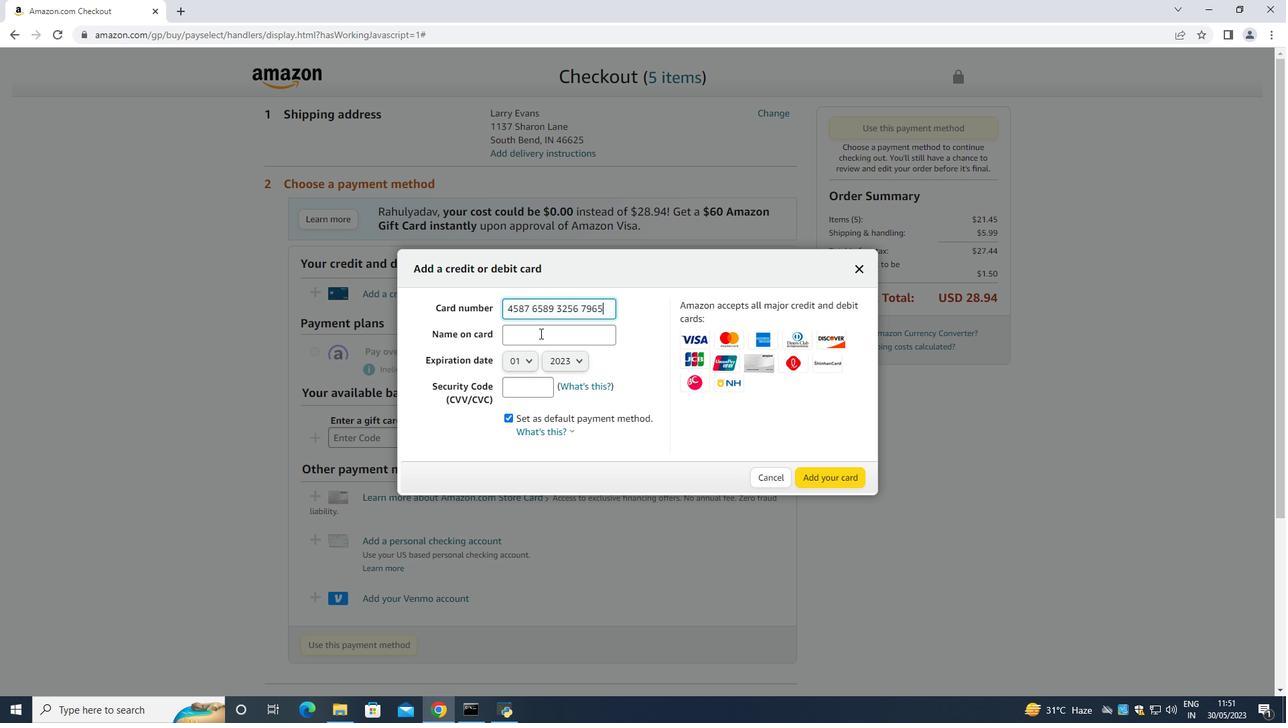 
Action: Mouse moved to (537, 334)
Screenshot: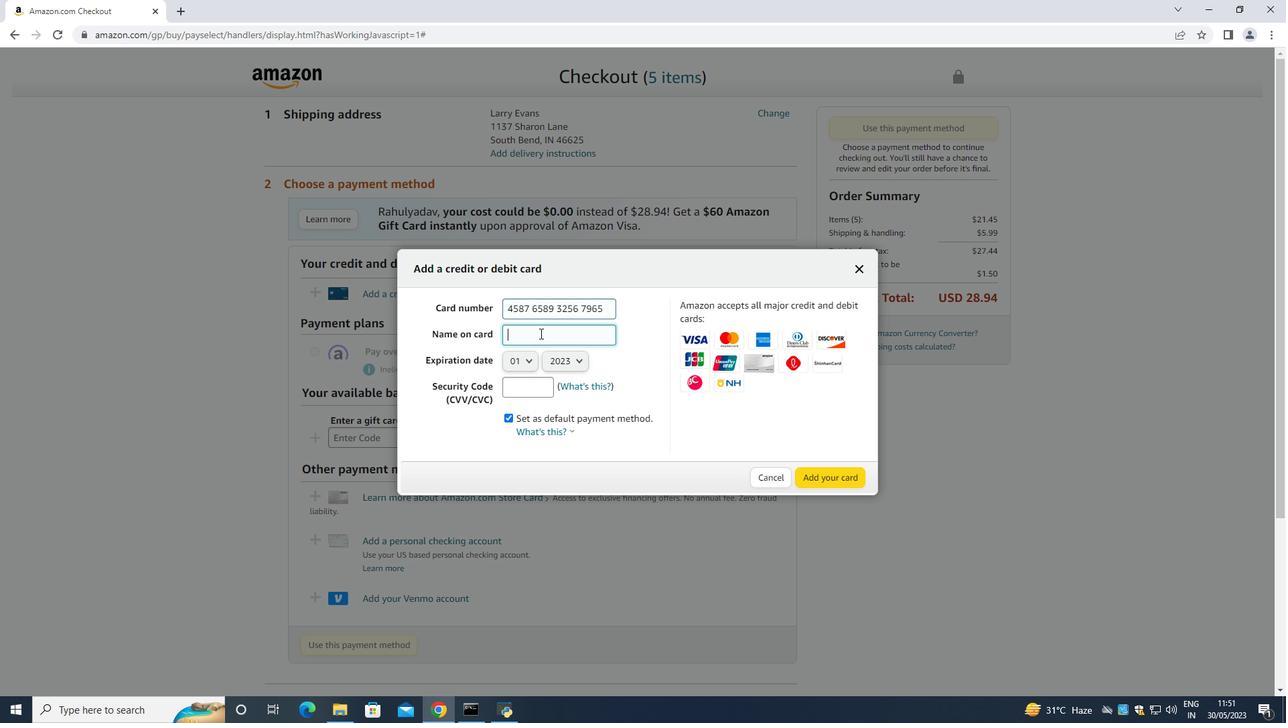 
Action: Key pressed <Key.shift_r>Lat<Key.backspace>rry<Key.space><Key.shift>Evans<Key.space><Key.tab><Key.down><Key.down><Key.down><Key.down><Key.down><Key.down><Key.down><Key.down><Key.down><Key.down><Key.down><Key.down><Key.enter><Key.tab><Key.down><Key.down><Key.down><Key.down><Key.down><Key.up><Key.up><Key.up><Key.enter><Key.tab>549
Screenshot: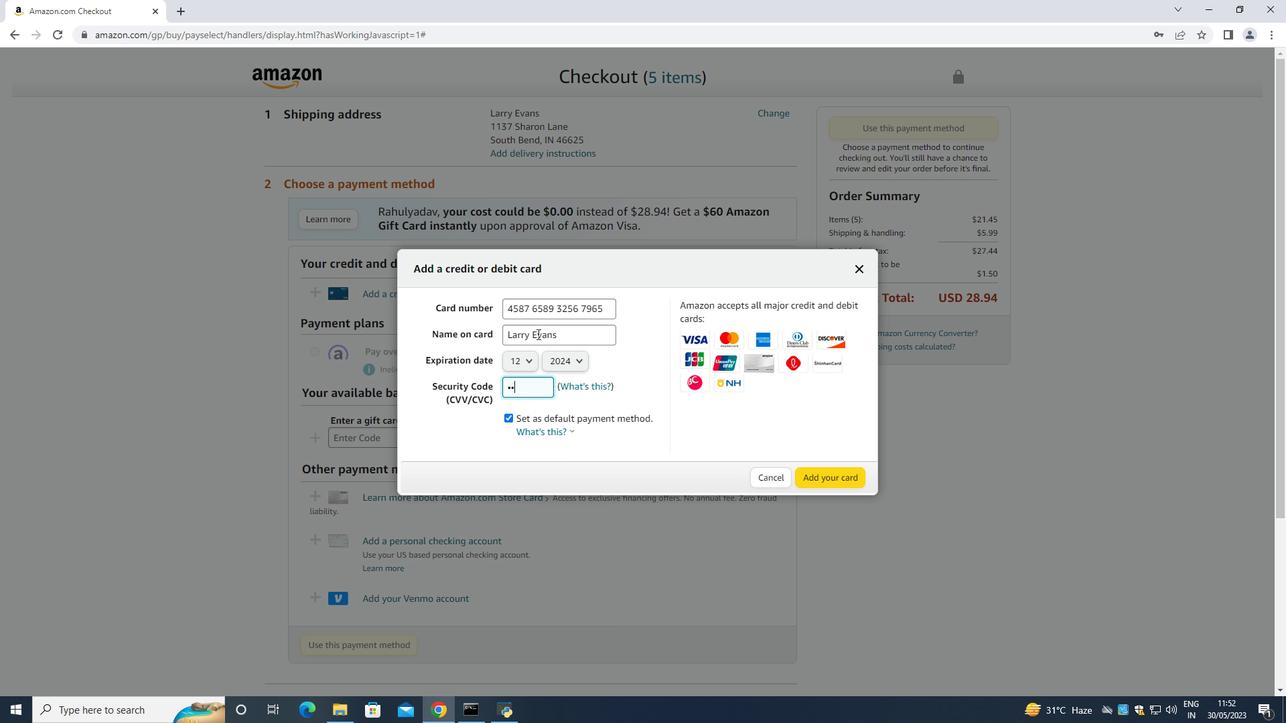 
Action: Mouse moved to (820, 490)
Screenshot: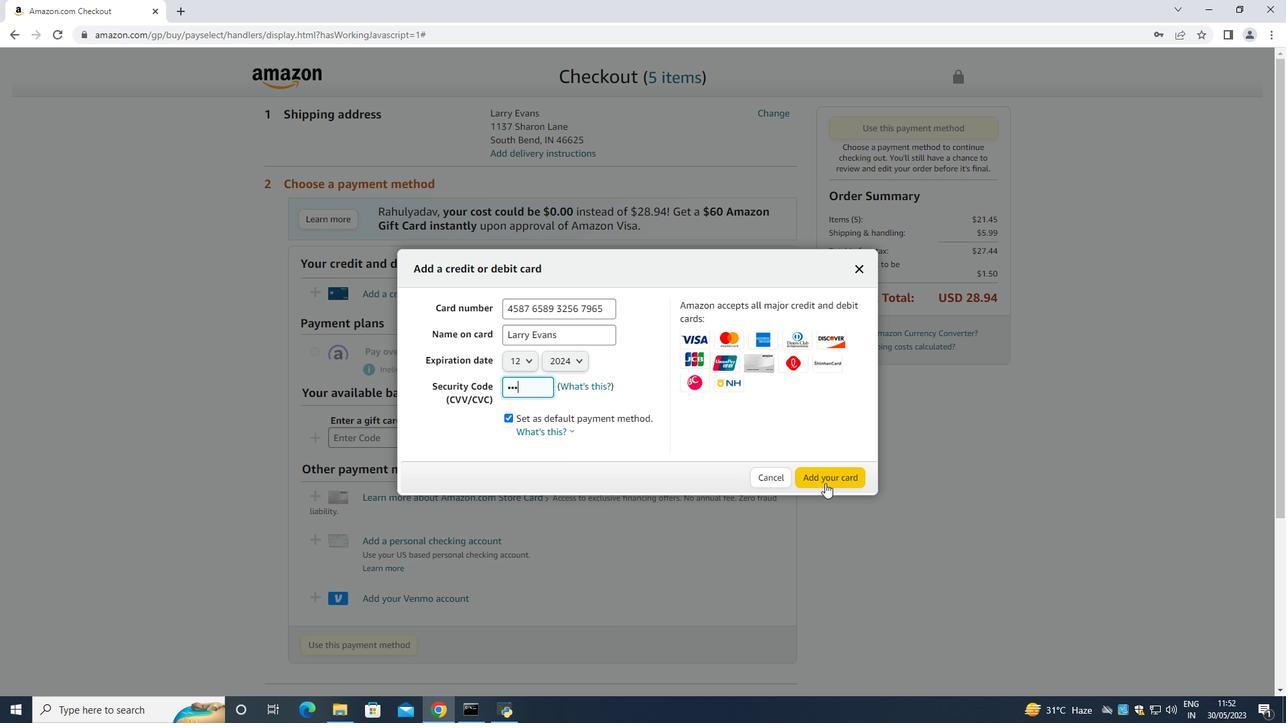
